 Task: Research Airbnb options in Marche-en-Famenne, Belgium from 12th  December, 2023 to 15th December, 2023 for 3 adults.2 bedrooms having 3 beds and 1 bathroom. Property type can be flat. Amenities needed are: heating. Booking option can be shelf check-in. Look for 5 properties as per requirement.
Action: Mouse moved to (516, 120)
Screenshot: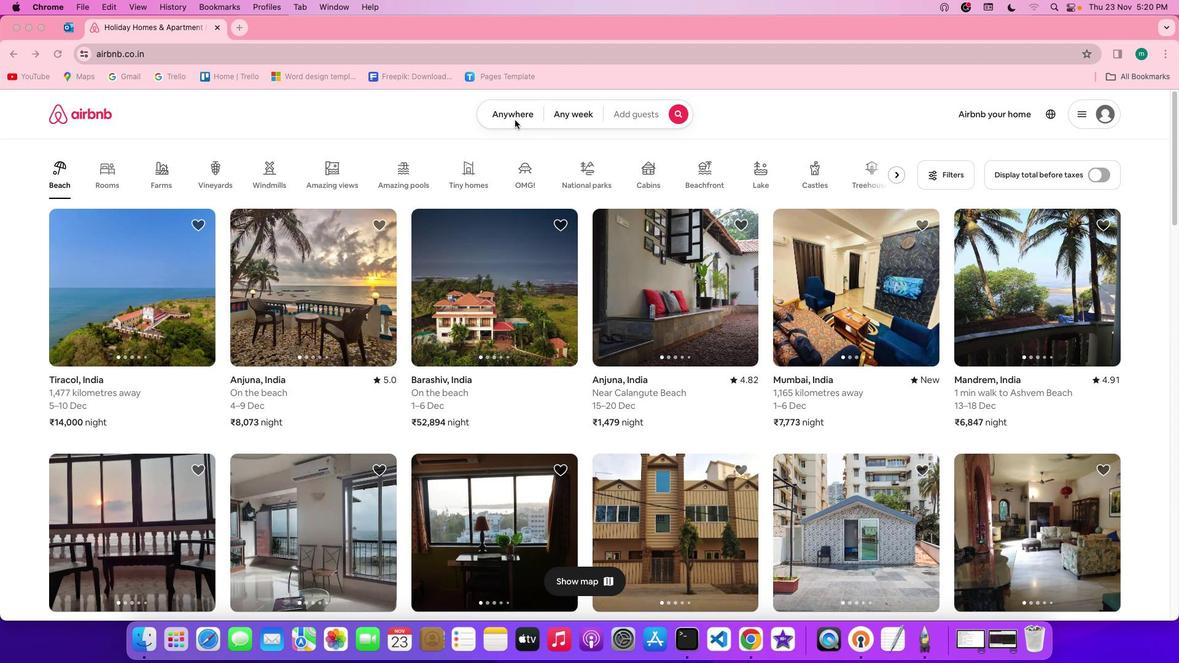 
Action: Mouse pressed left at (516, 120)
Screenshot: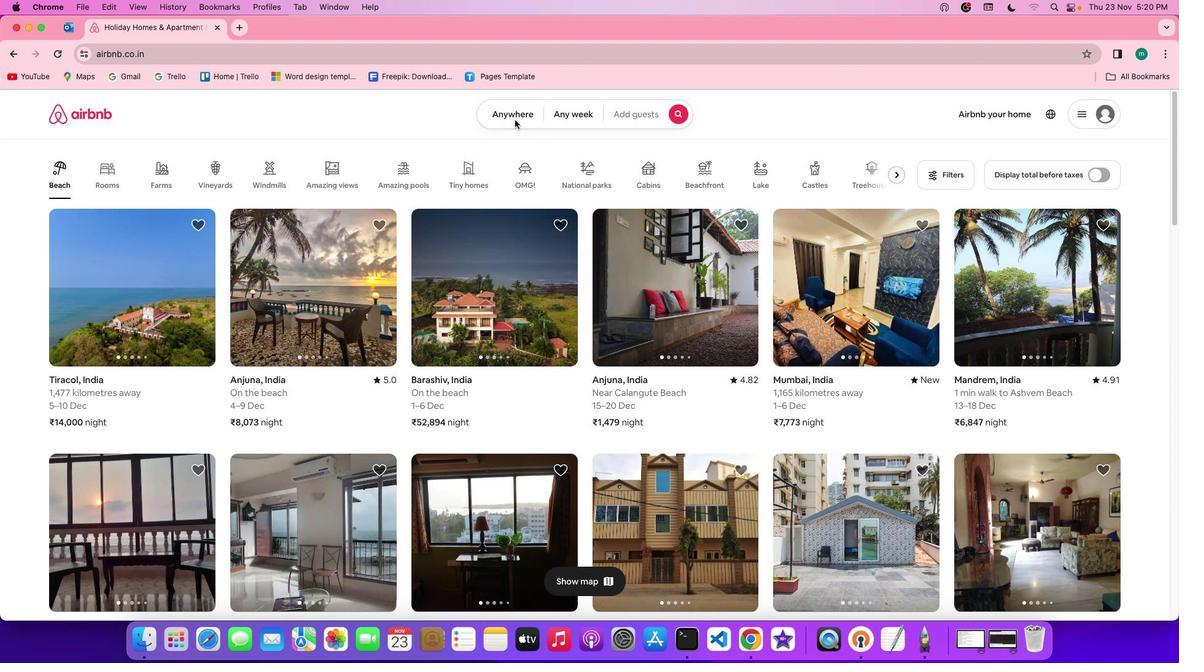 
Action: Mouse pressed left at (516, 120)
Screenshot: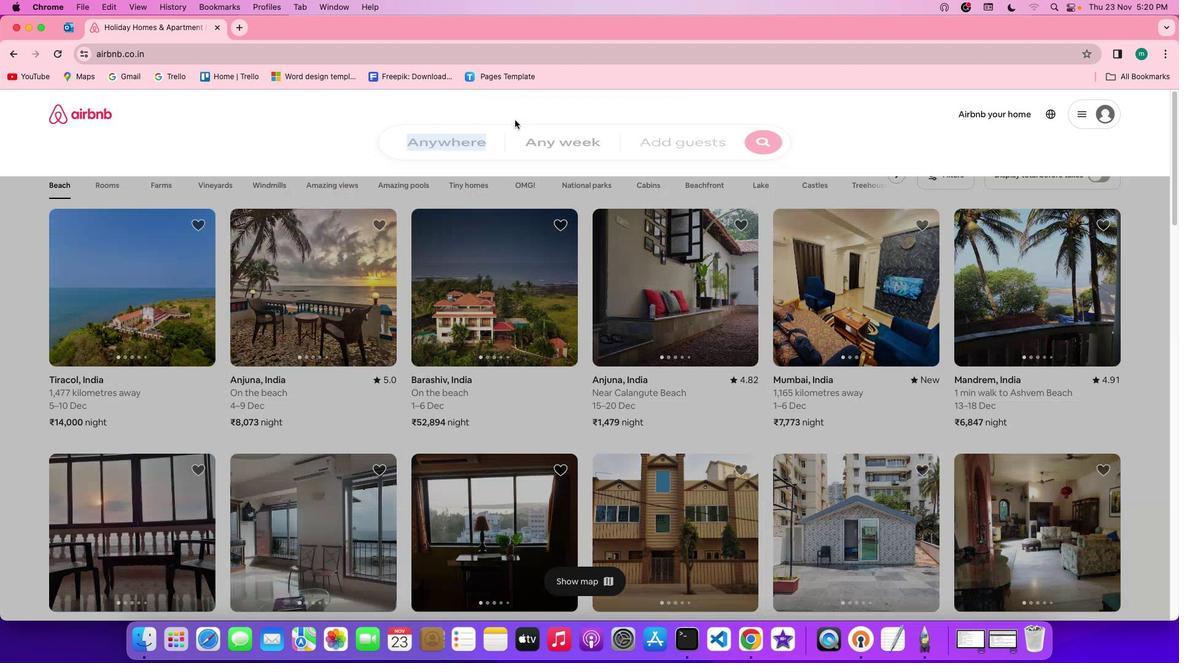 
Action: Mouse moved to (450, 160)
Screenshot: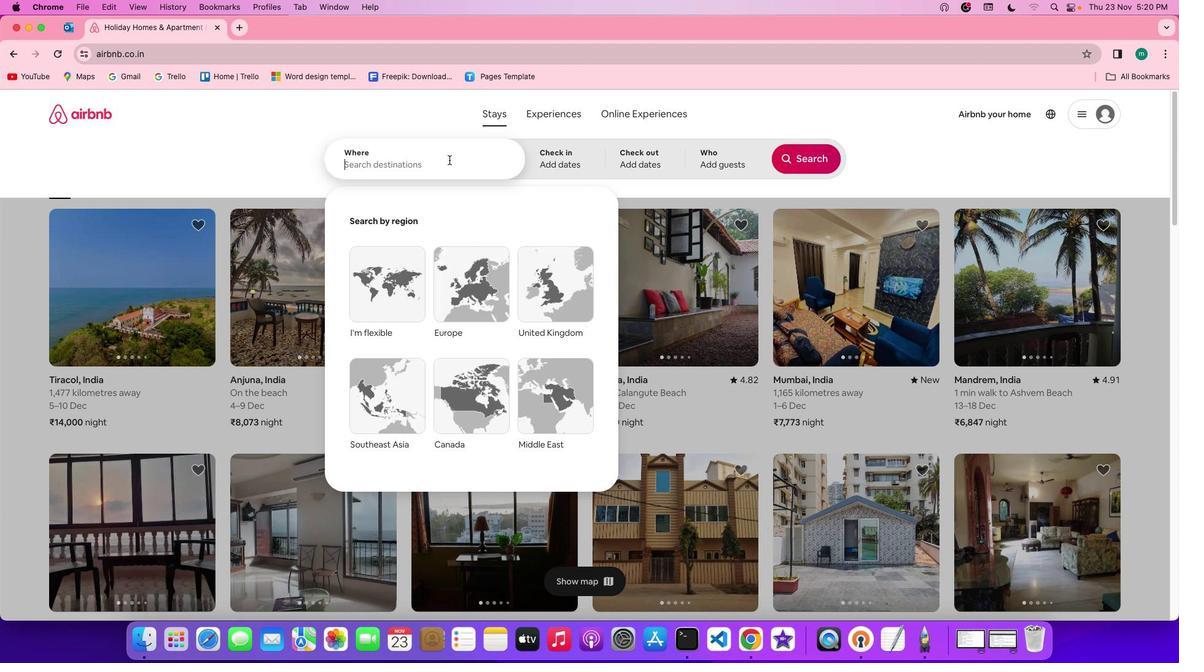 
Action: Mouse pressed left at (450, 160)
Screenshot: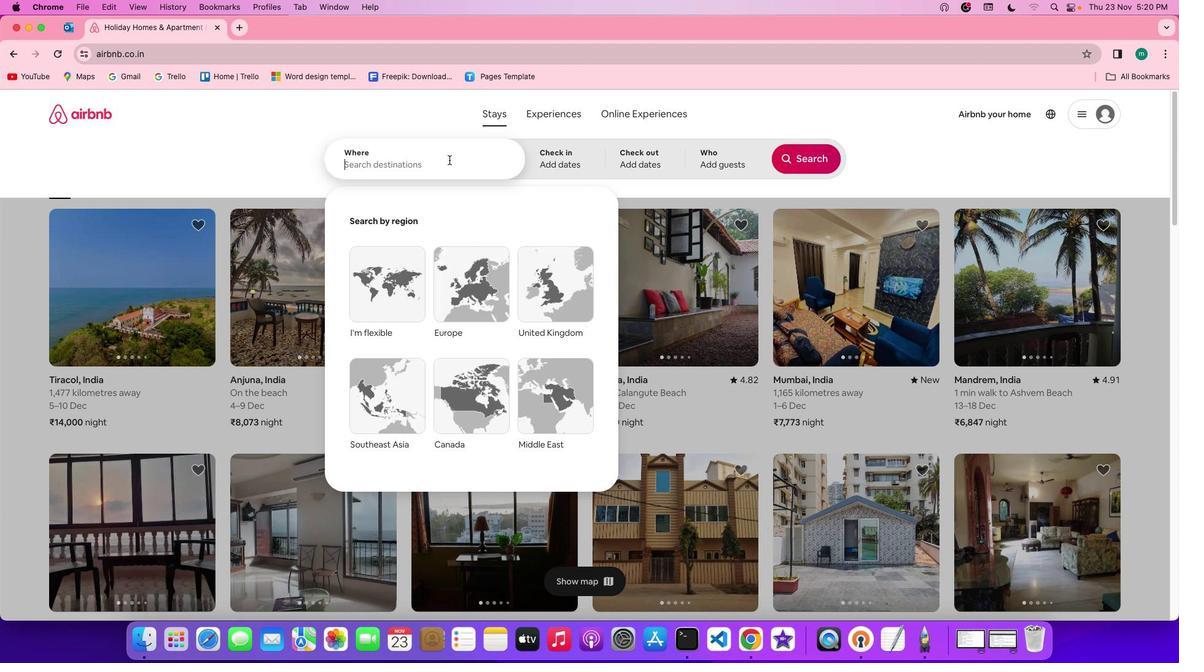 
Action: Key pressed Key.shift'M''a''r''c''h''e''-''e''n''-'Key.shift'F''a''m''e''n''n''e'
Screenshot: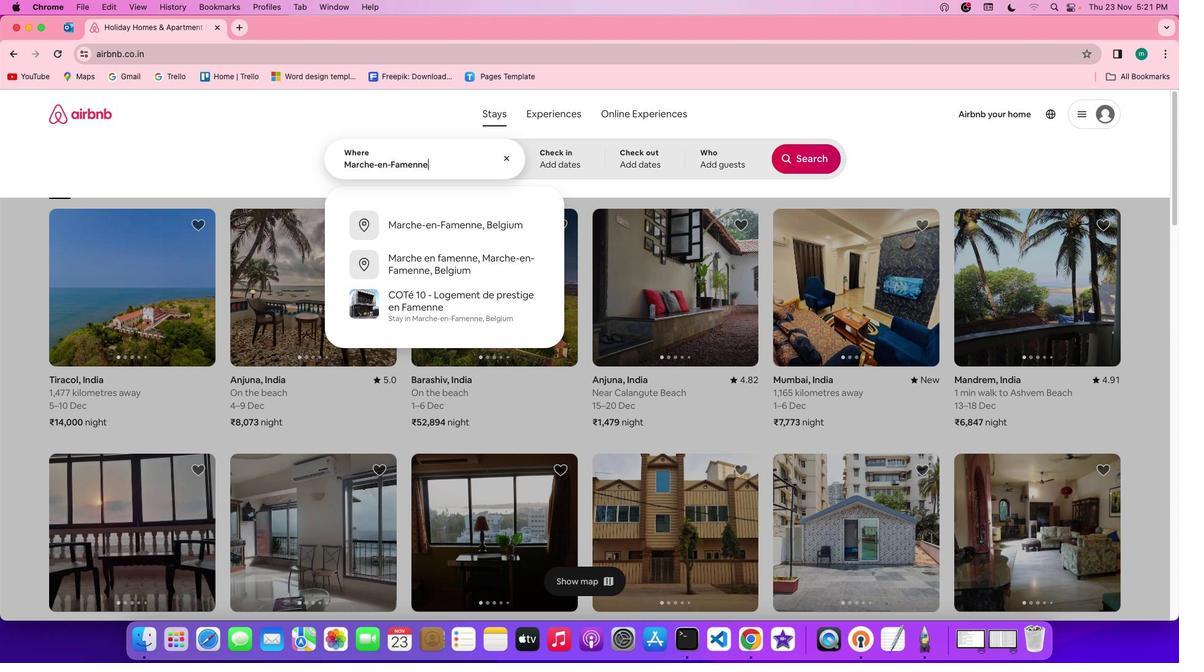 
Action: Mouse moved to (552, 148)
Screenshot: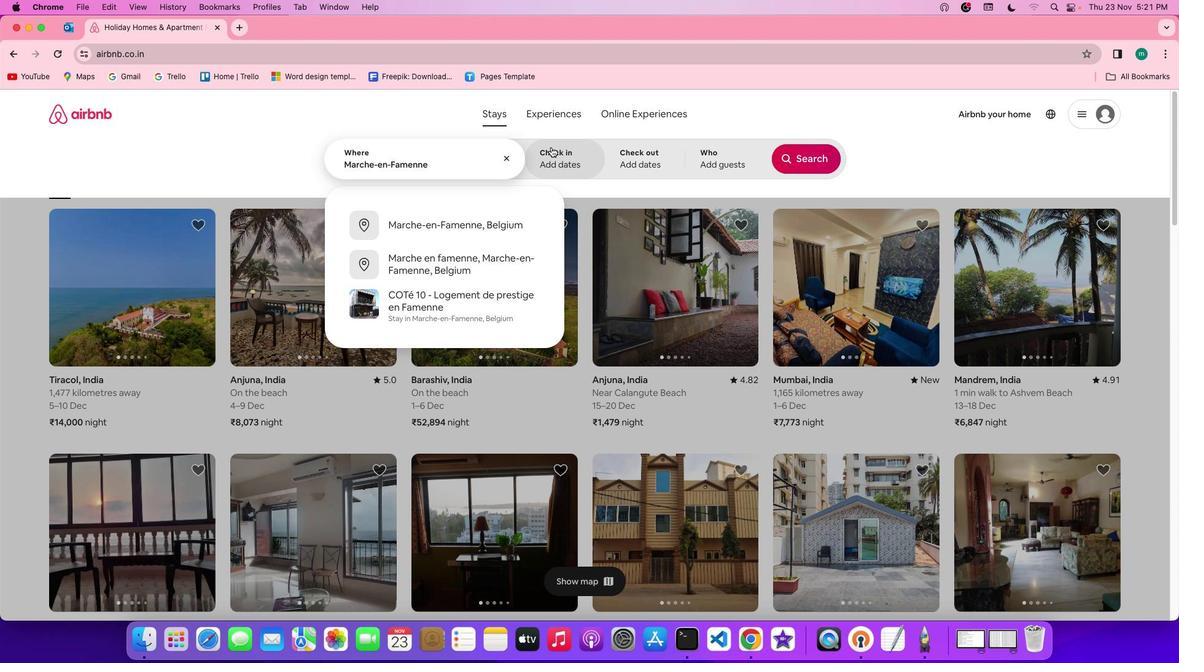 
Action: Mouse pressed left at (552, 148)
Screenshot: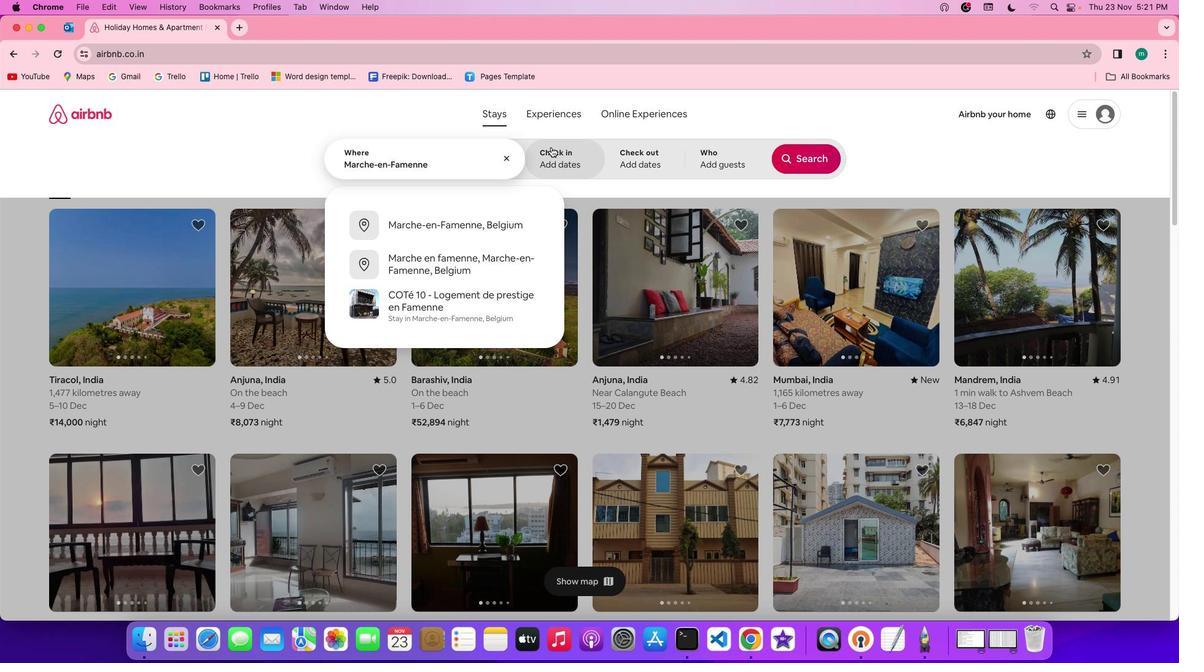
Action: Mouse moved to (457, 158)
Screenshot: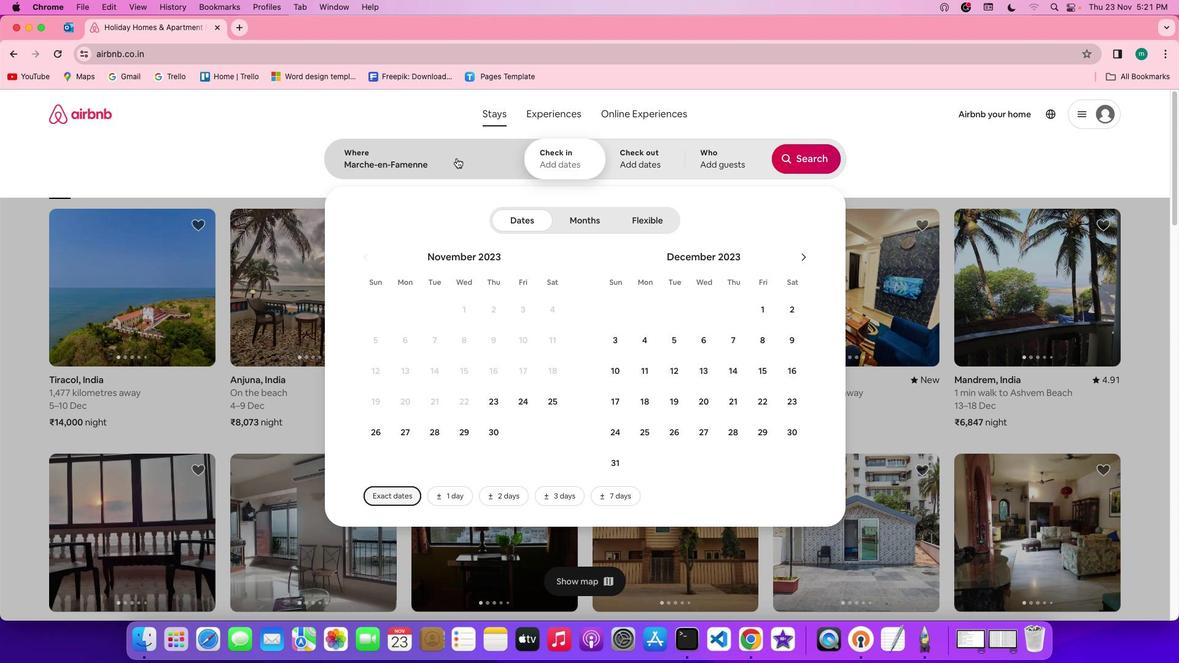 
Action: Mouse pressed left at (457, 158)
Screenshot: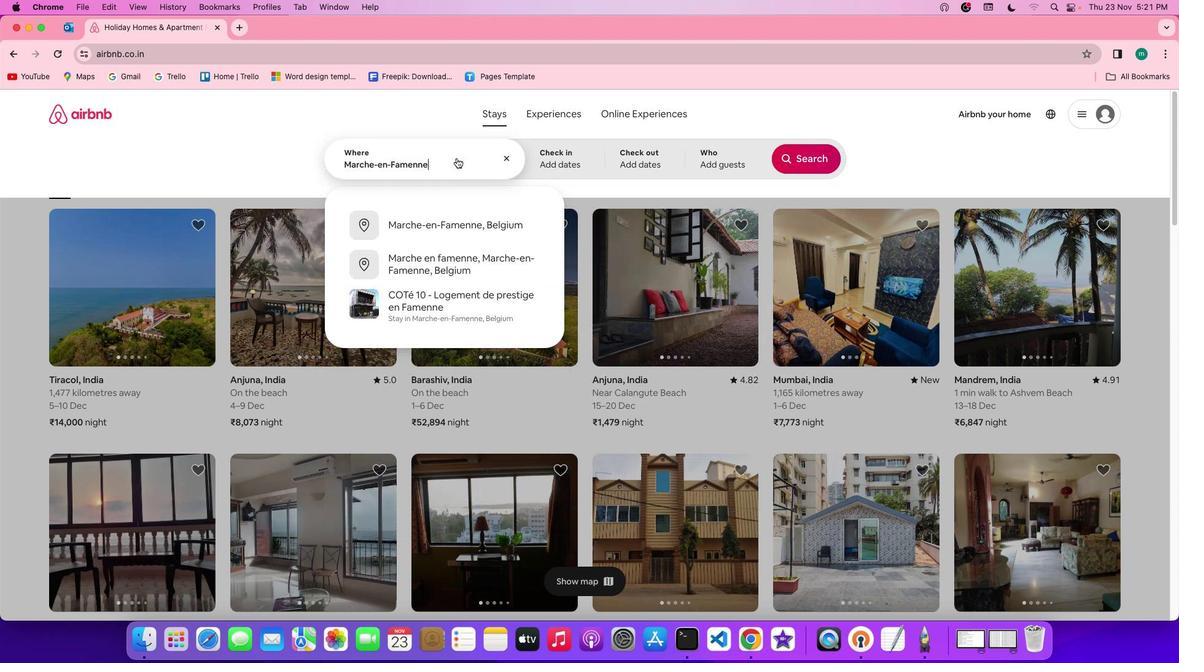 
Action: Key pressed ','Key.spaceKey.shift'b''e''l''g''i''u''m'
Screenshot: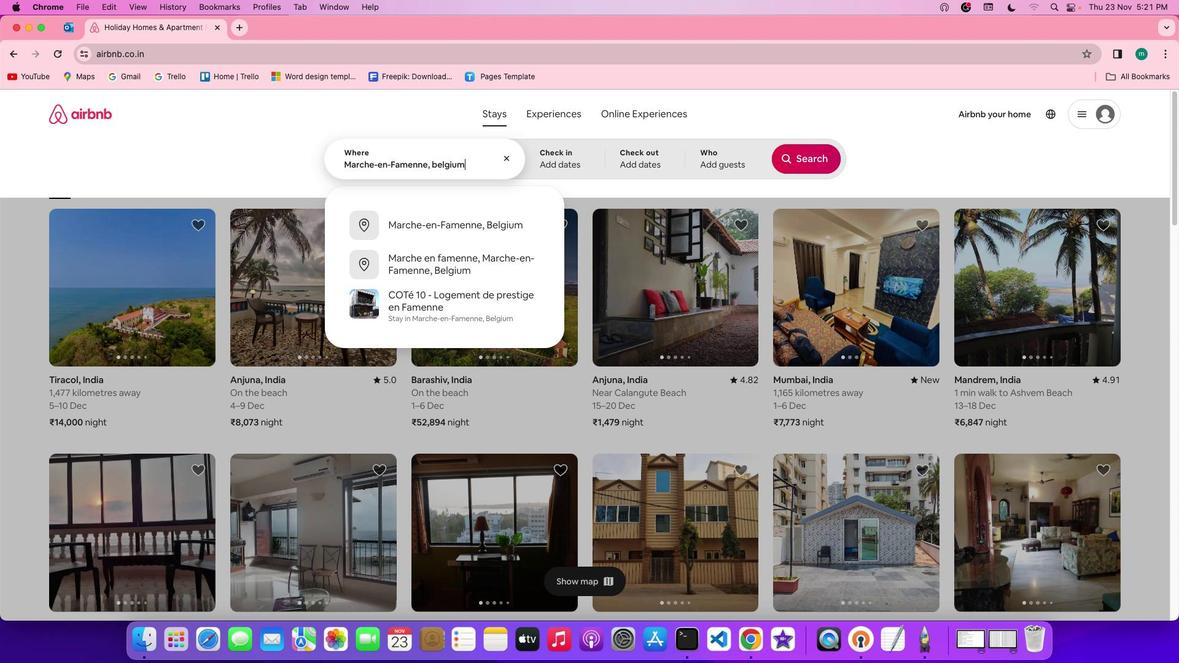
Action: Mouse moved to (576, 158)
Screenshot: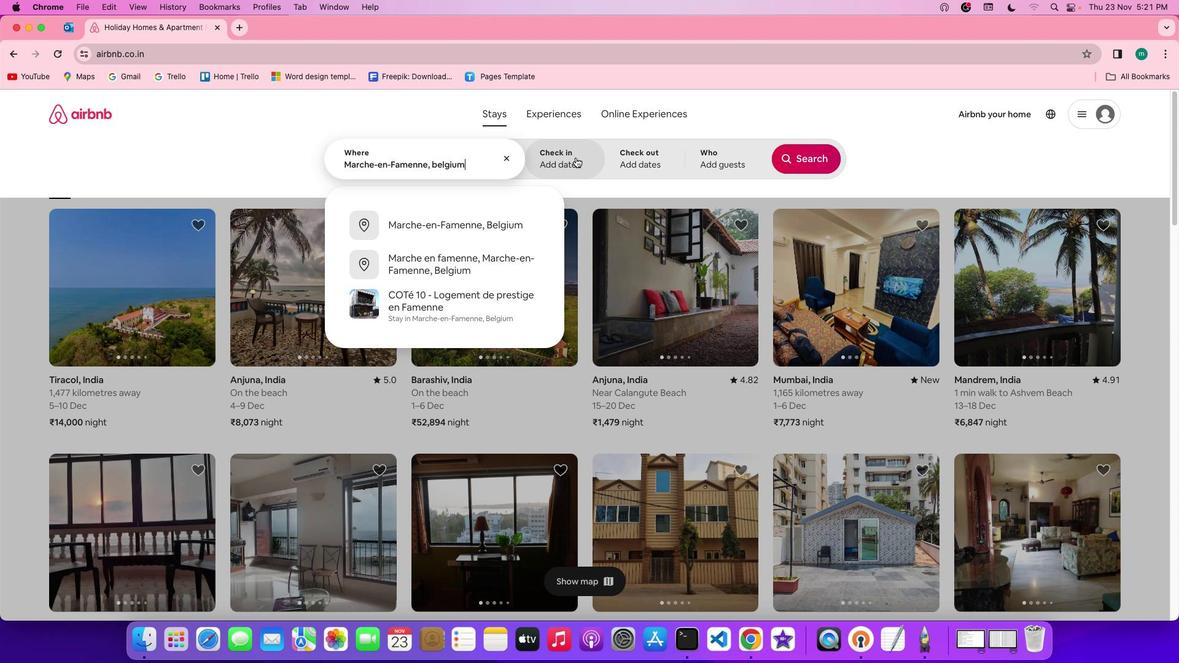 
Action: Mouse pressed left at (576, 158)
Screenshot: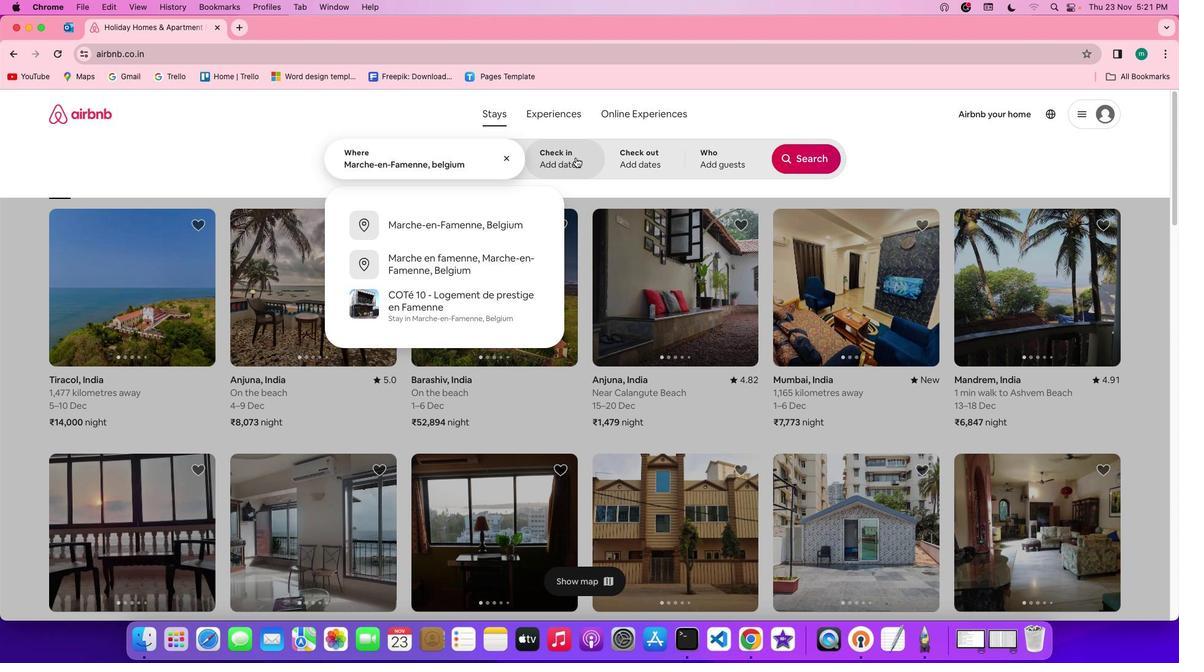 
Action: Mouse moved to (675, 367)
Screenshot: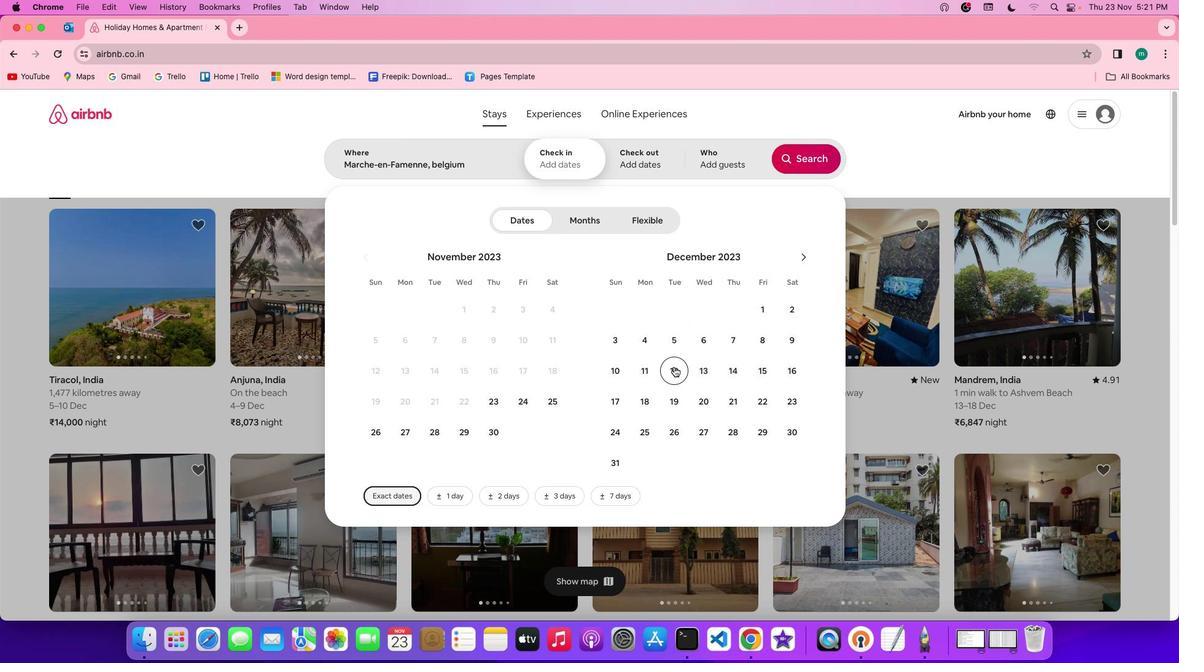 
Action: Mouse pressed left at (675, 367)
Screenshot: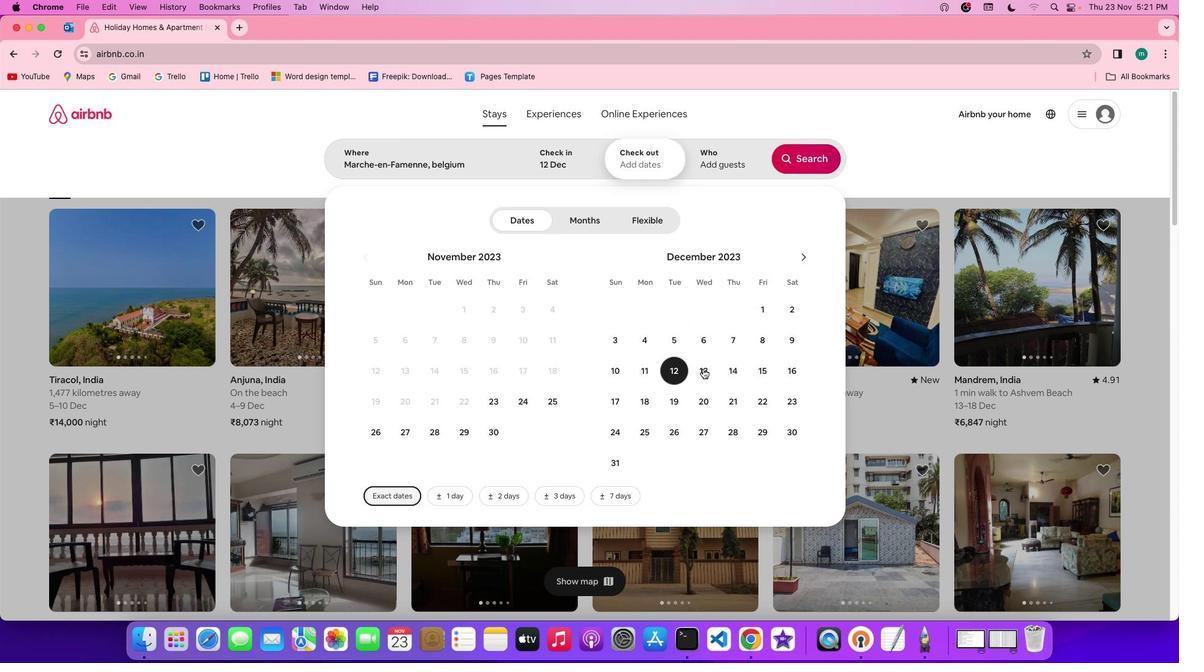 
Action: Mouse moved to (763, 368)
Screenshot: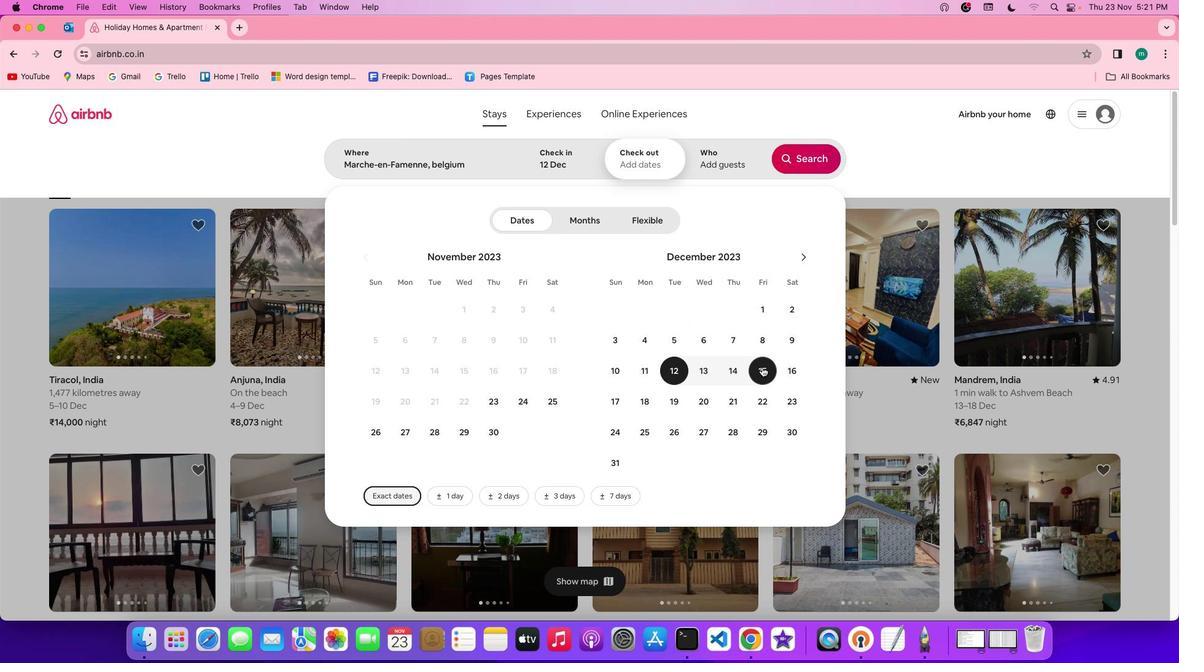
Action: Mouse pressed left at (763, 368)
Screenshot: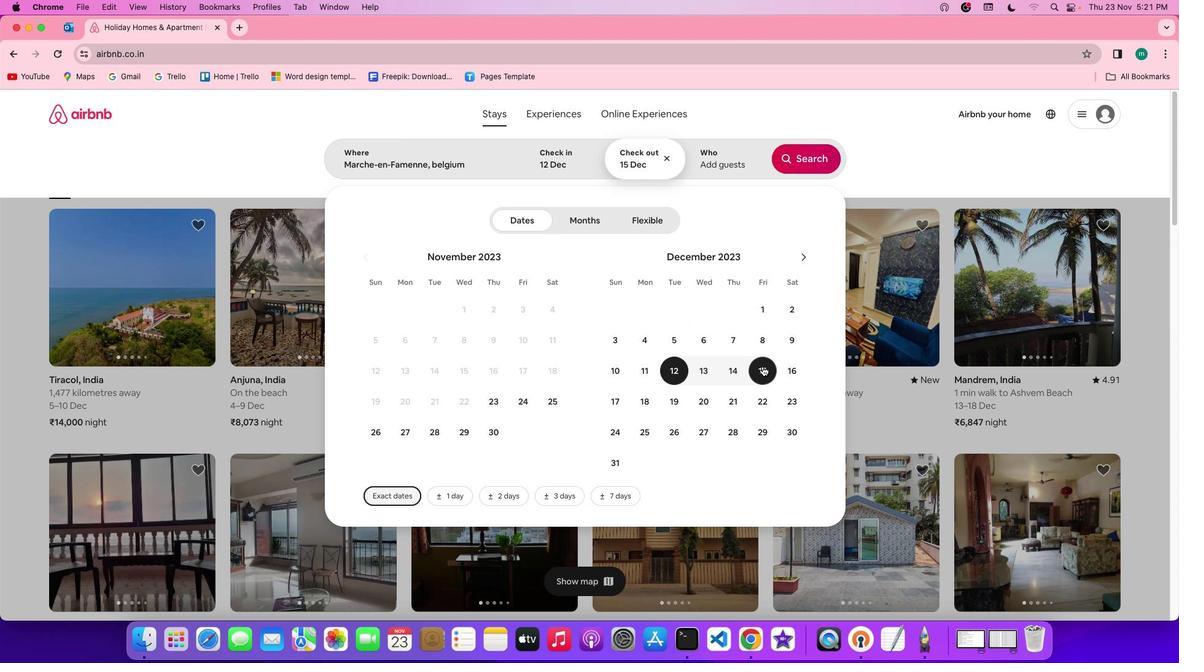 
Action: Mouse moved to (728, 151)
Screenshot: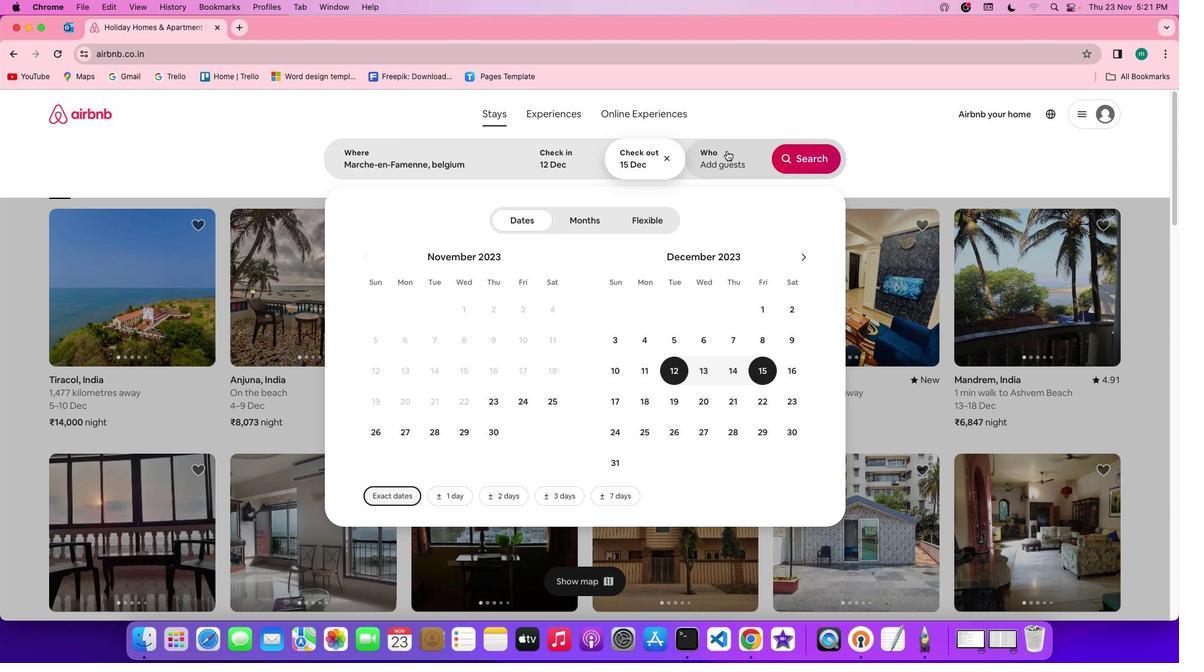 
Action: Mouse pressed left at (728, 151)
Screenshot: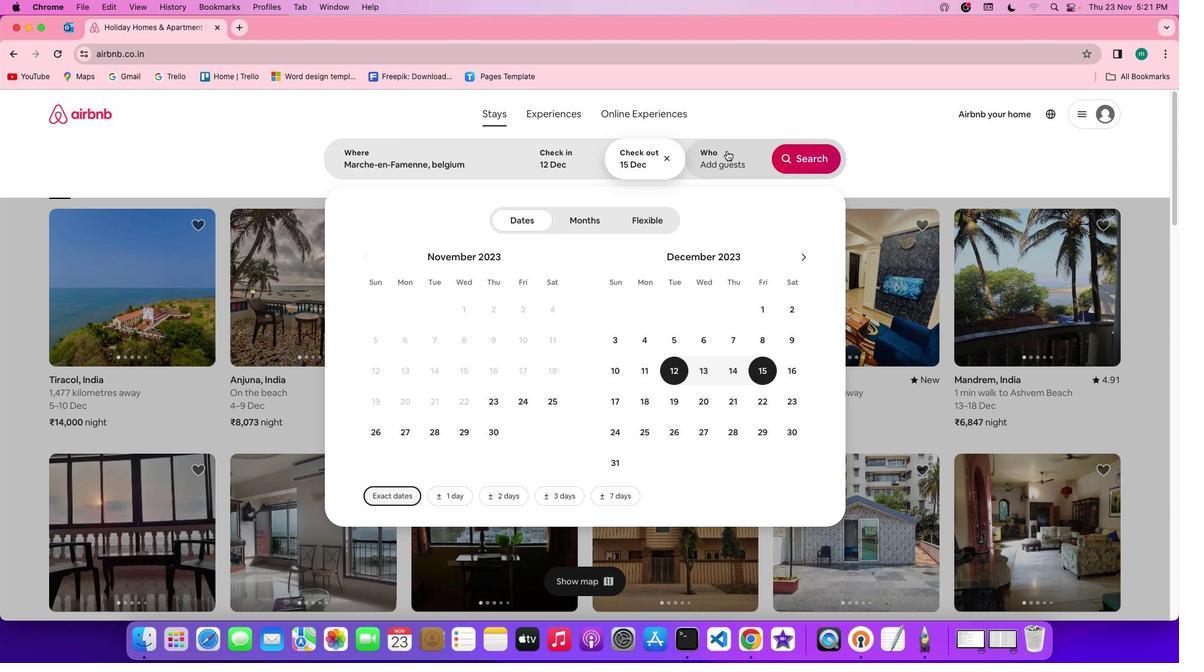 
Action: Mouse moved to (808, 225)
Screenshot: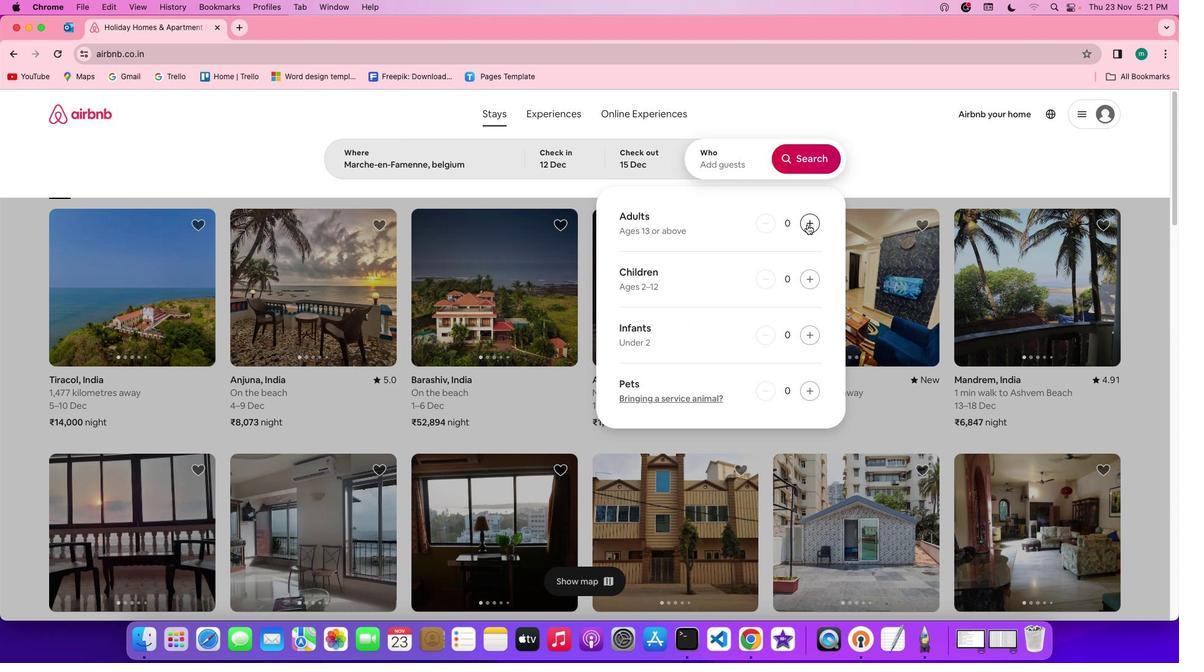 
Action: Mouse pressed left at (808, 225)
Screenshot: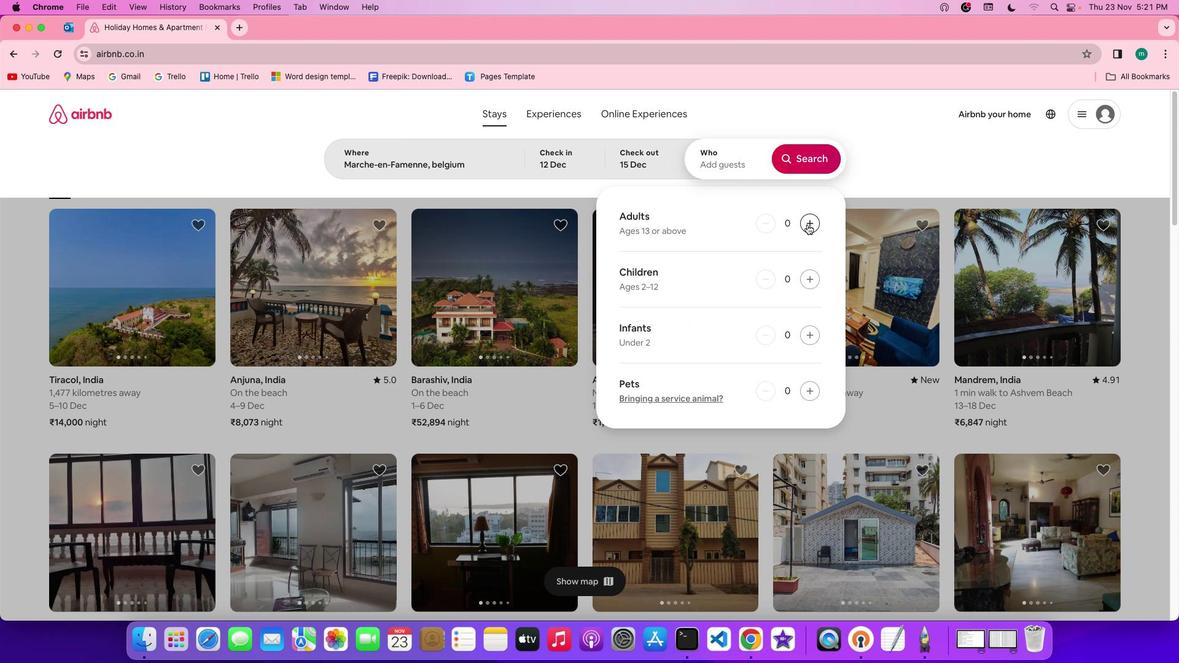 
Action: Mouse pressed left at (808, 225)
Screenshot: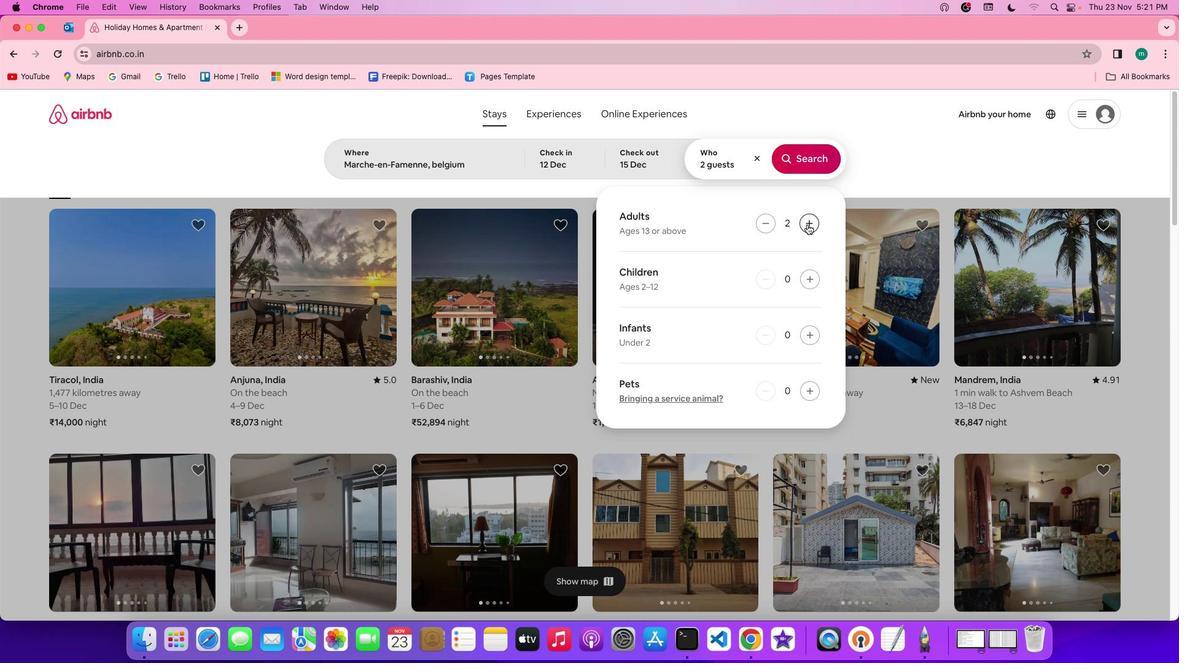 
Action: Mouse pressed left at (808, 225)
Screenshot: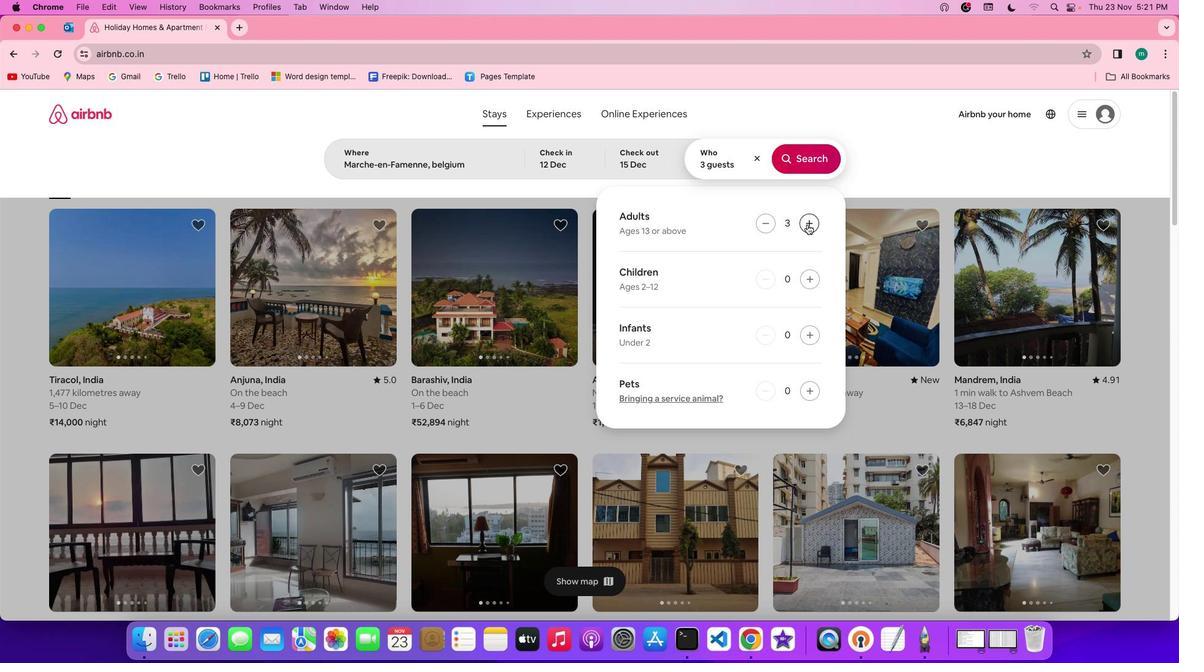 
Action: Mouse moved to (821, 160)
Screenshot: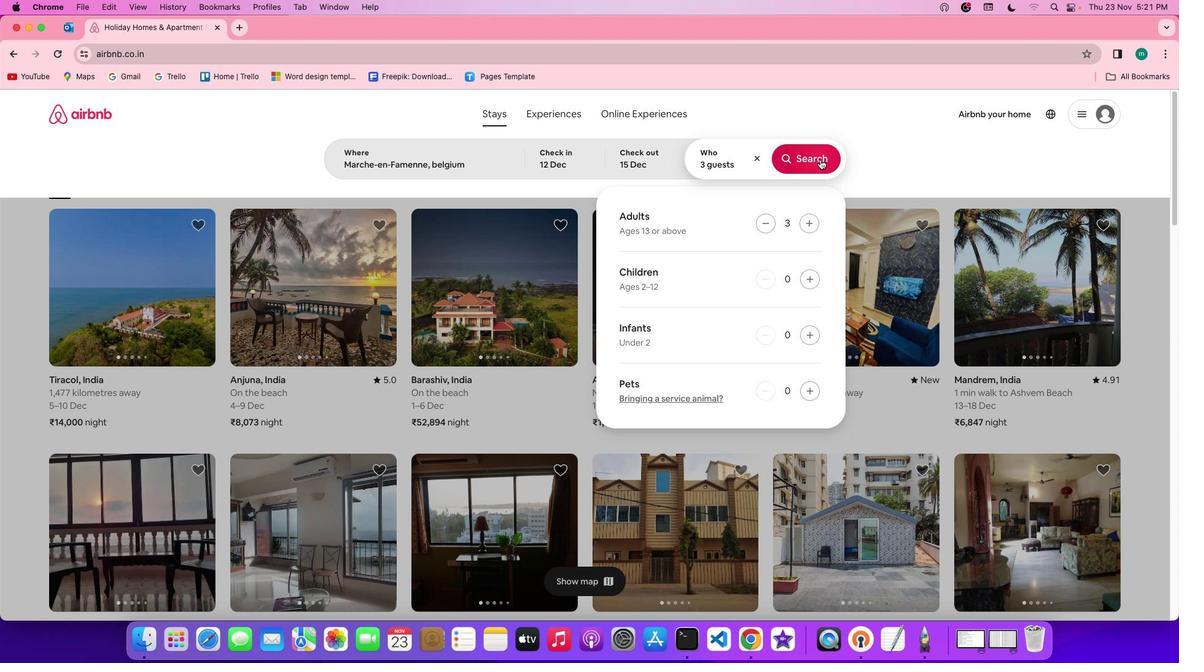 
Action: Mouse pressed left at (821, 160)
Screenshot: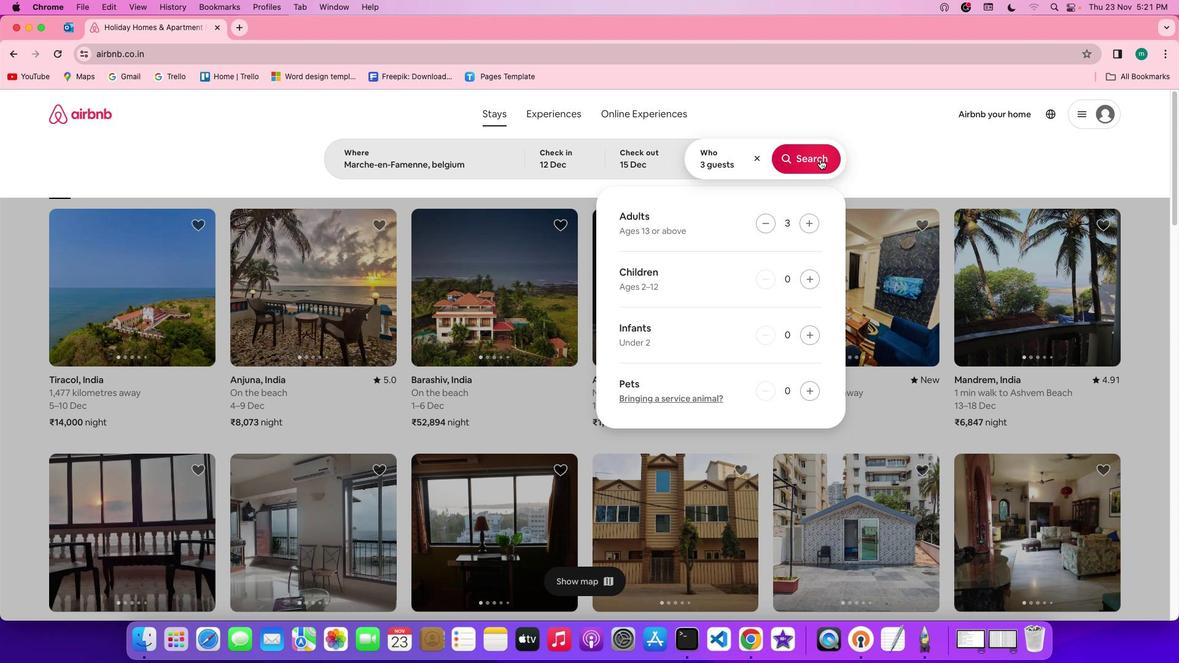 
Action: Mouse moved to (994, 163)
Screenshot: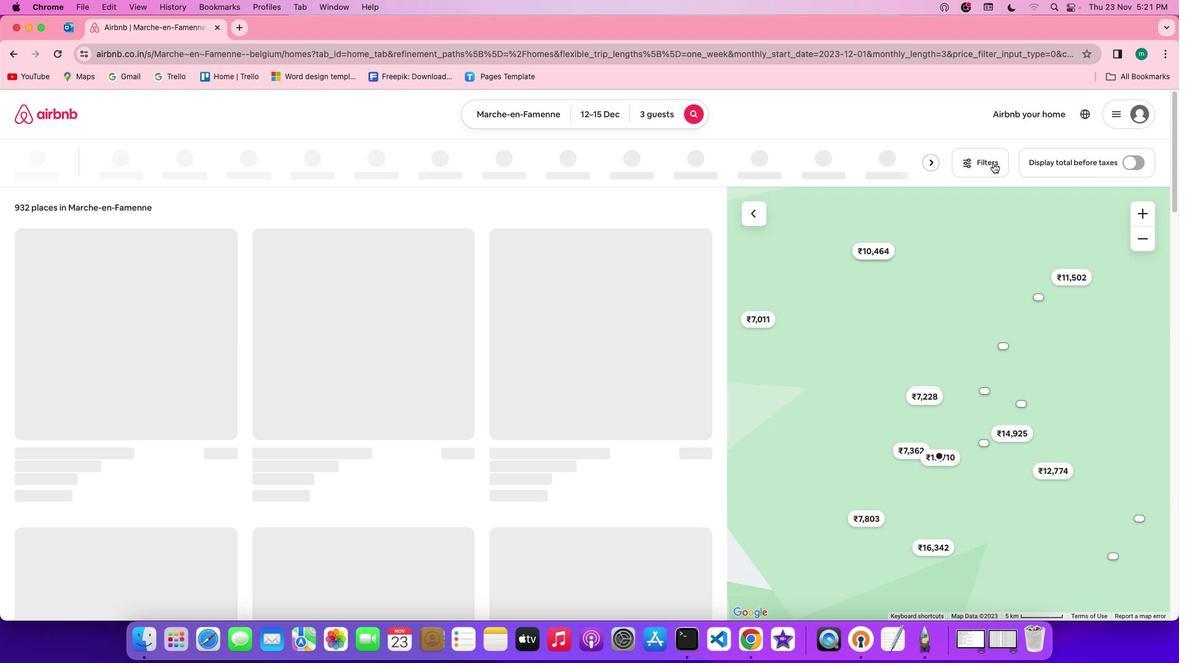 
Action: Mouse pressed left at (994, 163)
Screenshot: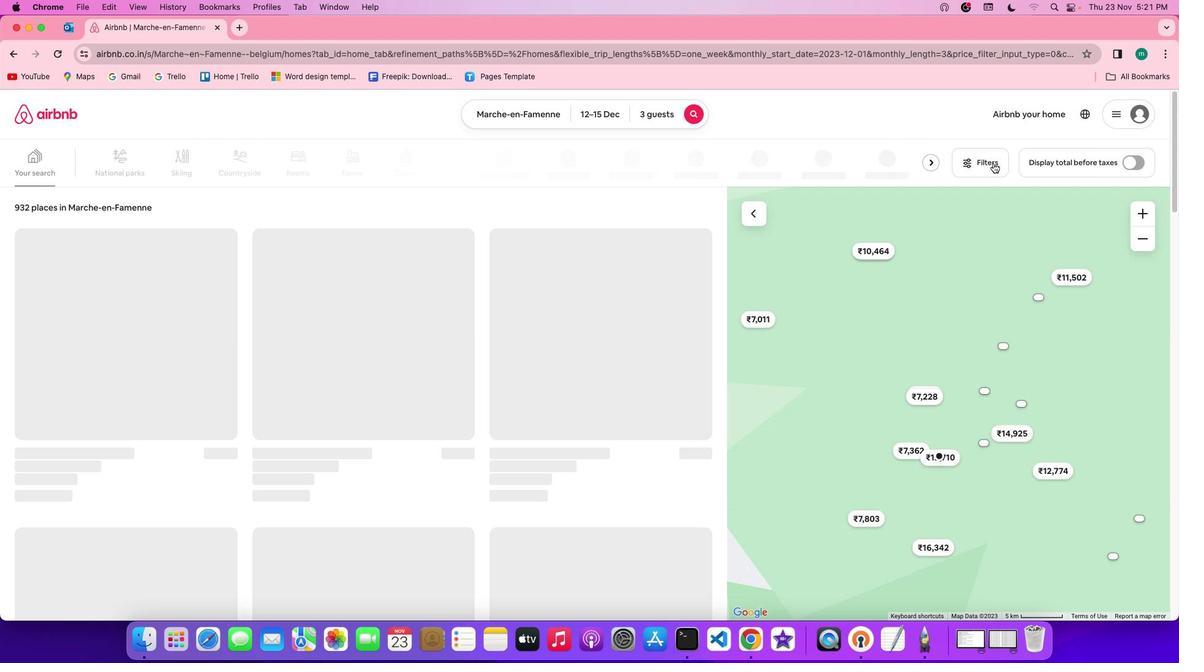 
Action: Mouse moved to (694, 355)
Screenshot: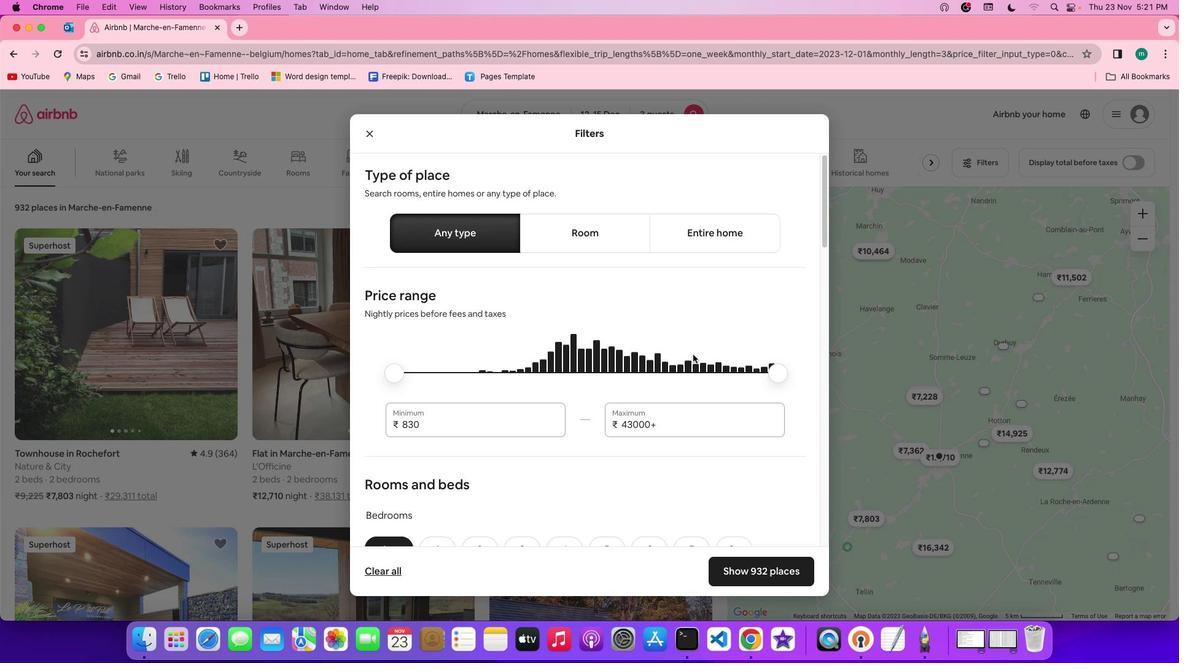 
Action: Mouse scrolled (694, 355) with delta (0, 0)
Screenshot: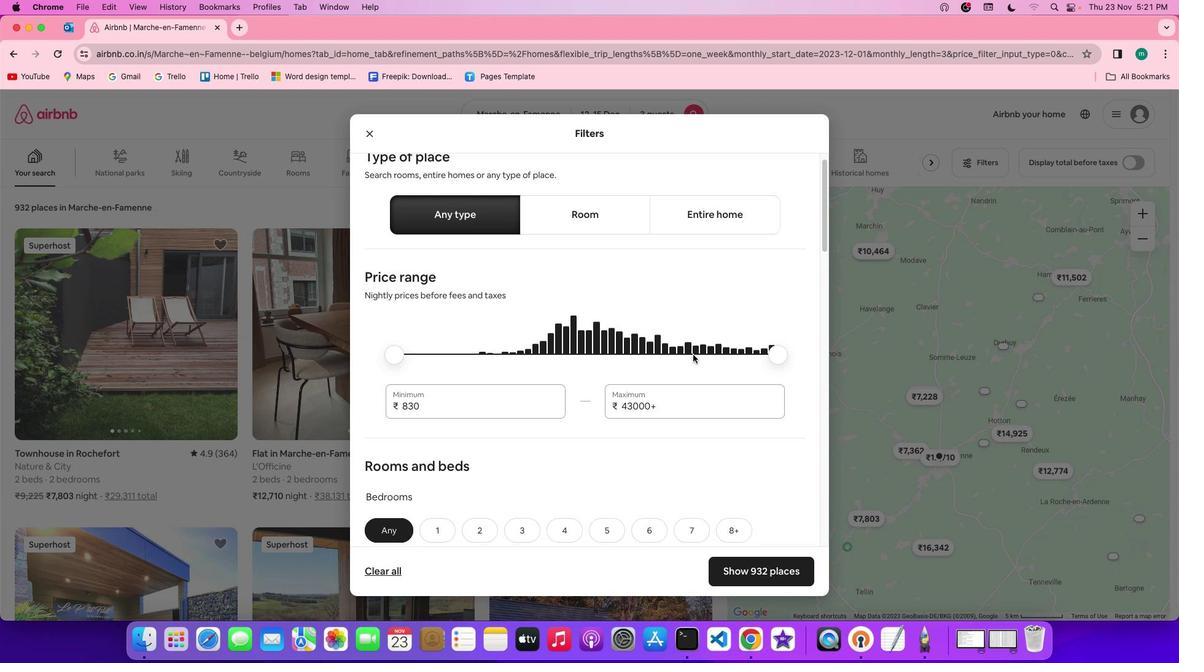 
Action: Mouse scrolled (694, 355) with delta (0, 0)
Screenshot: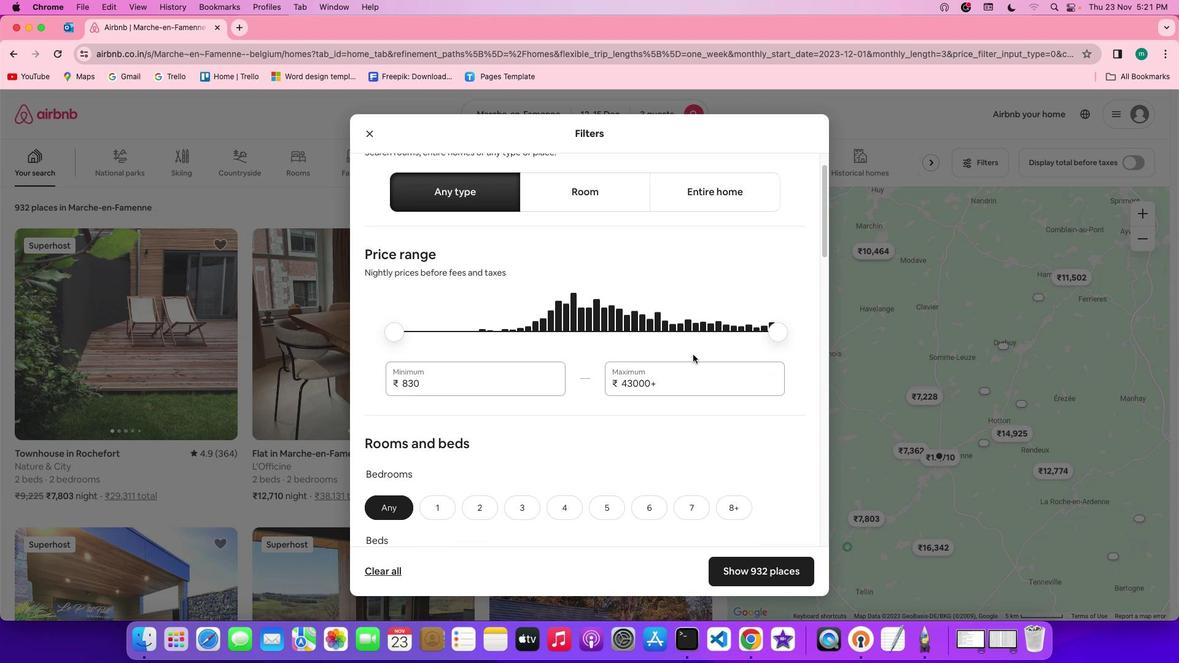 
Action: Mouse scrolled (694, 355) with delta (0, 0)
Screenshot: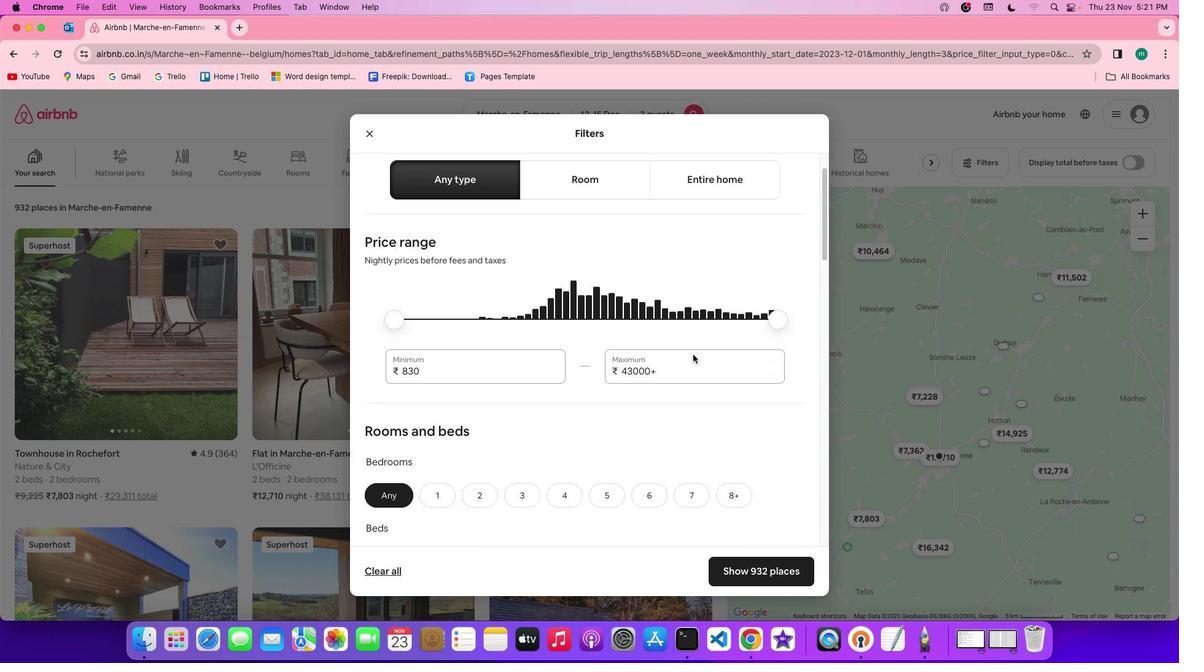 
Action: Mouse scrolled (694, 355) with delta (0, 0)
Screenshot: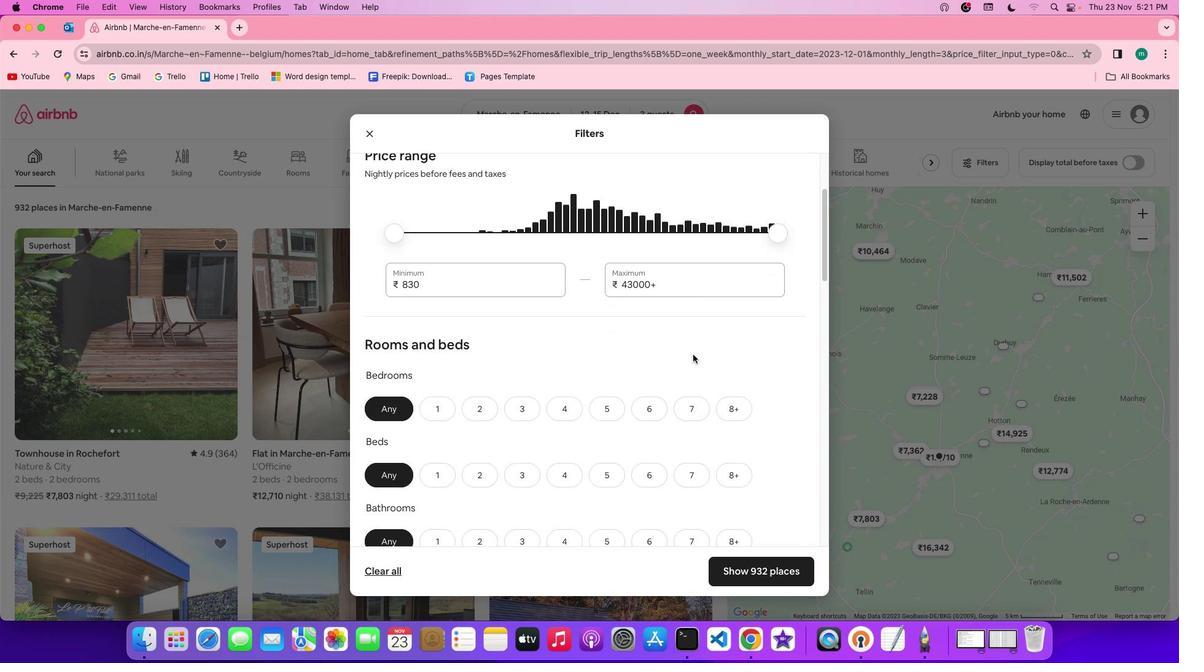 
Action: Mouse moved to (478, 385)
Screenshot: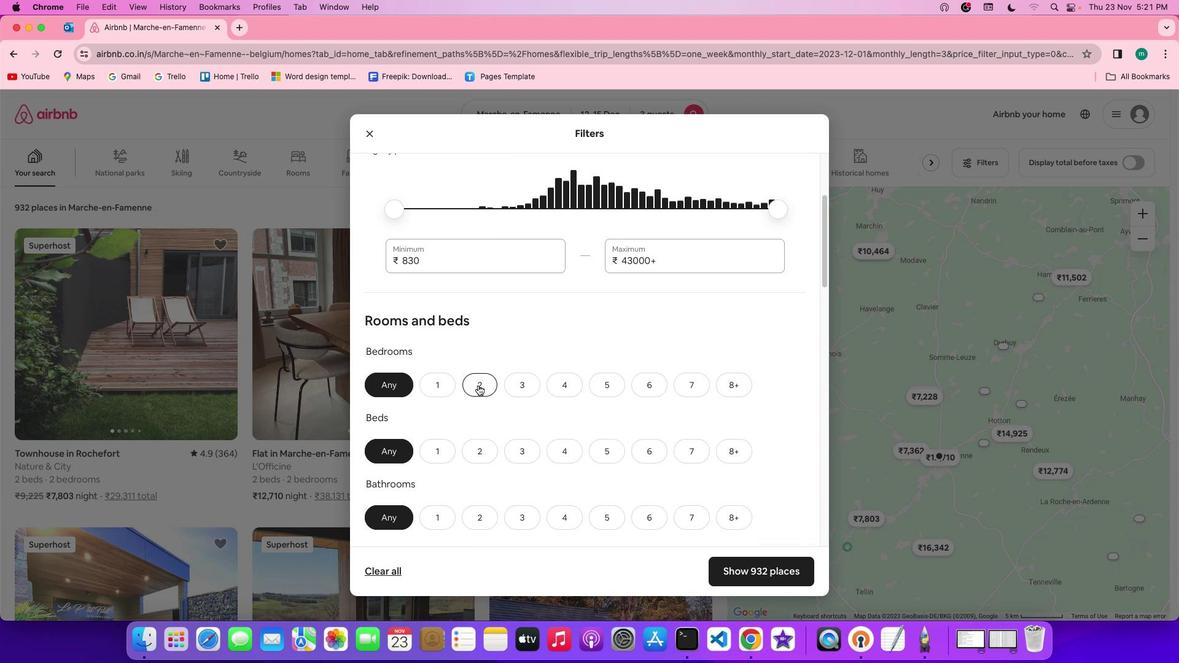 
Action: Mouse pressed left at (478, 385)
Screenshot: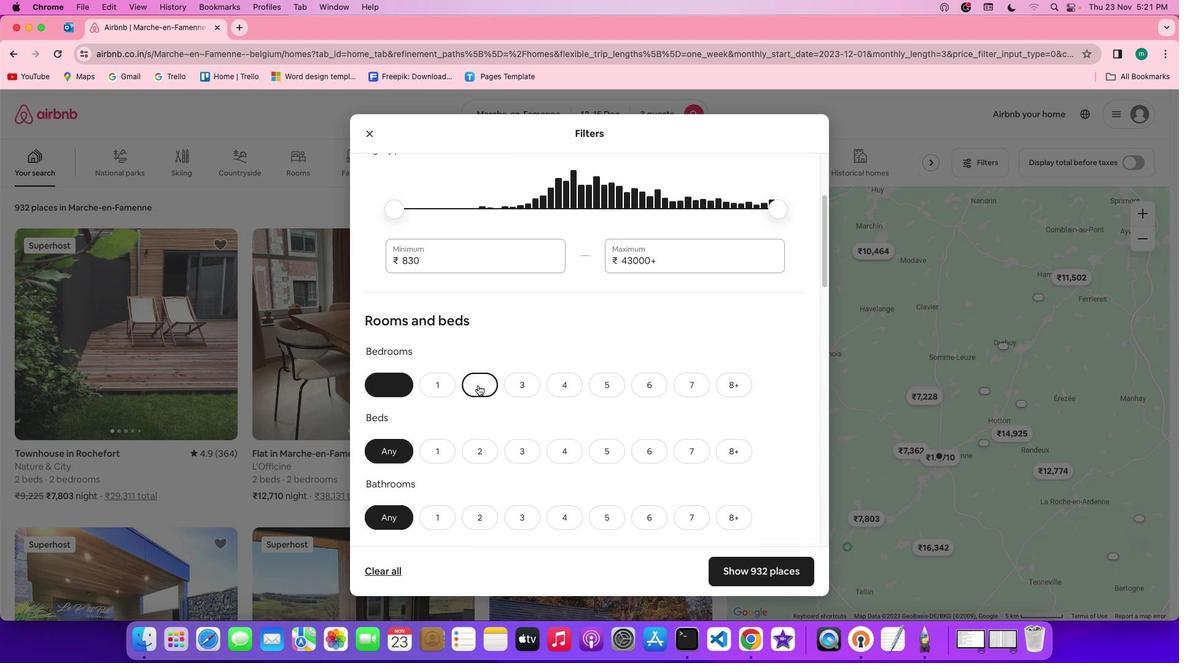 
Action: Mouse moved to (511, 453)
Screenshot: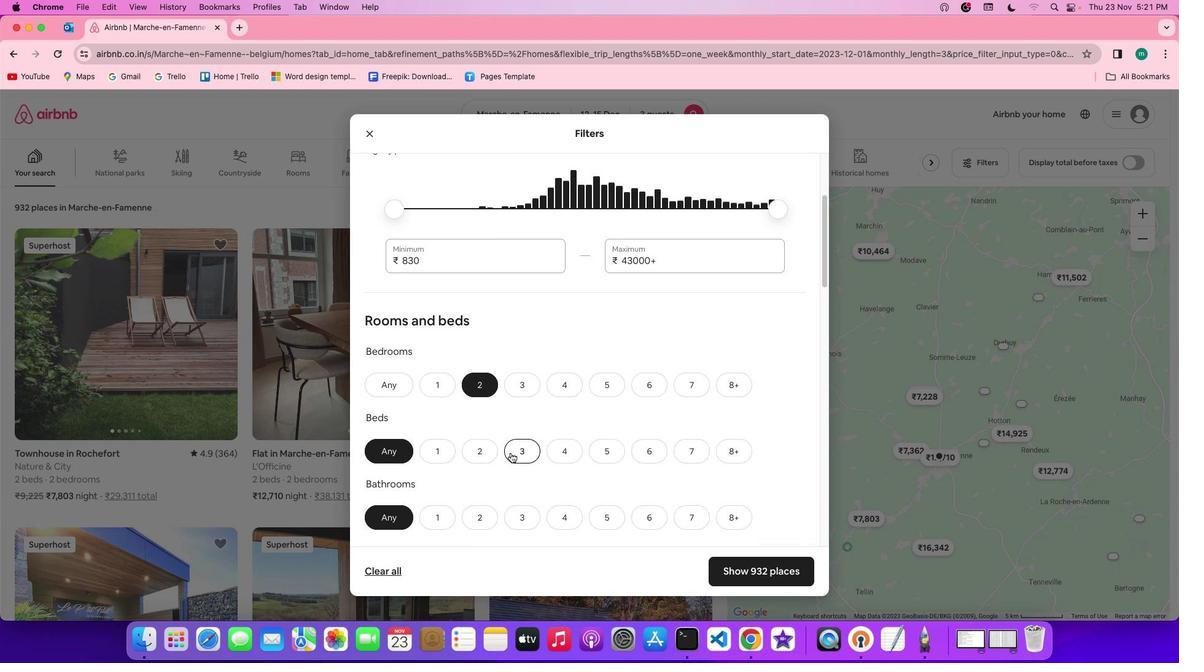 
Action: Mouse pressed left at (511, 453)
Screenshot: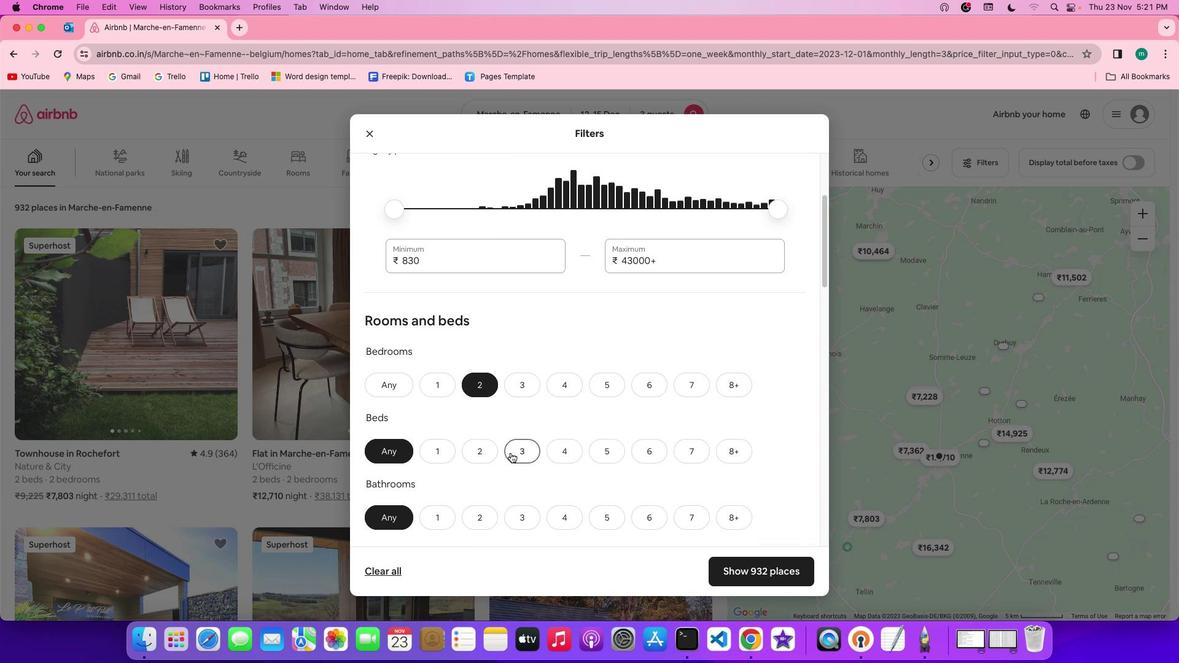 
Action: Mouse moved to (438, 516)
Screenshot: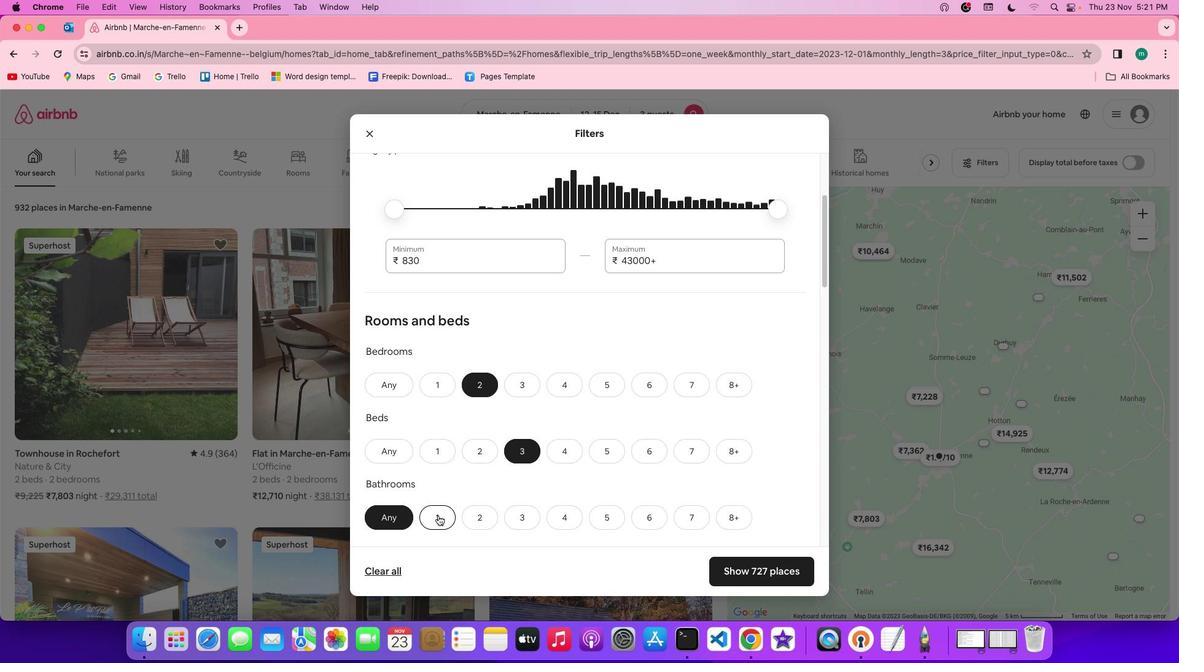 
Action: Mouse pressed left at (438, 516)
Screenshot: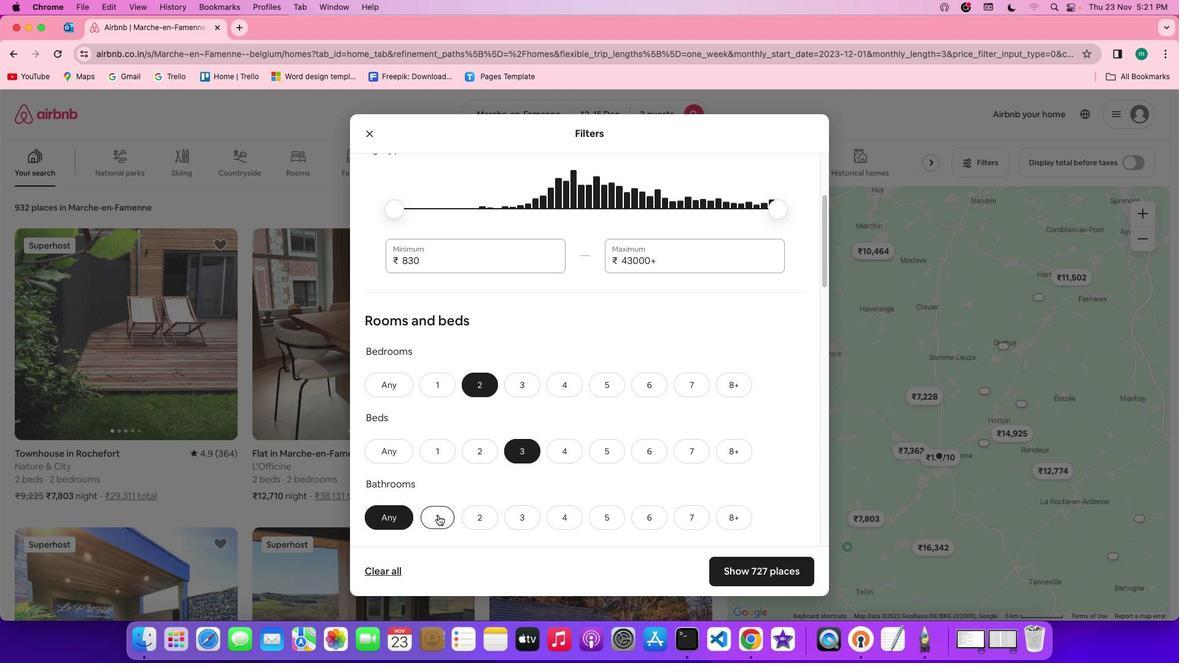 
Action: Mouse moved to (610, 462)
Screenshot: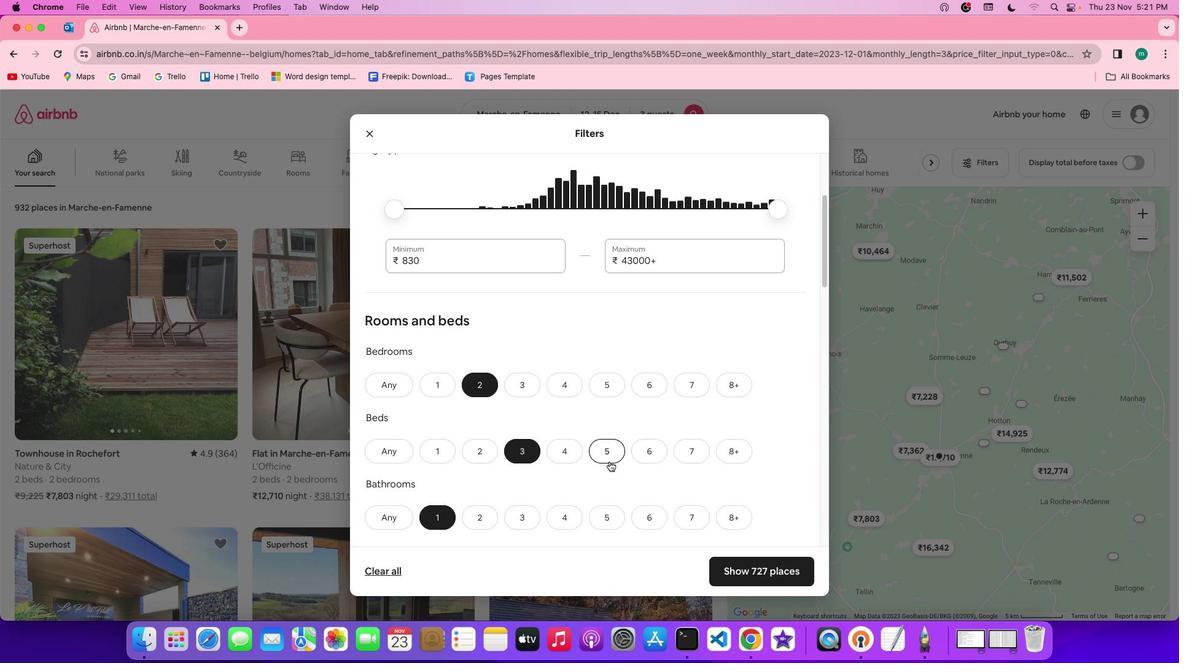 
Action: Mouse scrolled (610, 462) with delta (0, 0)
Screenshot: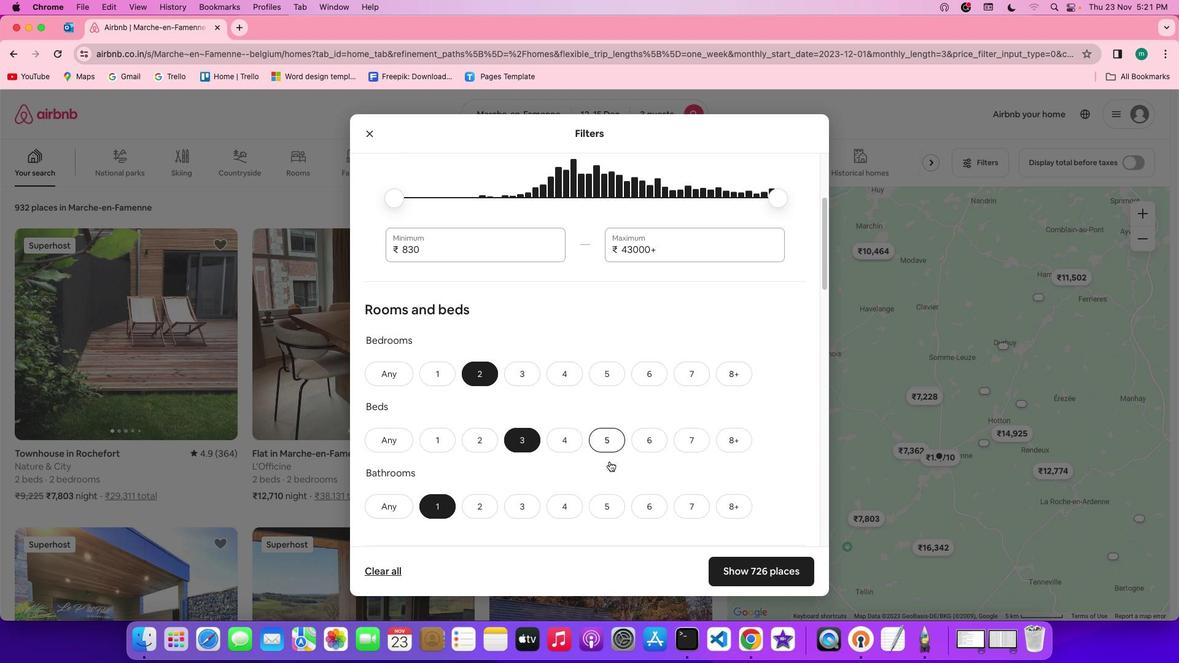 
Action: Mouse scrolled (610, 462) with delta (0, 0)
Screenshot: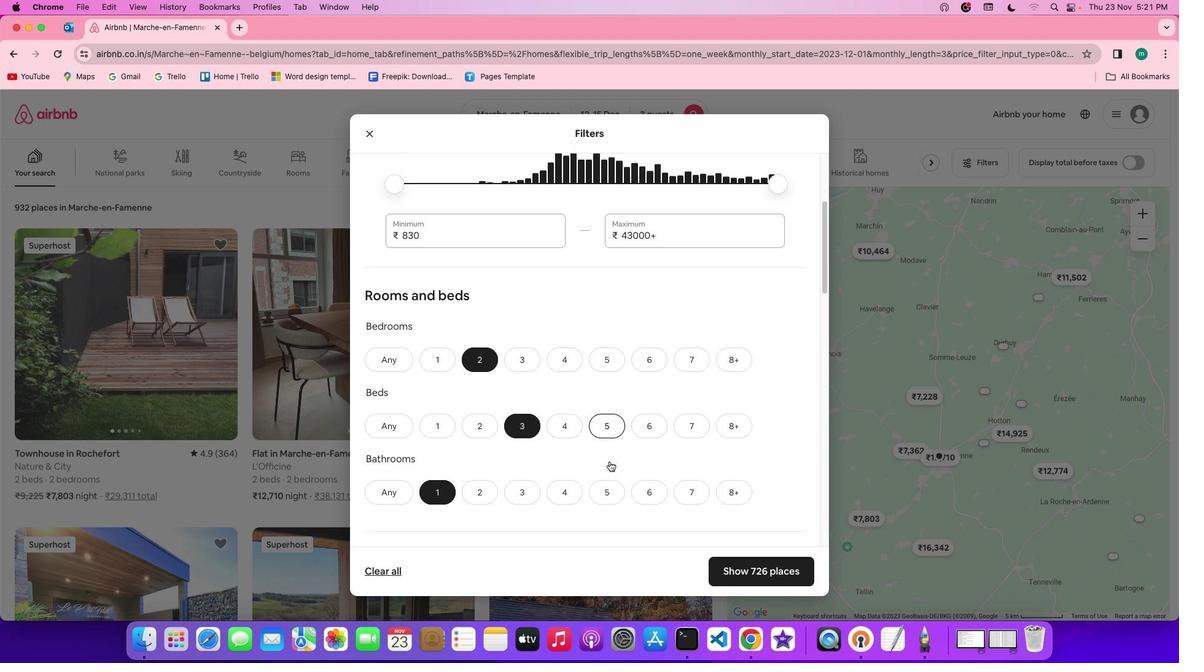 
Action: Mouse scrolled (610, 462) with delta (0, 0)
Screenshot: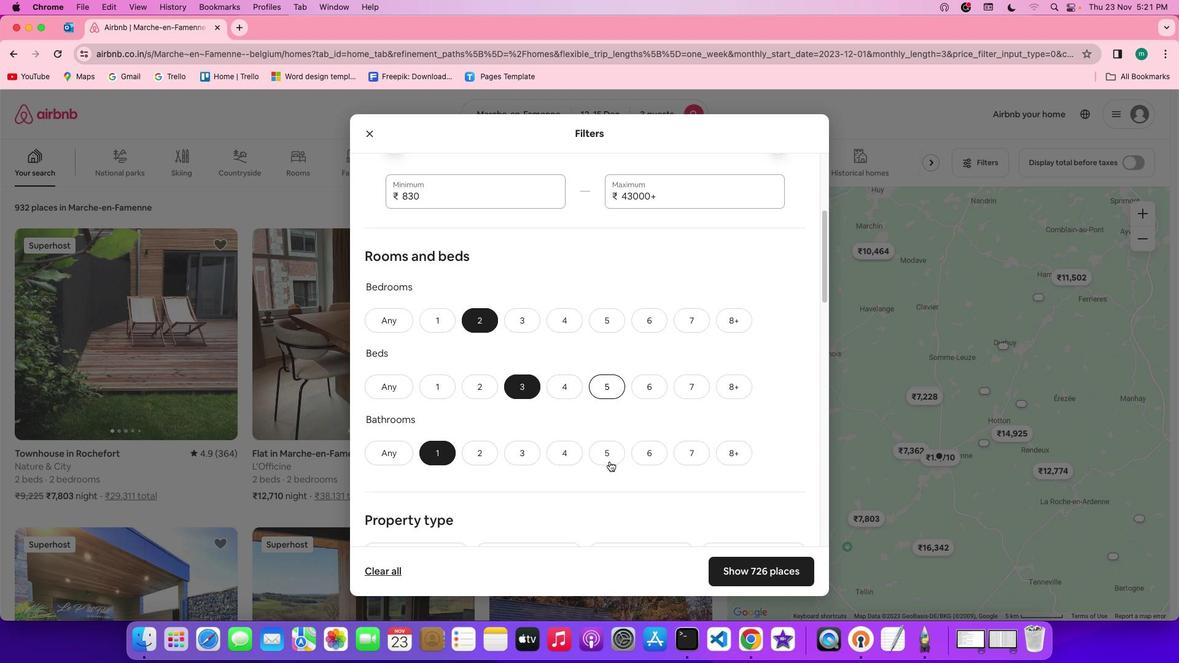 
Action: Mouse scrolled (610, 462) with delta (0, 0)
Screenshot: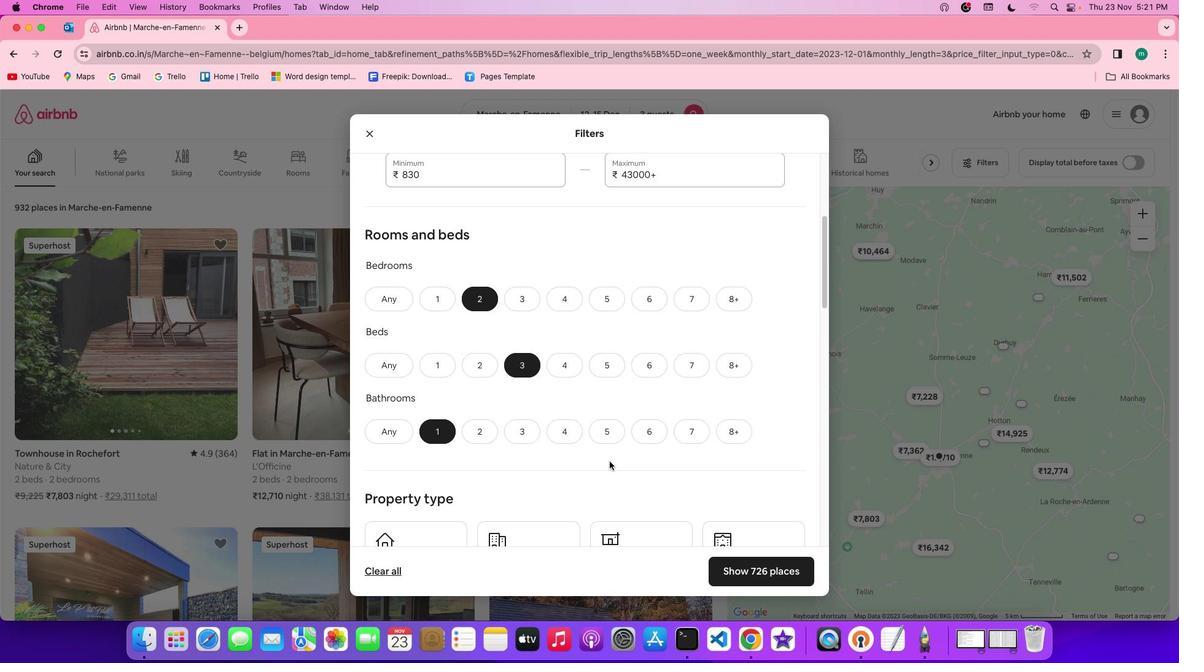
Action: Mouse scrolled (610, 462) with delta (0, 0)
Screenshot: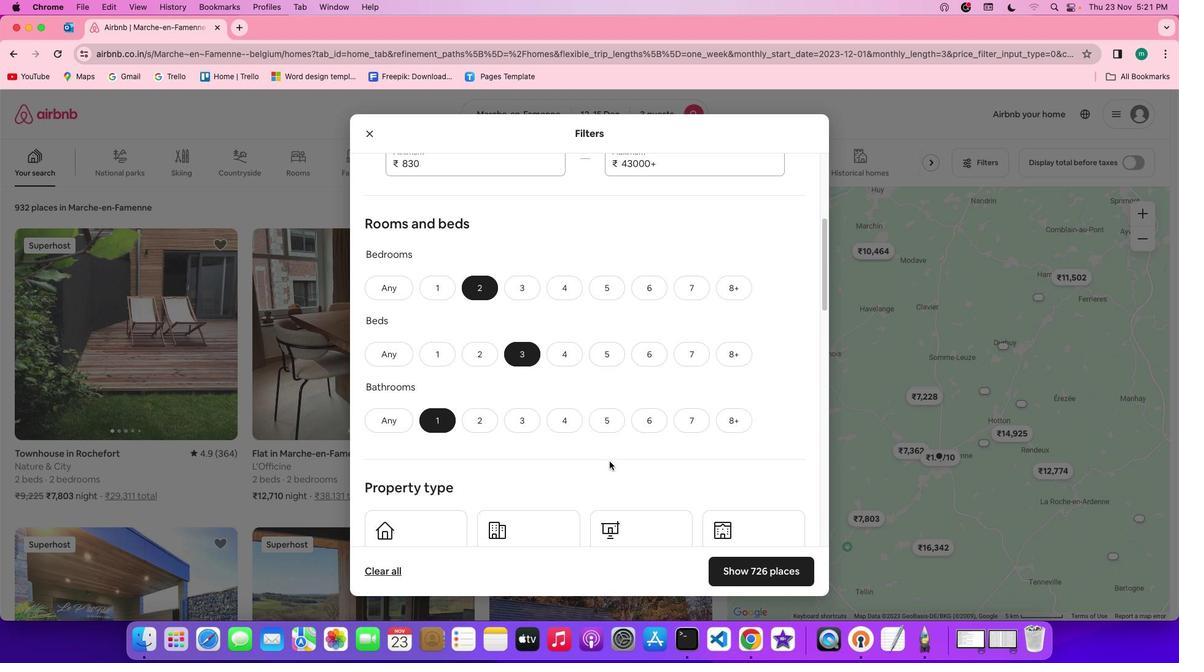
Action: Mouse scrolled (610, 462) with delta (0, 0)
Screenshot: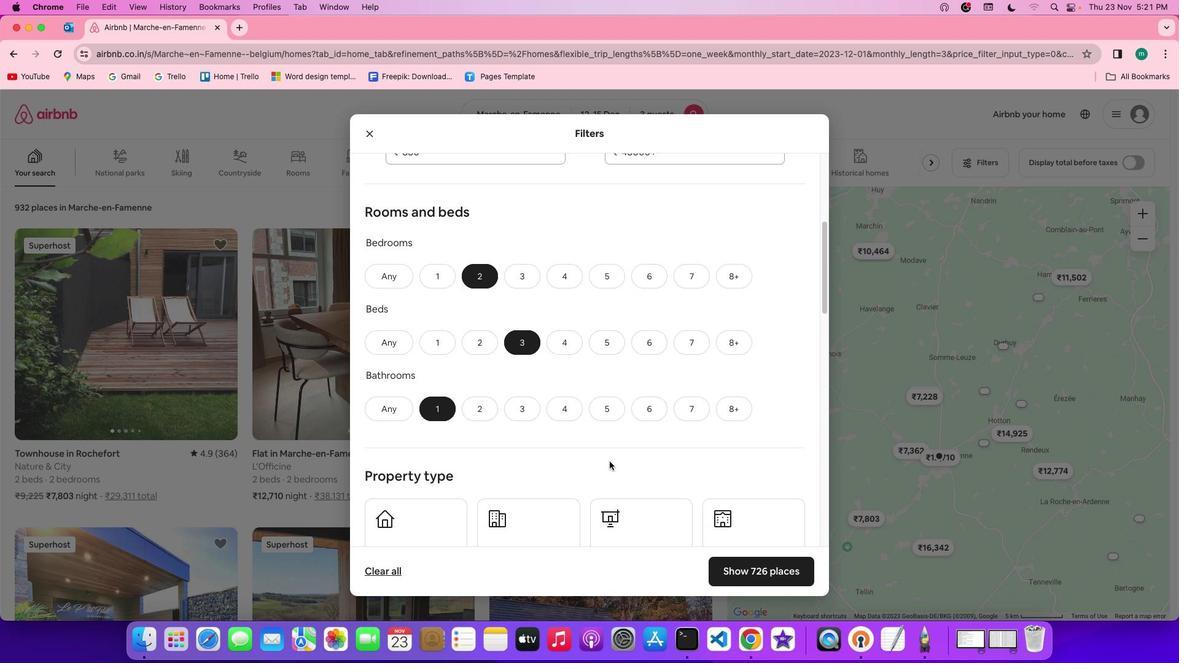 
Action: Mouse moved to (681, 459)
Screenshot: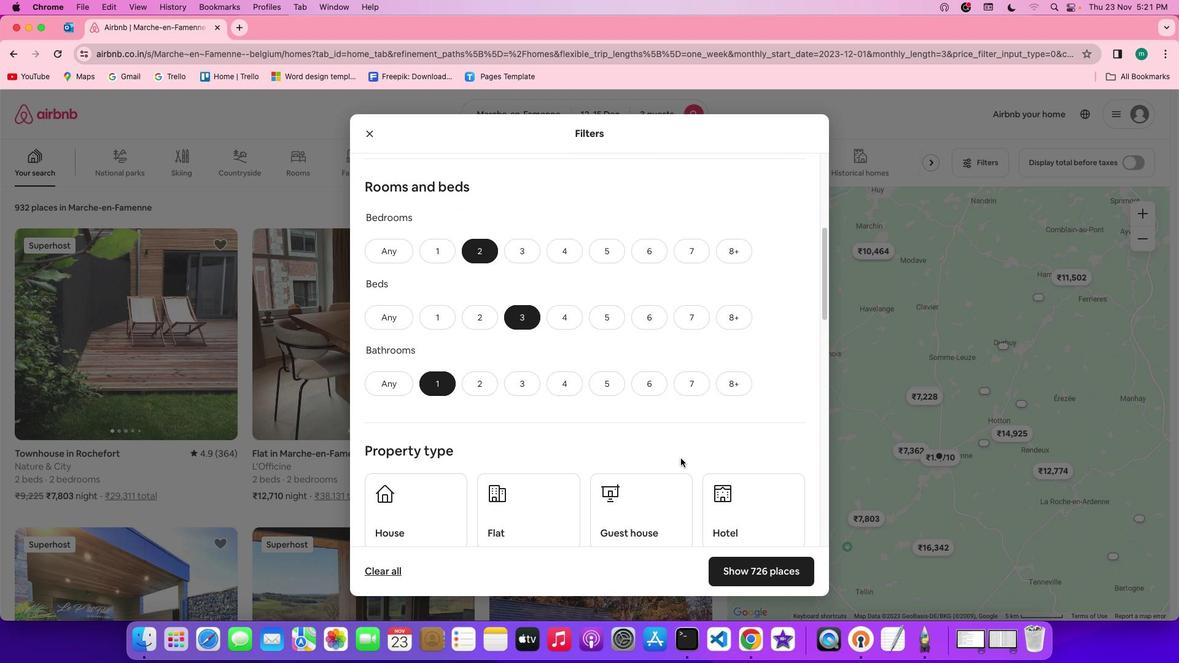 
Action: Mouse scrolled (681, 459) with delta (0, 0)
Screenshot: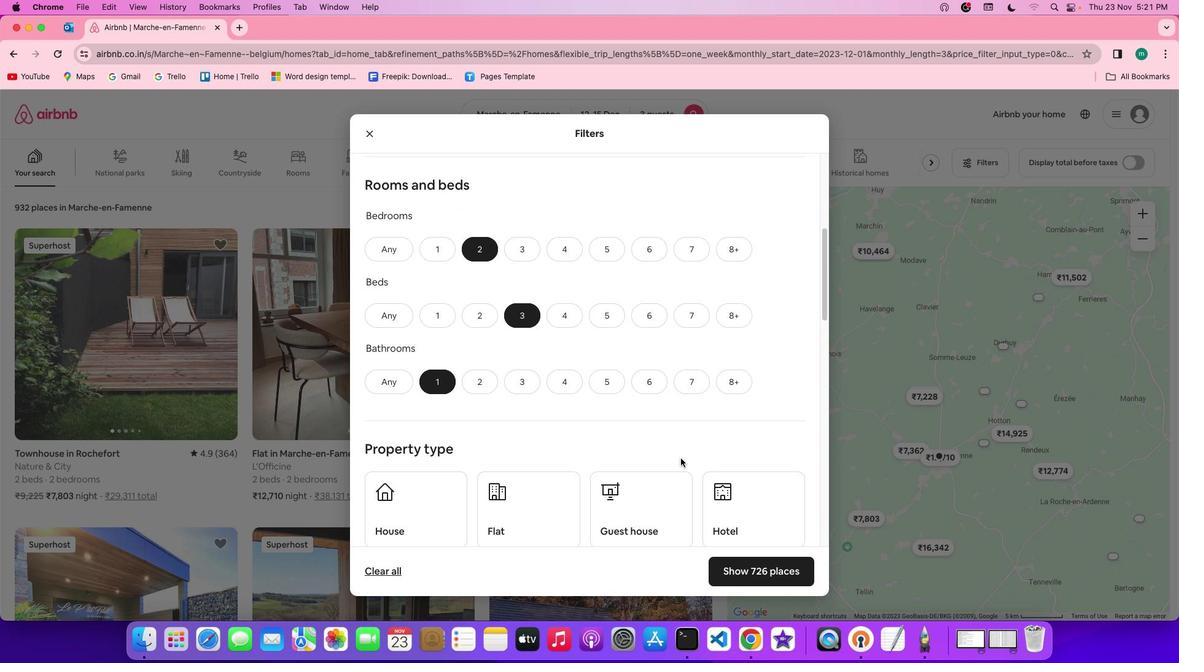 
Action: Mouse scrolled (681, 459) with delta (0, 0)
Screenshot: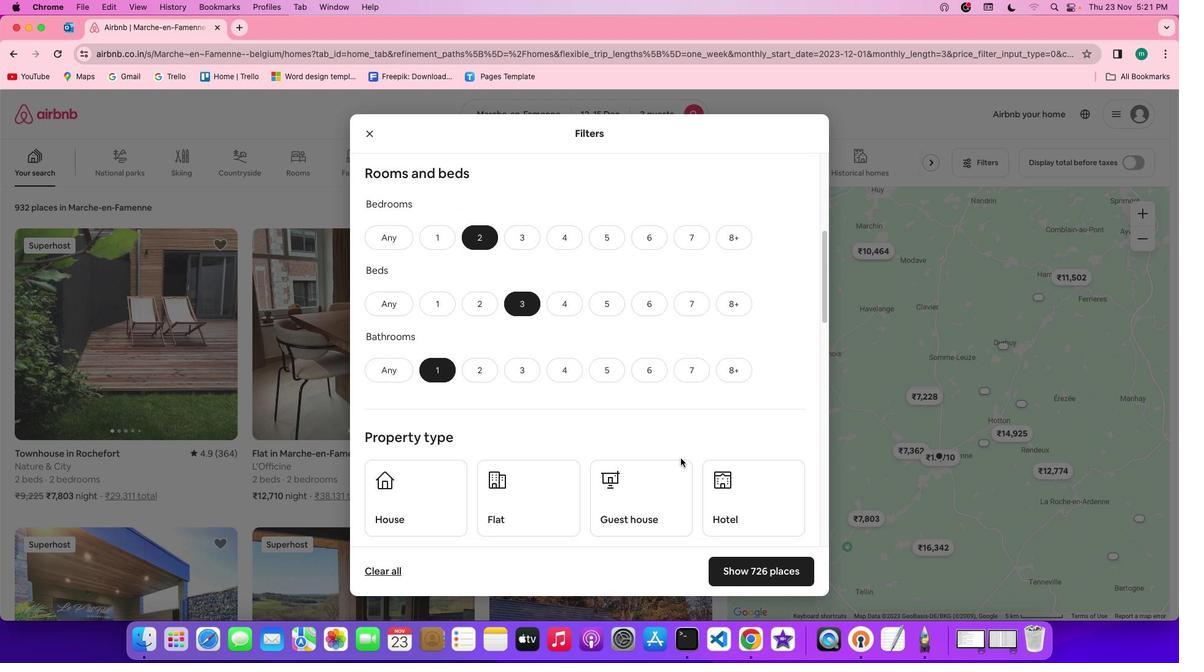 
Action: Mouse scrolled (681, 459) with delta (0, 0)
Screenshot: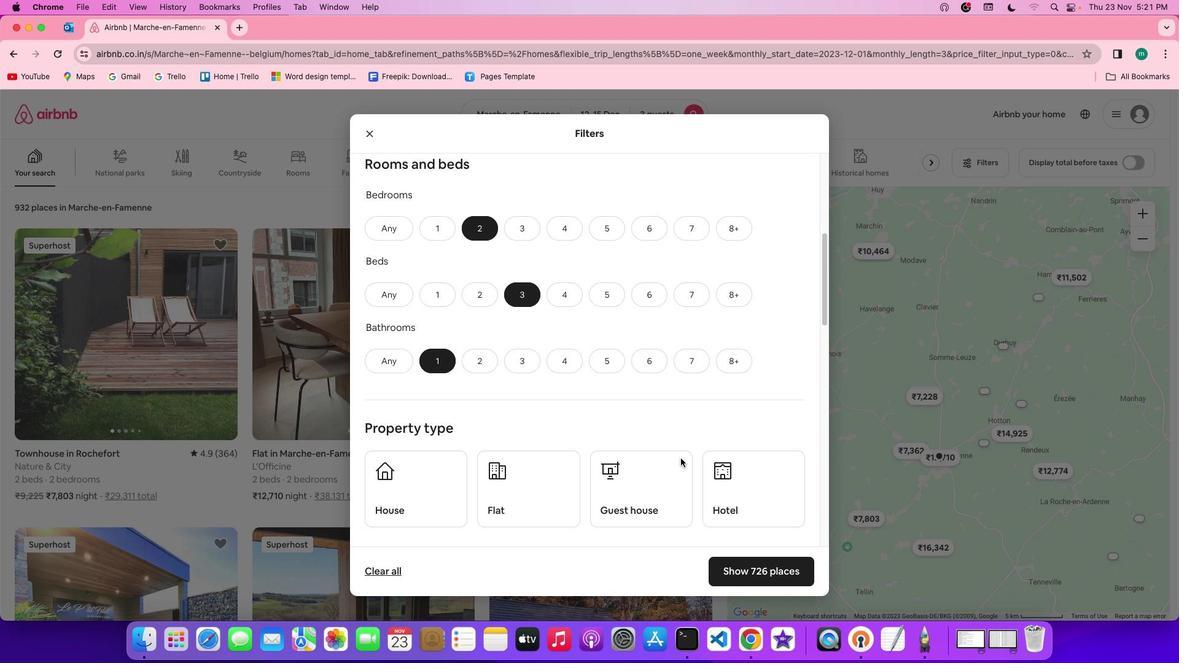 
Action: Mouse scrolled (681, 459) with delta (0, 0)
Screenshot: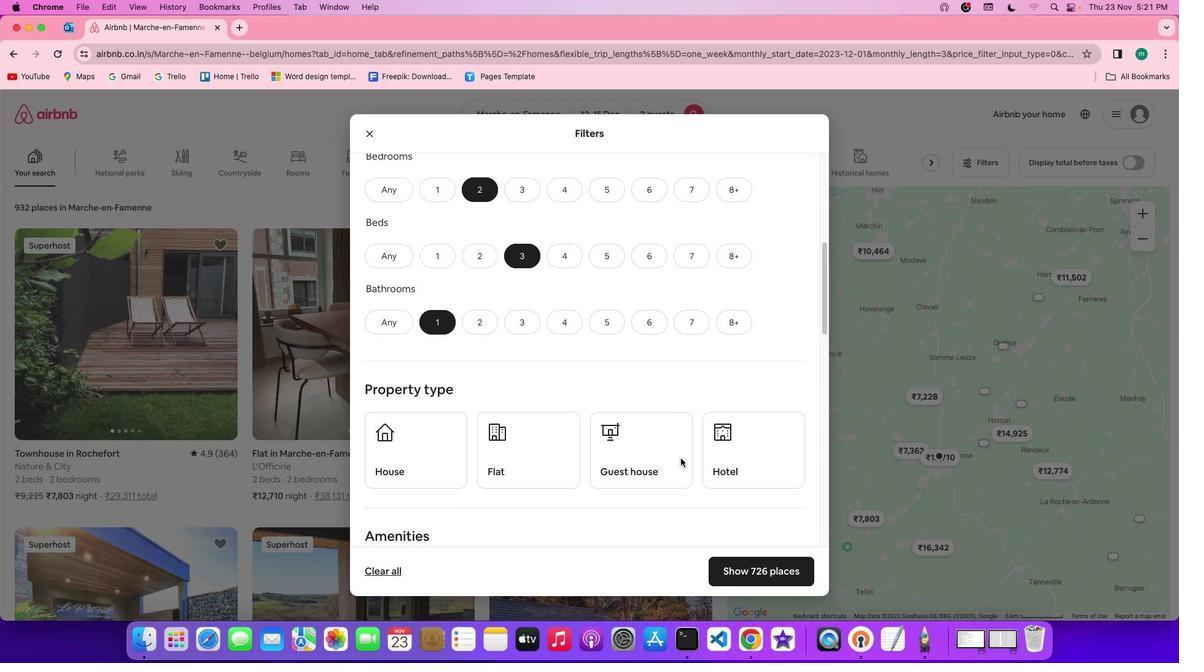 
Action: Mouse scrolled (681, 459) with delta (0, 0)
Screenshot: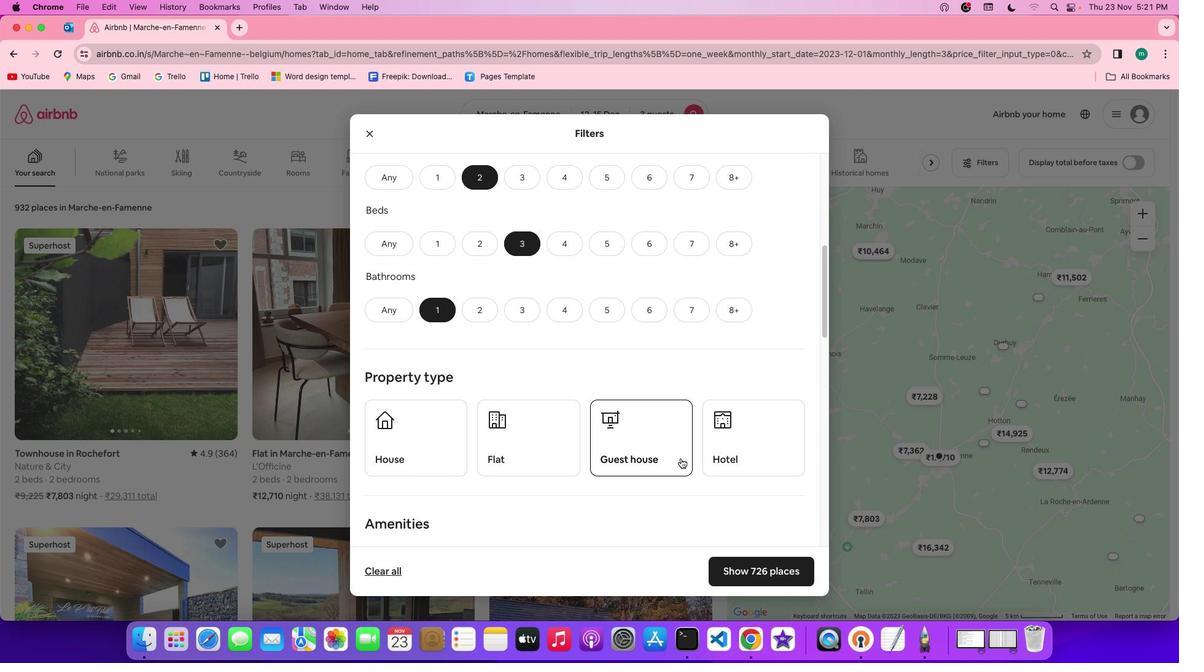 
Action: Mouse scrolled (681, 459) with delta (0, 0)
Screenshot: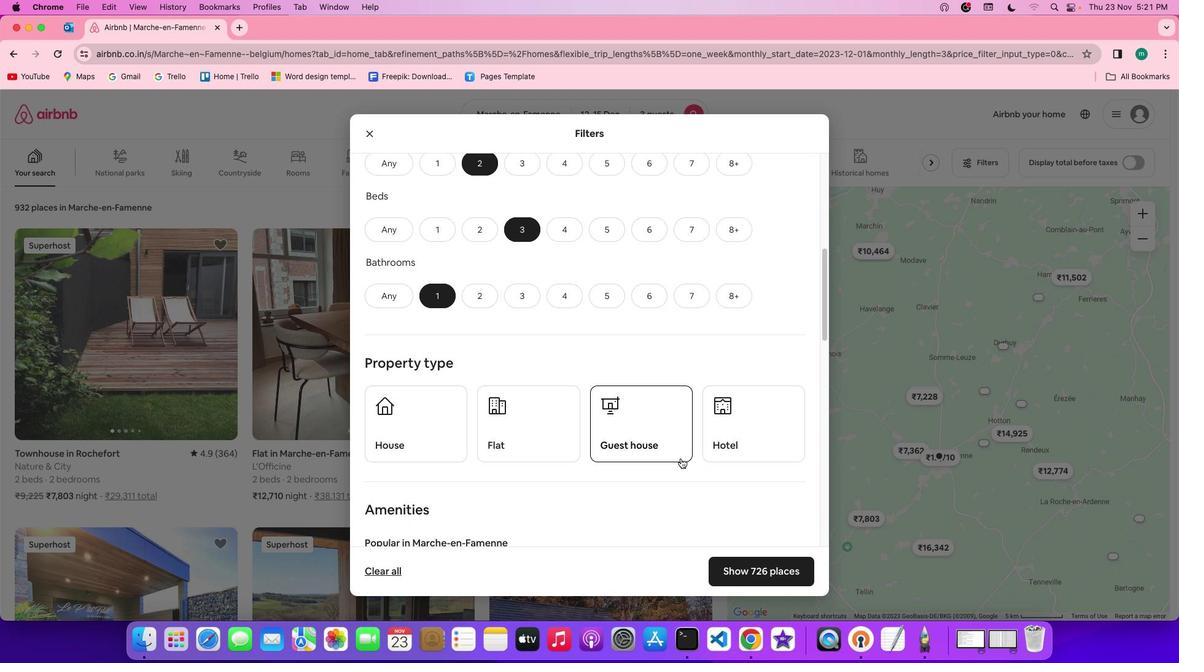 
Action: Mouse scrolled (681, 459) with delta (0, 0)
Screenshot: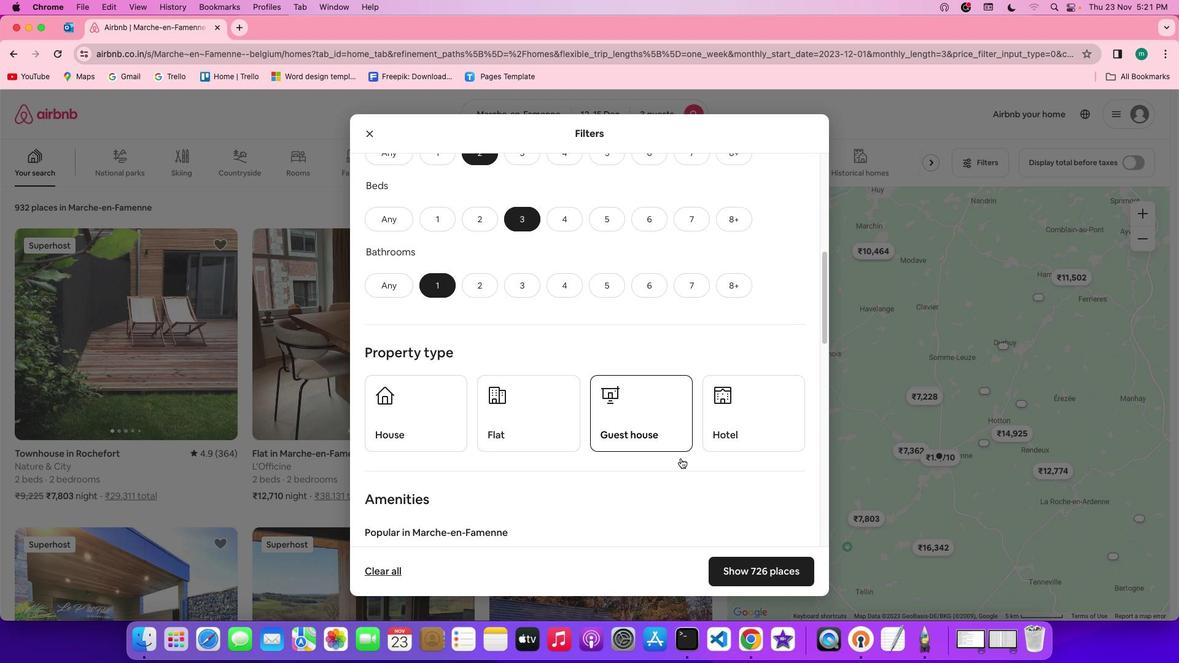 
Action: Mouse moved to (556, 419)
Screenshot: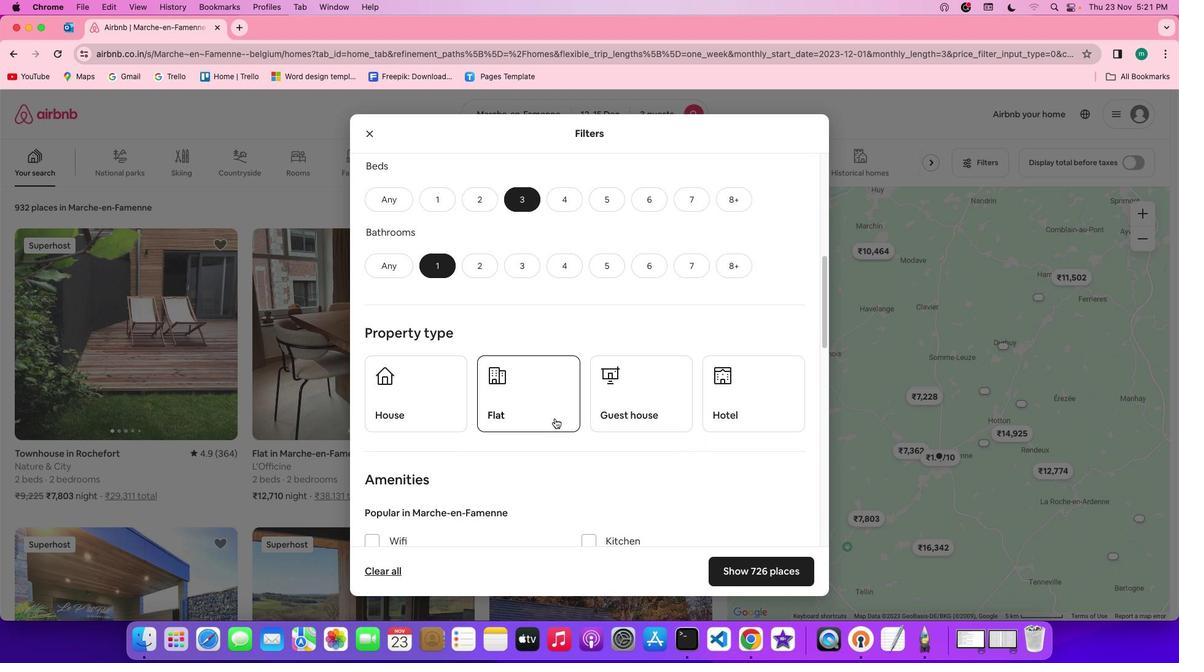 
Action: Mouse pressed left at (556, 419)
Screenshot: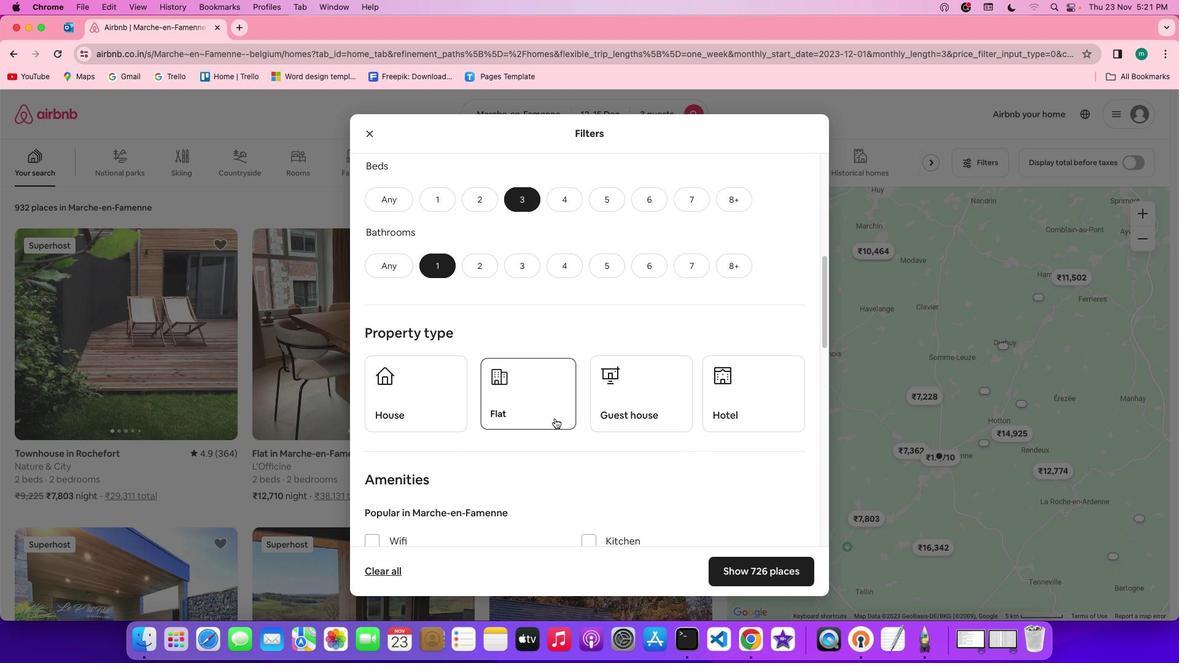 
Action: Mouse moved to (706, 446)
Screenshot: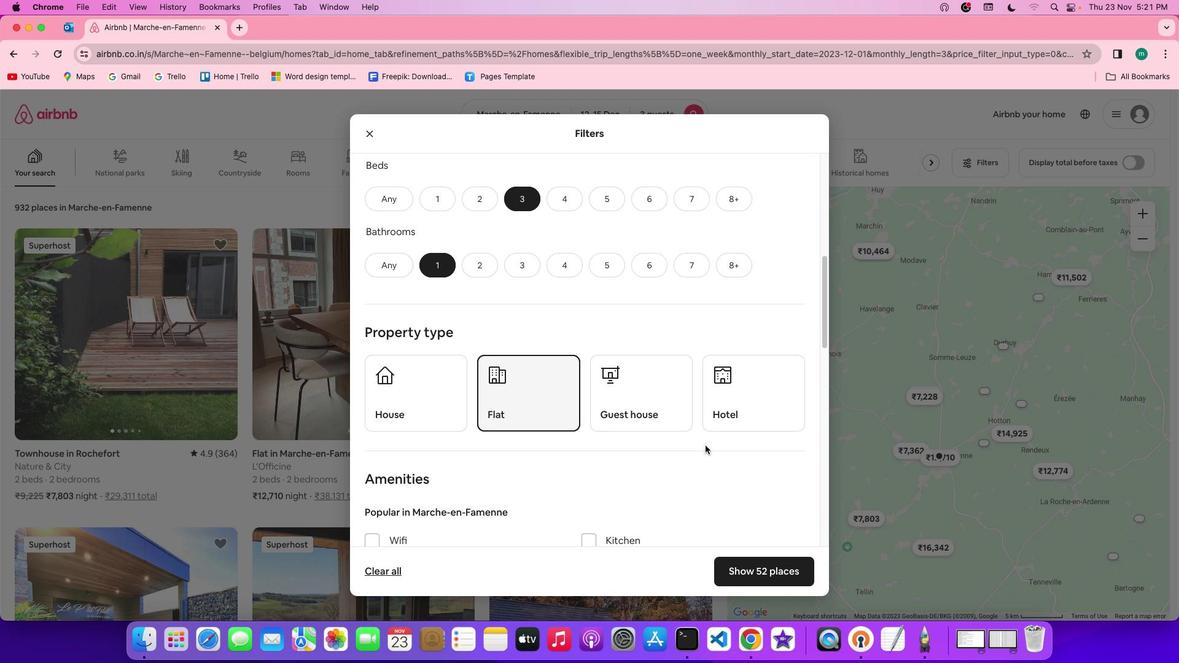 
Action: Mouse scrolled (706, 446) with delta (0, 0)
Screenshot: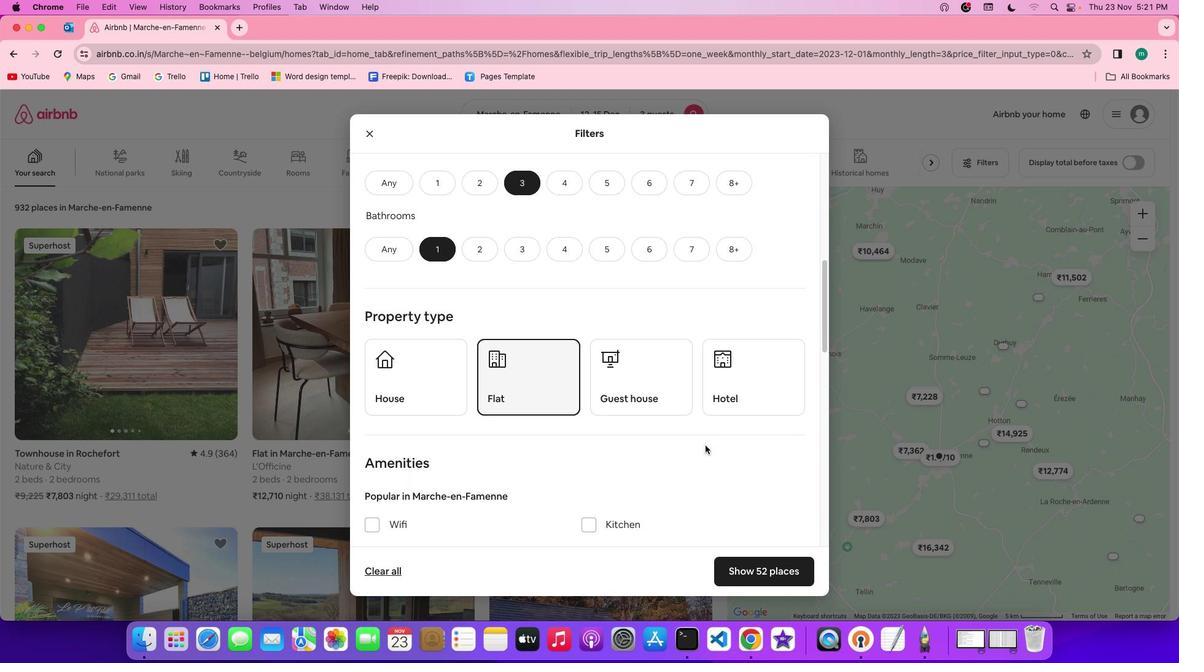 
Action: Mouse scrolled (706, 446) with delta (0, 0)
Screenshot: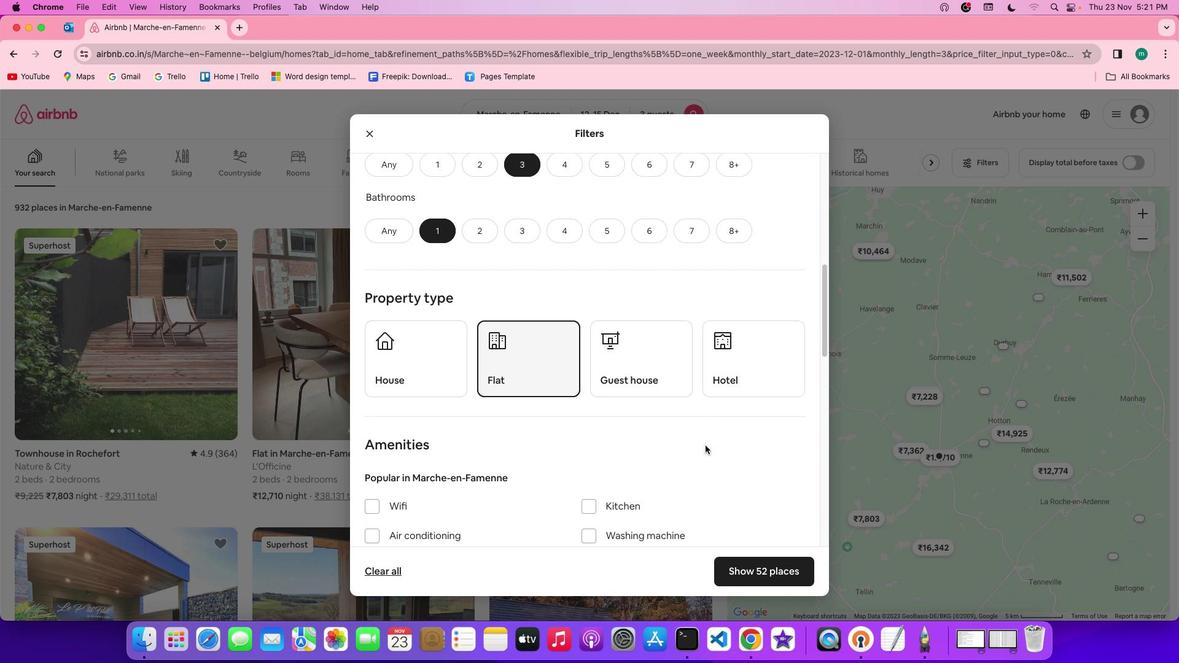 
Action: Mouse scrolled (706, 446) with delta (0, 0)
Screenshot: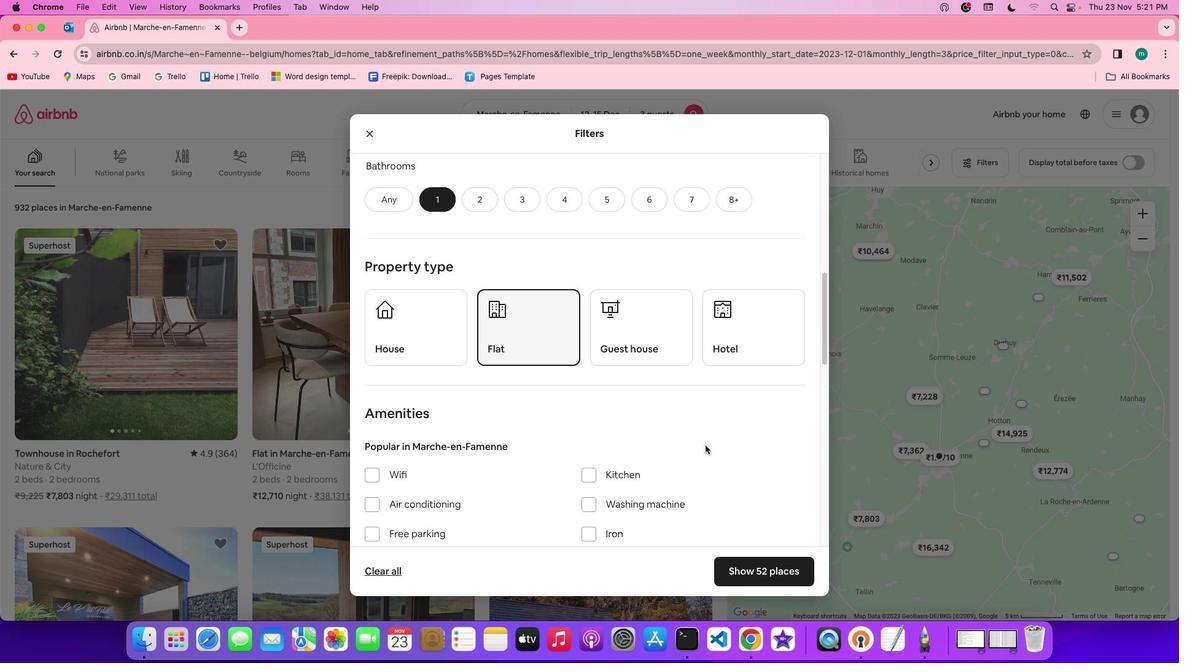 
Action: Mouse scrolled (706, 446) with delta (0, 0)
Screenshot: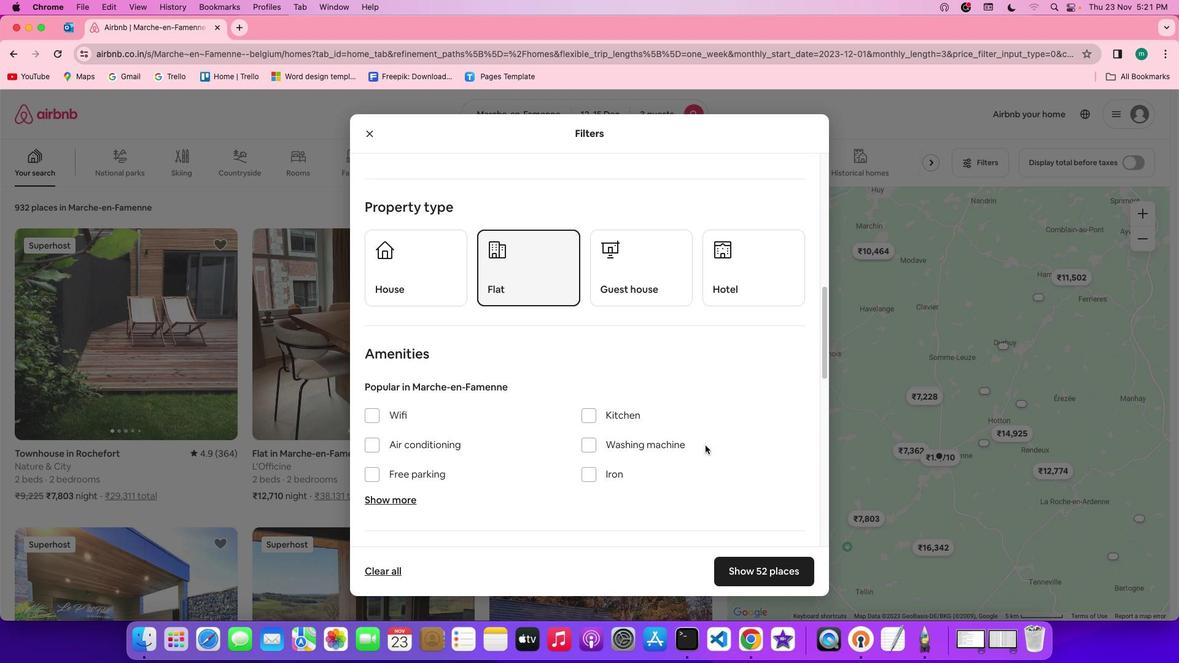 
Action: Mouse scrolled (706, 446) with delta (0, 0)
Screenshot: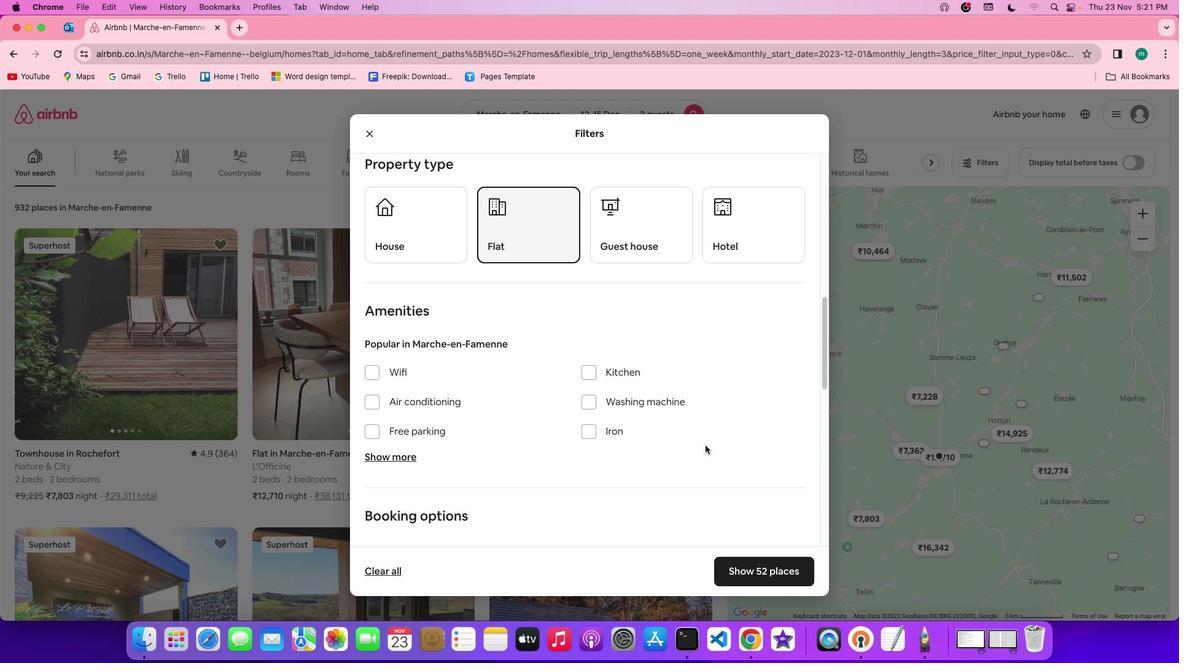 
Action: Mouse scrolled (706, 446) with delta (0, 0)
Screenshot: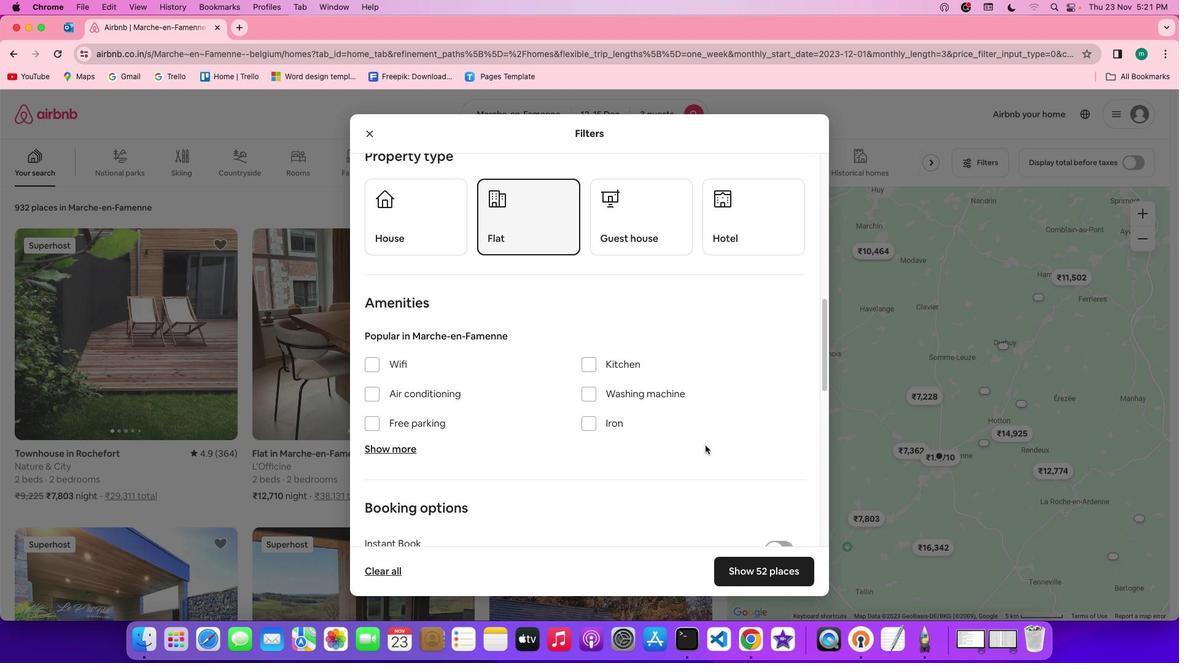 
Action: Mouse scrolled (706, 446) with delta (0, 0)
Screenshot: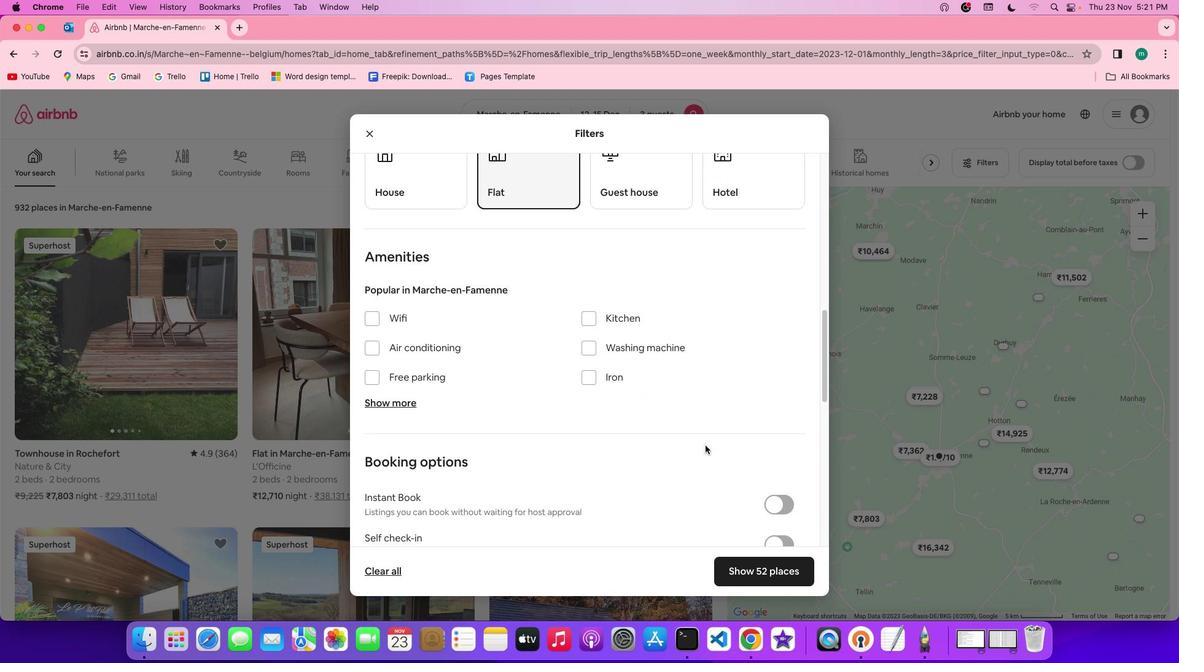 
Action: Mouse scrolled (706, 446) with delta (0, 0)
Screenshot: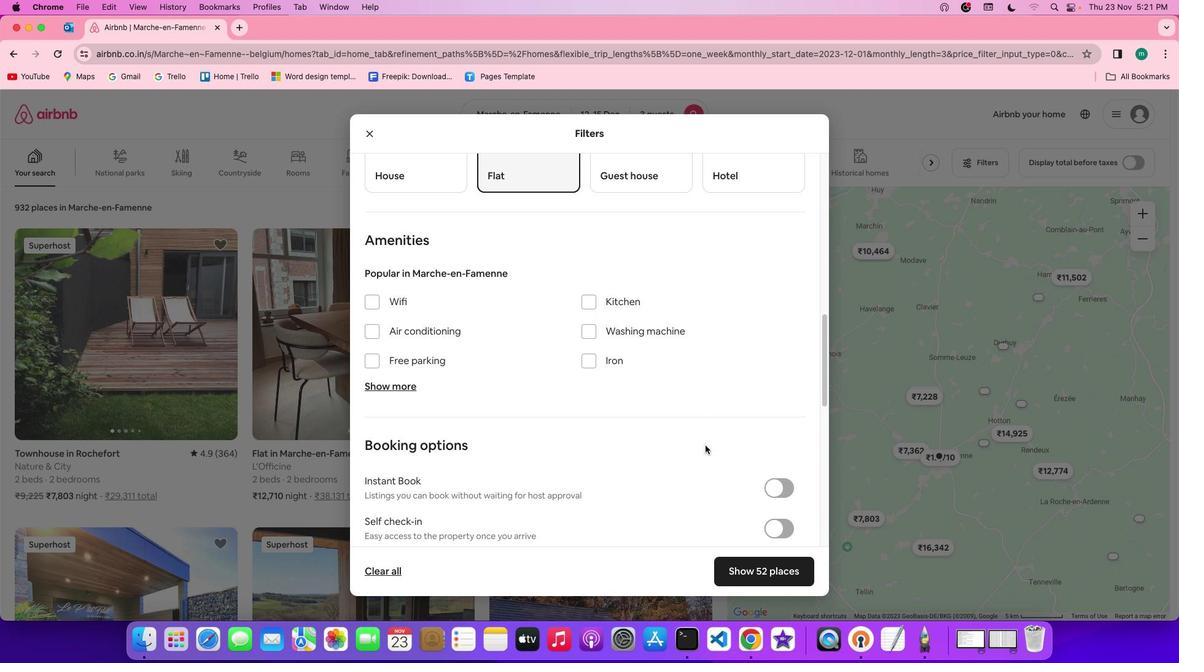
Action: Mouse scrolled (706, 446) with delta (0, 0)
Screenshot: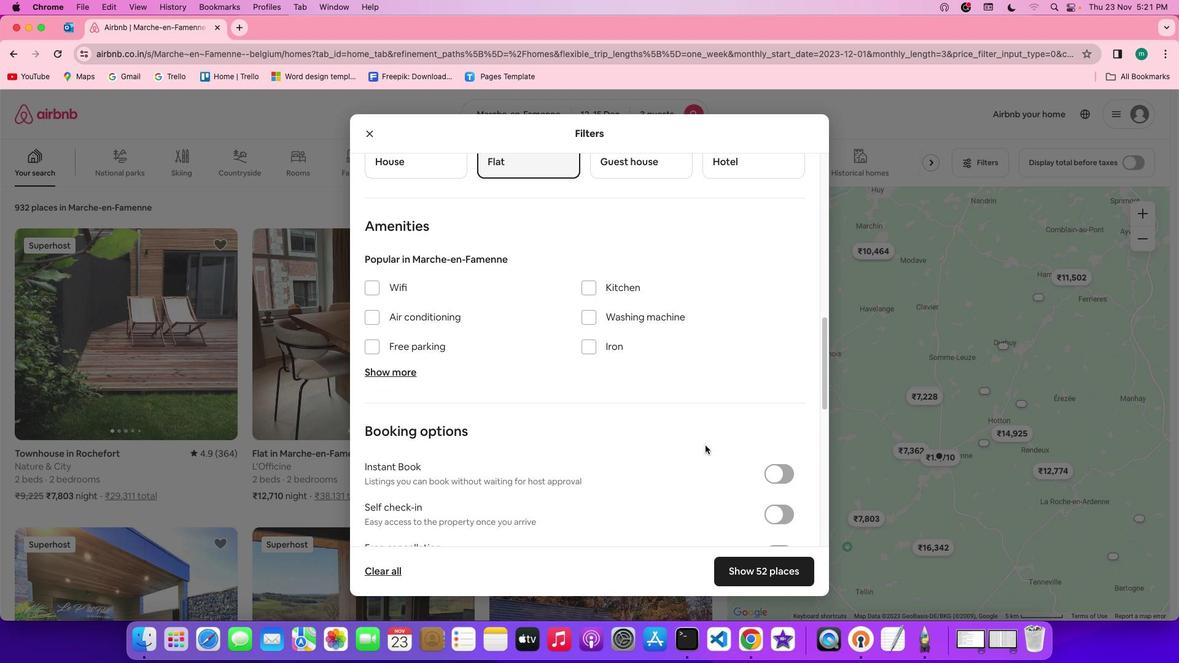 
Action: Mouse scrolled (706, 446) with delta (0, 0)
Screenshot: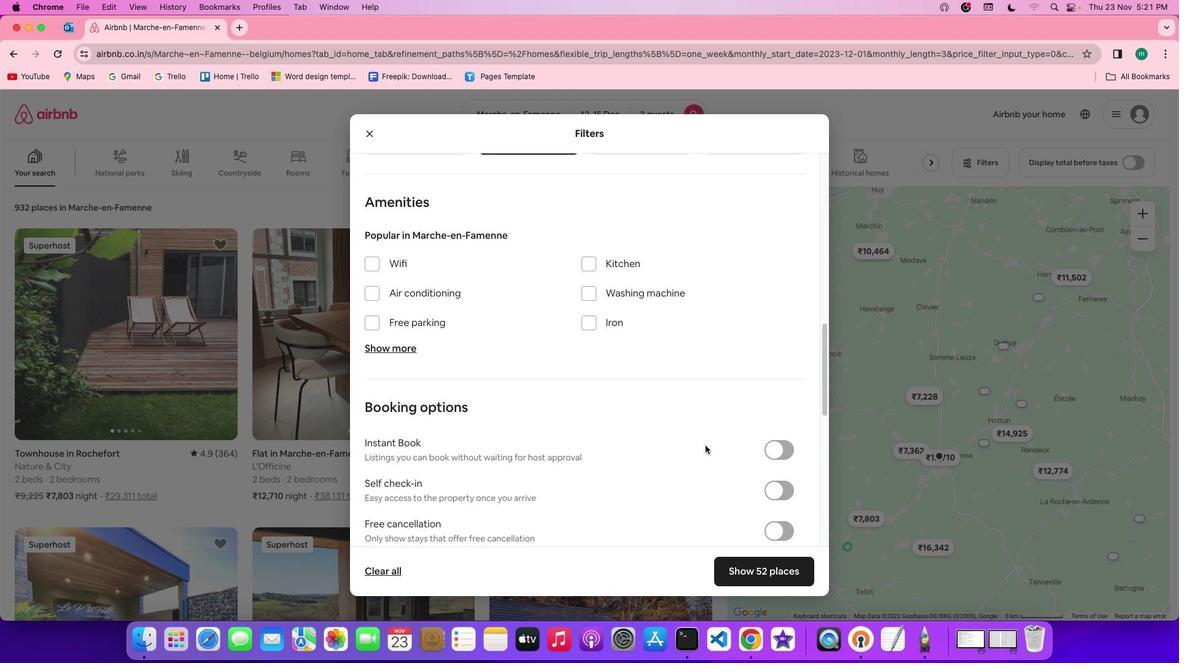 
Action: Mouse moved to (404, 338)
Screenshot: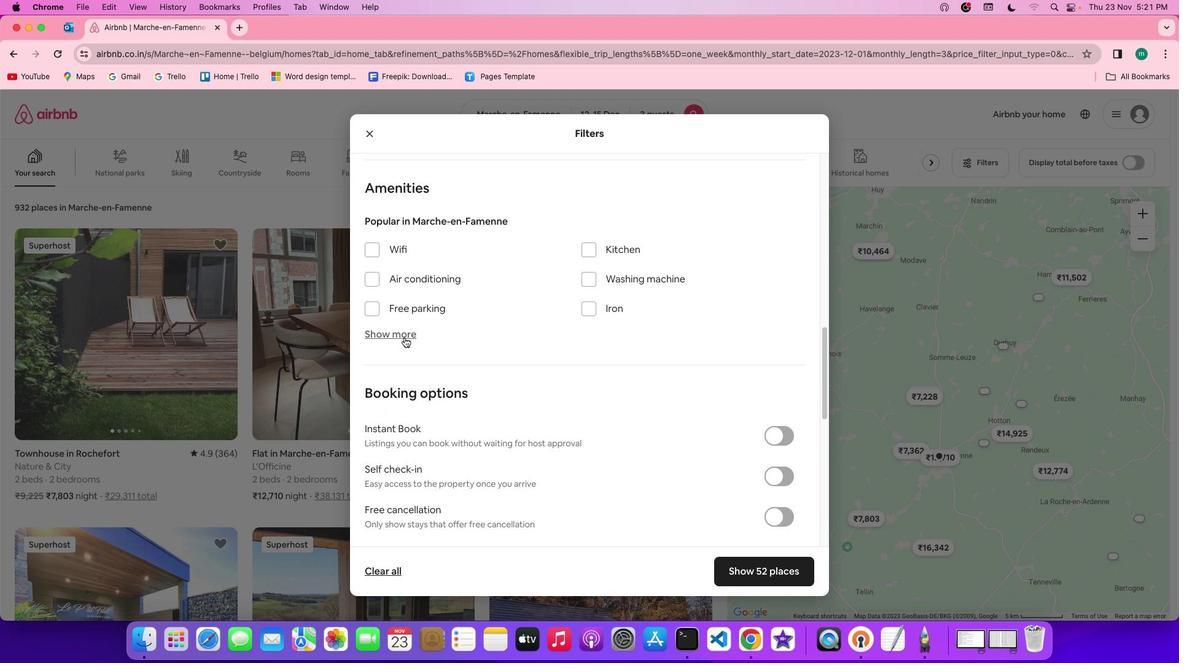 
Action: Mouse pressed left at (404, 338)
Screenshot: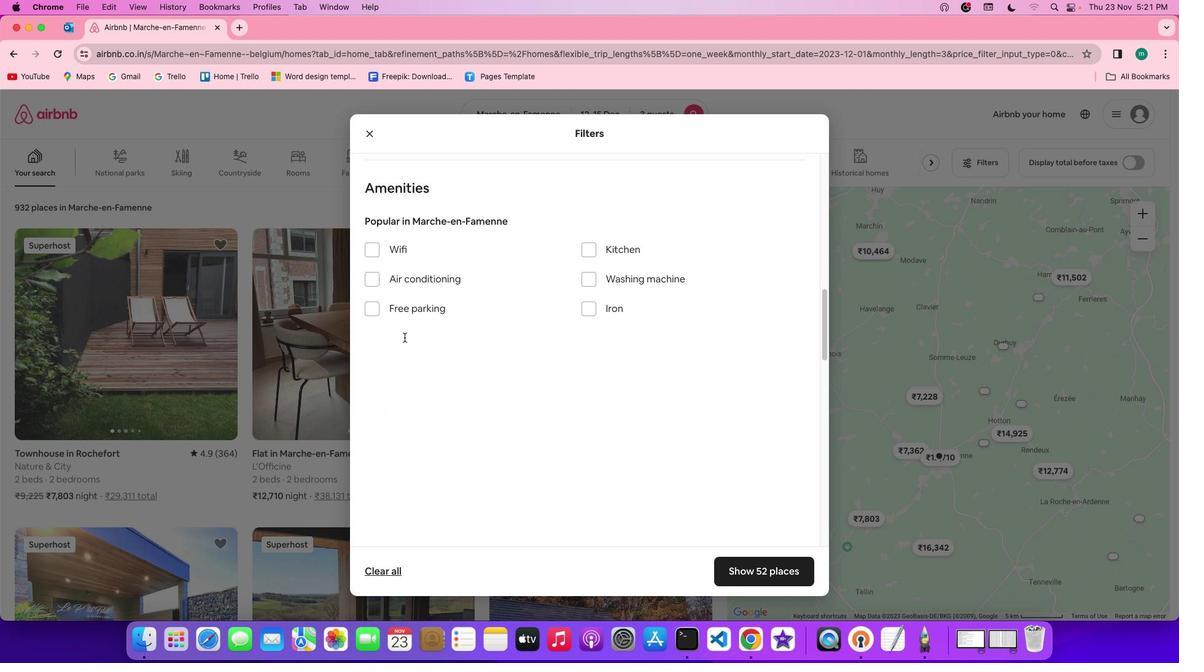
Action: Mouse moved to (591, 378)
Screenshot: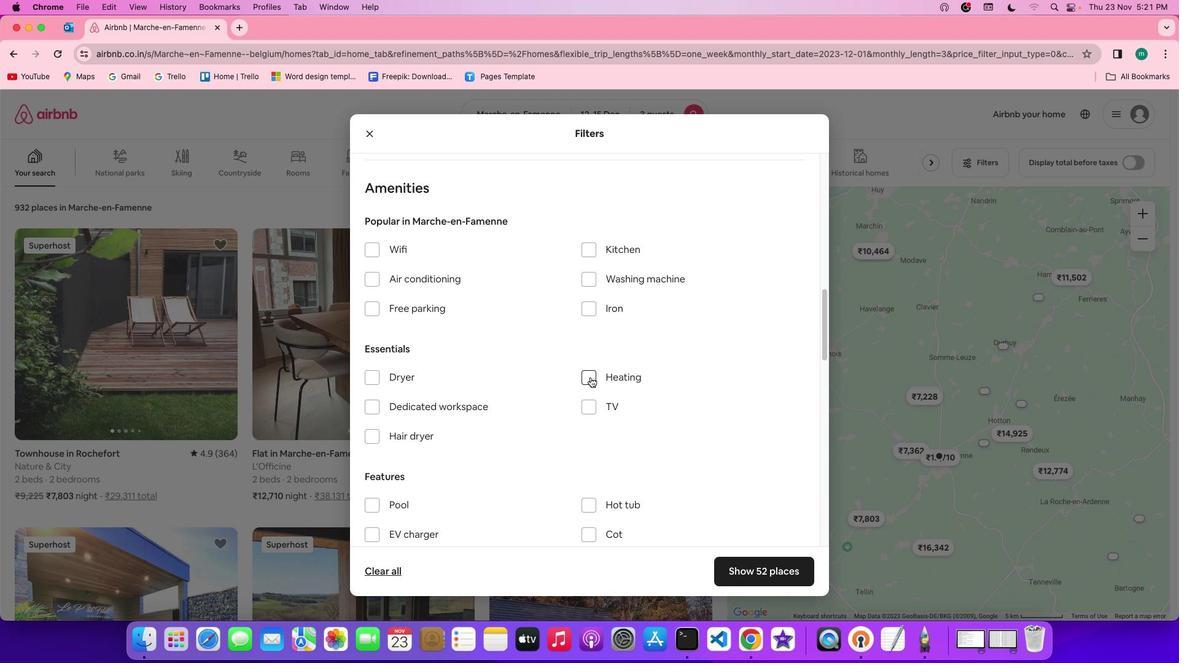 
Action: Mouse pressed left at (591, 378)
Screenshot: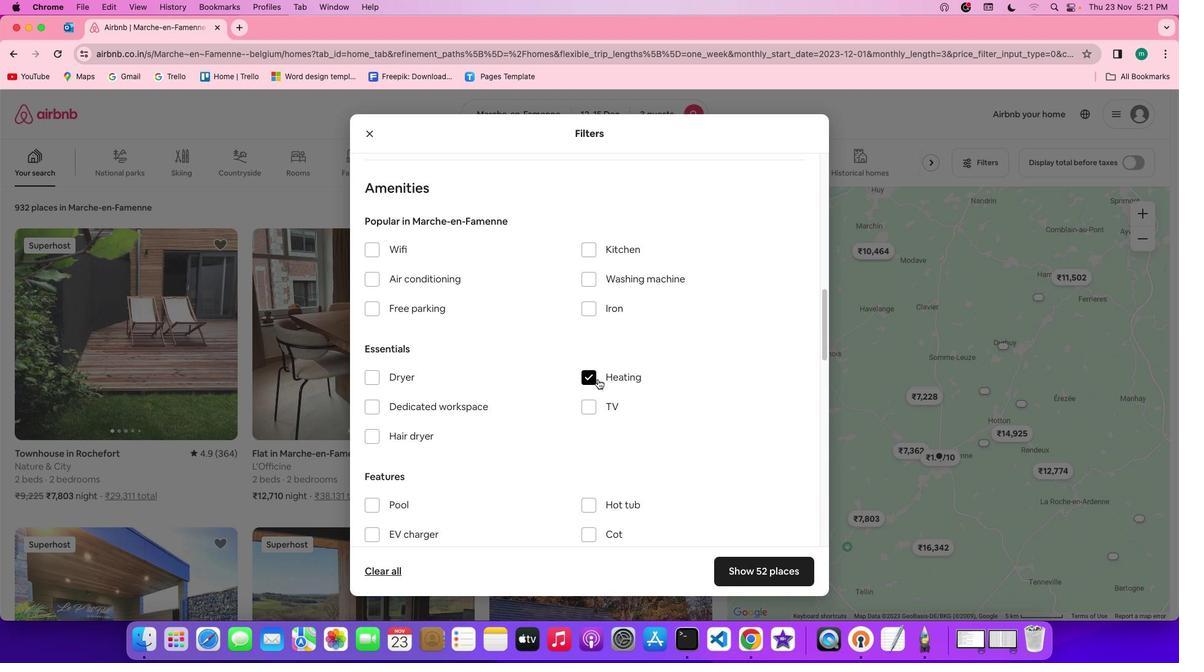 
Action: Mouse moved to (699, 426)
Screenshot: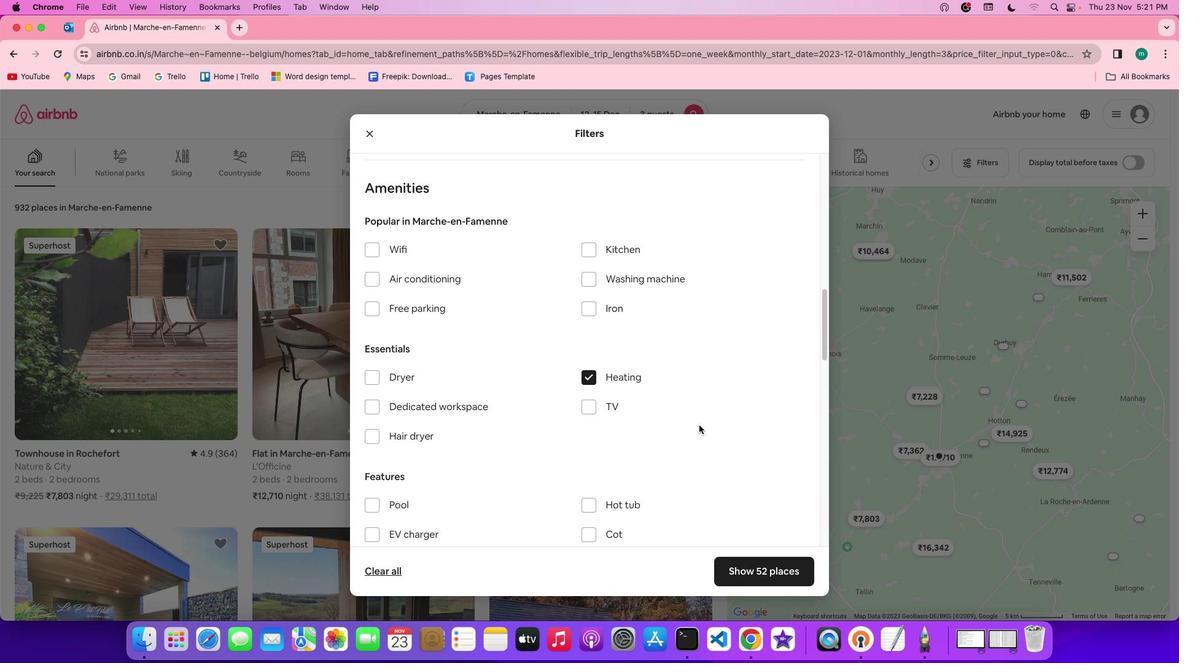 
Action: Mouse scrolled (699, 426) with delta (0, 0)
Screenshot: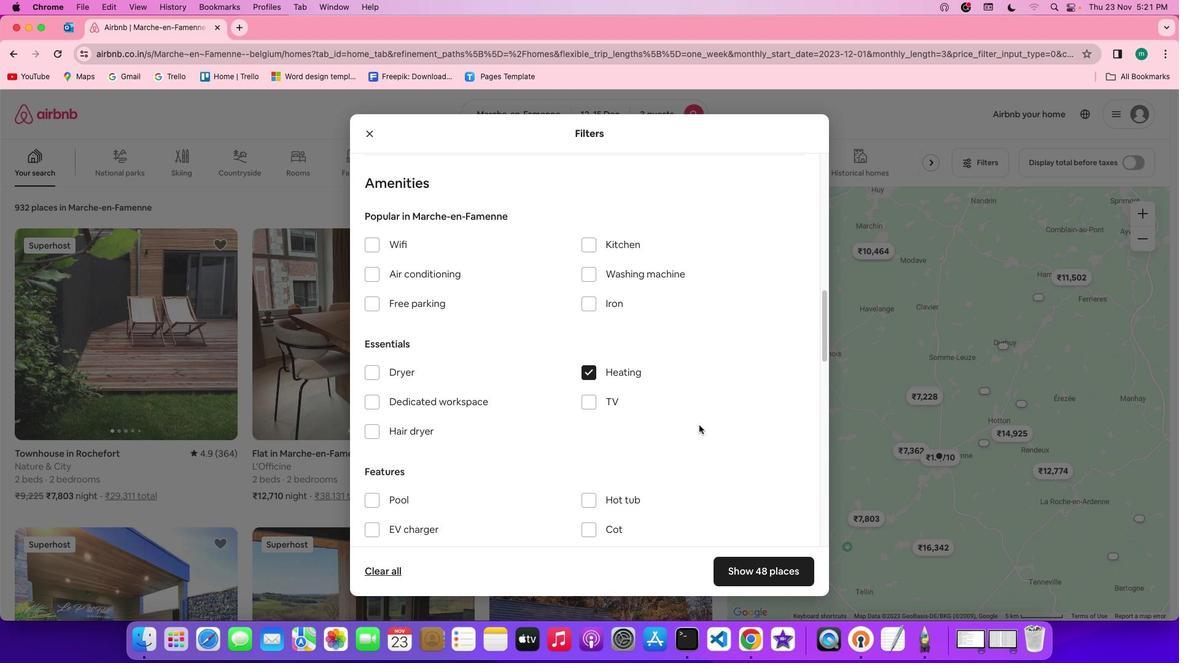 
Action: Mouse scrolled (699, 426) with delta (0, 0)
Screenshot: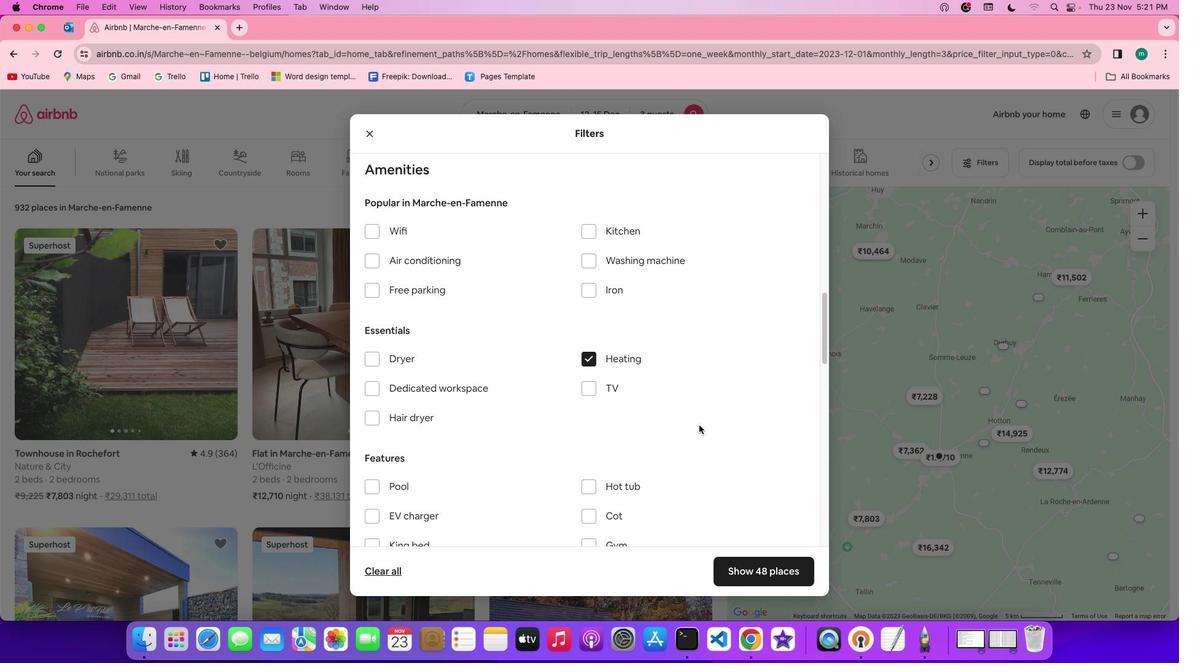 
Action: Mouse scrolled (699, 426) with delta (0, 0)
Screenshot: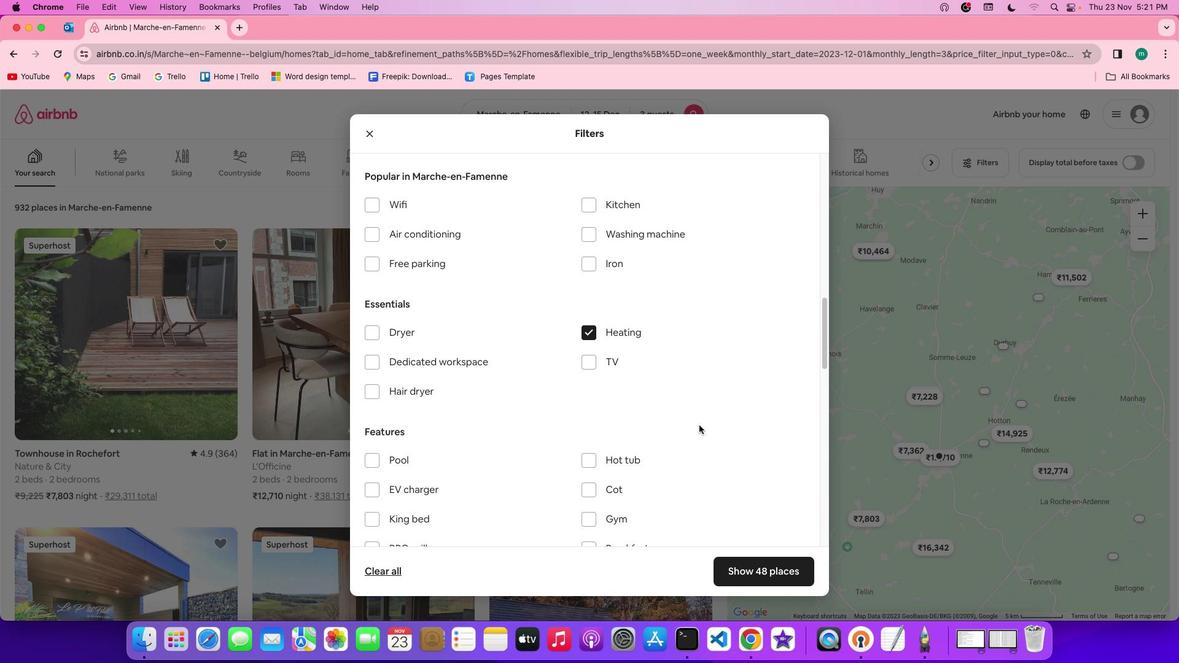 
Action: Mouse scrolled (699, 426) with delta (0, 0)
Screenshot: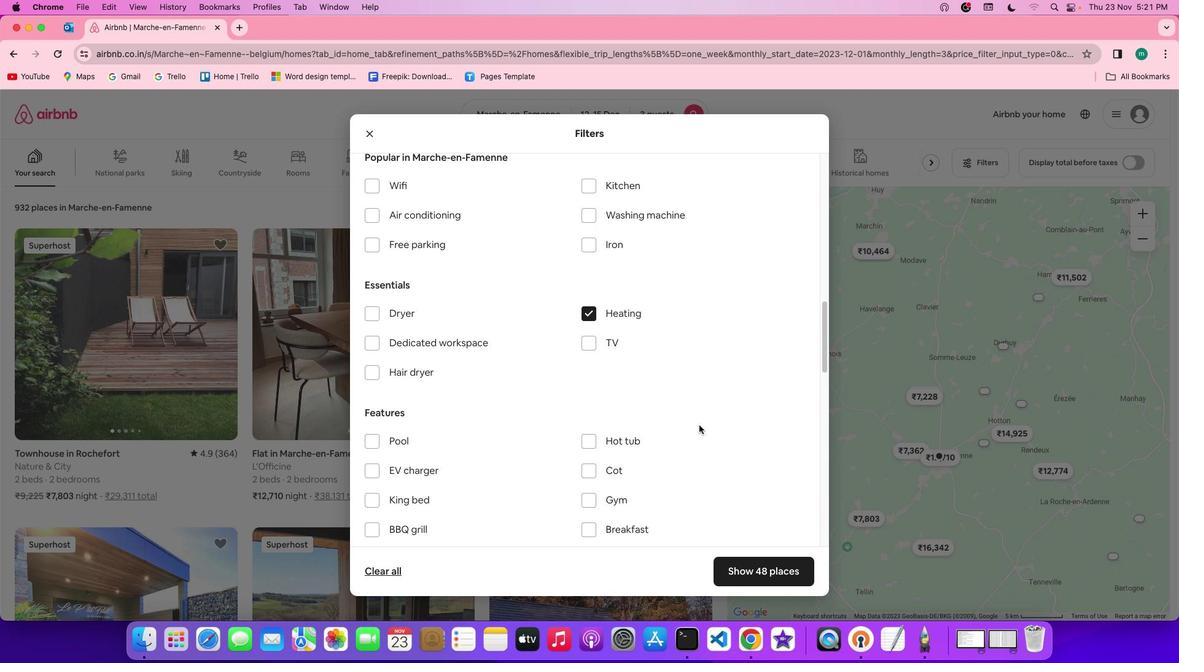 
Action: Mouse scrolled (699, 426) with delta (0, 0)
Screenshot: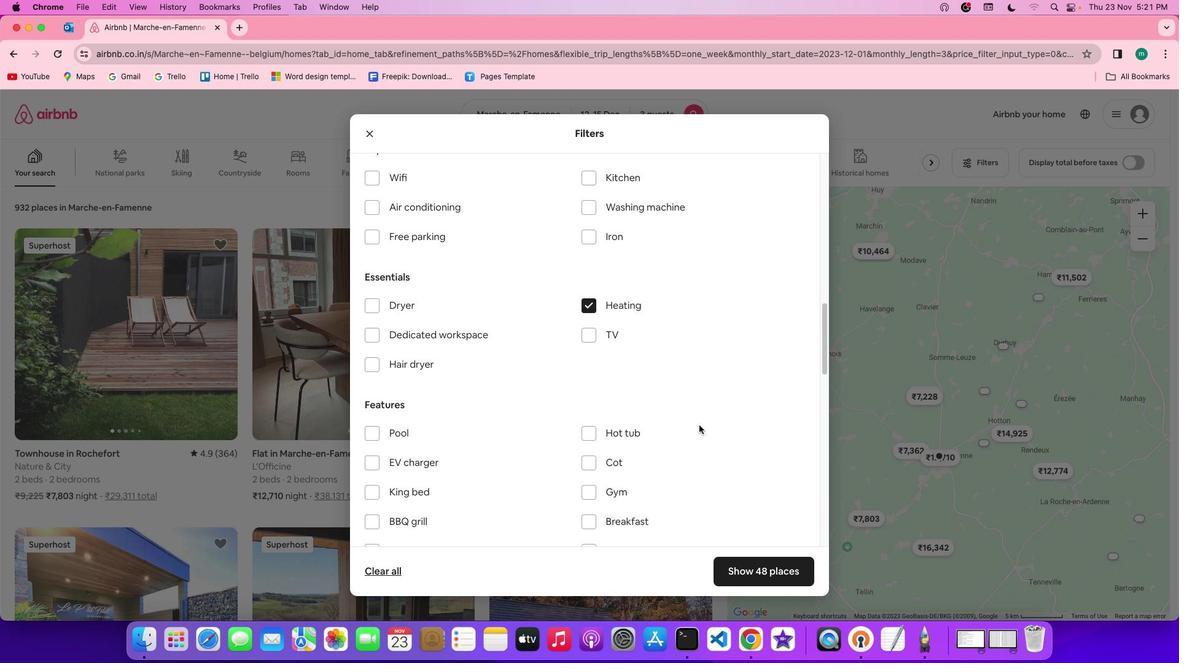 
Action: Mouse scrolled (699, 426) with delta (0, 0)
Screenshot: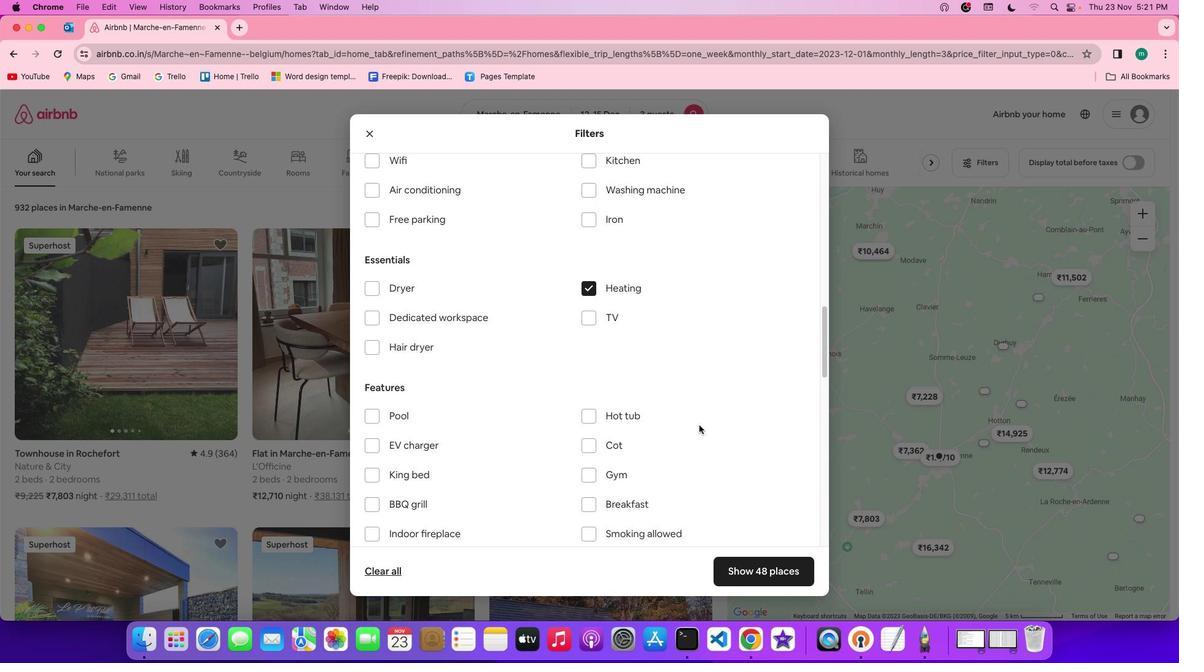
Action: Mouse scrolled (699, 426) with delta (0, 0)
Screenshot: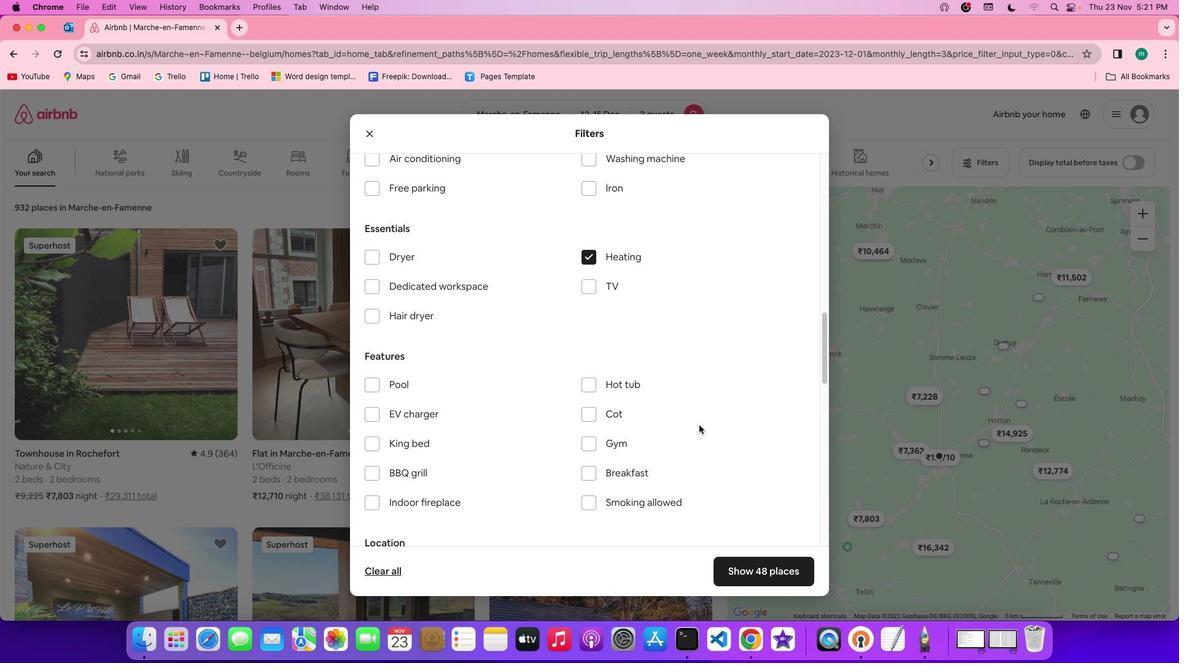 
Action: Mouse scrolled (699, 426) with delta (0, 0)
Screenshot: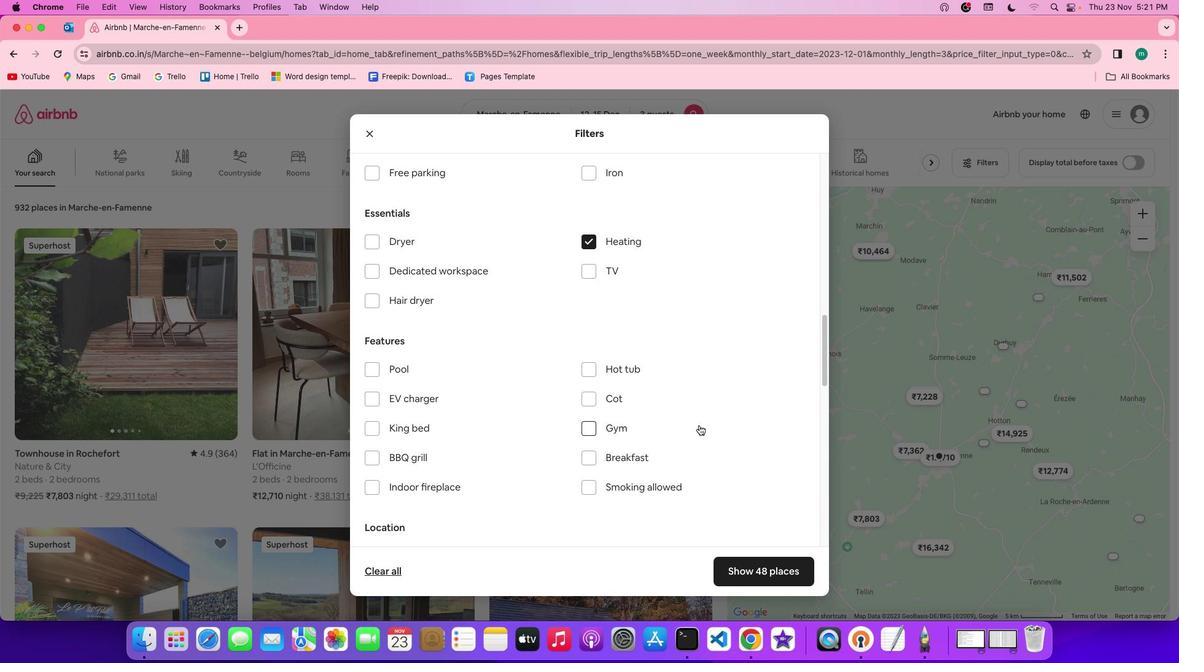 
Action: Mouse scrolled (699, 426) with delta (0, 0)
Screenshot: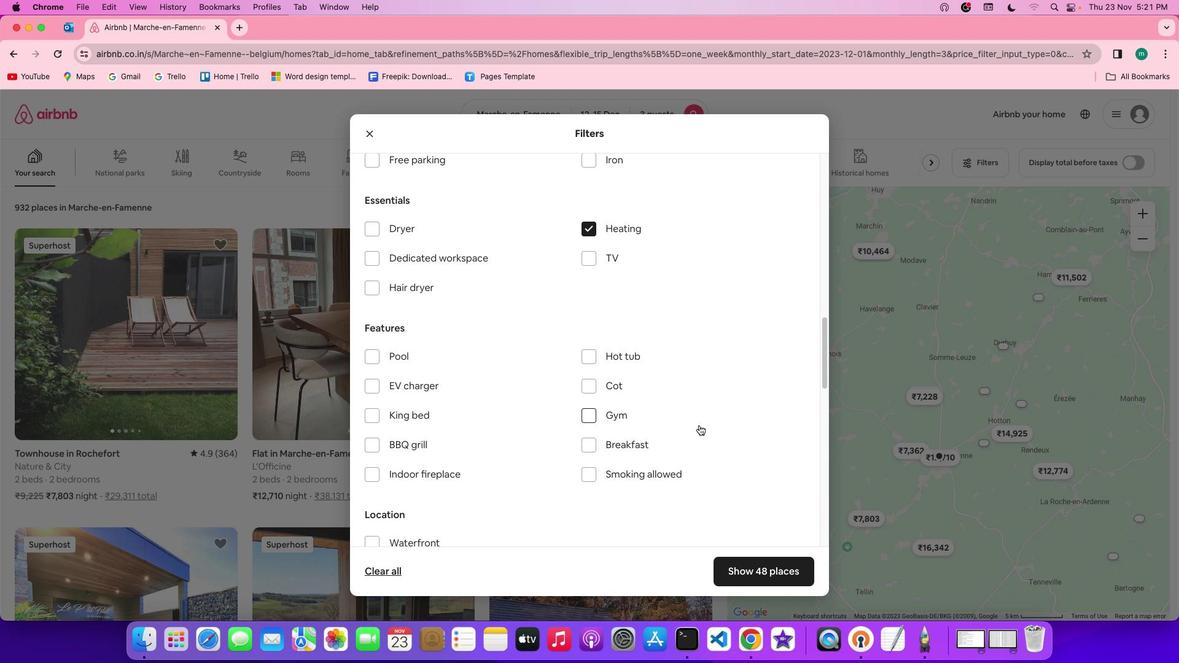 
Action: Mouse scrolled (699, 426) with delta (0, 0)
Screenshot: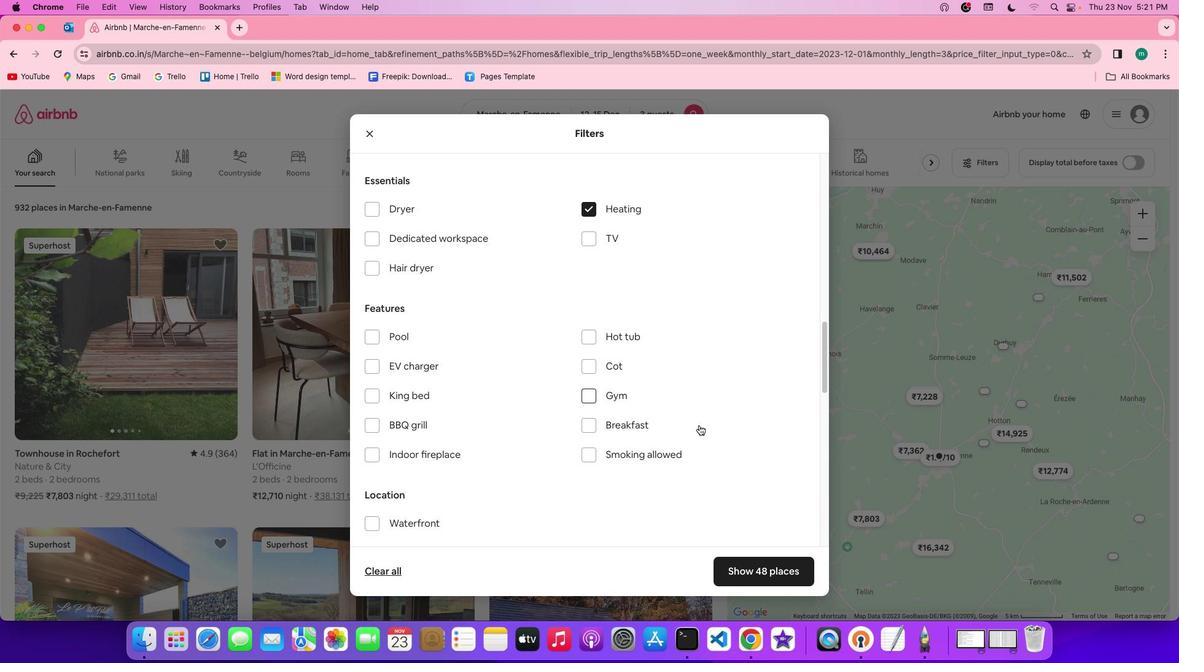 
Action: Mouse scrolled (699, 426) with delta (0, 0)
Screenshot: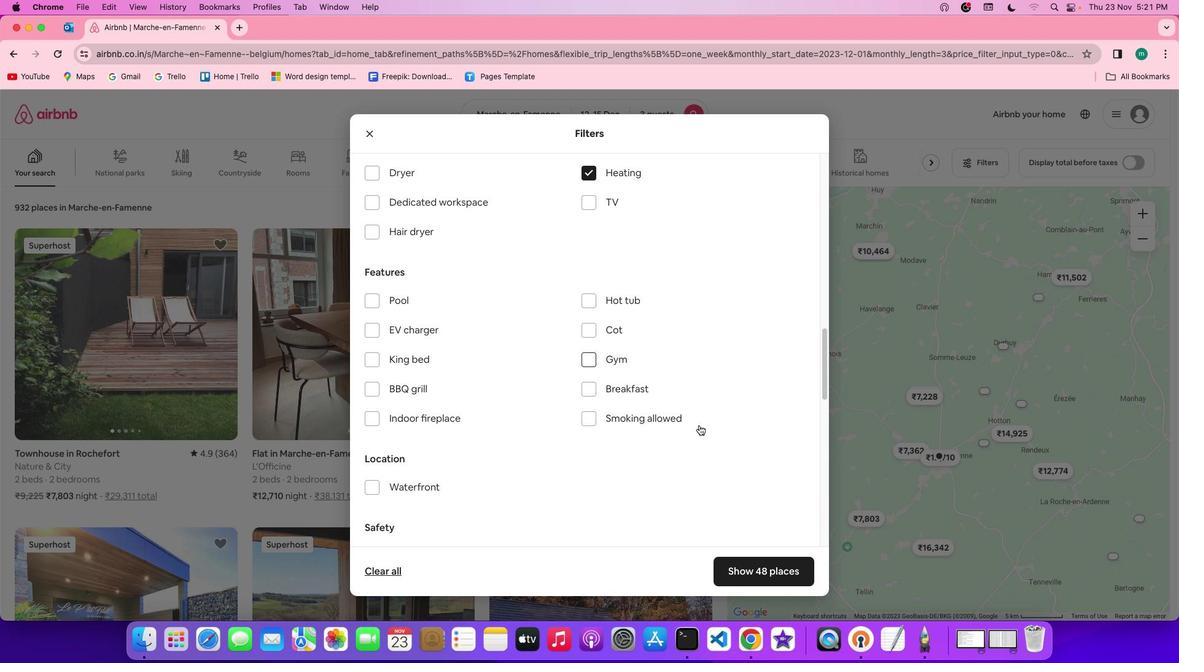 
Action: Mouse scrolled (699, 426) with delta (0, 0)
Screenshot: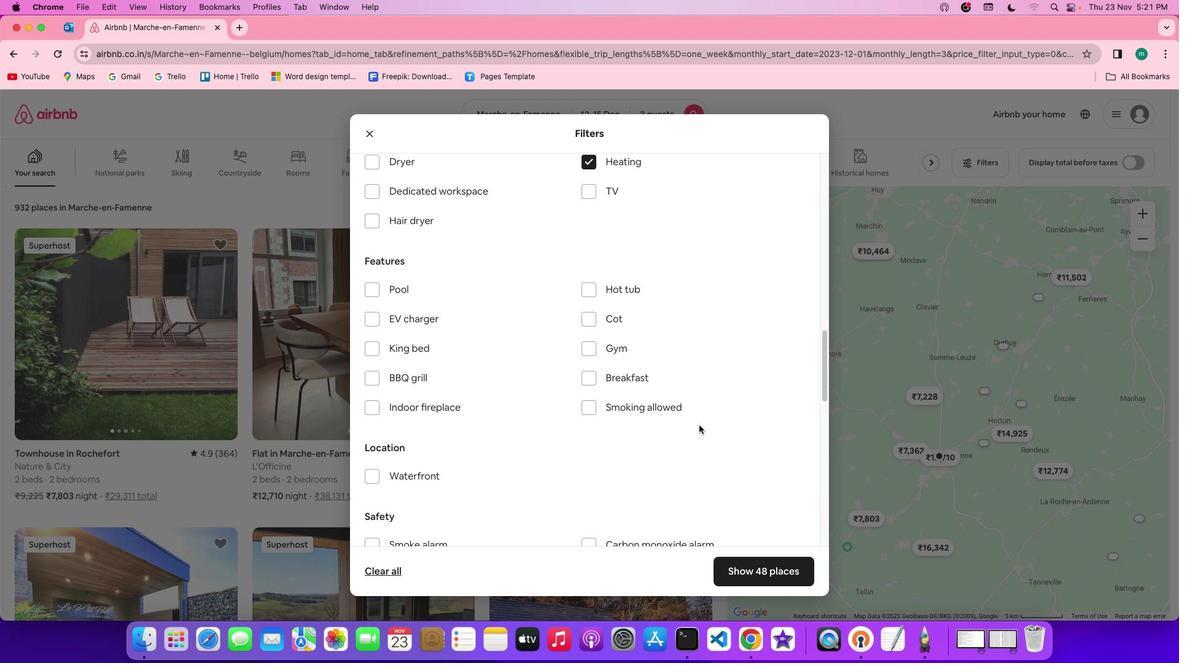 
Action: Mouse scrolled (699, 426) with delta (0, 0)
Screenshot: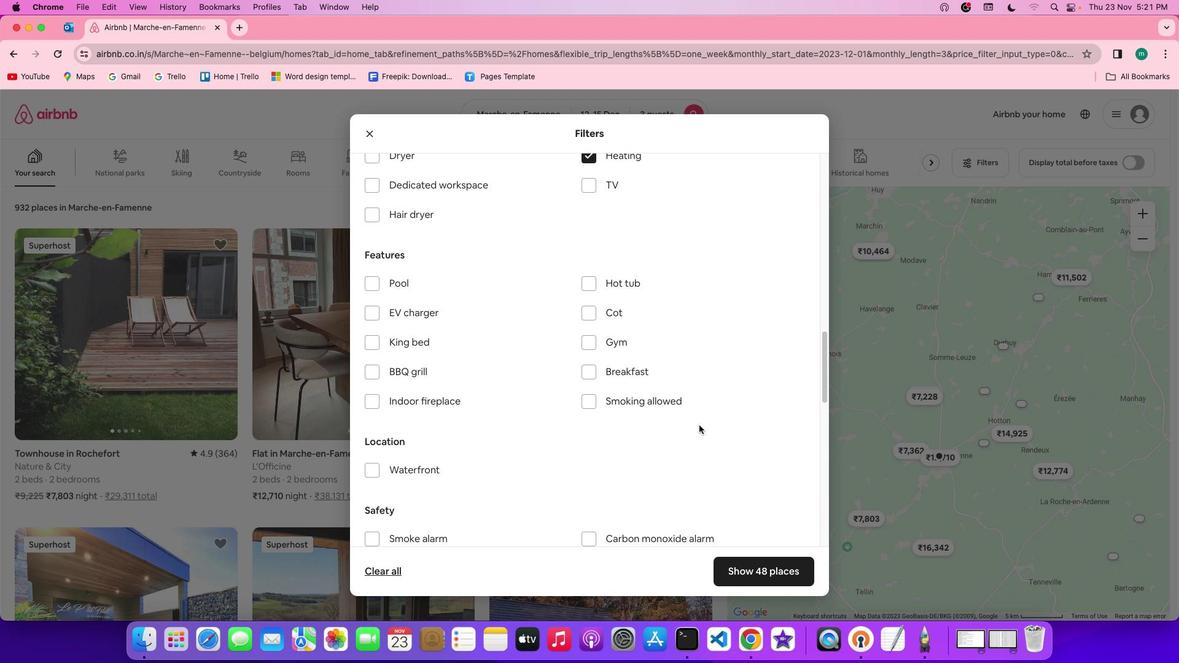 
Action: Mouse scrolled (699, 426) with delta (0, 0)
Screenshot: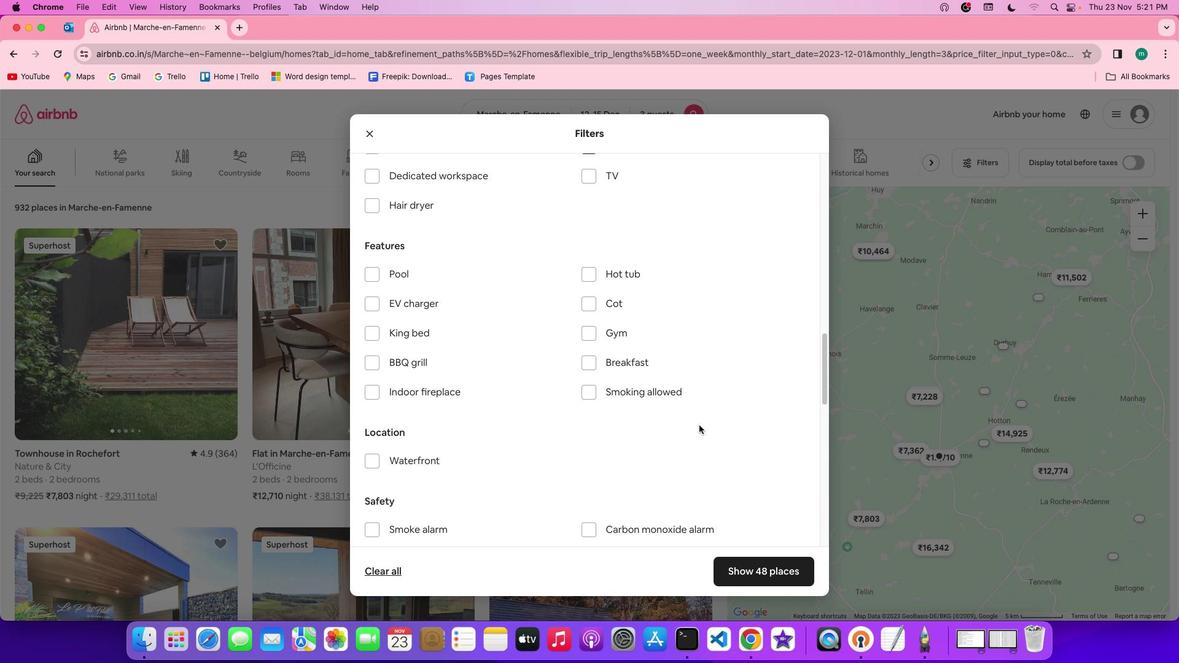 
Action: Mouse scrolled (699, 426) with delta (0, 0)
Screenshot: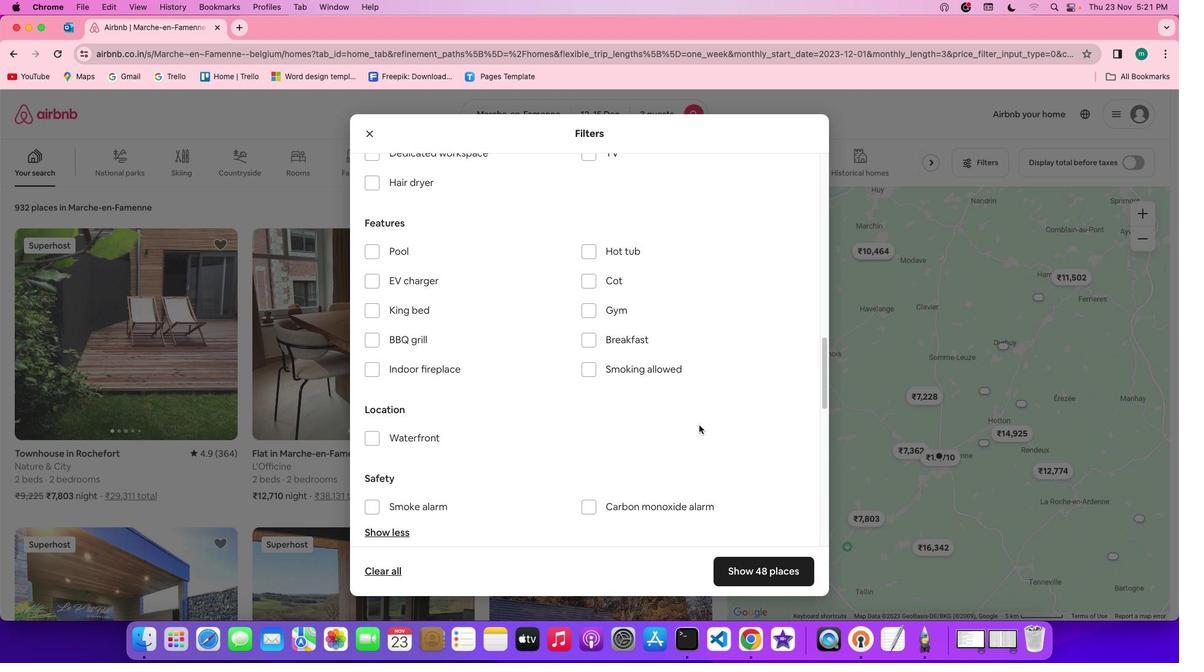 
Action: Mouse scrolled (699, 426) with delta (0, 0)
Screenshot: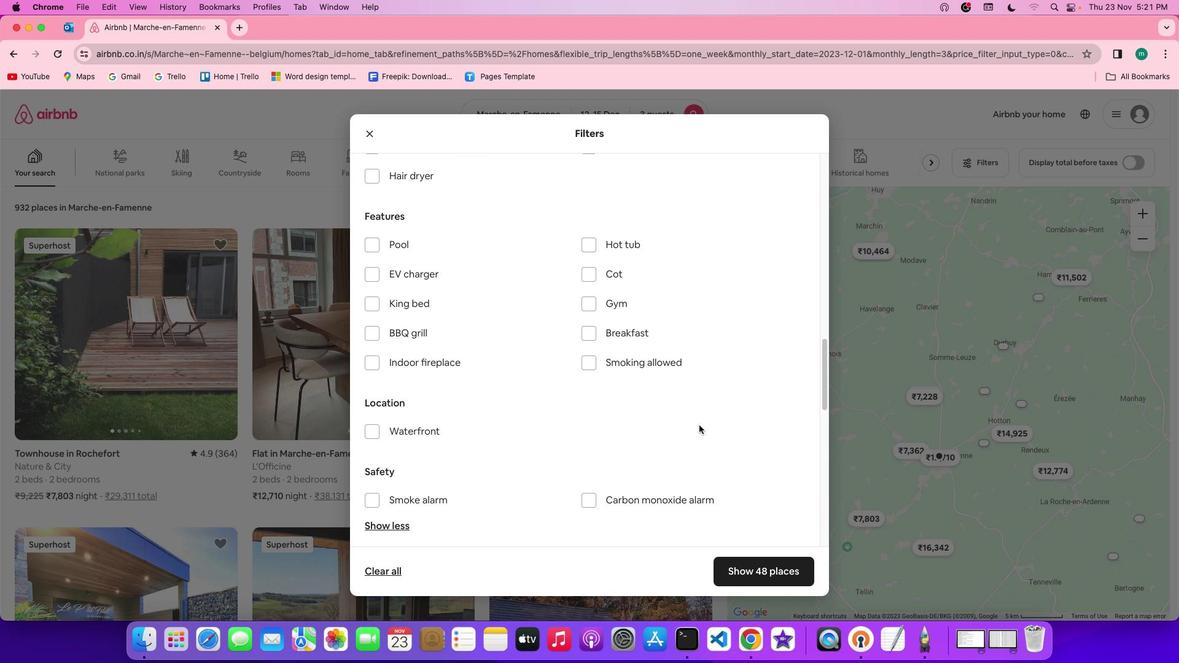 
Action: Mouse scrolled (699, 426) with delta (0, 0)
Screenshot: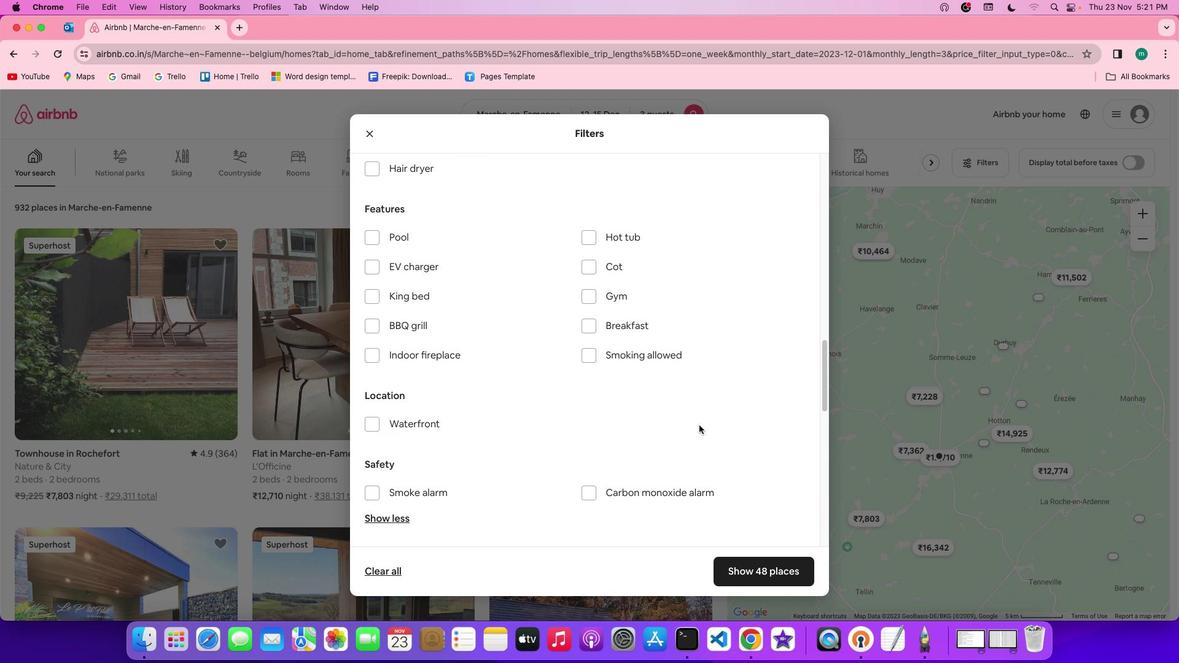
Action: Mouse scrolled (699, 426) with delta (0, 0)
Screenshot: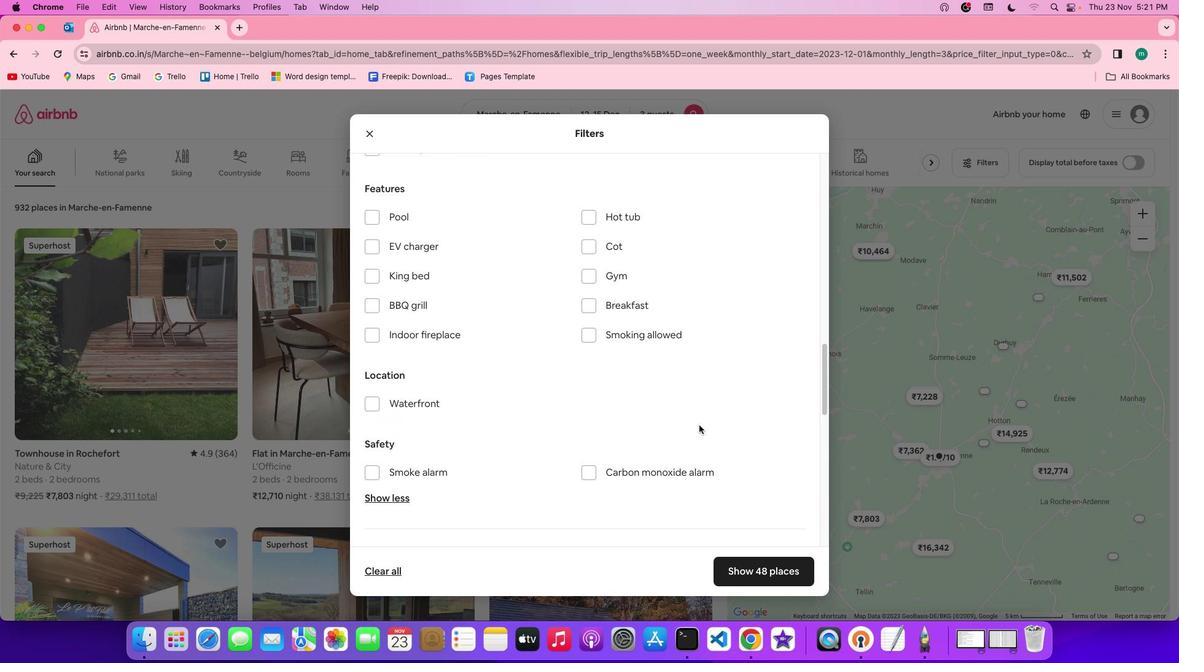 
Action: Mouse scrolled (699, 426) with delta (0, 0)
Screenshot: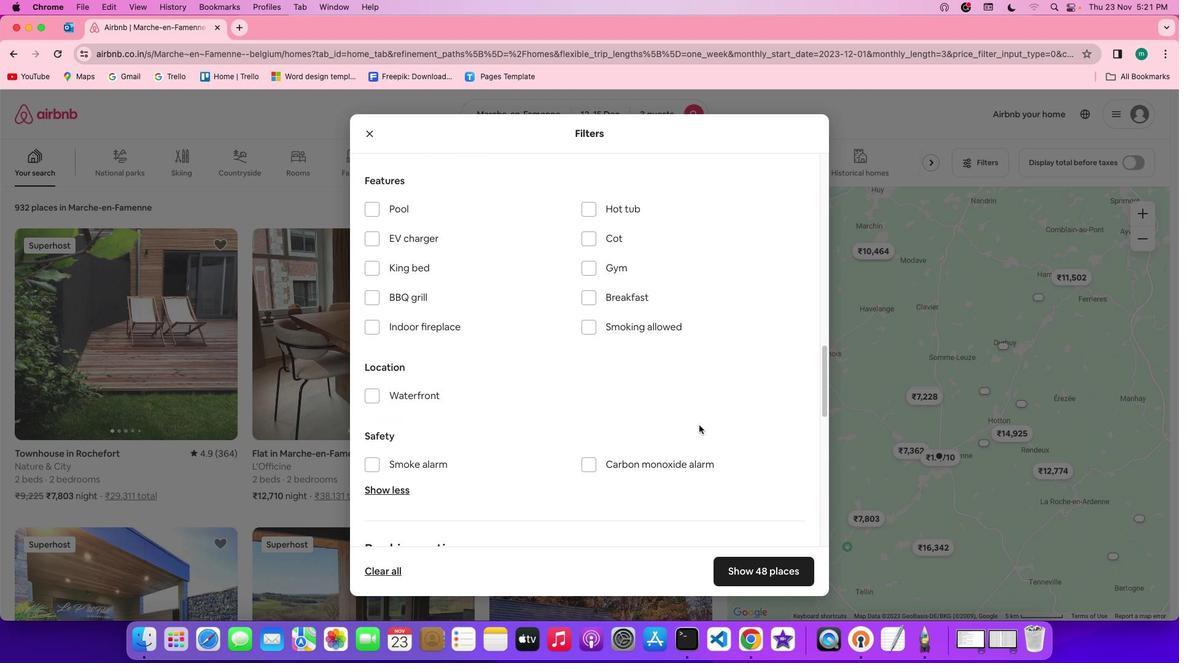 
Action: Mouse scrolled (699, 426) with delta (0, 0)
Screenshot: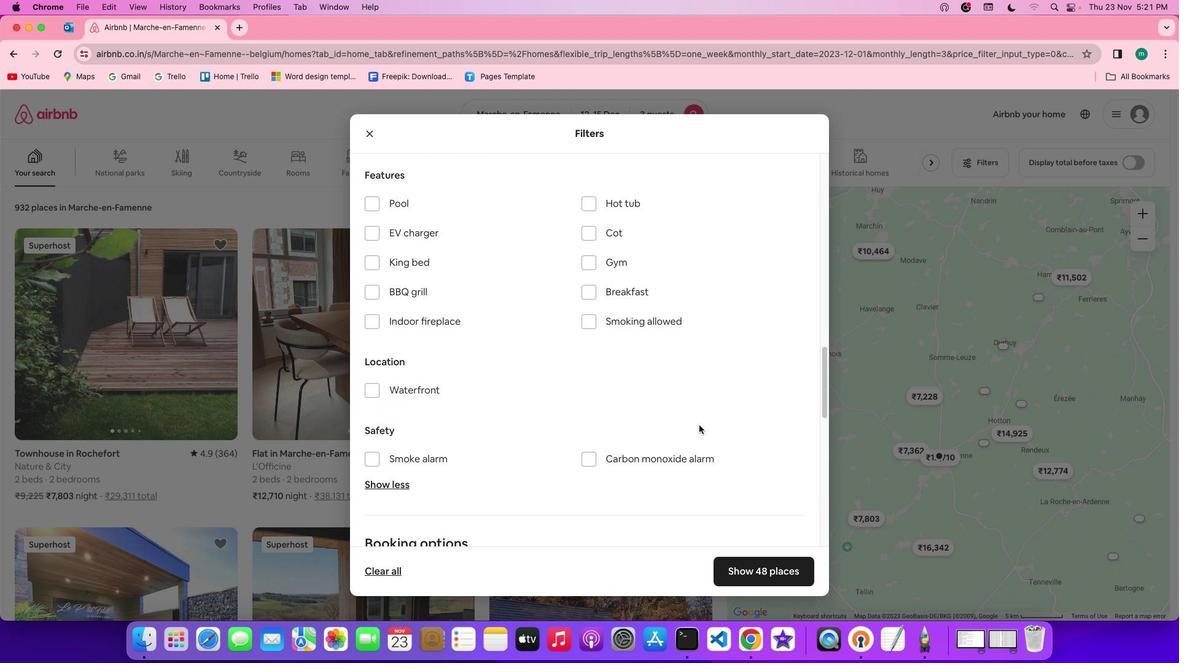 
Action: Mouse scrolled (699, 426) with delta (0, 0)
Screenshot: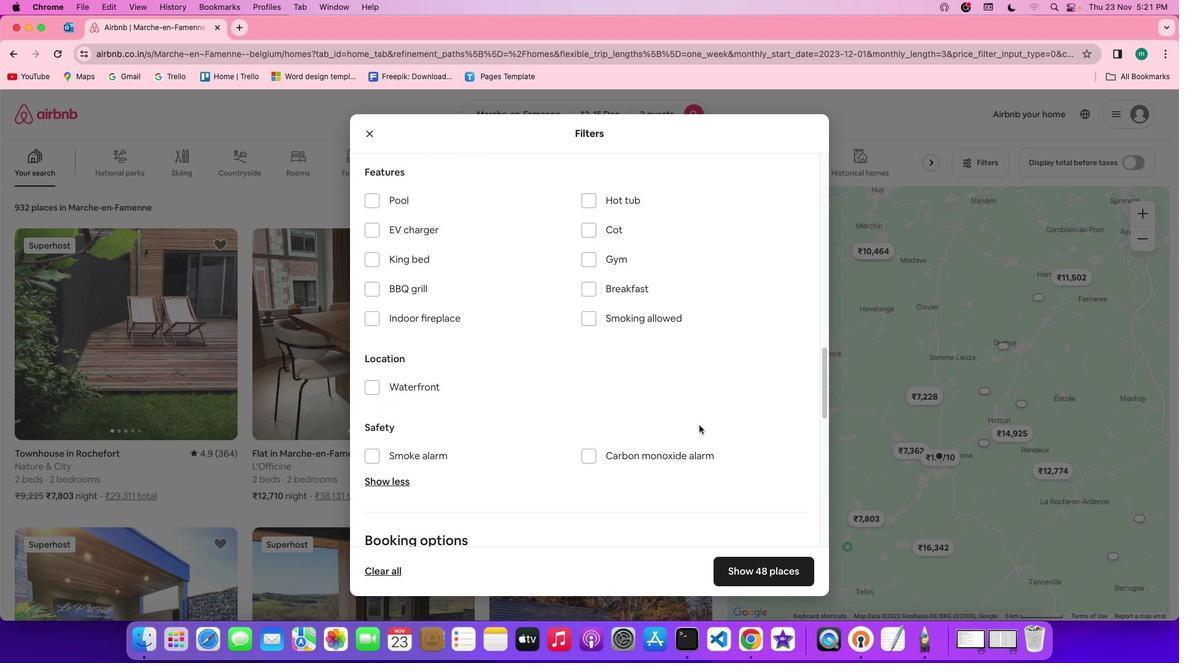 
Action: Mouse scrolled (699, 426) with delta (0, 0)
Screenshot: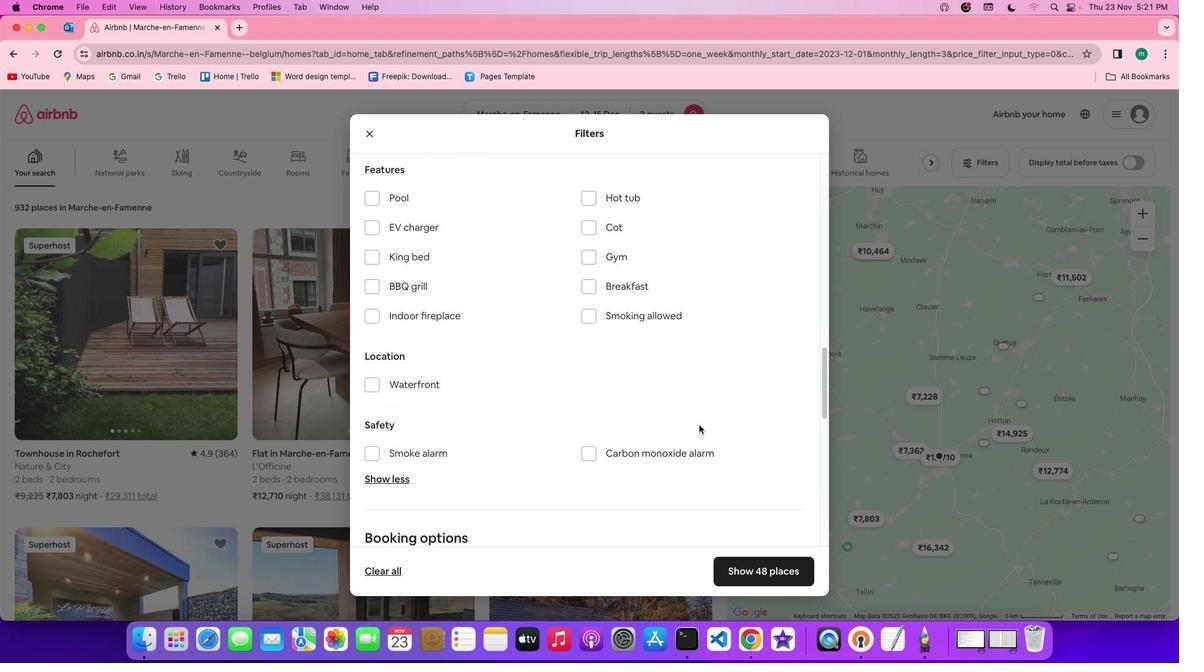 
Action: Mouse scrolled (699, 426) with delta (0, 0)
Screenshot: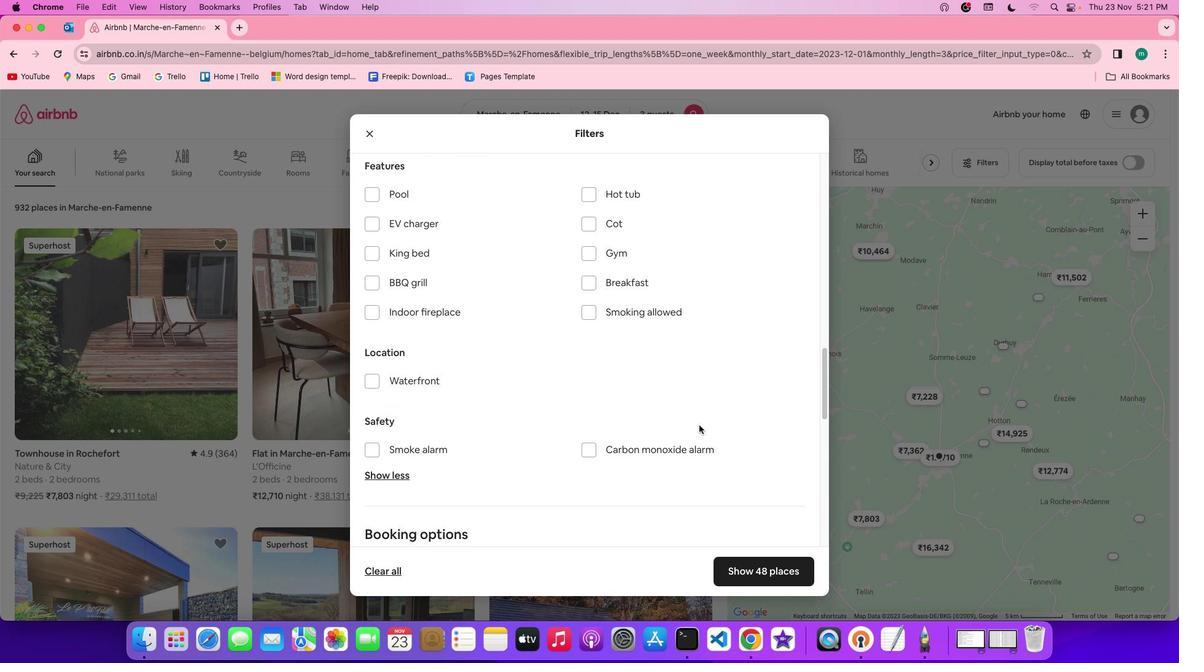 
Action: Mouse scrolled (699, 426) with delta (0, 0)
Screenshot: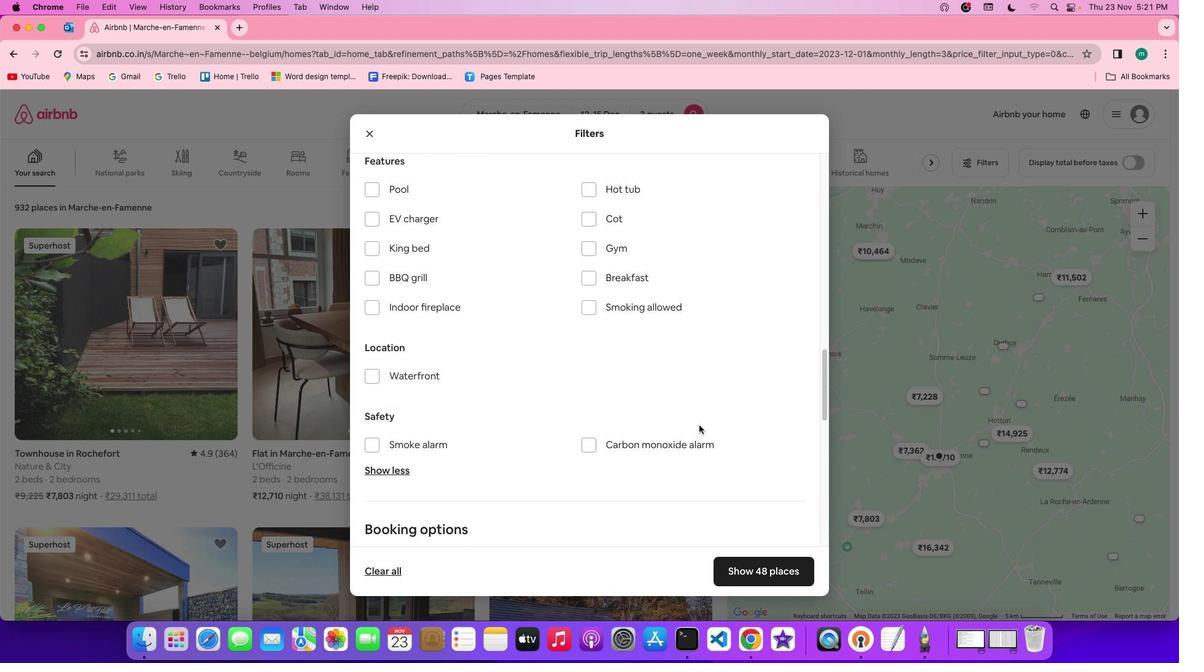 
Action: Mouse scrolled (699, 426) with delta (0, 0)
Screenshot: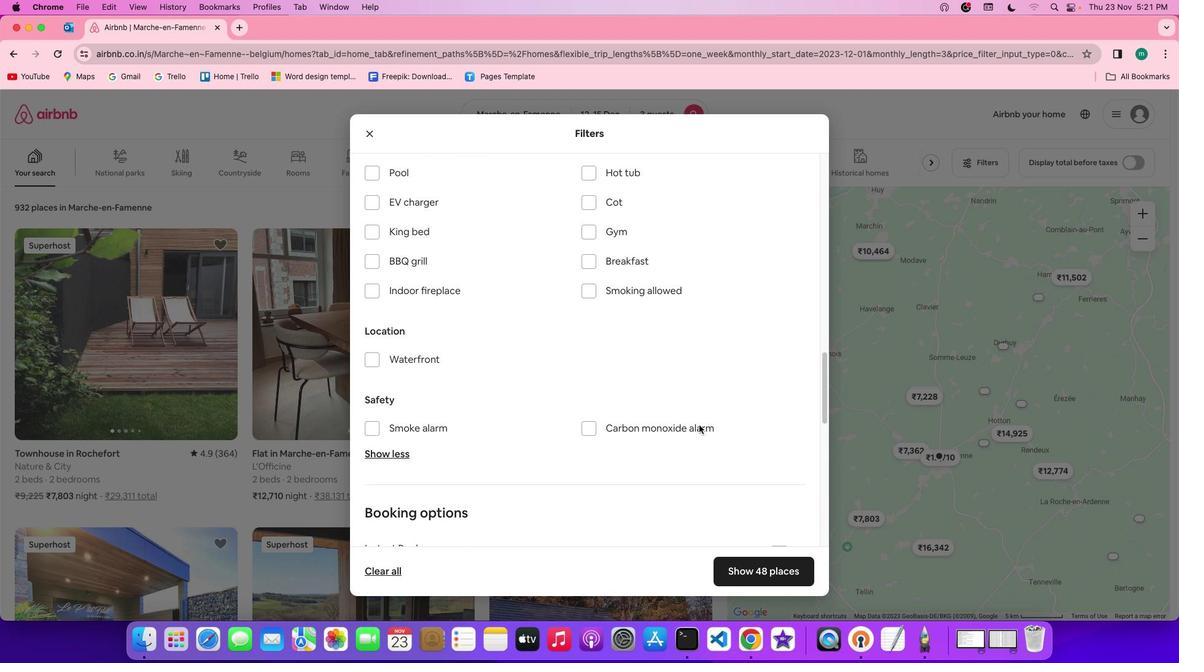 
Action: Mouse scrolled (699, 426) with delta (0, 0)
Screenshot: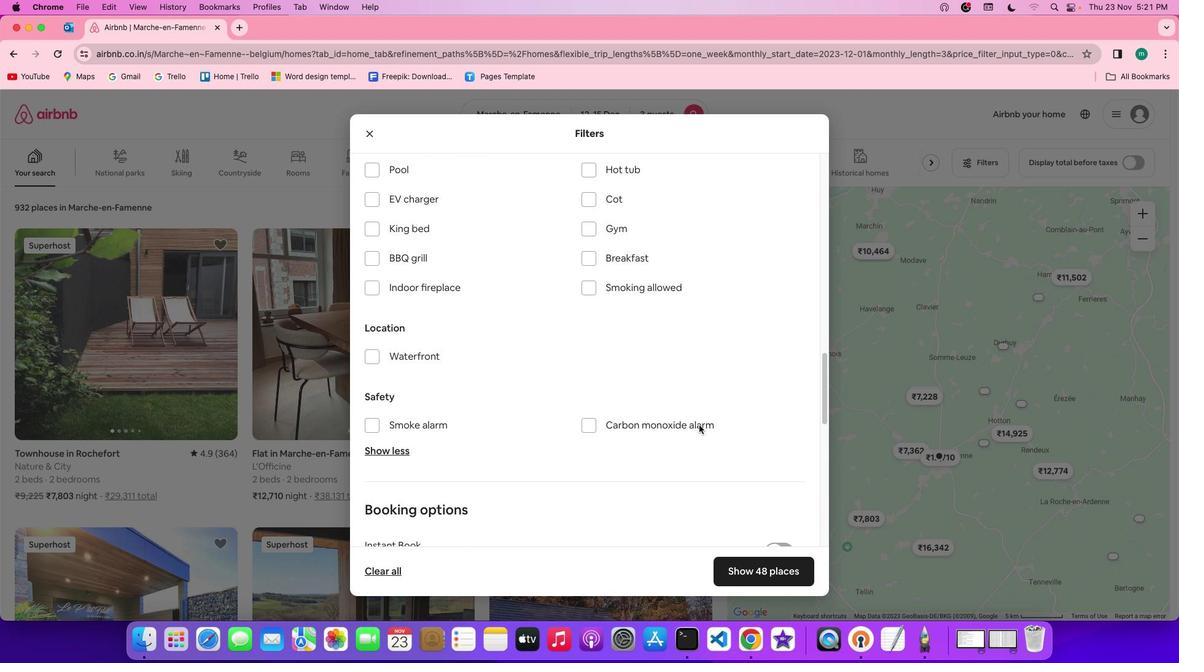 
Action: Mouse scrolled (699, 426) with delta (0, 0)
Screenshot: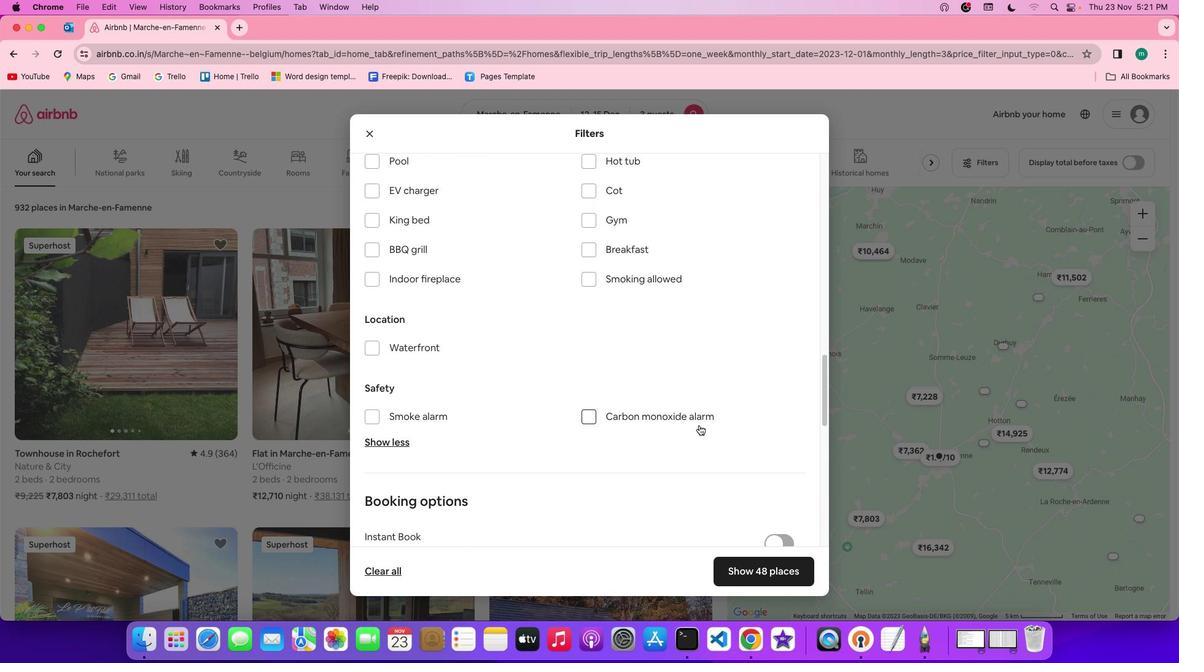 
Action: Mouse scrolled (699, 426) with delta (0, 0)
Screenshot: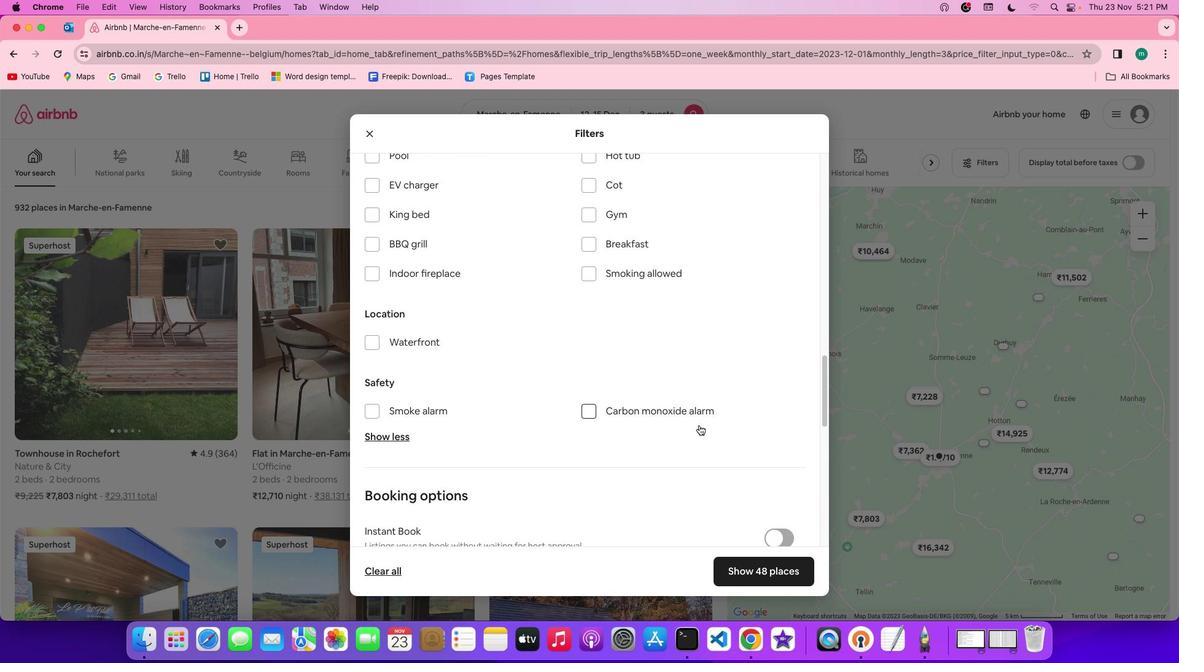 
Action: Mouse scrolled (699, 426) with delta (0, 0)
Screenshot: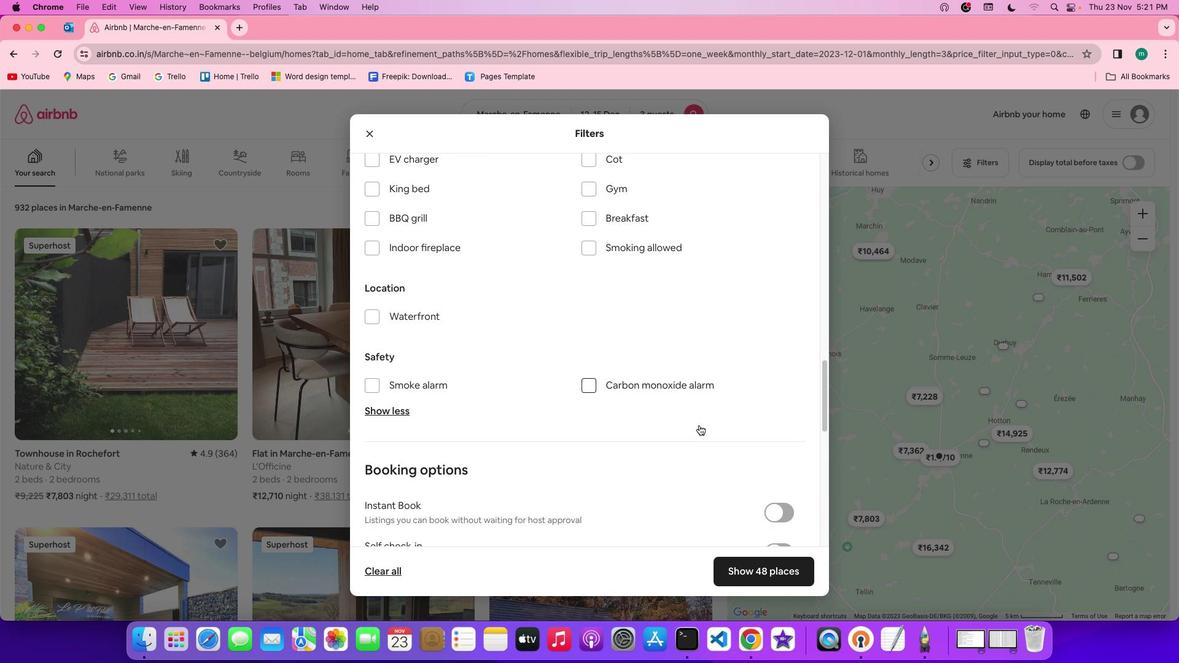 
Action: Mouse scrolled (699, 426) with delta (0, 0)
Screenshot: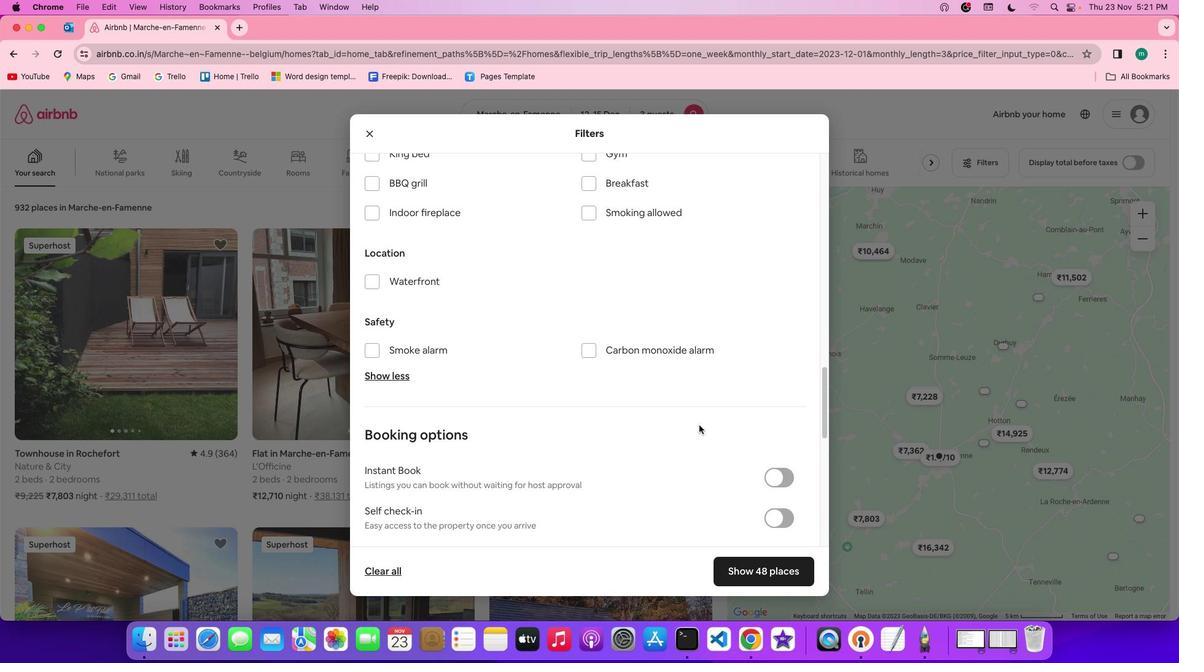 
Action: Mouse scrolled (699, 426) with delta (0, 0)
Screenshot: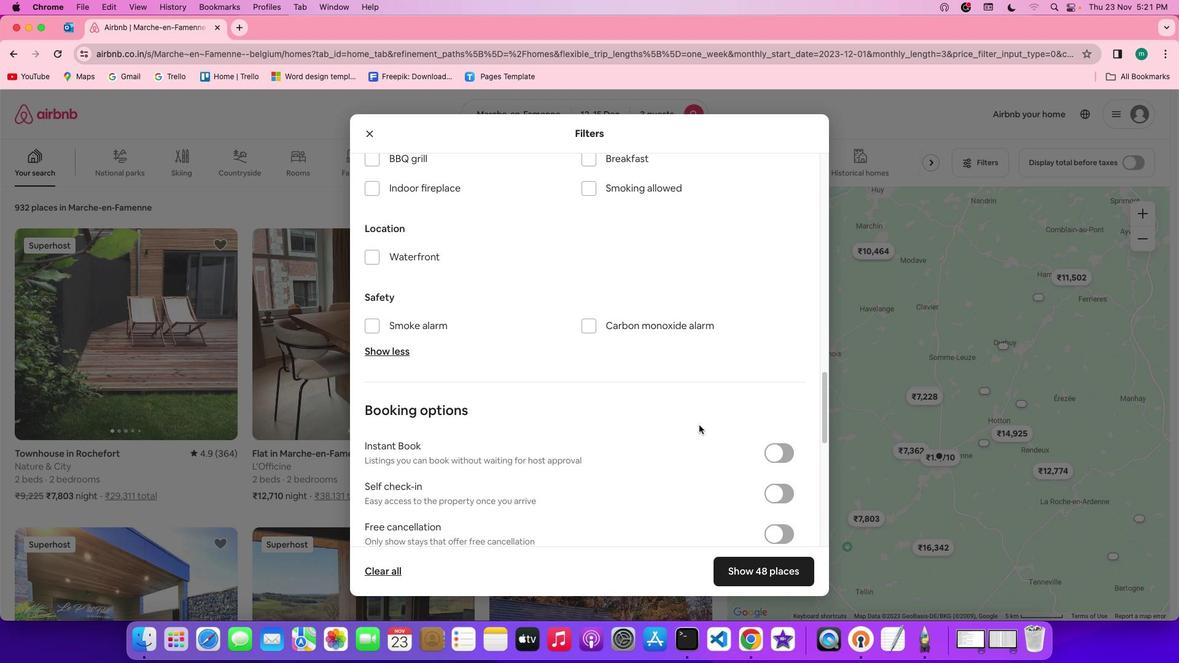 
Action: Mouse scrolled (699, 426) with delta (0, 0)
Screenshot: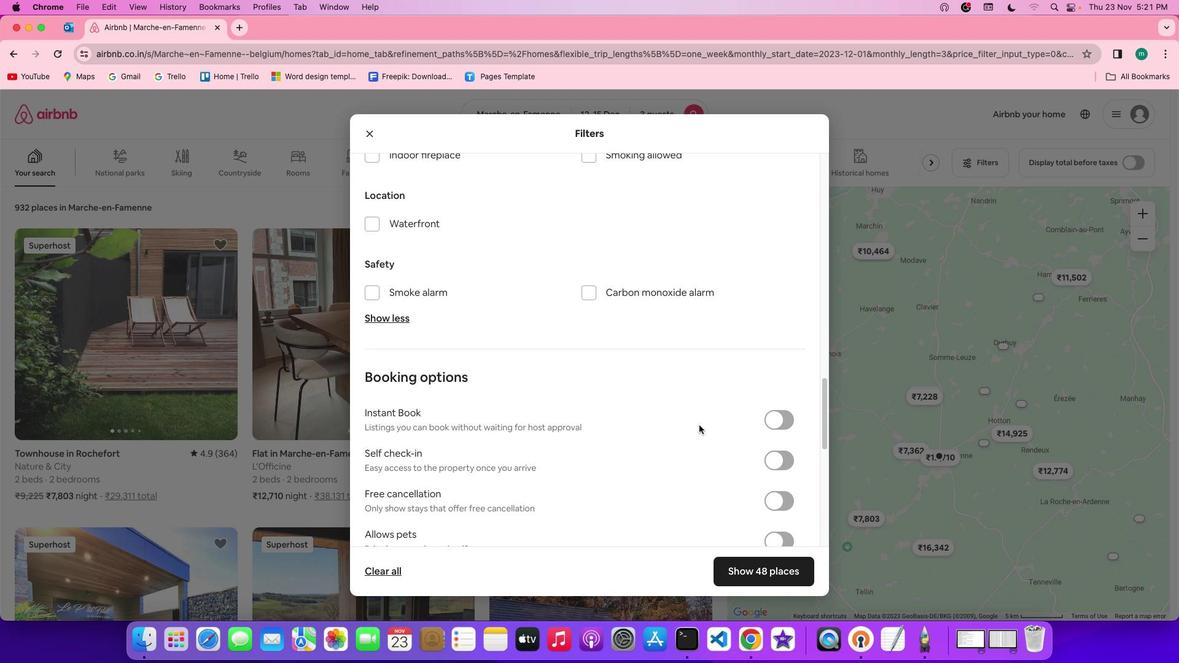 
Action: Mouse scrolled (699, 426) with delta (0, 0)
Screenshot: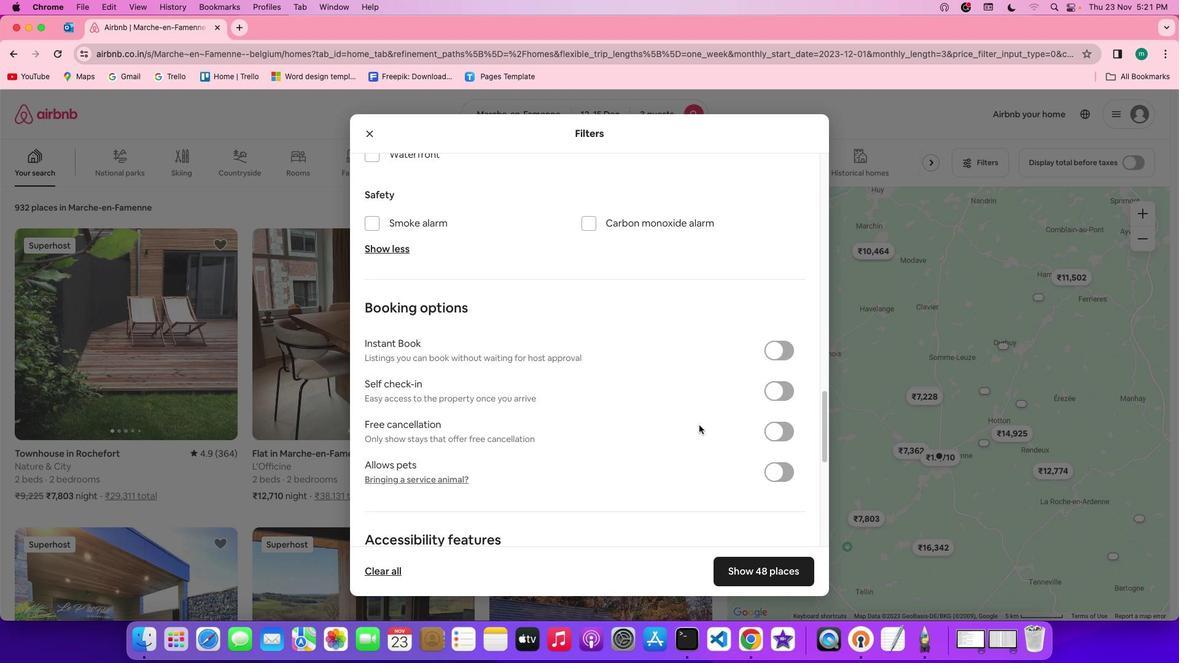 
Action: Mouse scrolled (699, 426) with delta (0, 0)
Screenshot: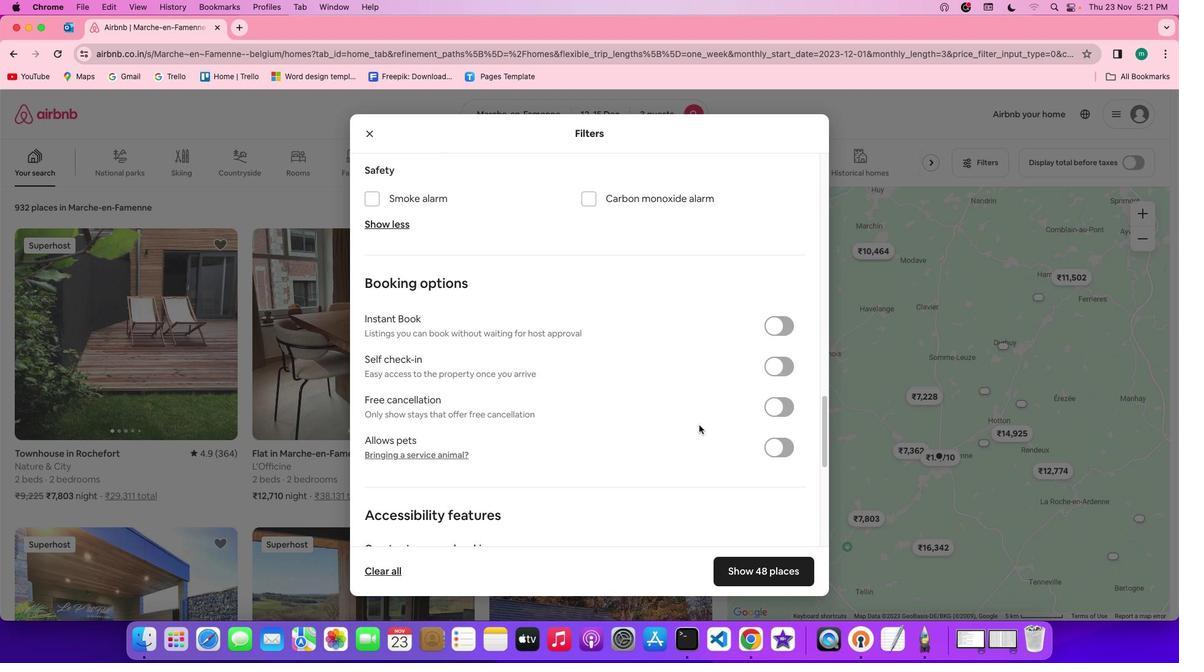 
Action: Mouse scrolled (699, 426) with delta (0, 0)
Screenshot: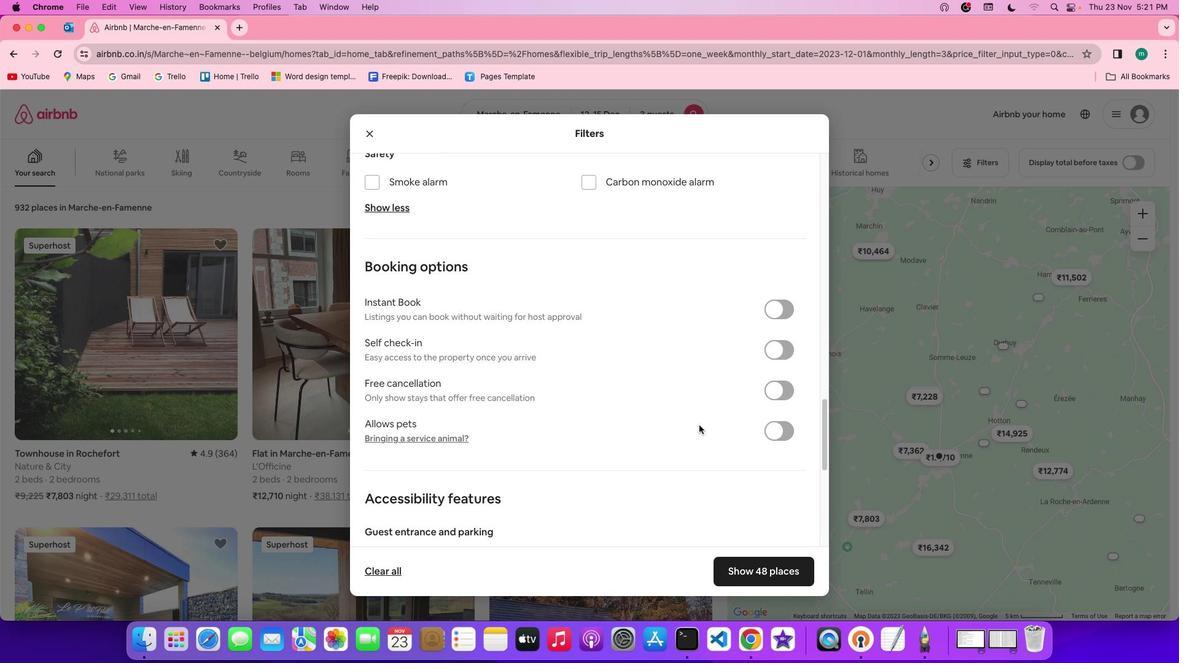 
Action: Mouse scrolled (699, 426) with delta (0, 0)
Screenshot: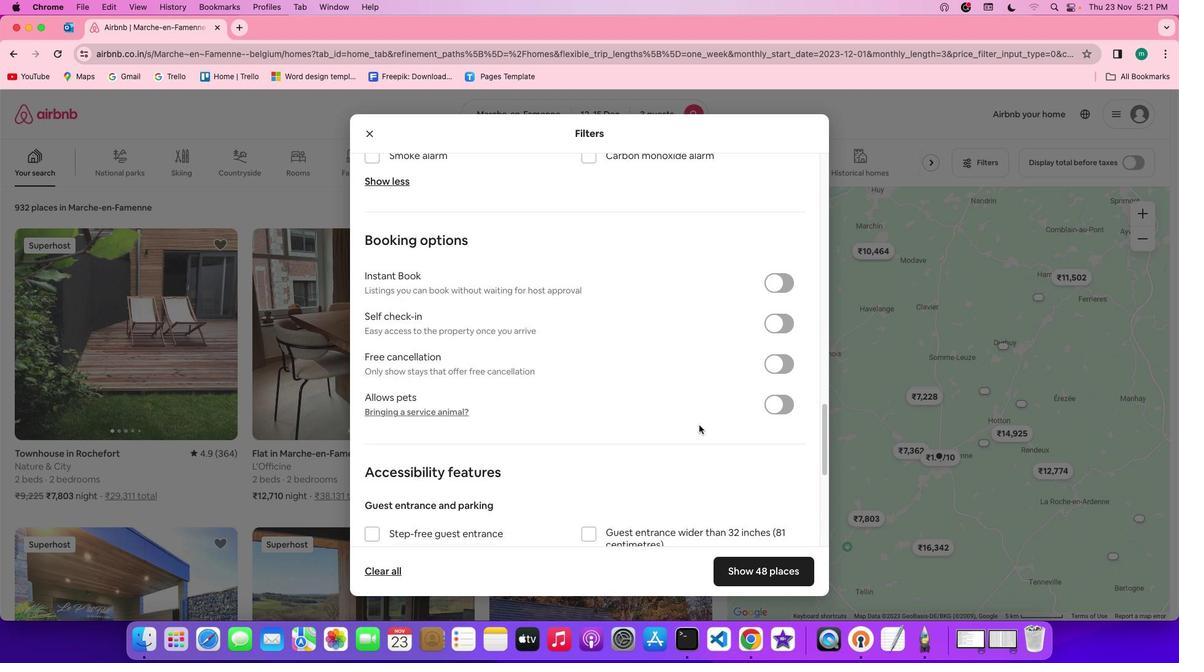 
Action: Mouse moved to (779, 307)
Screenshot: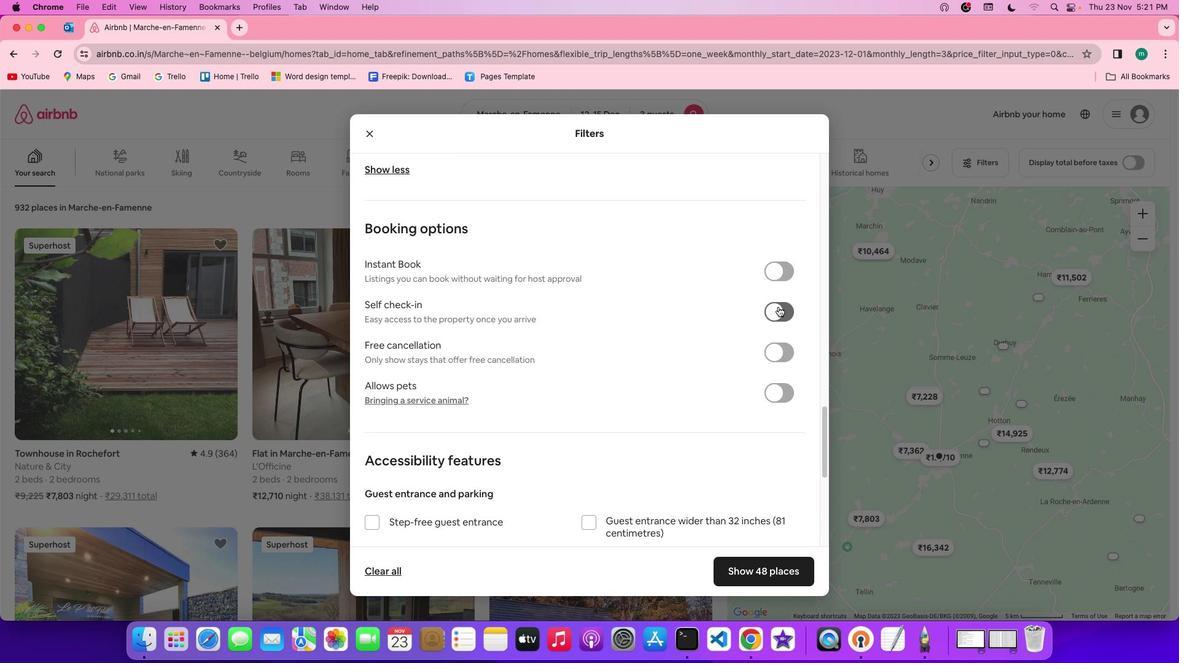 
Action: Mouse pressed left at (779, 307)
Screenshot: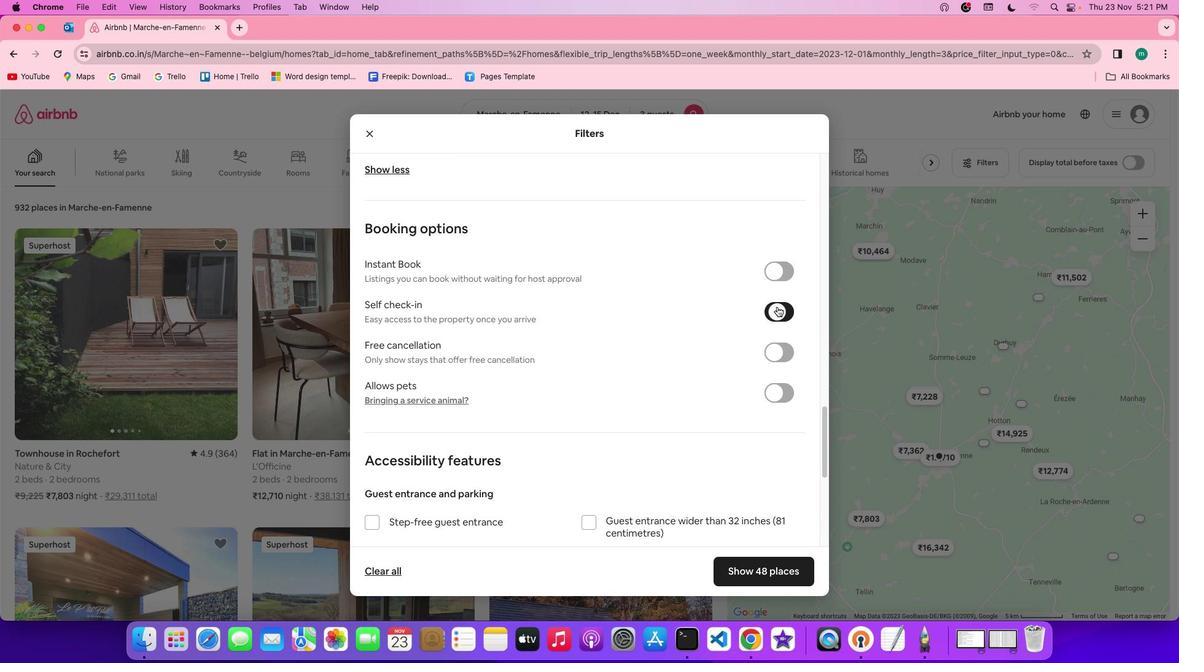 
Action: Mouse moved to (731, 452)
Screenshot: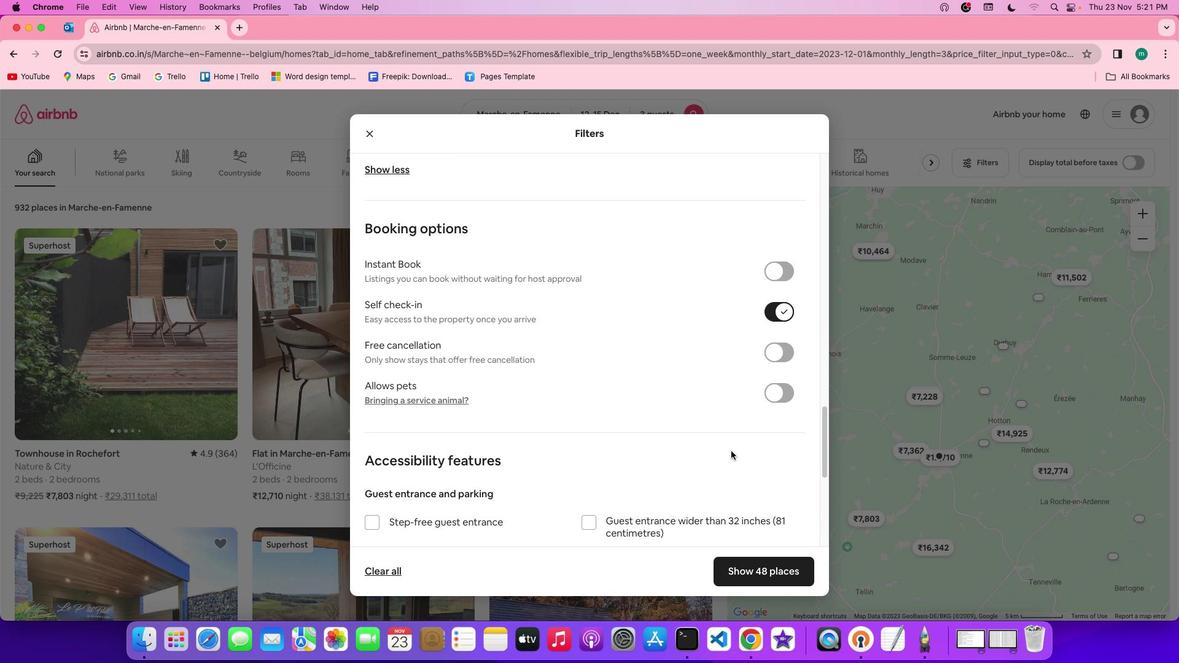 
Action: Mouse scrolled (731, 452) with delta (0, 0)
Screenshot: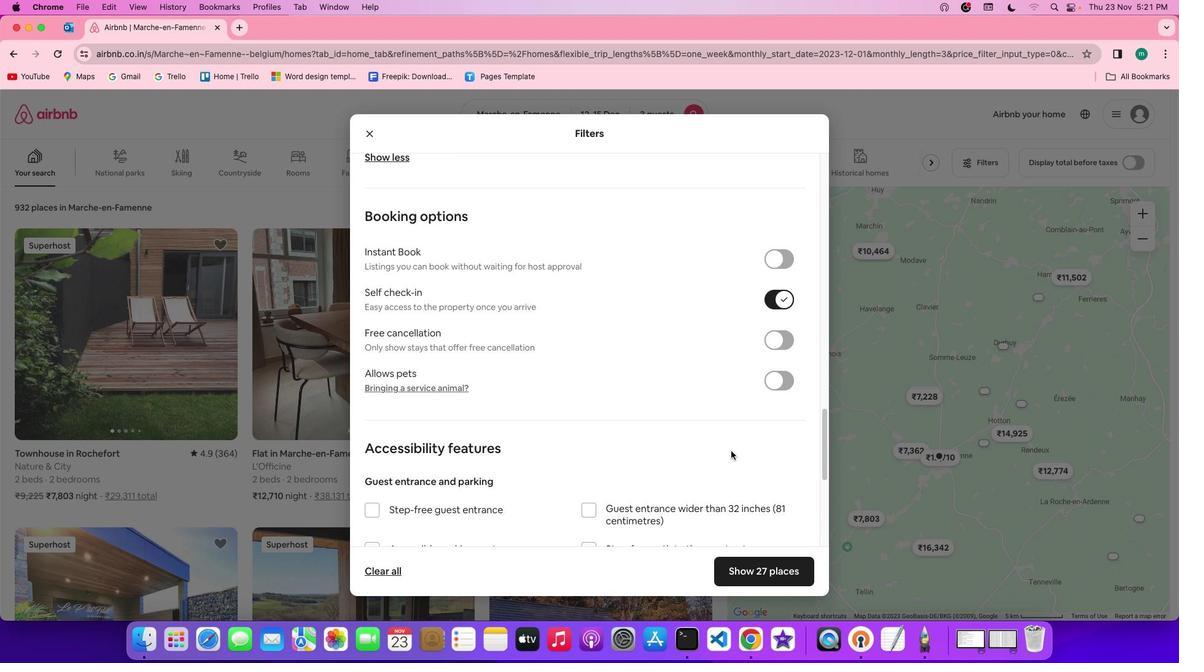 
Action: Mouse scrolled (731, 452) with delta (0, 0)
Screenshot: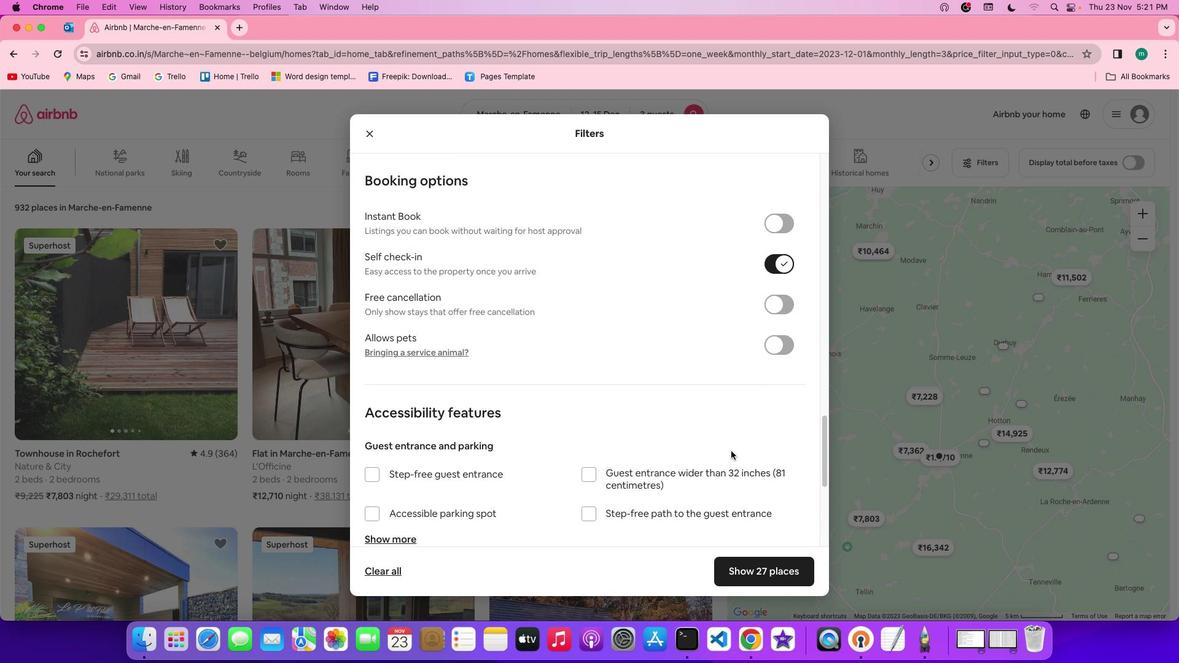 
Action: Mouse scrolled (731, 452) with delta (0, 0)
Screenshot: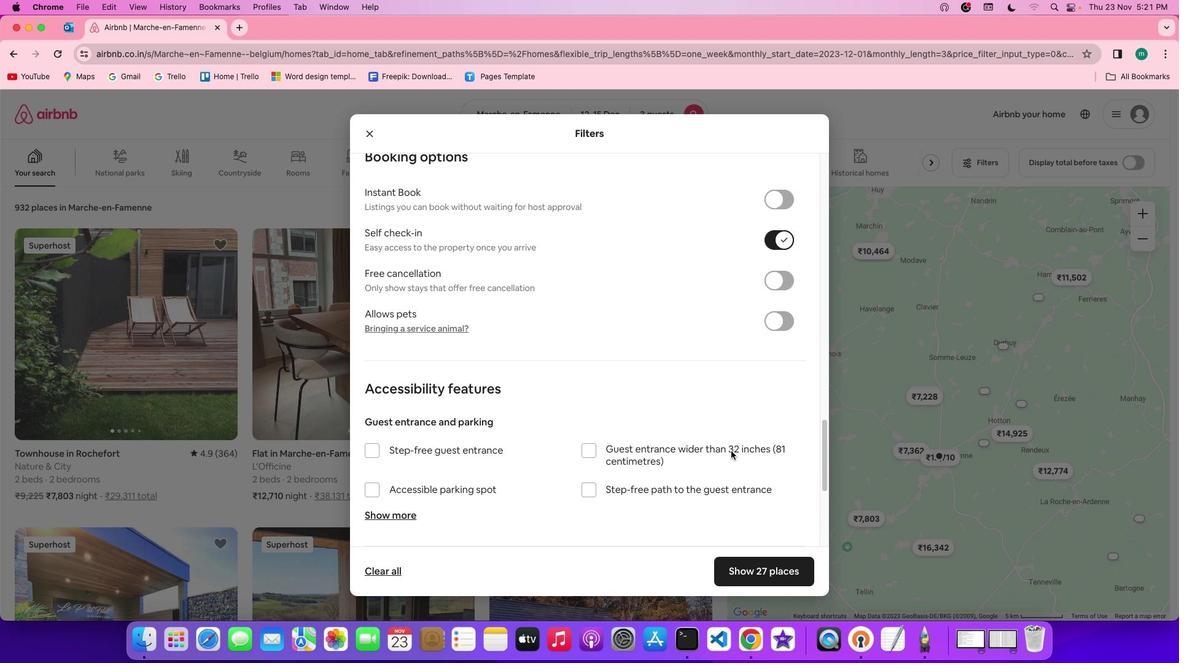 
Action: Mouse scrolled (731, 452) with delta (0, 0)
Screenshot: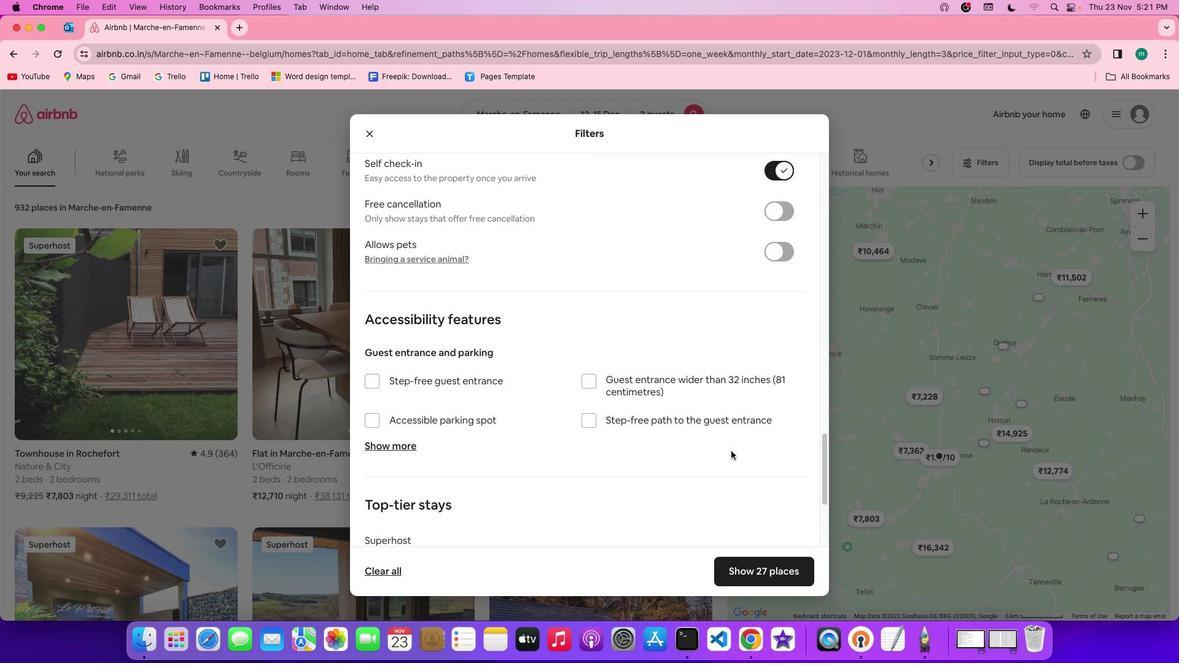 
Action: Mouse scrolled (731, 452) with delta (0, 0)
Screenshot: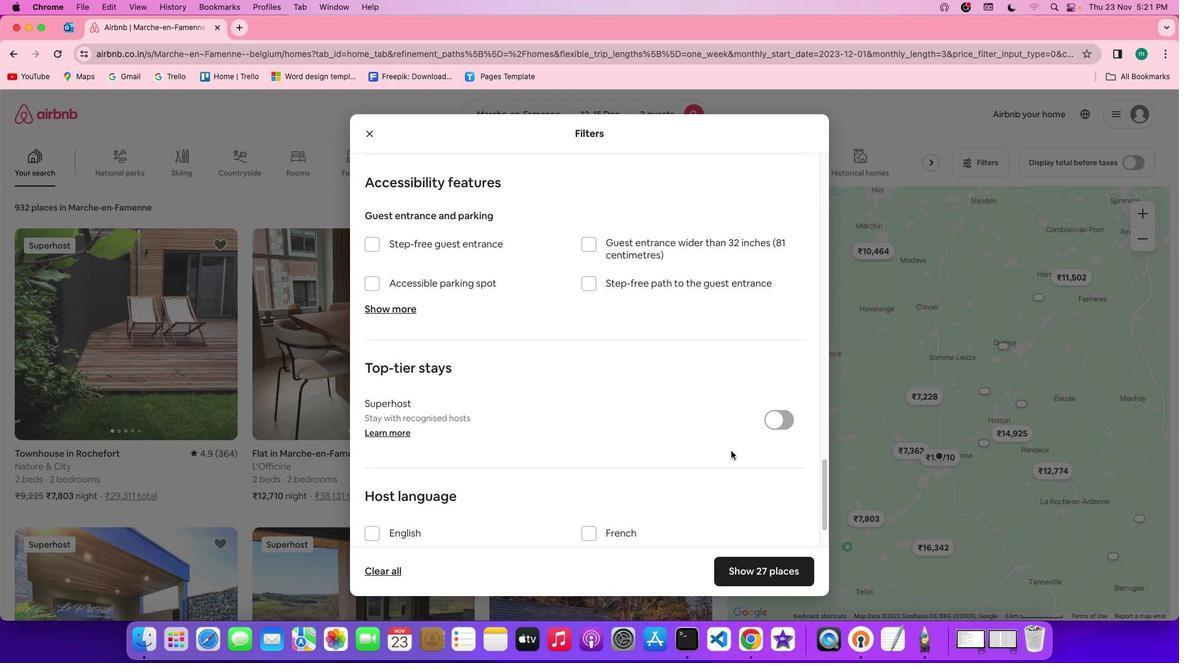 
Action: Mouse scrolled (731, 452) with delta (0, 0)
Screenshot: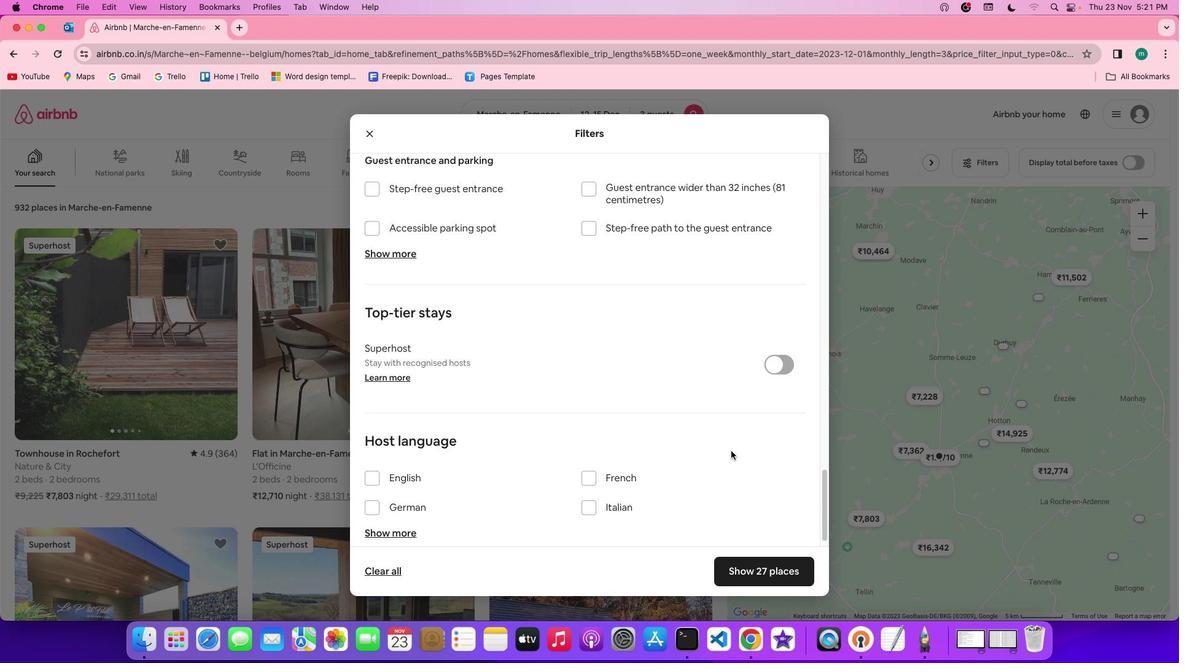 
Action: Mouse scrolled (731, 452) with delta (0, 0)
Screenshot: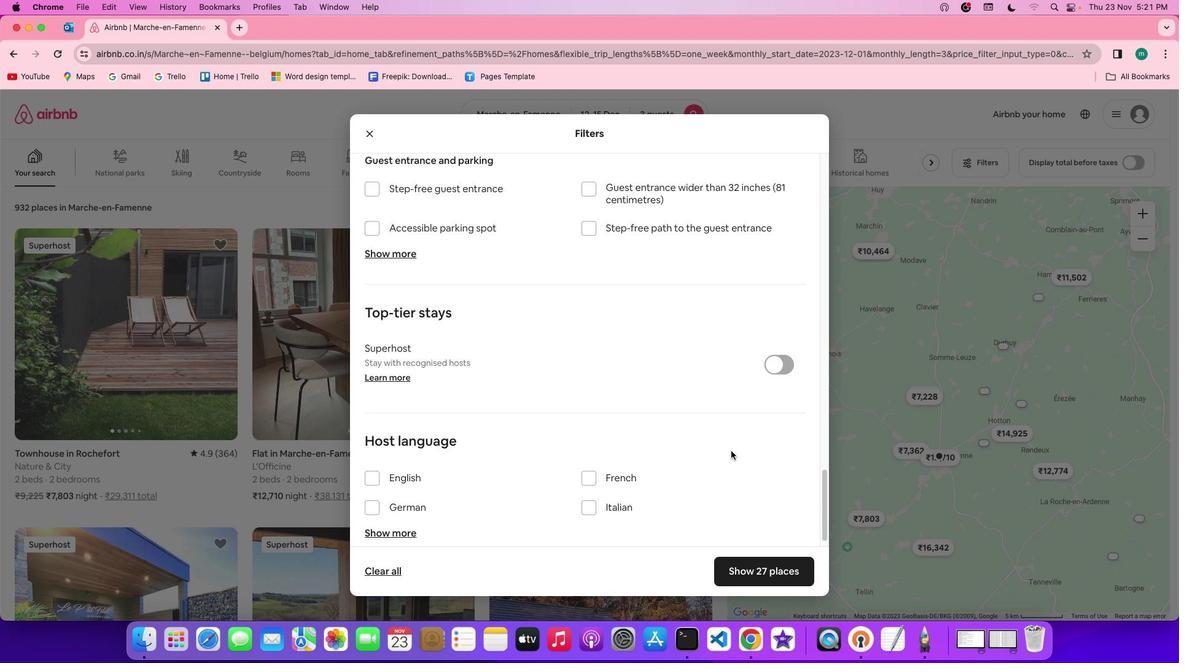 
Action: Mouse scrolled (731, 452) with delta (0, -1)
Screenshot: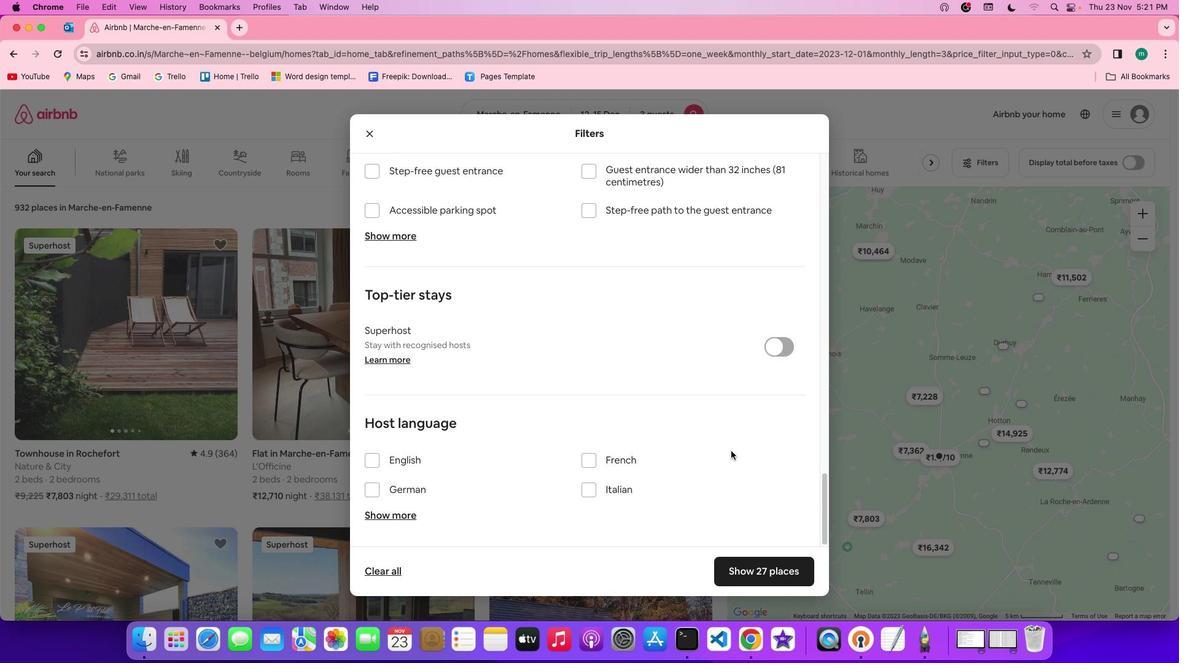 
Action: Mouse scrolled (731, 452) with delta (0, 0)
Screenshot: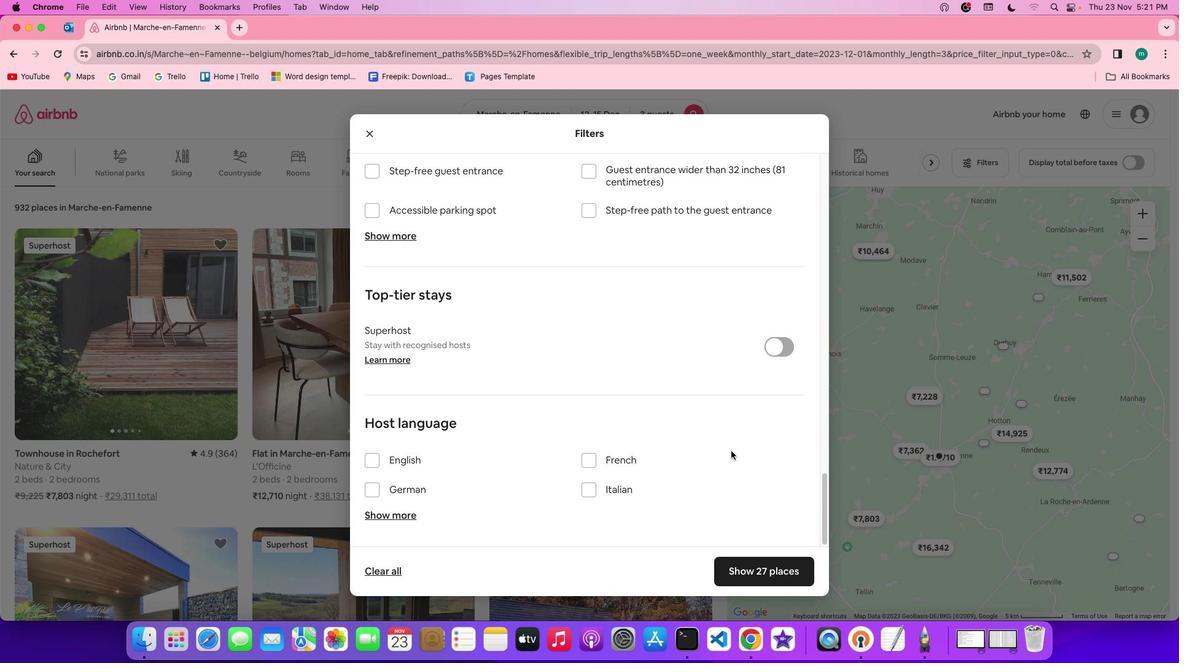 
Action: Mouse scrolled (731, 452) with delta (0, 0)
Screenshot: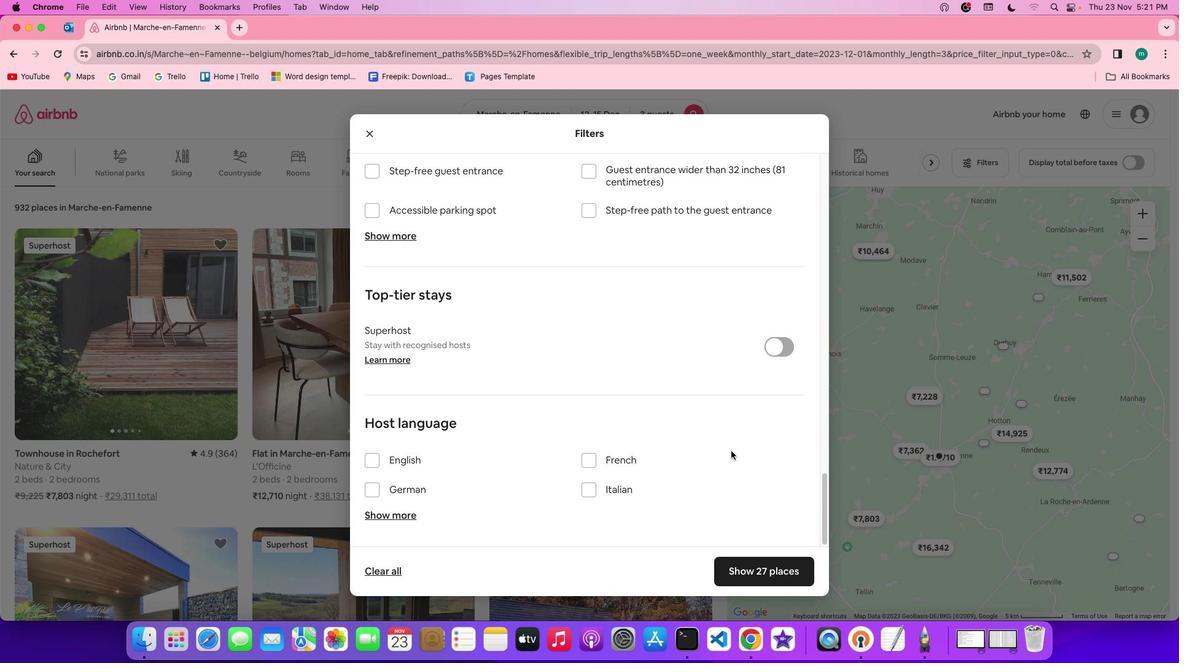 
Action: Mouse scrolled (731, 452) with delta (0, 0)
Screenshot: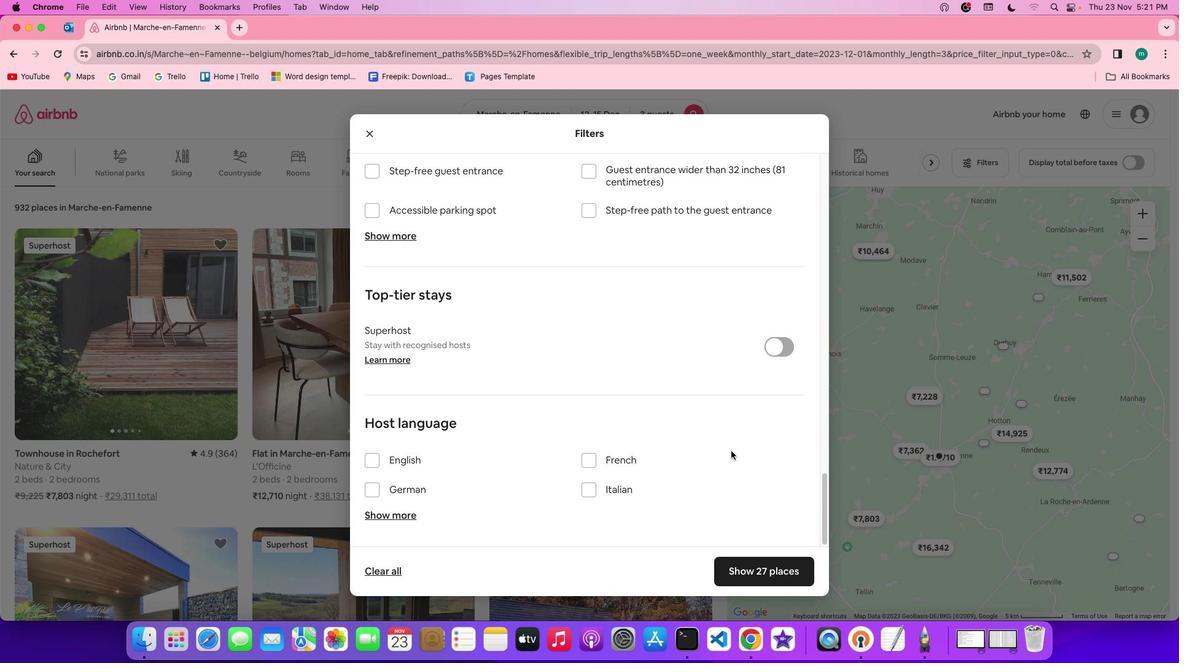 
Action: Mouse scrolled (731, 452) with delta (0, -1)
Screenshot: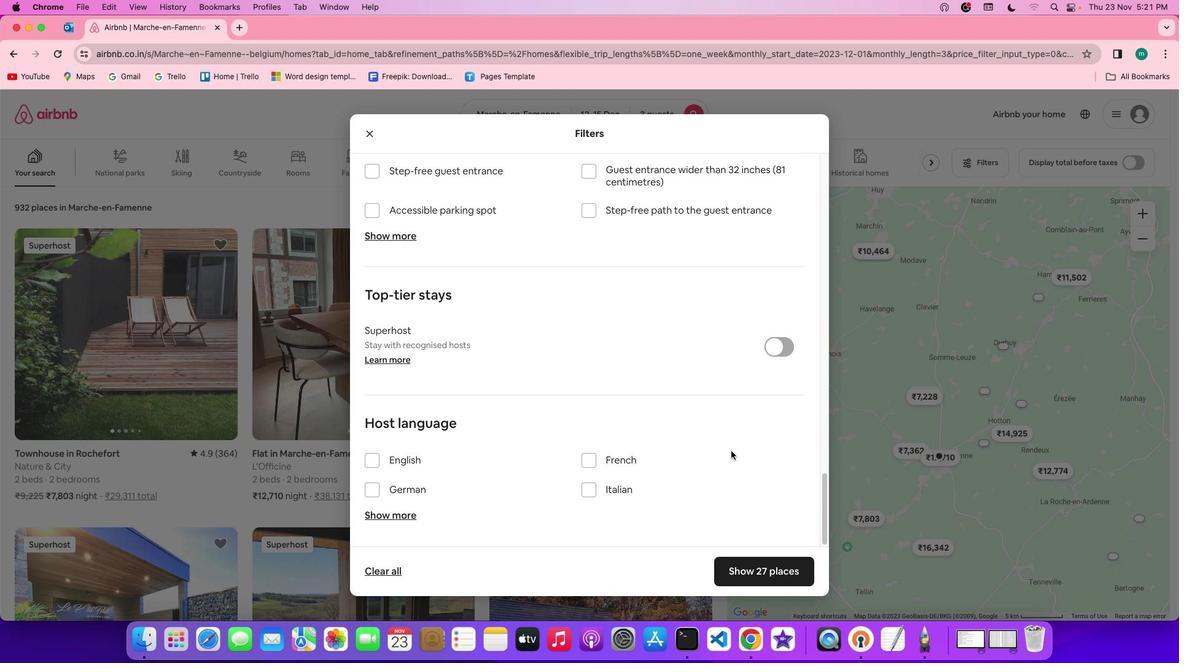 
Action: Mouse scrolled (731, 452) with delta (0, -2)
Screenshot: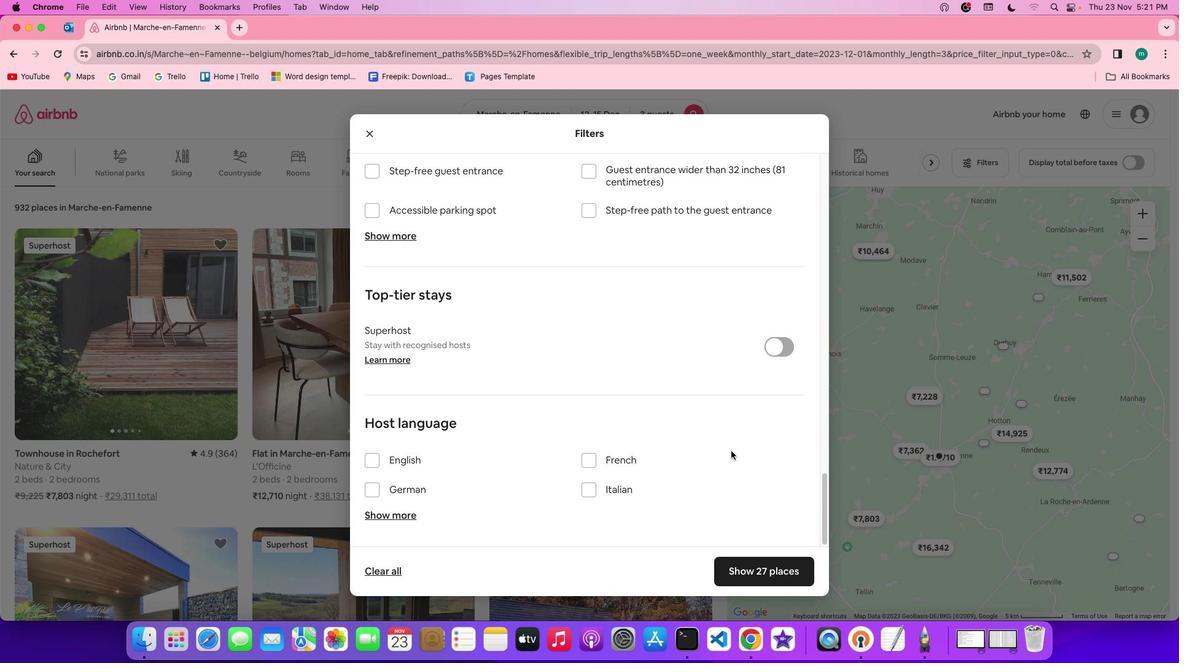 
Action: Mouse moved to (798, 570)
Screenshot: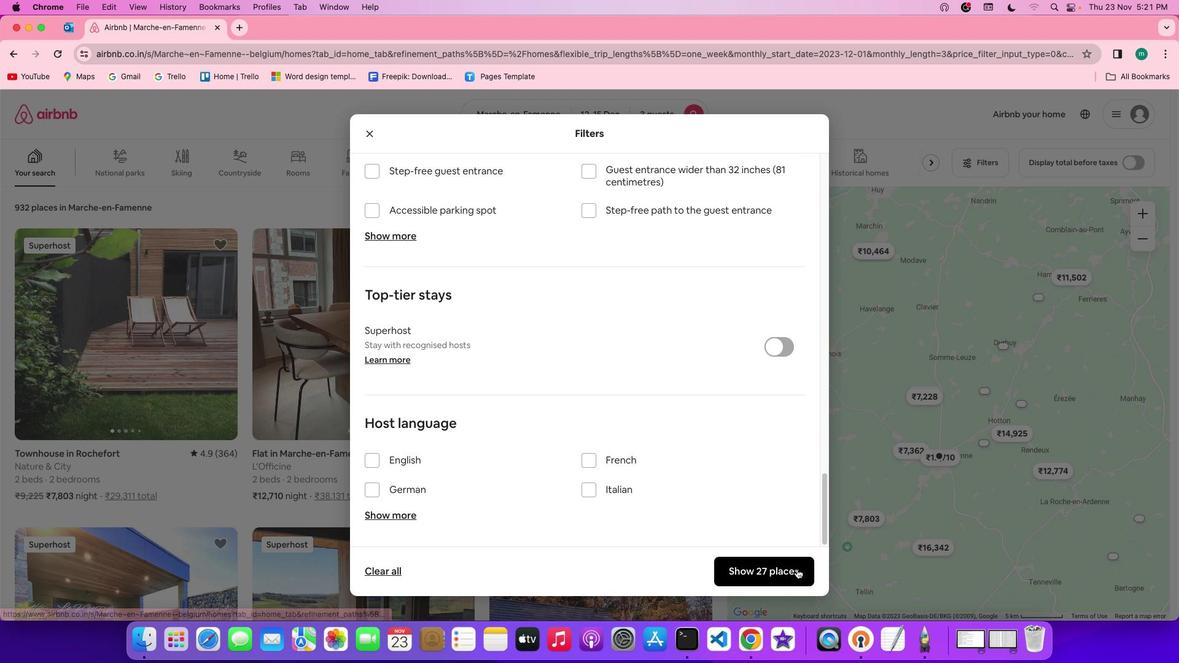 
Action: Mouse pressed left at (798, 570)
Screenshot: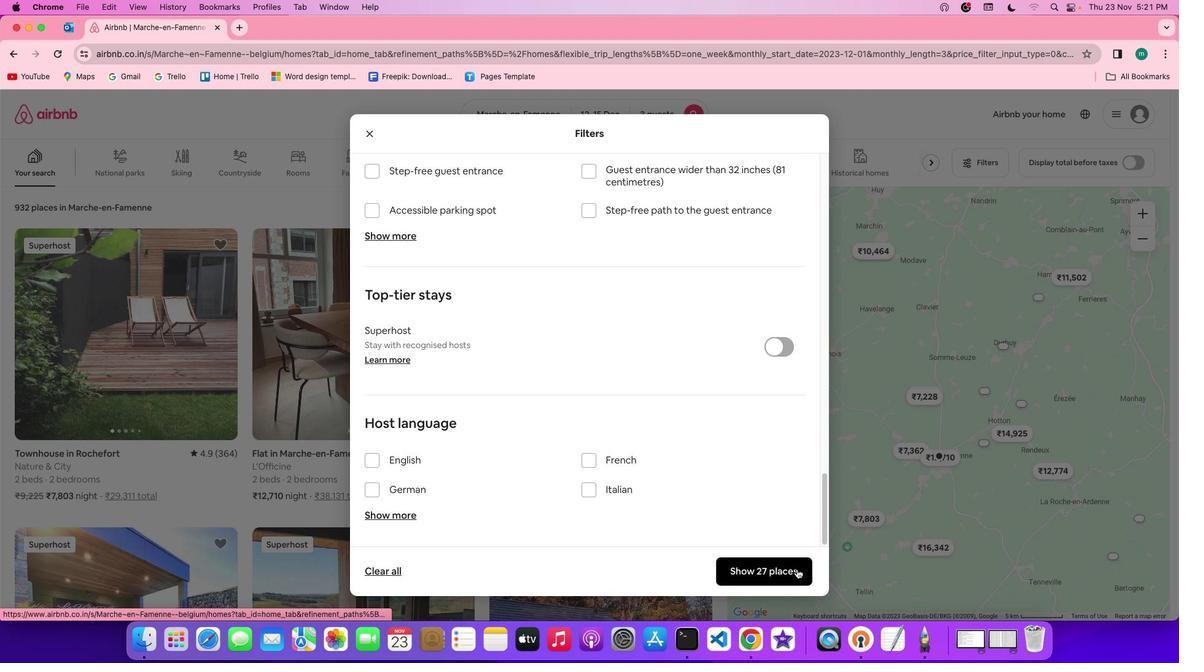 
Action: Mouse moved to (548, 483)
Screenshot: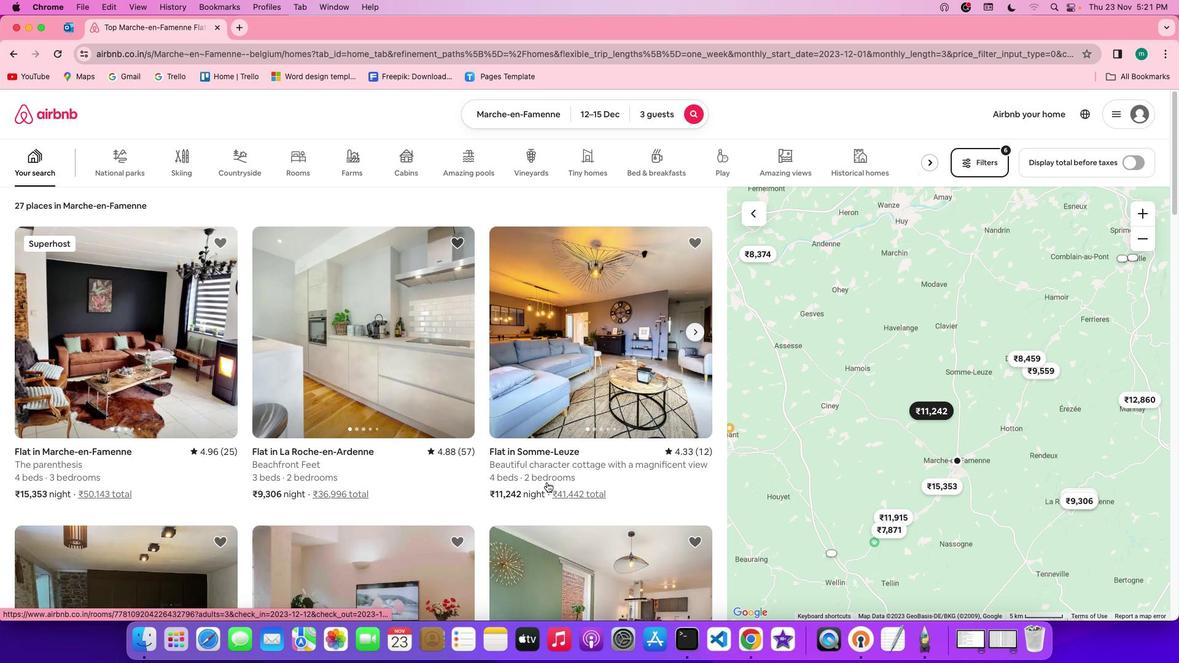 
Action: Mouse scrolled (548, 483) with delta (0, 0)
Screenshot: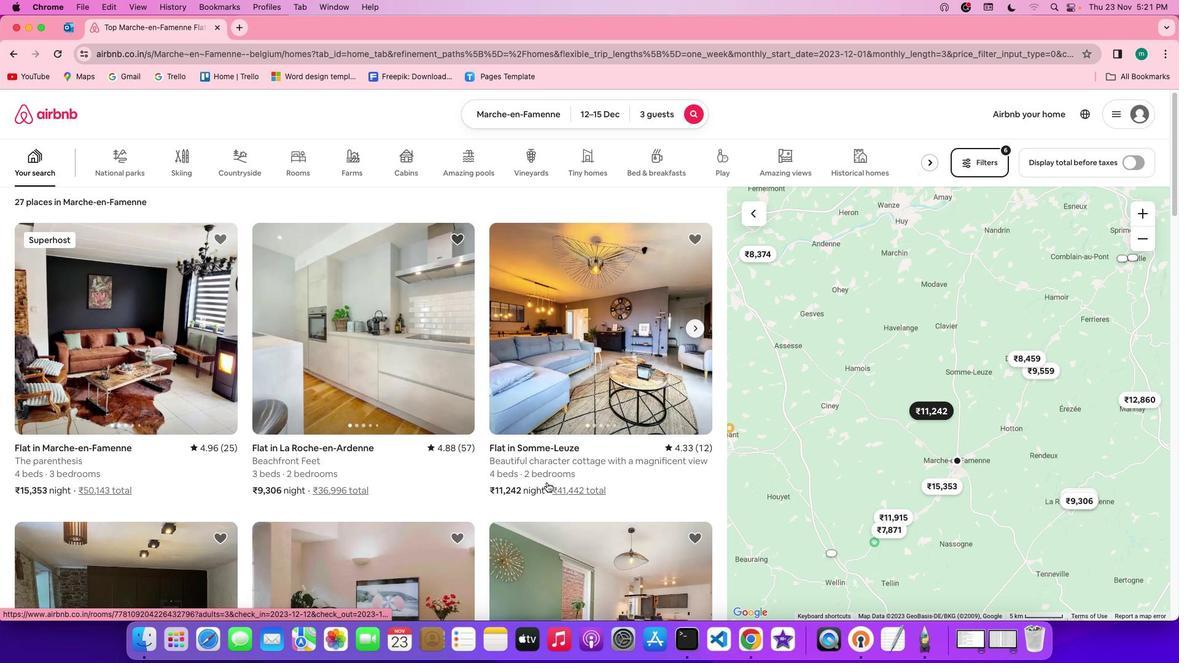 
Action: Mouse scrolled (548, 483) with delta (0, 0)
Screenshot: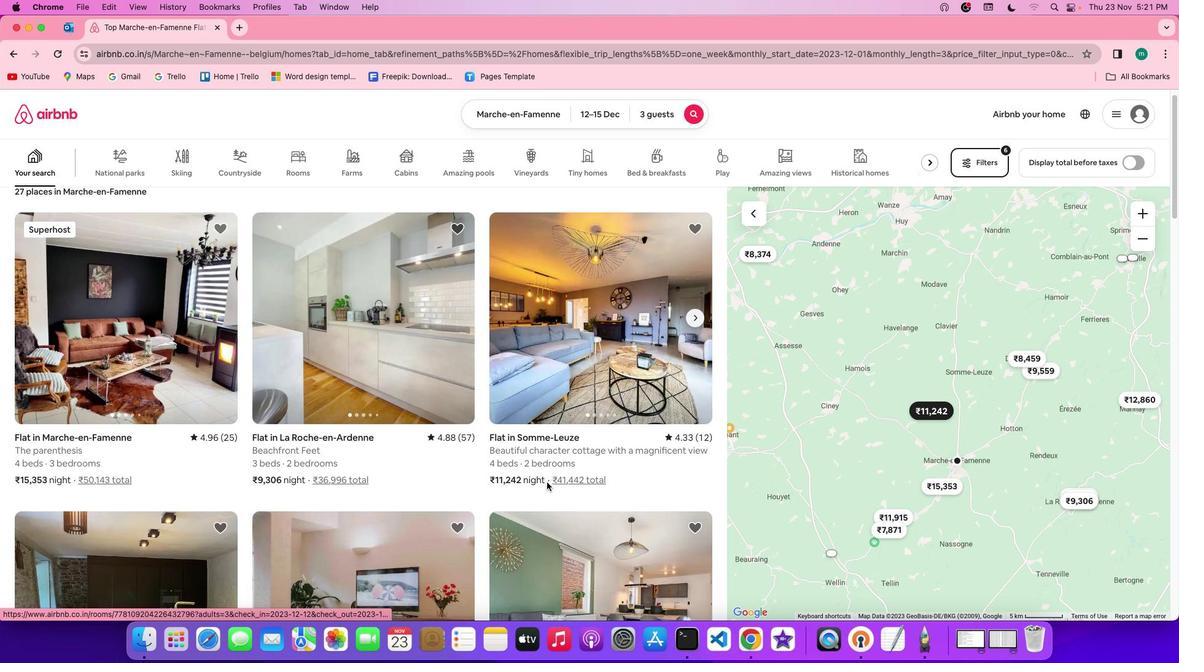 
Action: Mouse scrolled (548, 483) with delta (0, 0)
Screenshot: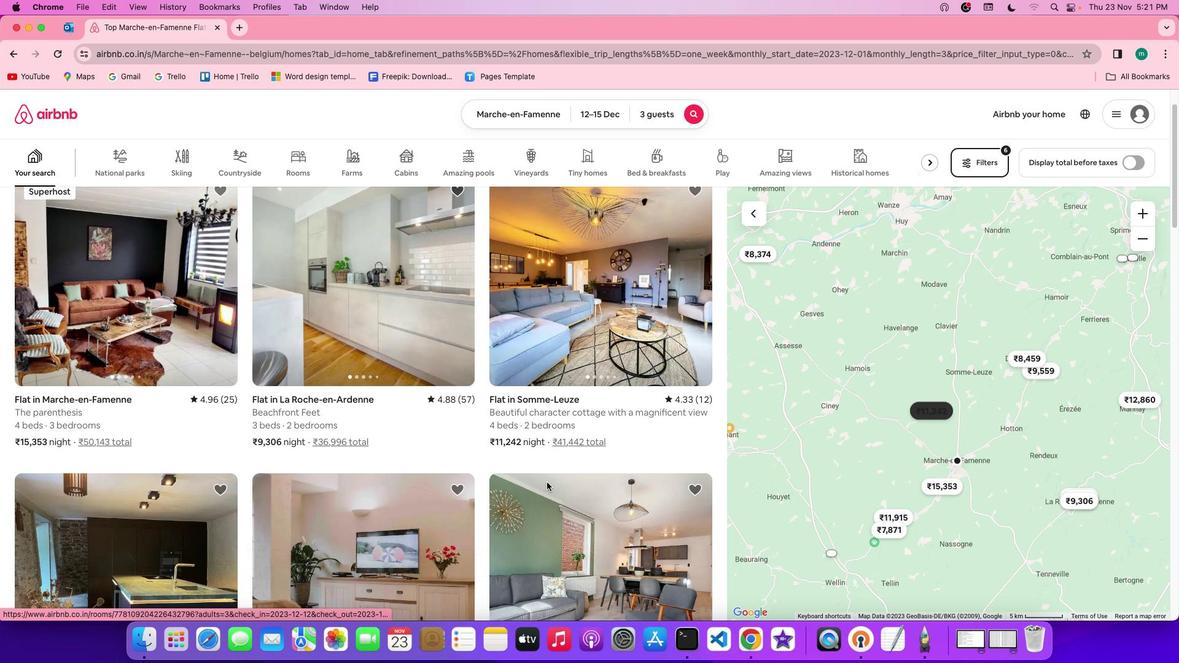 
Action: Mouse scrolled (548, 483) with delta (0, 0)
Screenshot: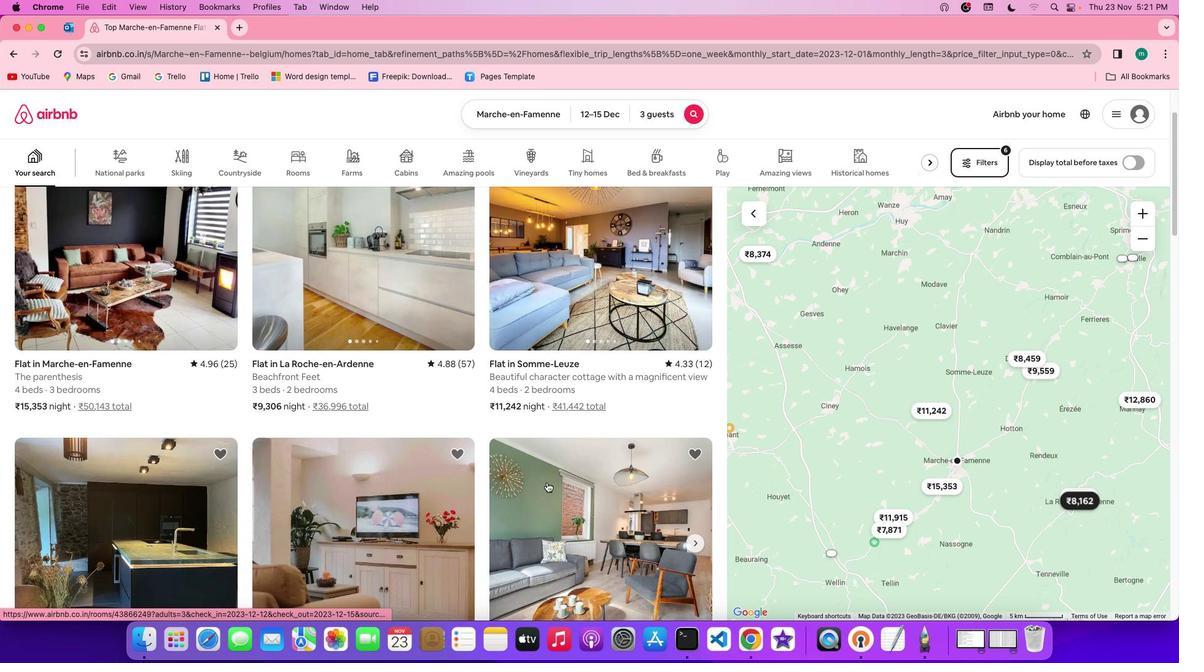 
Action: Mouse scrolled (548, 483) with delta (0, 0)
Screenshot: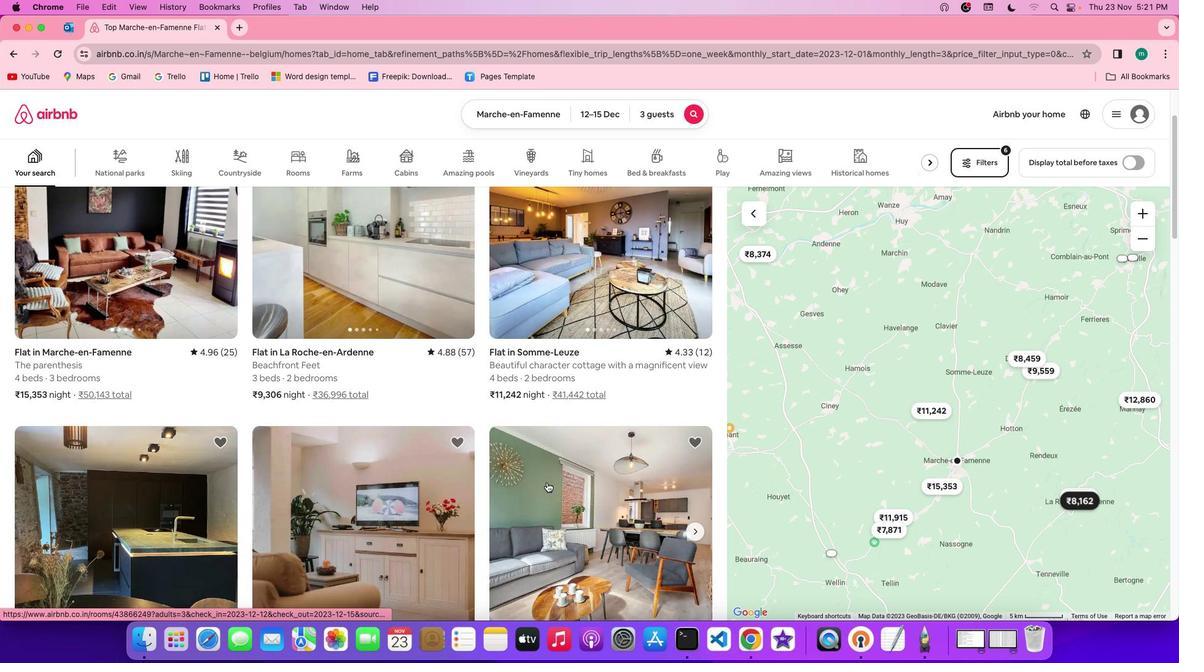 
Action: Mouse scrolled (548, 483) with delta (0, 0)
Screenshot: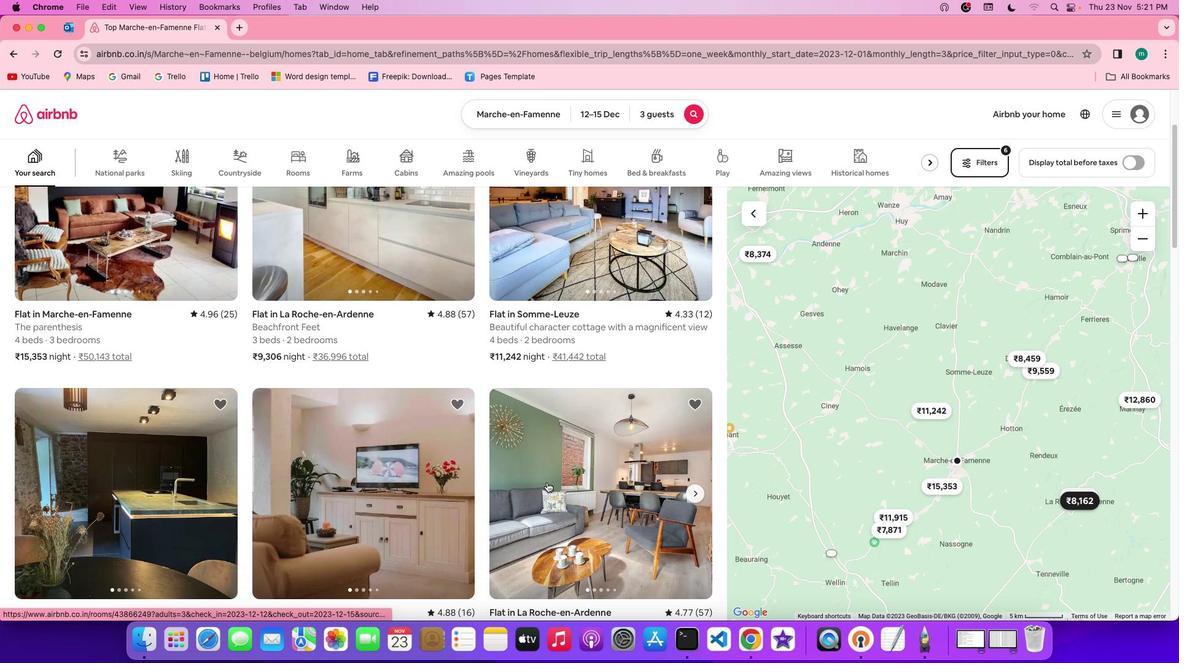 
Action: Mouse scrolled (548, 483) with delta (0, 0)
Screenshot: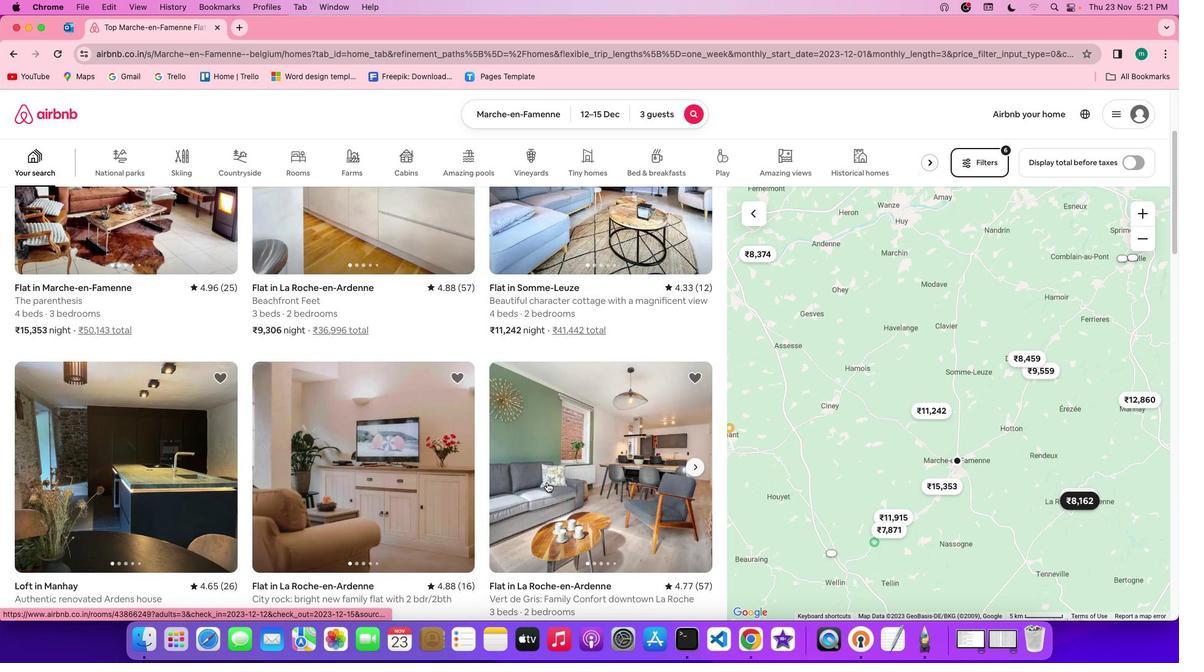 
Action: Mouse scrolled (548, 483) with delta (0, 0)
Screenshot: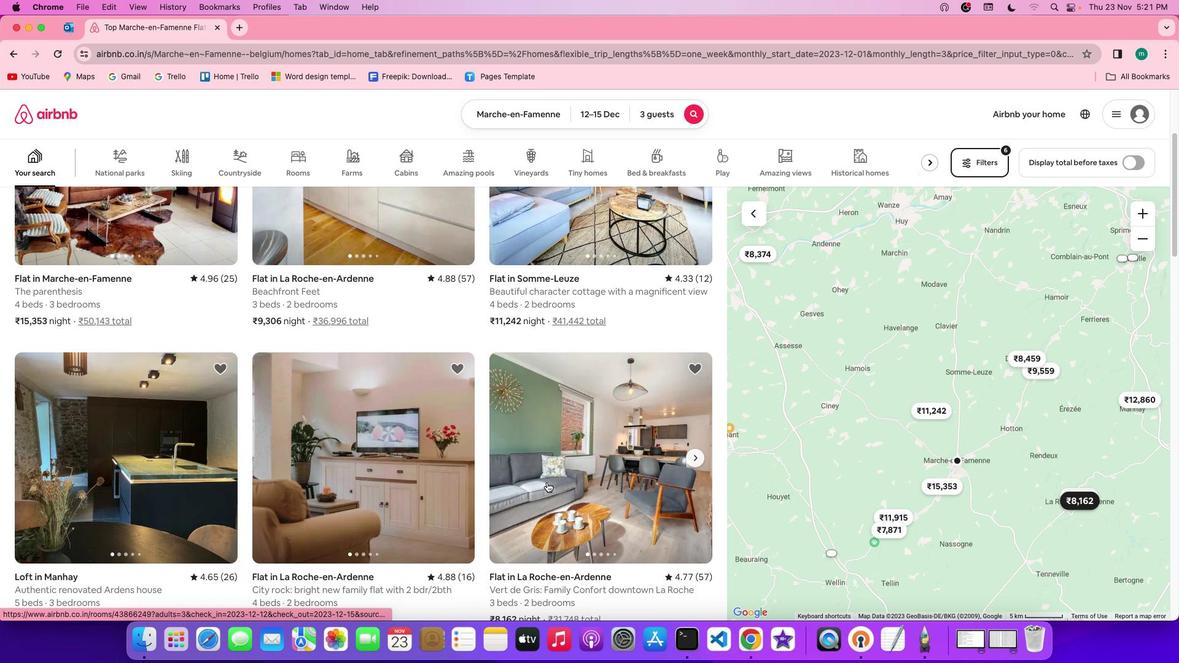 
Action: Mouse scrolled (548, 483) with delta (0, 0)
Screenshot: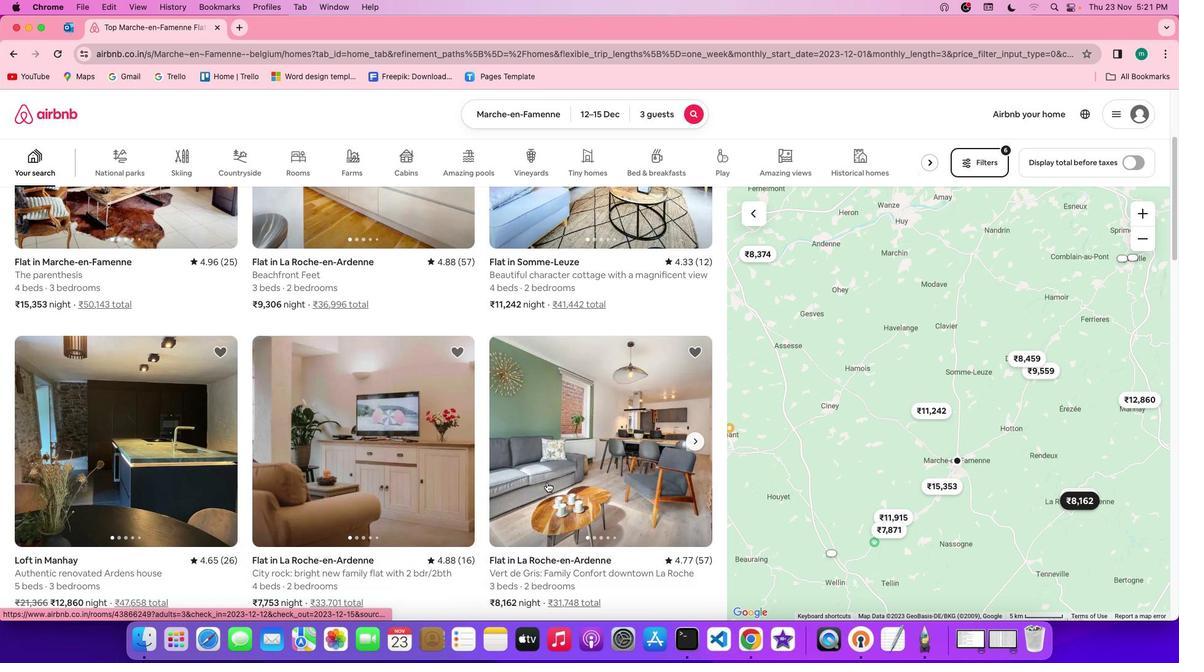 
Action: Mouse scrolled (548, 483) with delta (0, 0)
Screenshot: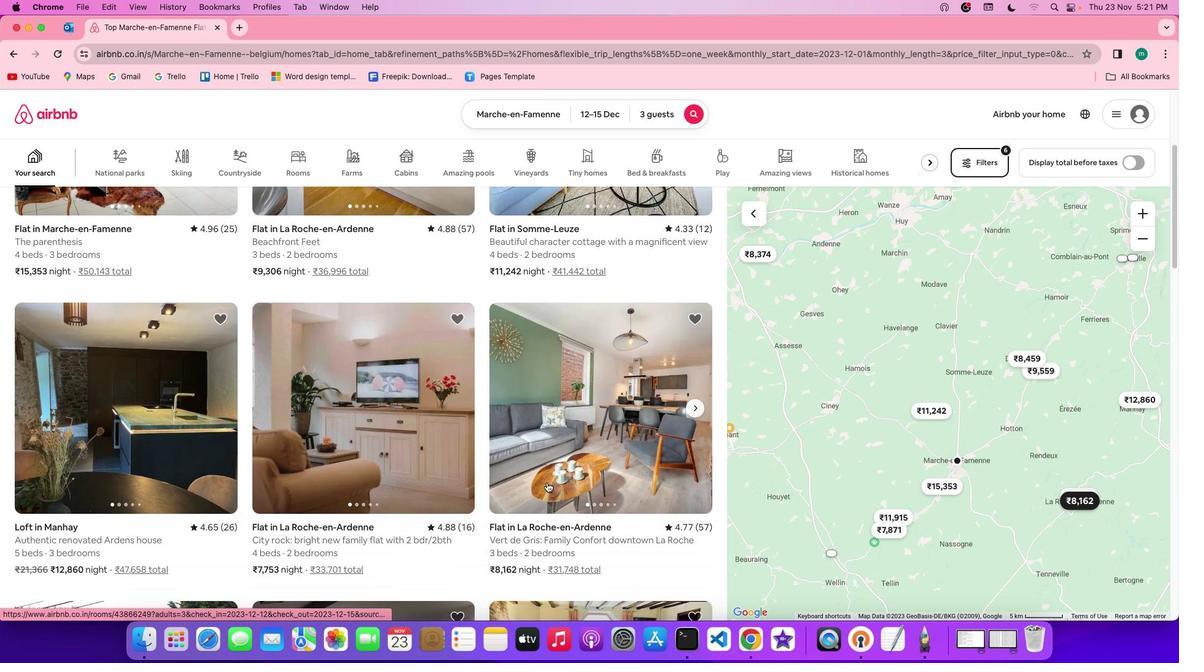 
Action: Mouse moved to (506, 451)
Screenshot: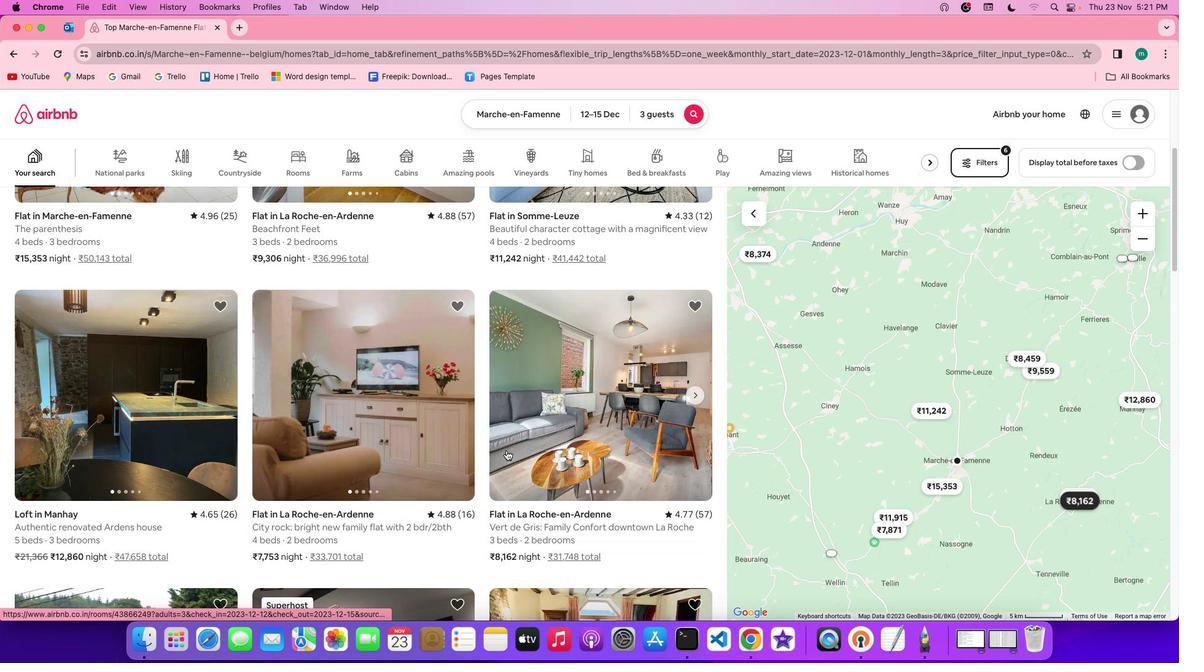 
Action: Mouse scrolled (506, 451) with delta (0, 0)
Screenshot: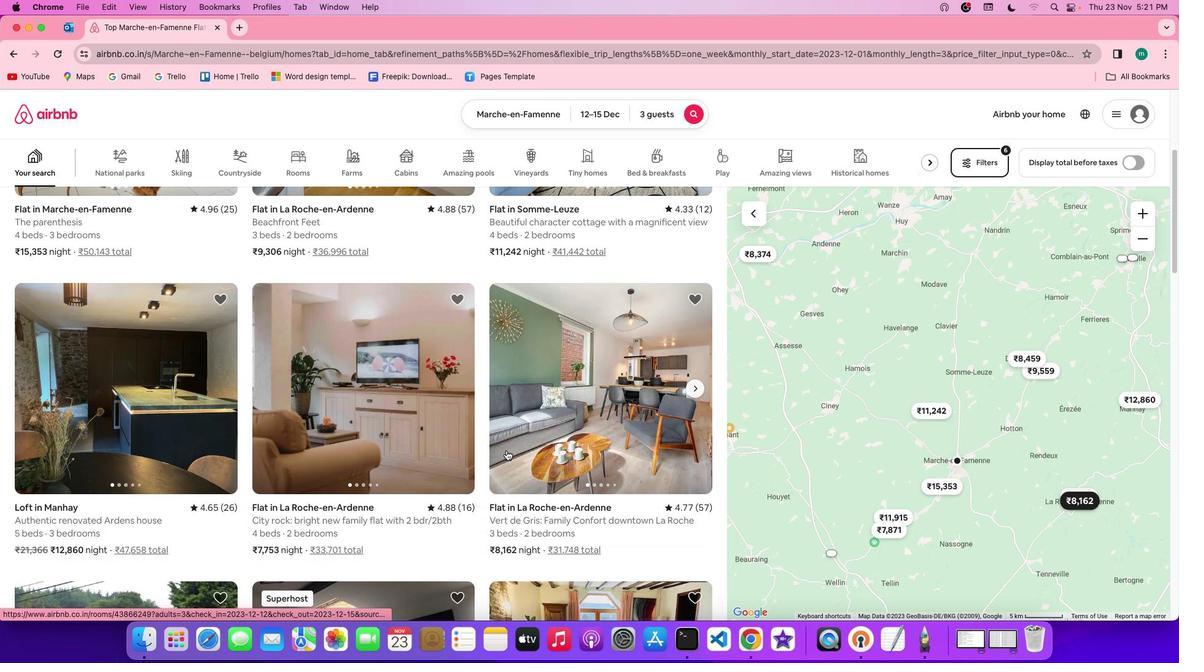 
Action: Mouse scrolled (506, 451) with delta (0, 0)
Screenshot: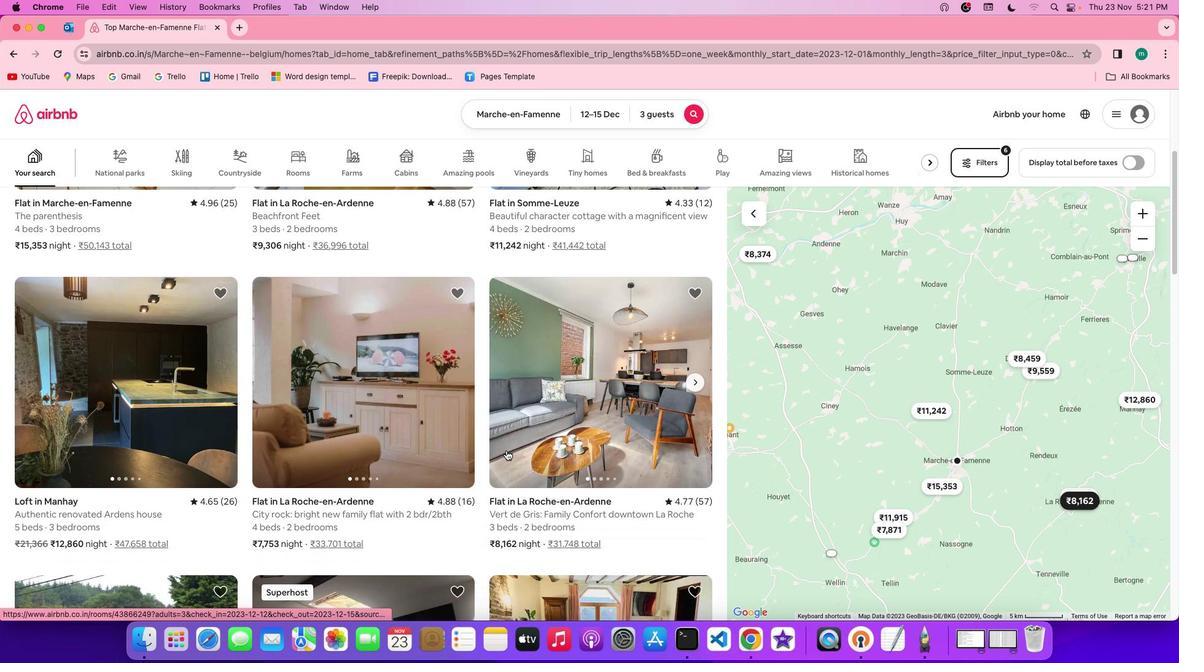 
Action: Mouse scrolled (506, 451) with delta (0, 0)
Screenshot: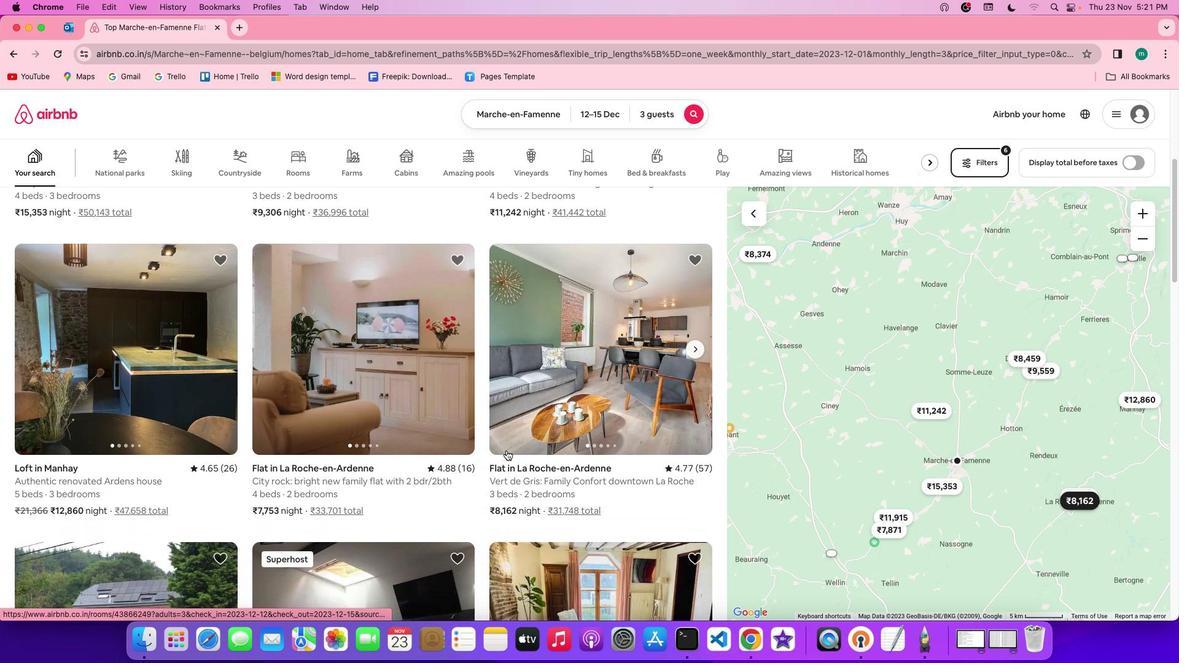 
Action: Mouse moved to (509, 438)
Screenshot: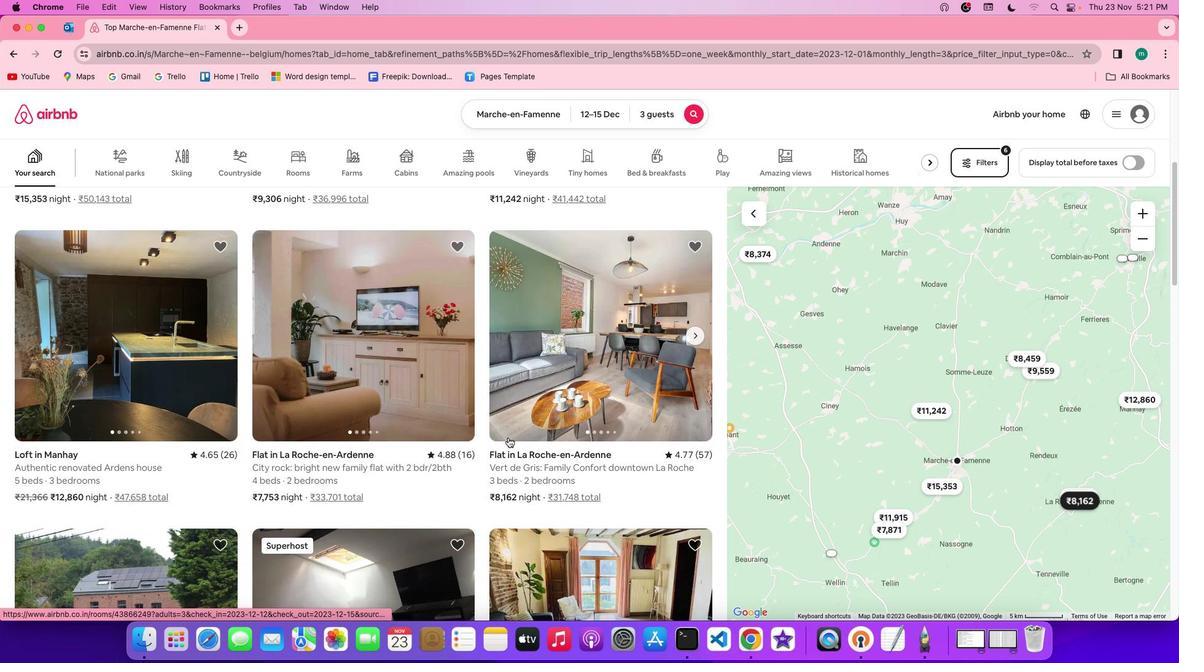 
Action: Mouse scrolled (509, 438) with delta (0, 0)
Screenshot: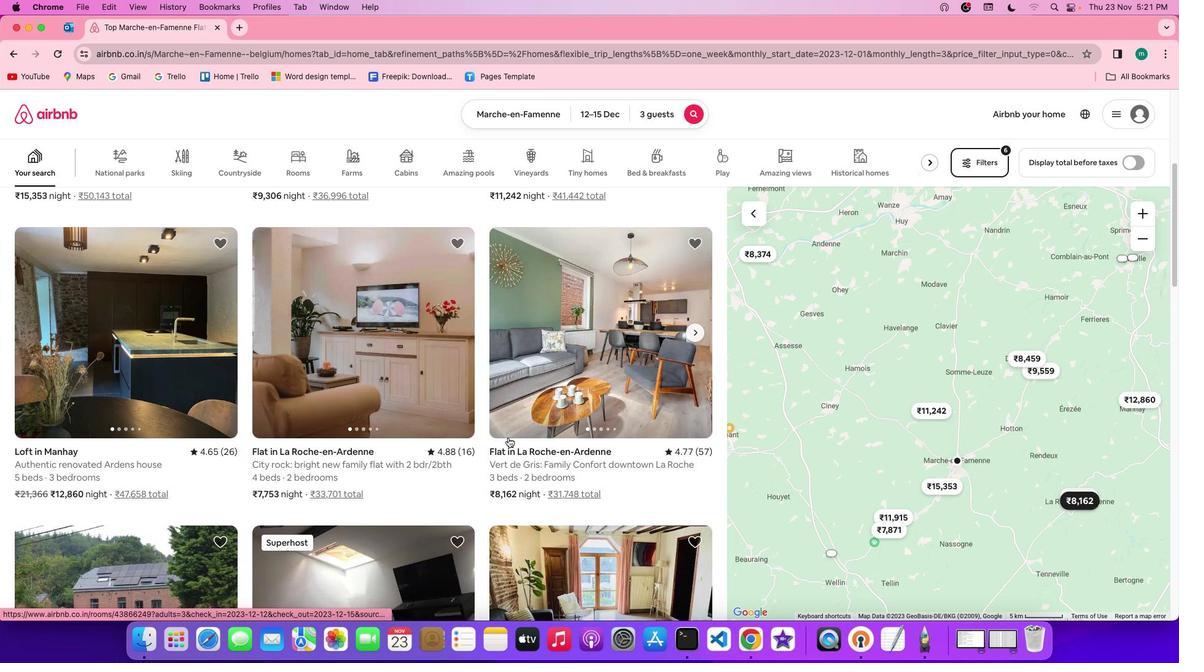 
Action: Mouse scrolled (509, 438) with delta (0, 0)
Screenshot: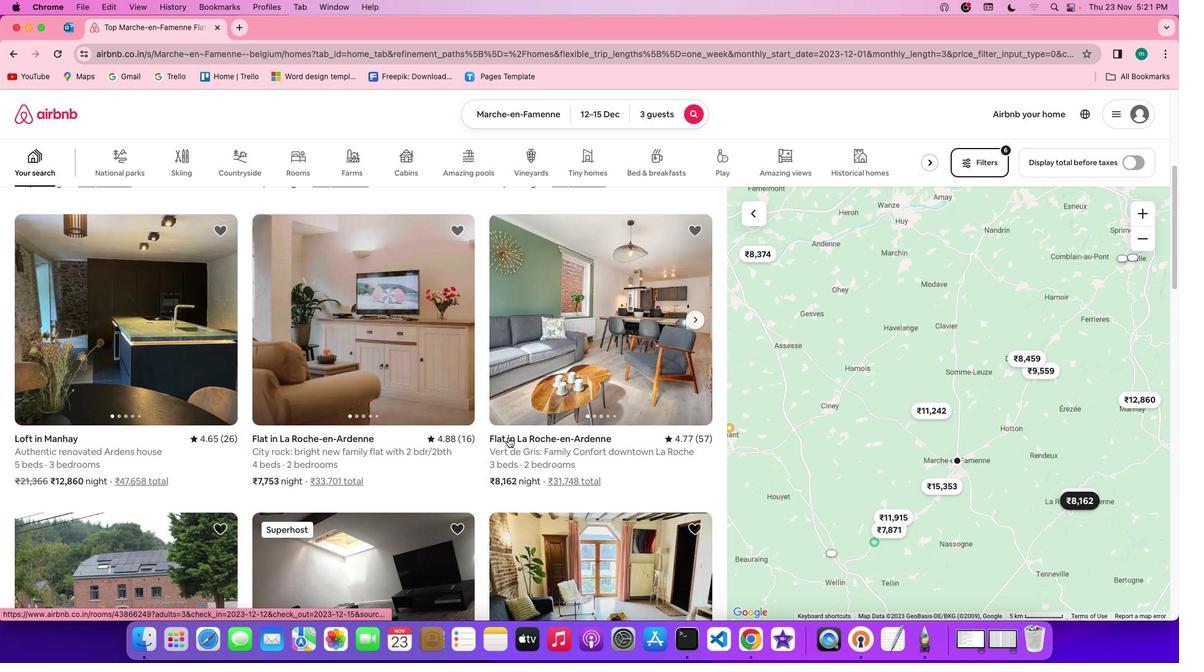 
Action: Mouse scrolled (509, 438) with delta (0, 0)
Screenshot: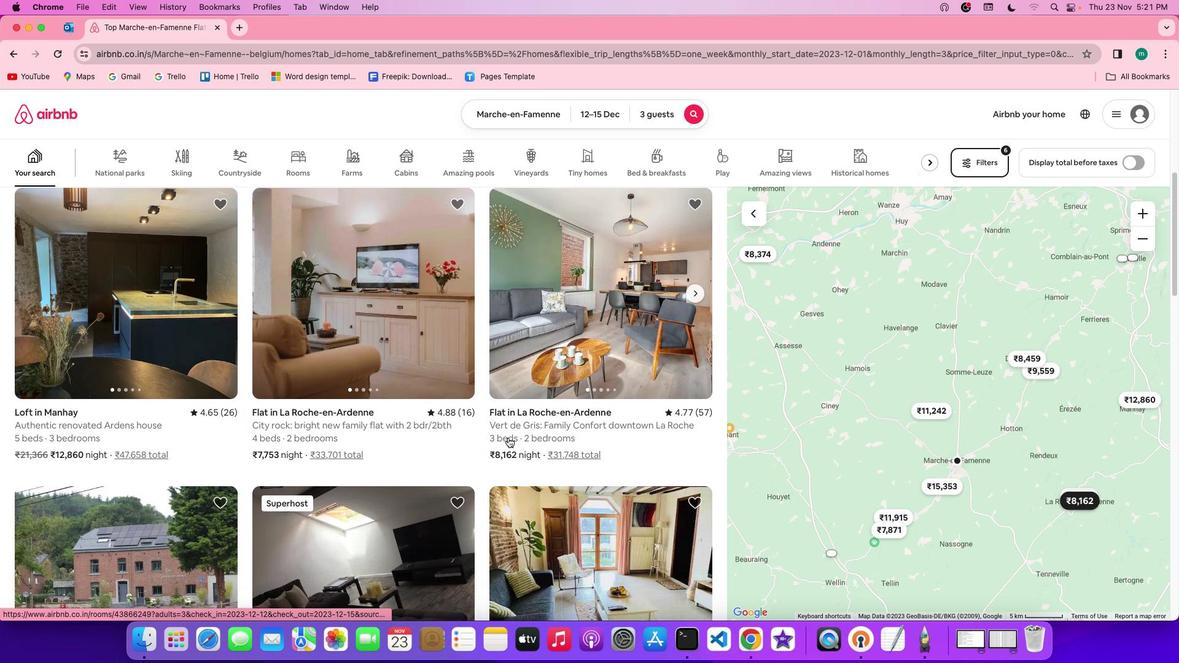 
Action: Mouse moved to (514, 443)
Screenshot: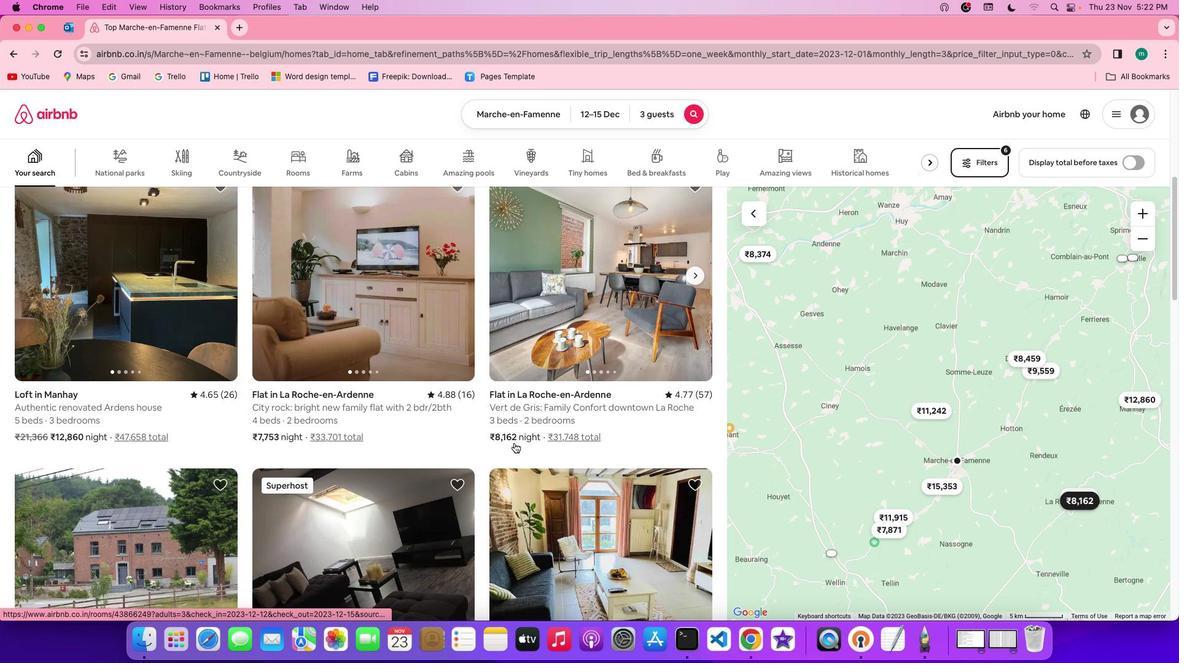 
Action: Mouse scrolled (514, 443) with delta (0, 0)
Screenshot: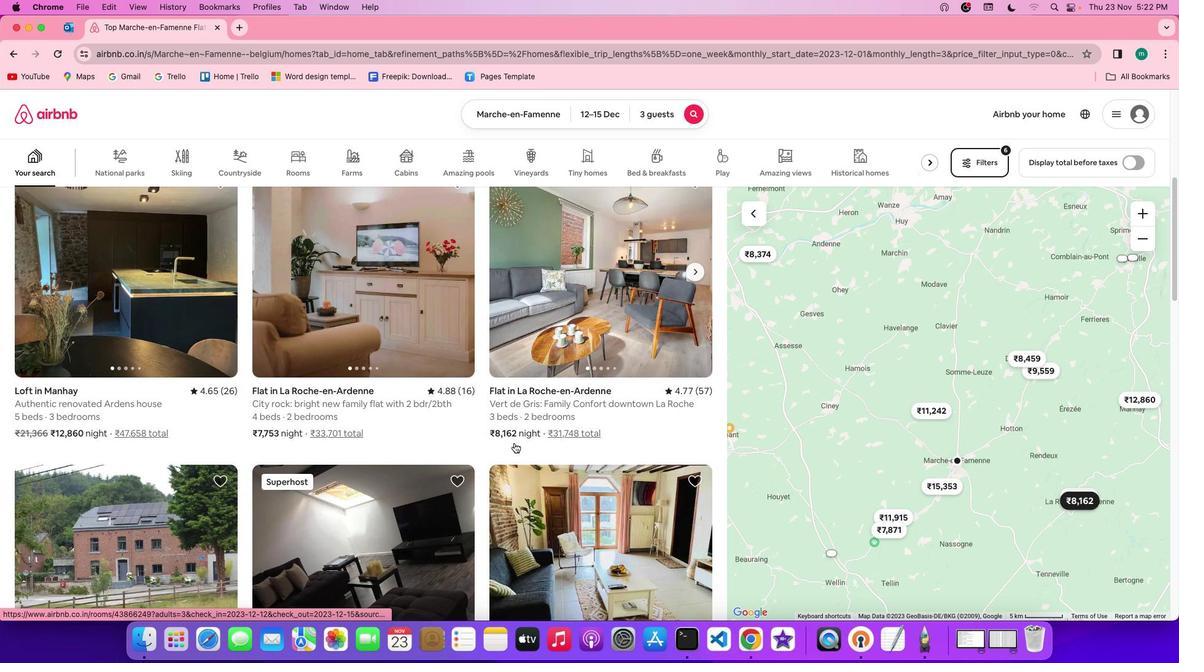 
Action: Mouse scrolled (514, 443) with delta (0, 0)
Screenshot: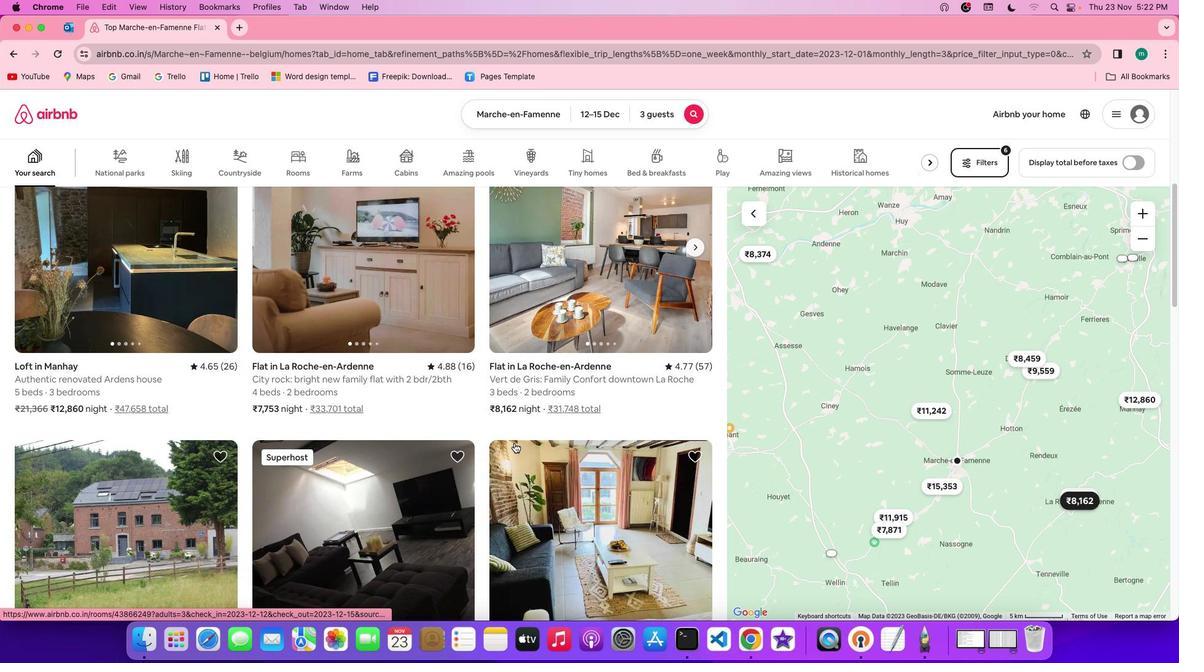 
Action: Mouse scrolled (514, 443) with delta (0, 0)
Screenshot: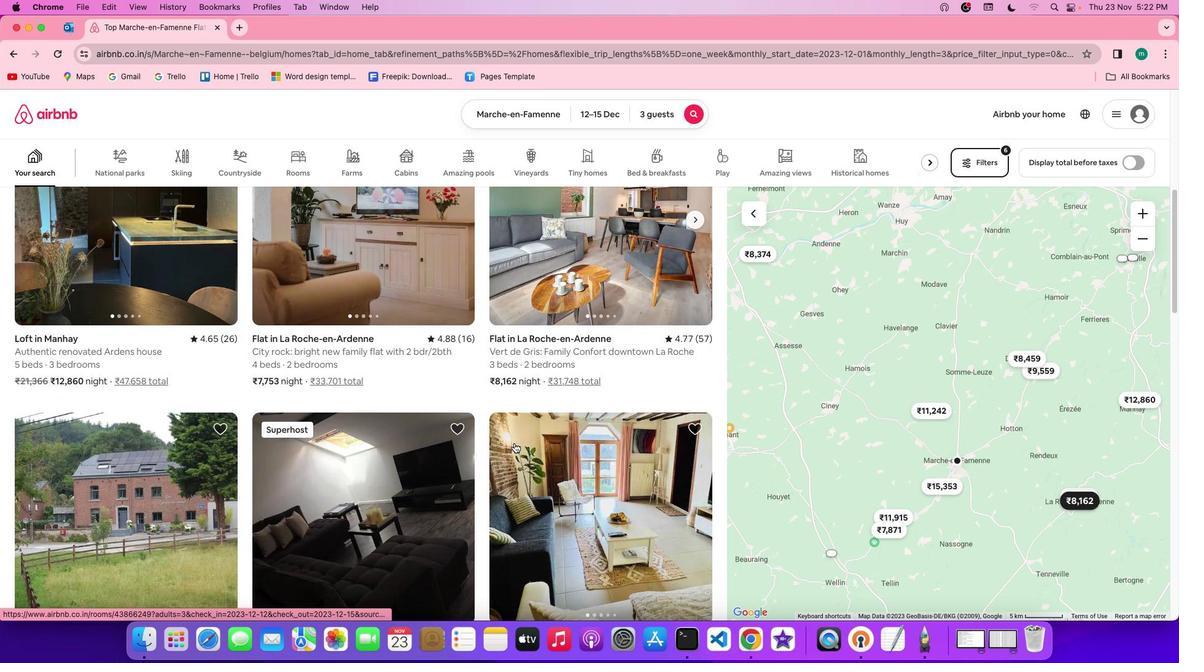 
Action: Mouse scrolled (514, 443) with delta (0, 0)
Screenshot: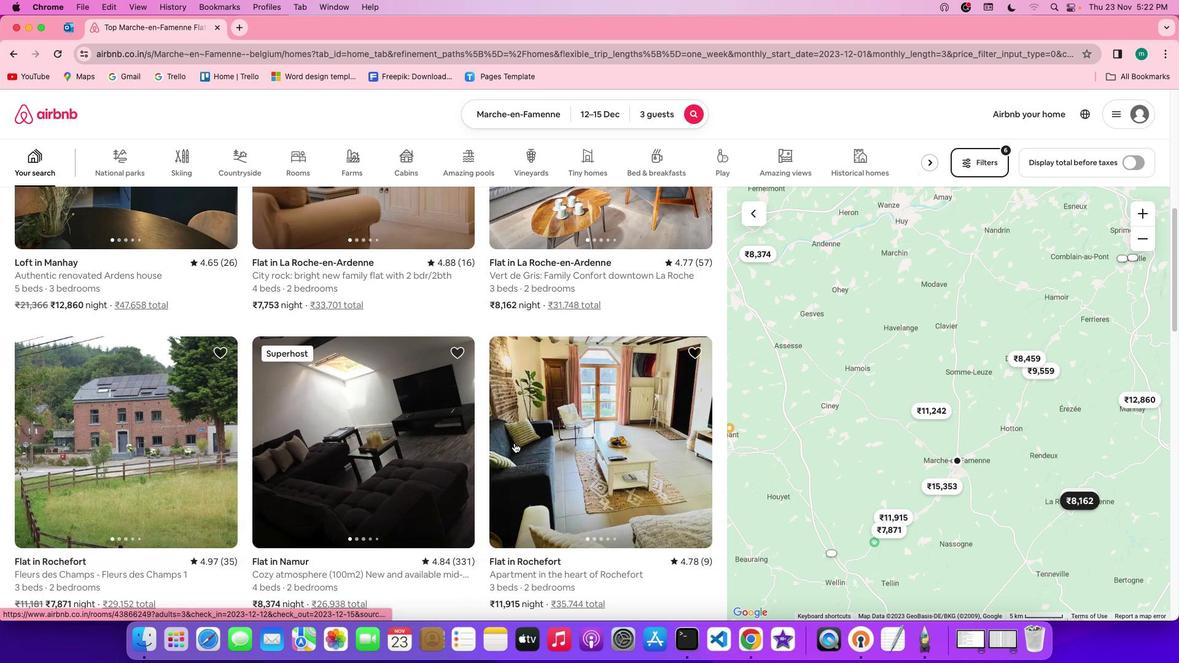
Action: Mouse scrolled (514, 443) with delta (0, 1)
Screenshot: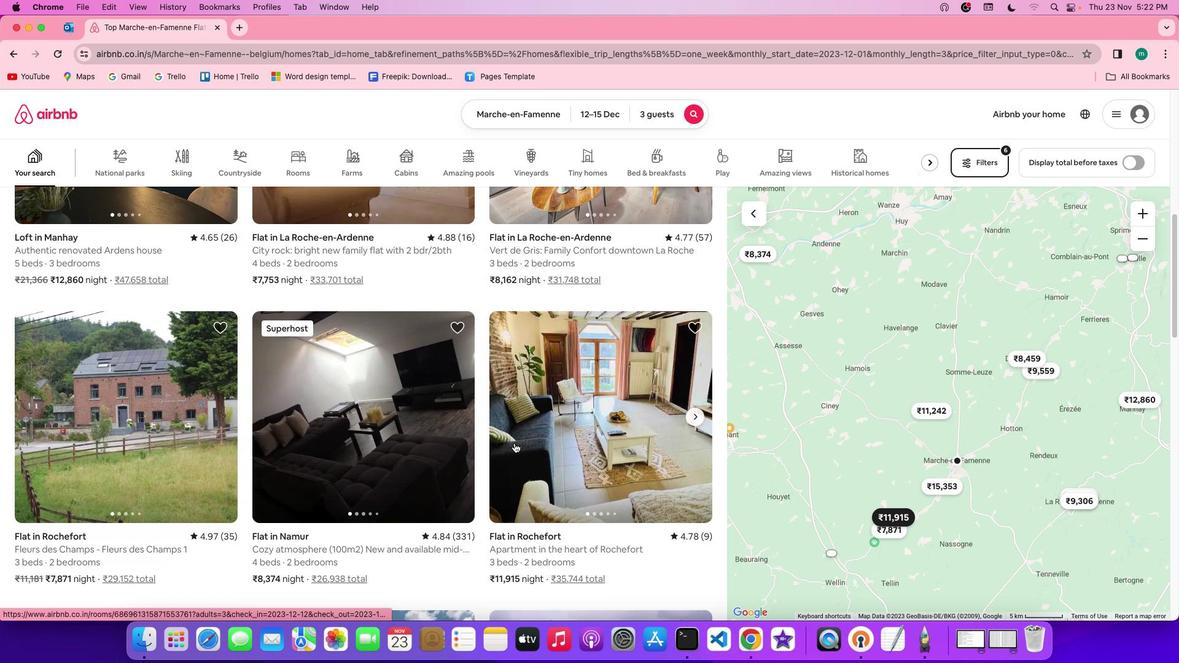
Action: Mouse scrolled (514, 443) with delta (0, 1)
Screenshot: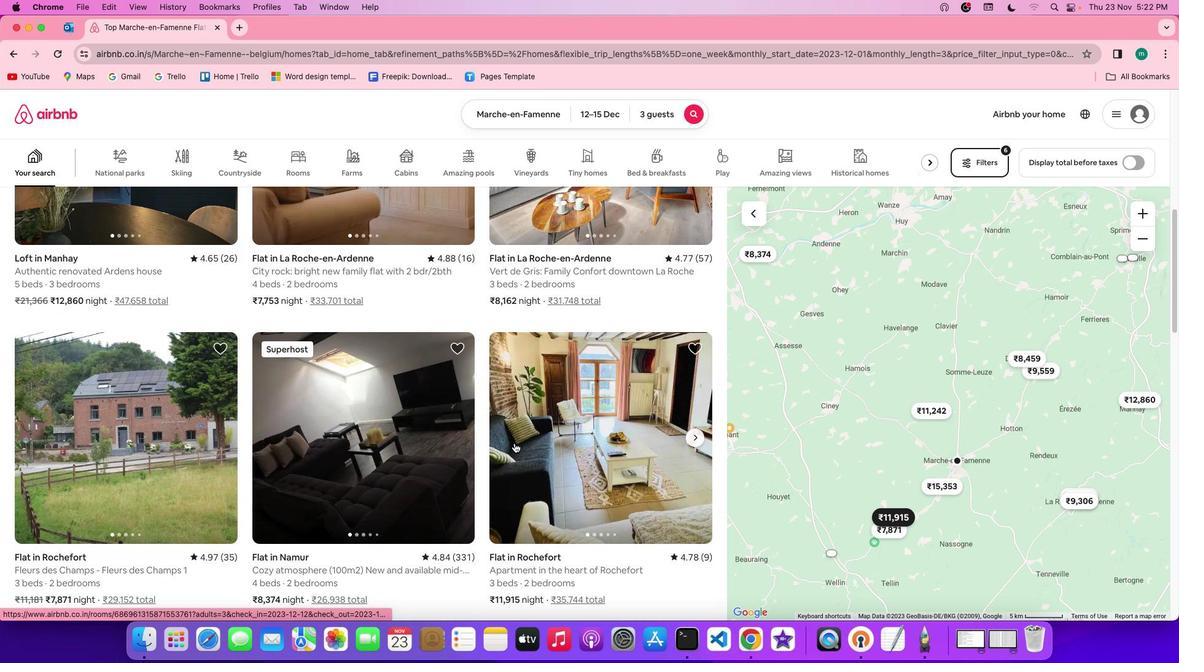 
Action: Mouse scrolled (514, 443) with delta (0, 1)
Screenshot: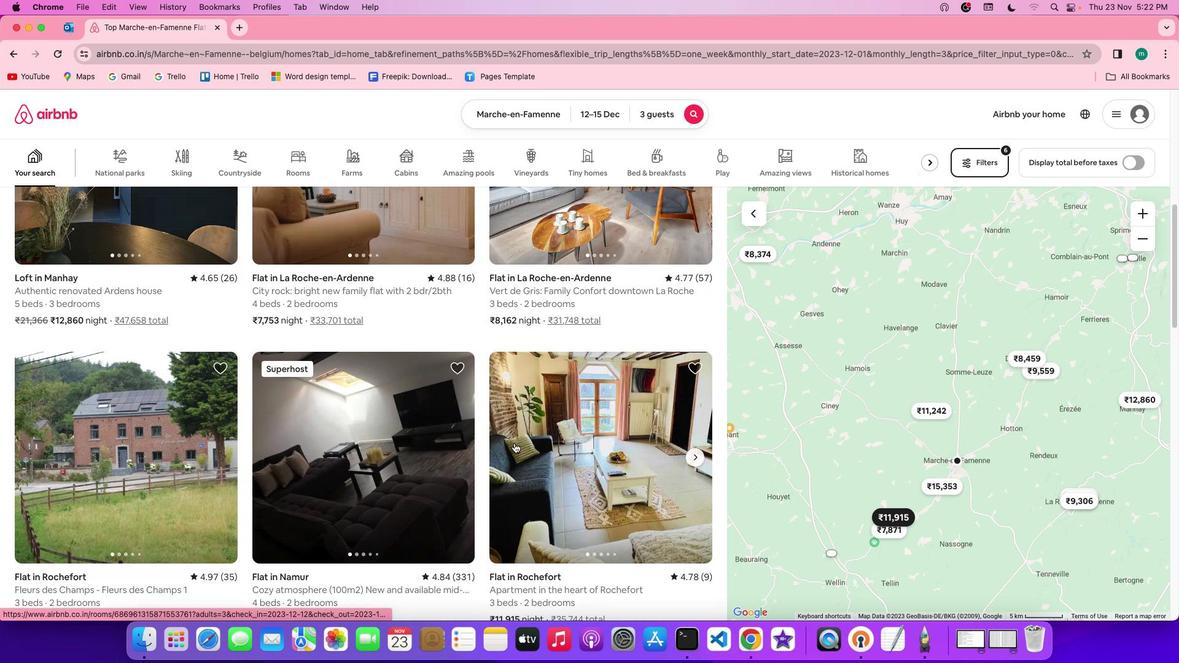 
Action: Mouse scrolled (514, 443) with delta (0, 1)
Screenshot: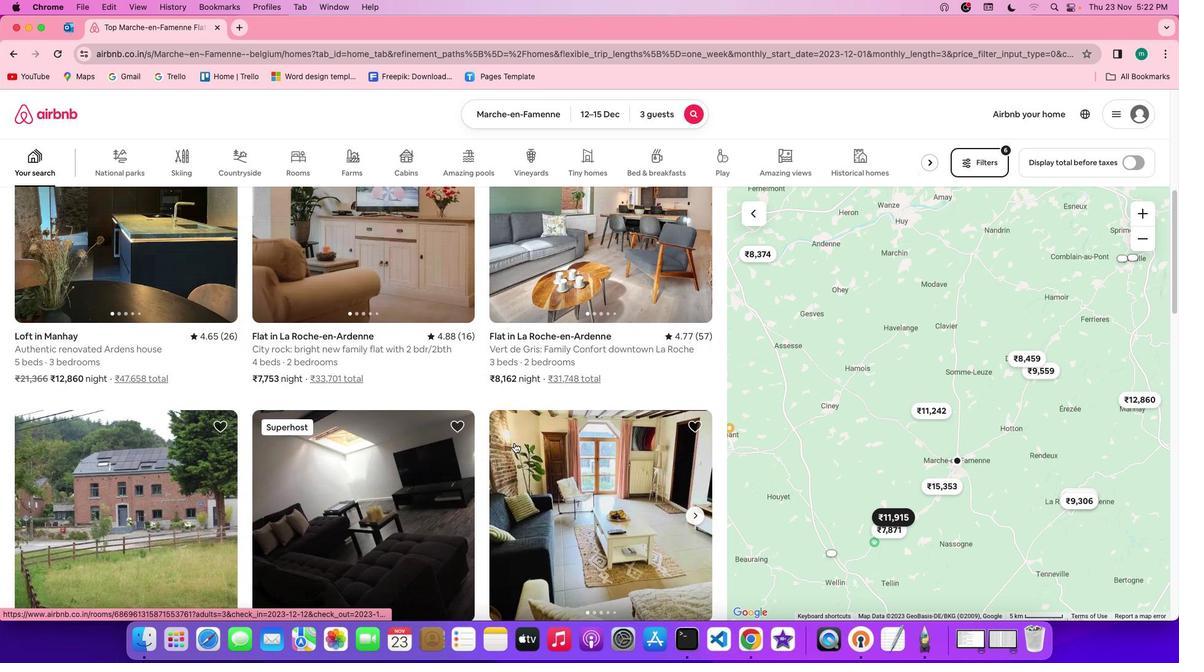 
Action: Mouse scrolled (514, 443) with delta (0, 1)
Screenshot: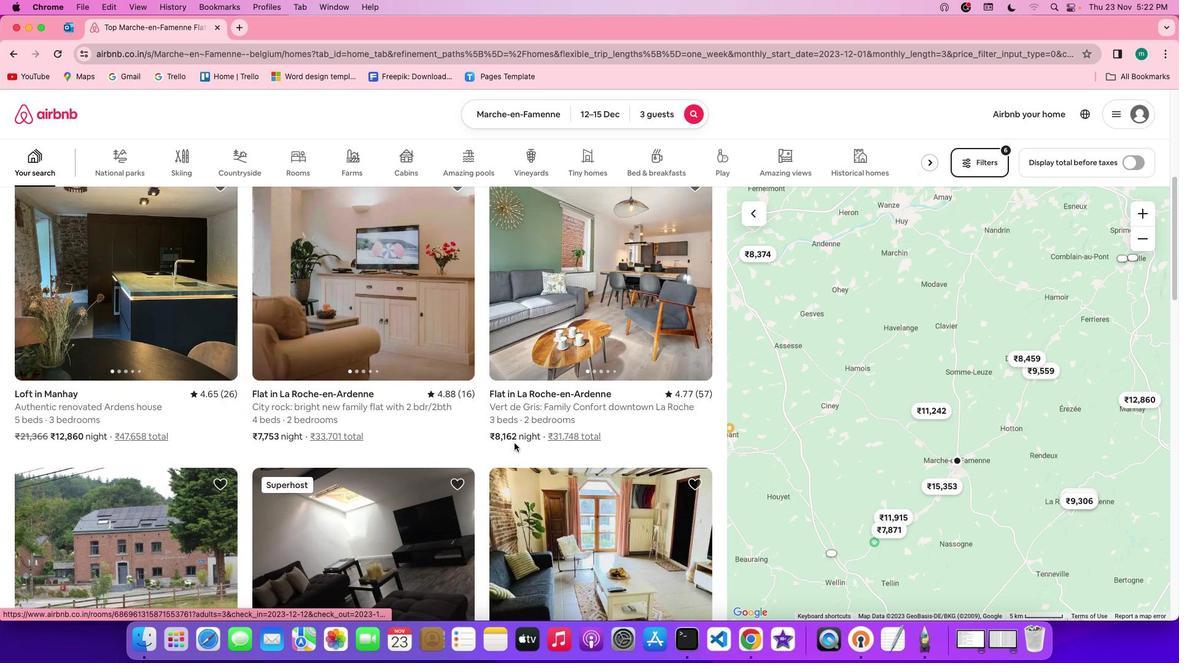 
Action: Mouse scrolled (514, 443) with delta (0, 1)
Screenshot: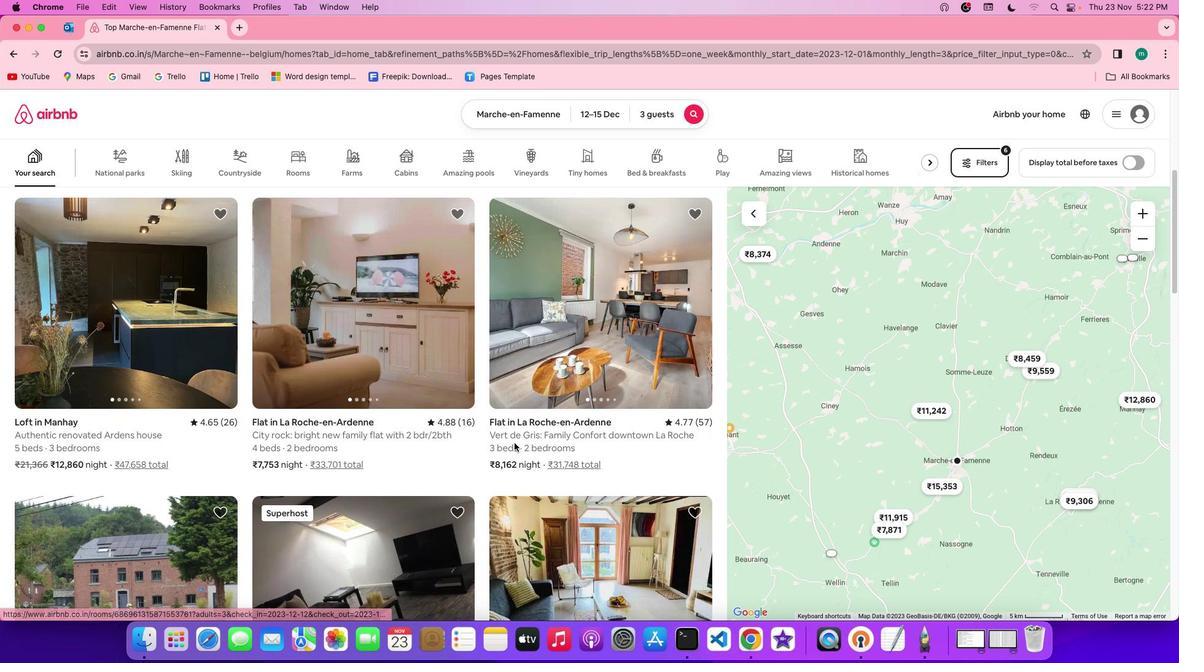 
Action: Mouse scrolled (514, 443) with delta (0, 2)
Screenshot: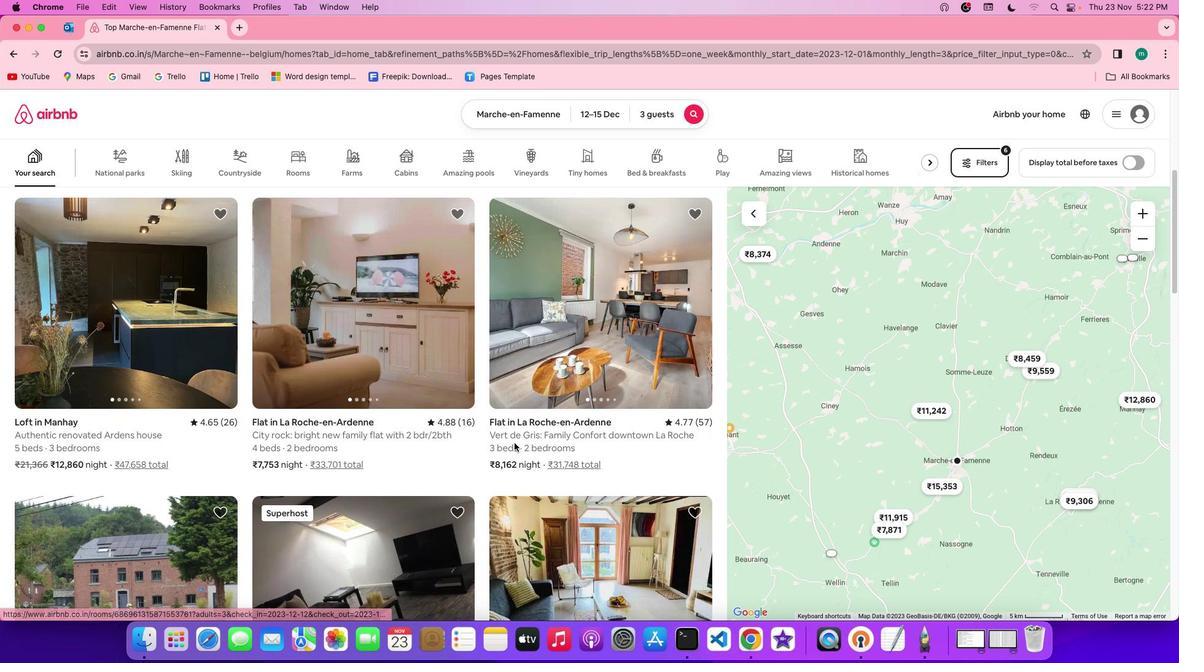 
Action: Mouse moved to (81, 315)
Screenshot: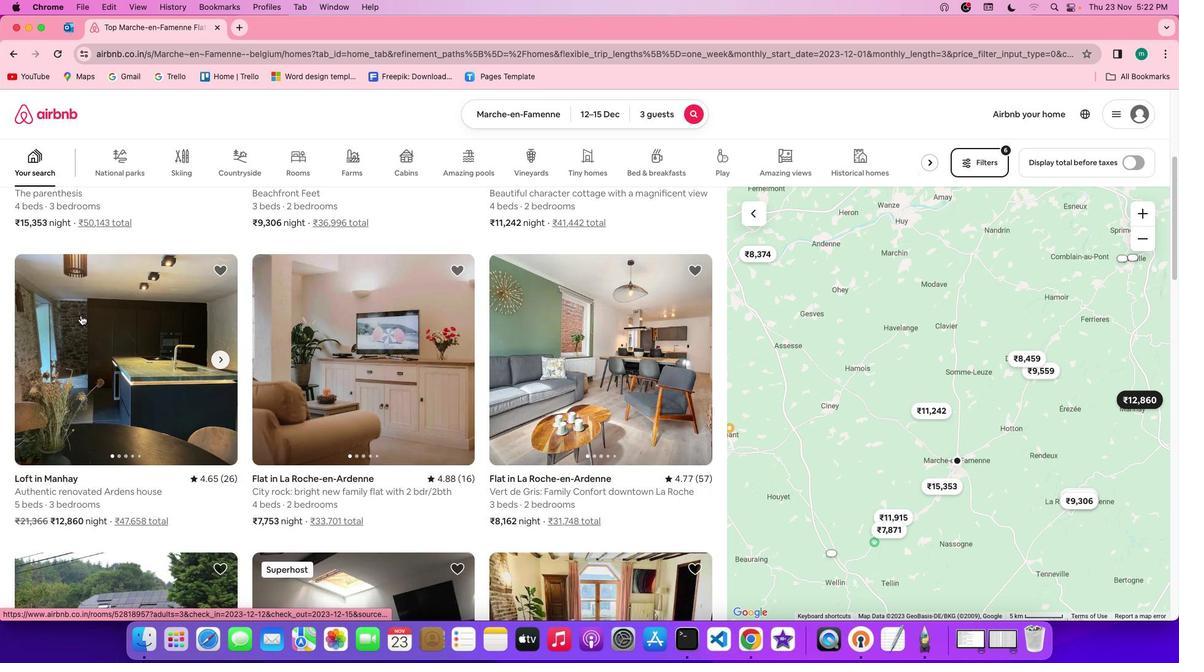 
Action: Mouse pressed left at (81, 315)
Screenshot: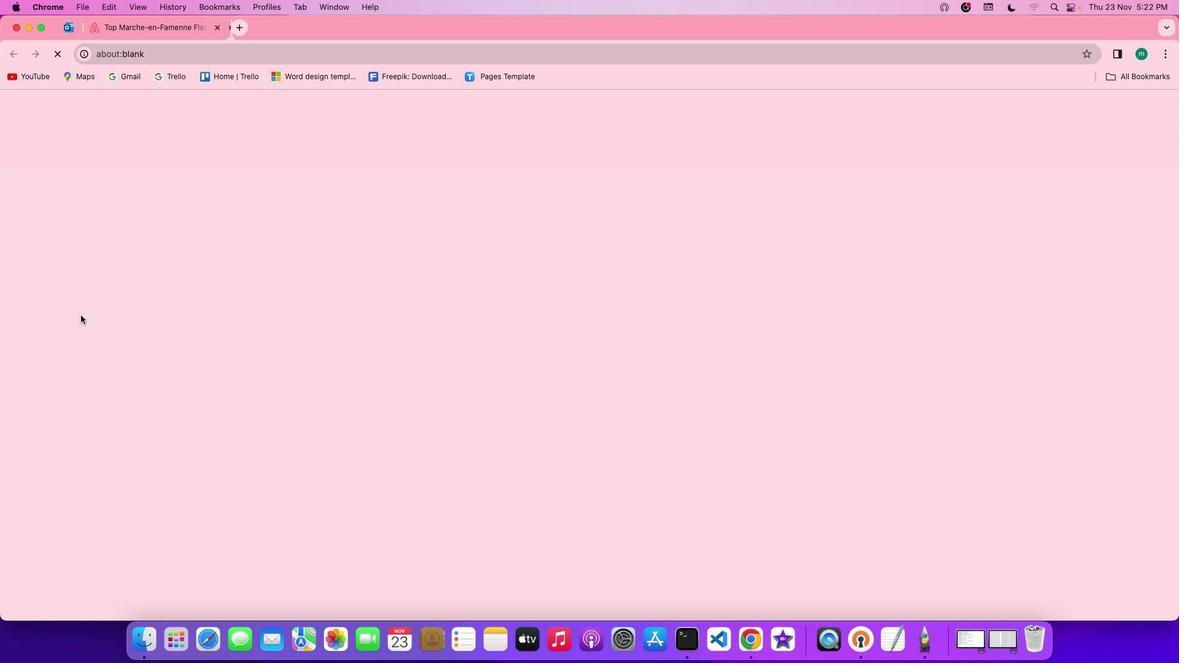 
Action: Mouse moved to (859, 464)
Screenshot: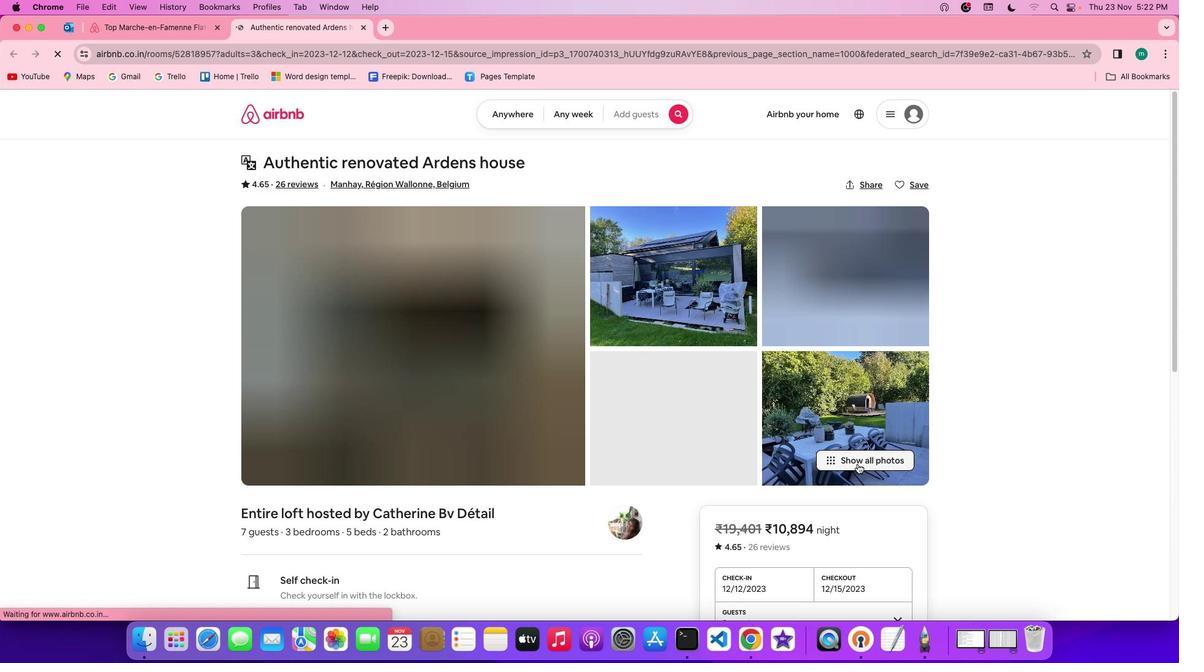 
Action: Mouse pressed left at (859, 464)
Screenshot: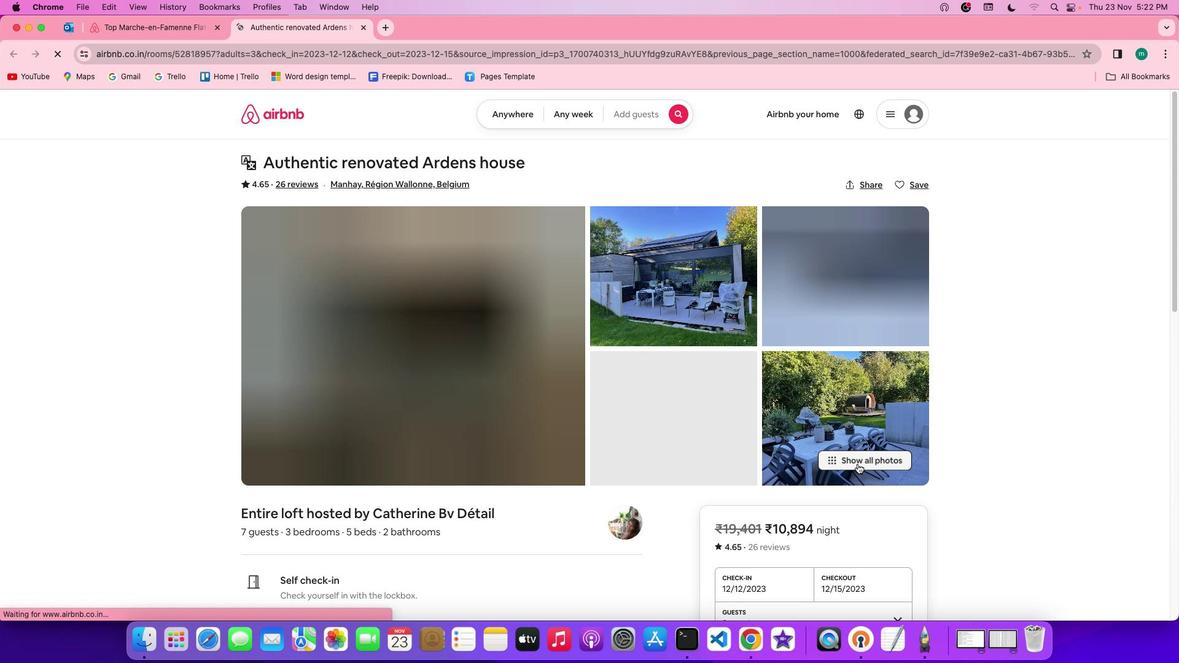 
Action: Mouse moved to (582, 426)
Screenshot: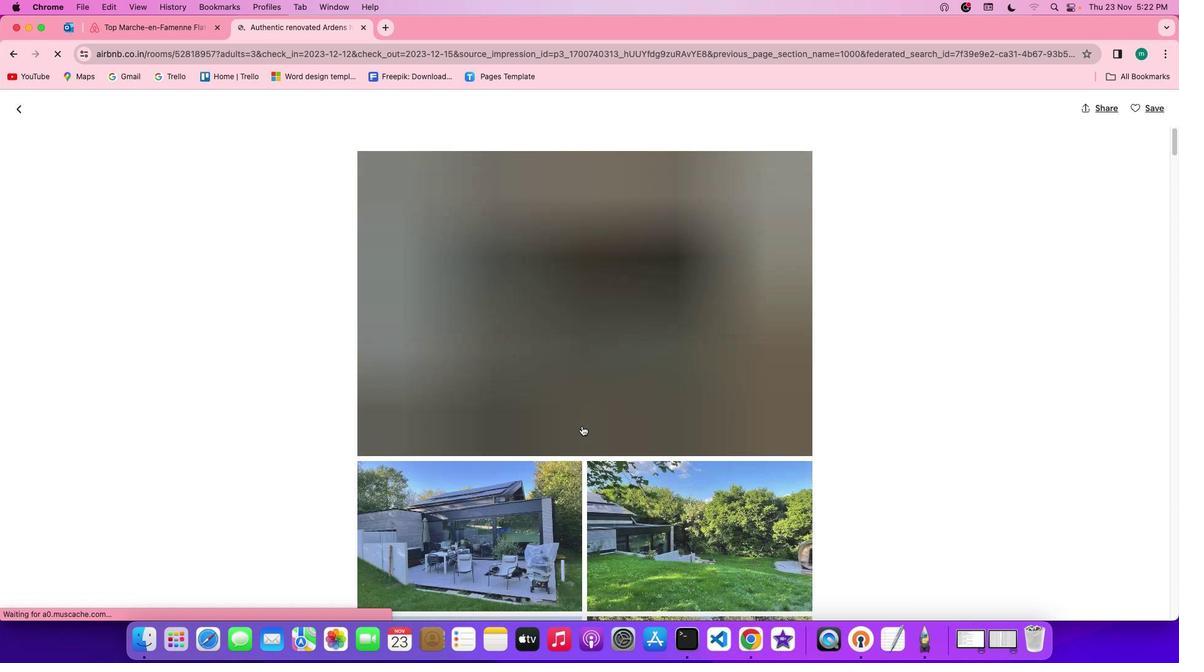 
Action: Mouse scrolled (582, 426) with delta (0, 0)
Screenshot: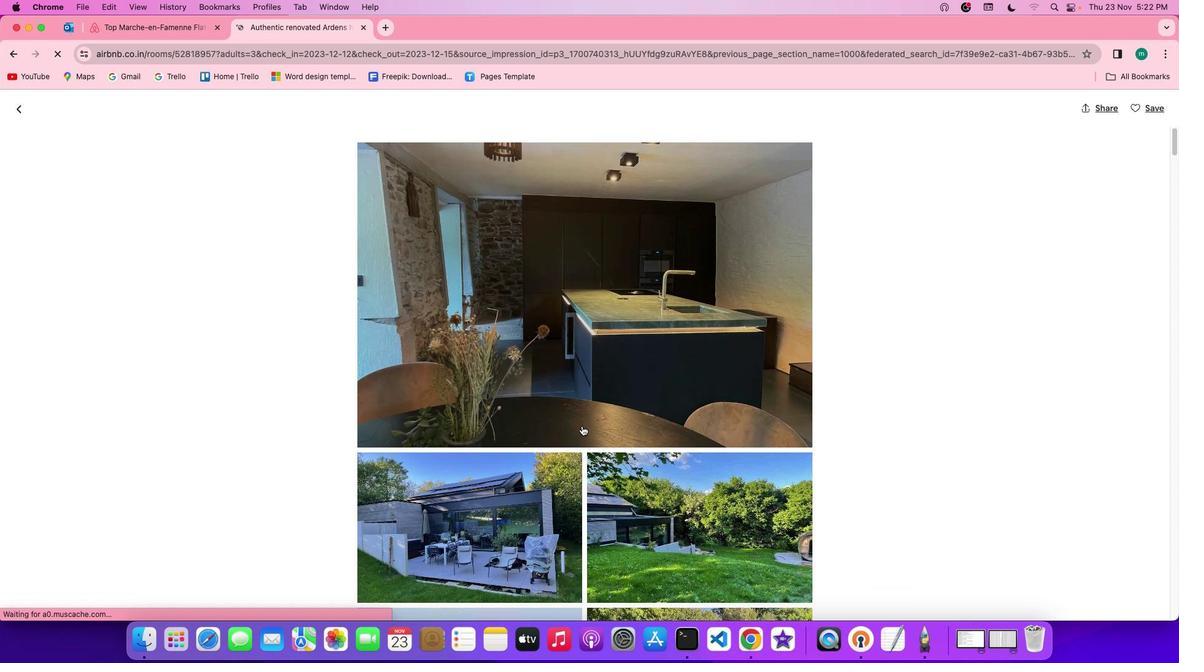 
Action: Mouse scrolled (582, 426) with delta (0, 0)
Screenshot: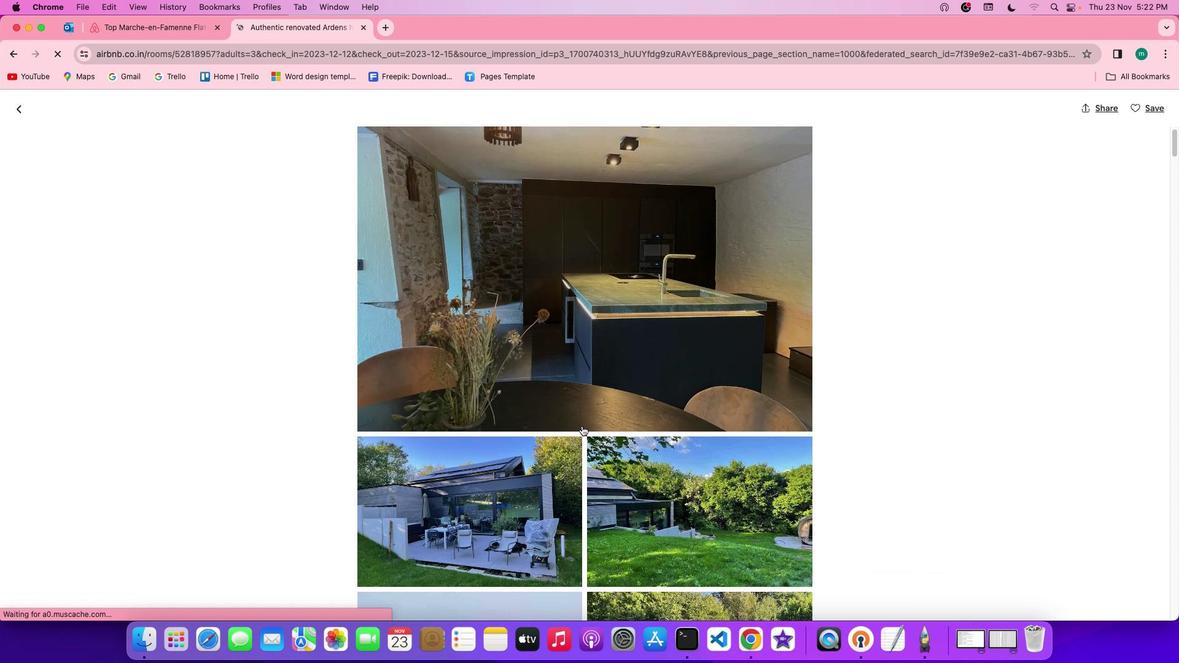 
Action: Mouse scrolled (582, 426) with delta (0, 0)
Screenshot: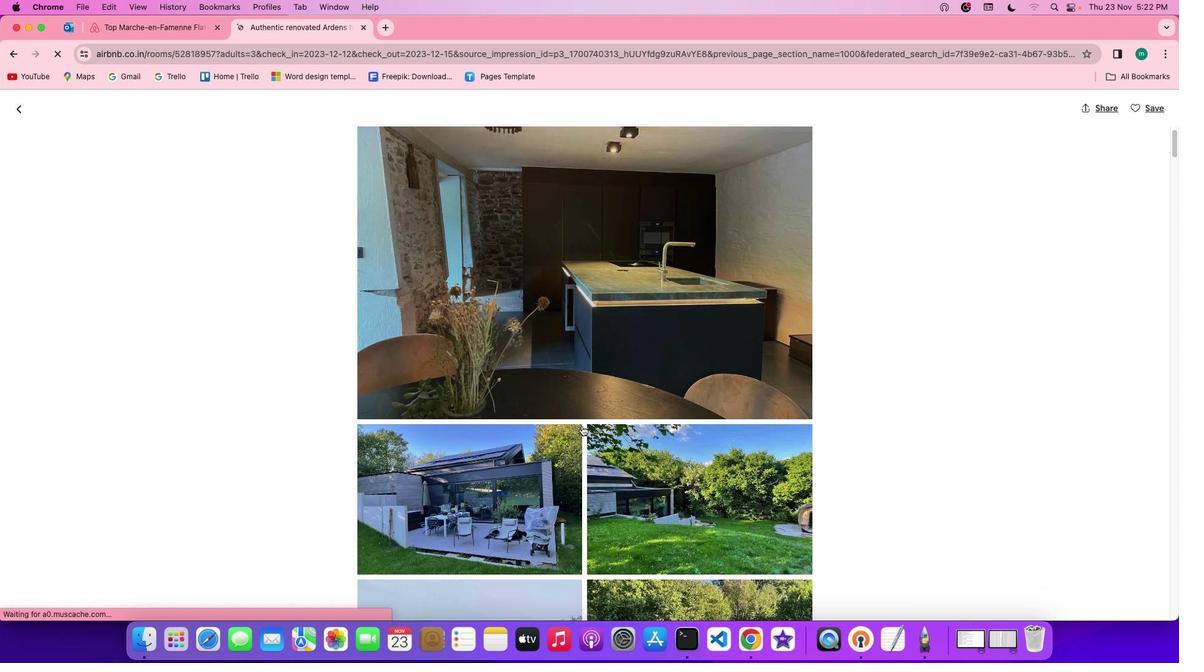 
Action: Mouse scrolled (582, 426) with delta (0, 0)
Screenshot: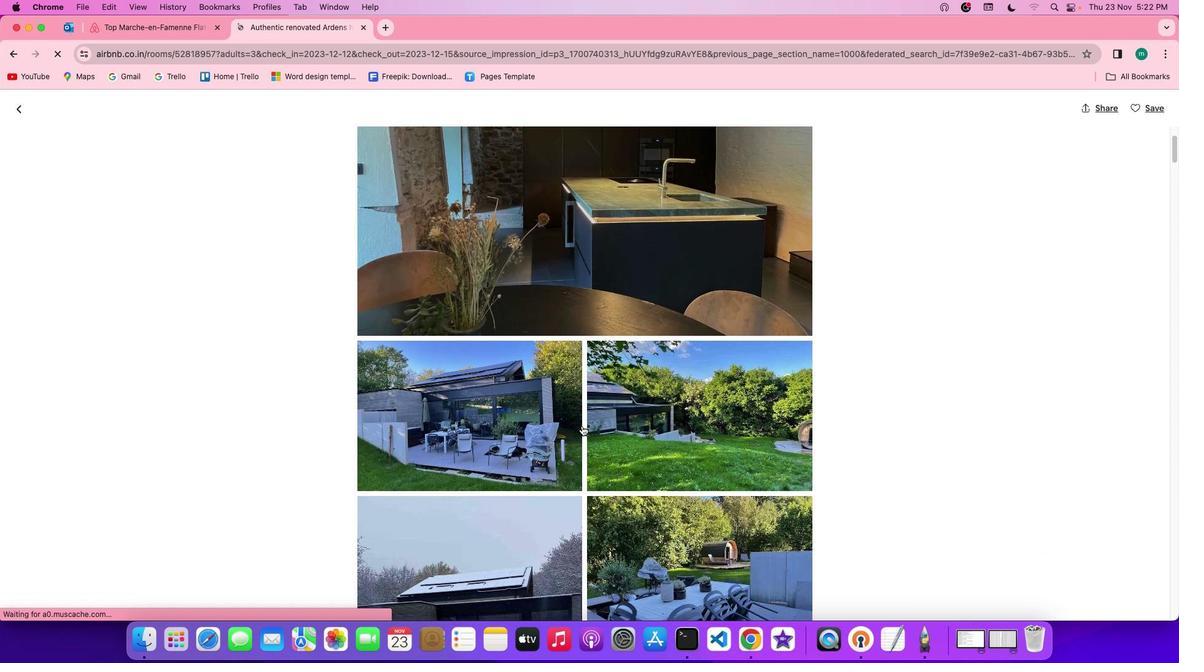
Action: Mouse scrolled (582, 426) with delta (0, 0)
Screenshot: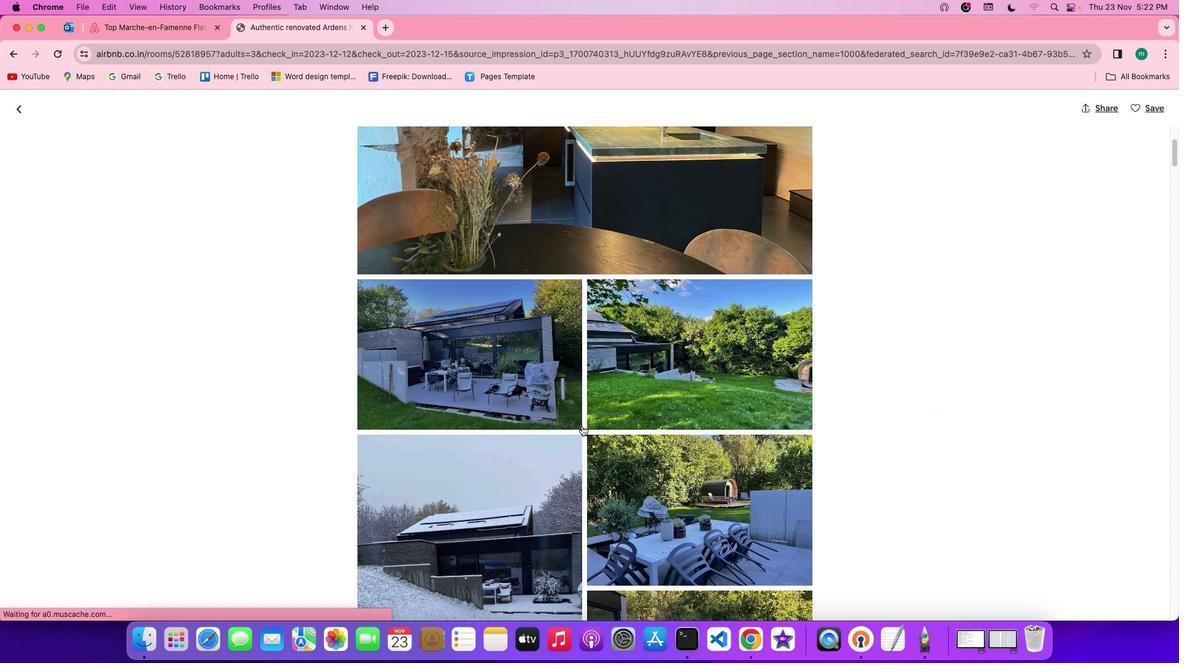 
Action: Mouse scrolled (582, 426) with delta (0, 0)
Screenshot: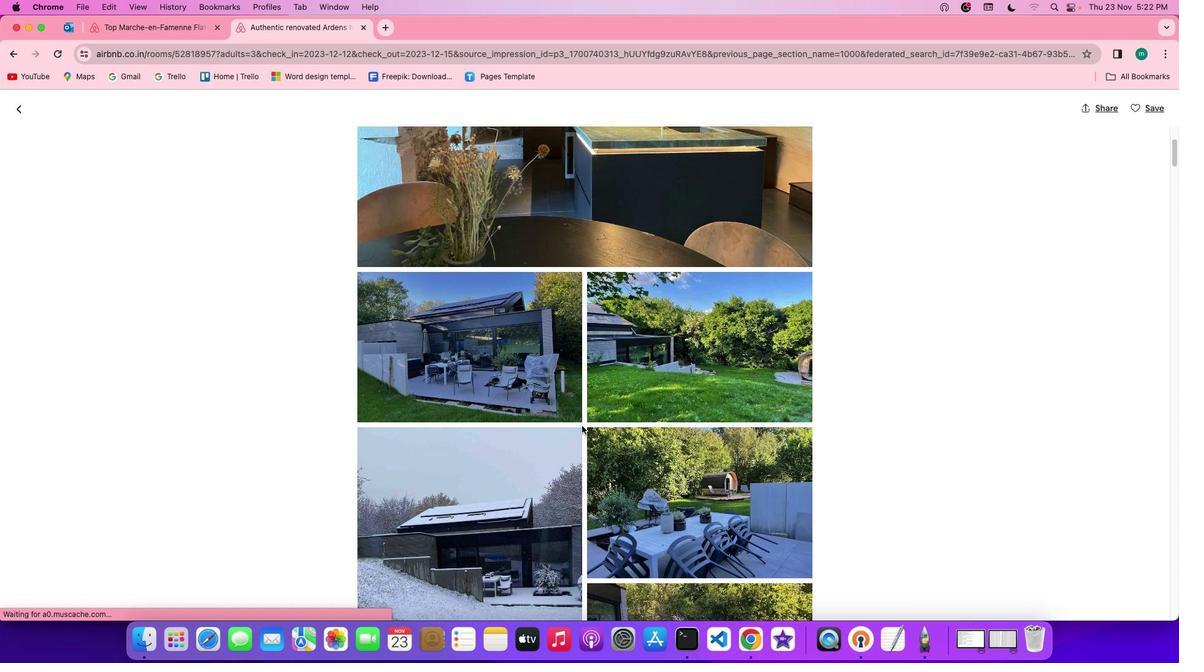 
Action: Mouse scrolled (582, 426) with delta (0, 0)
Screenshot: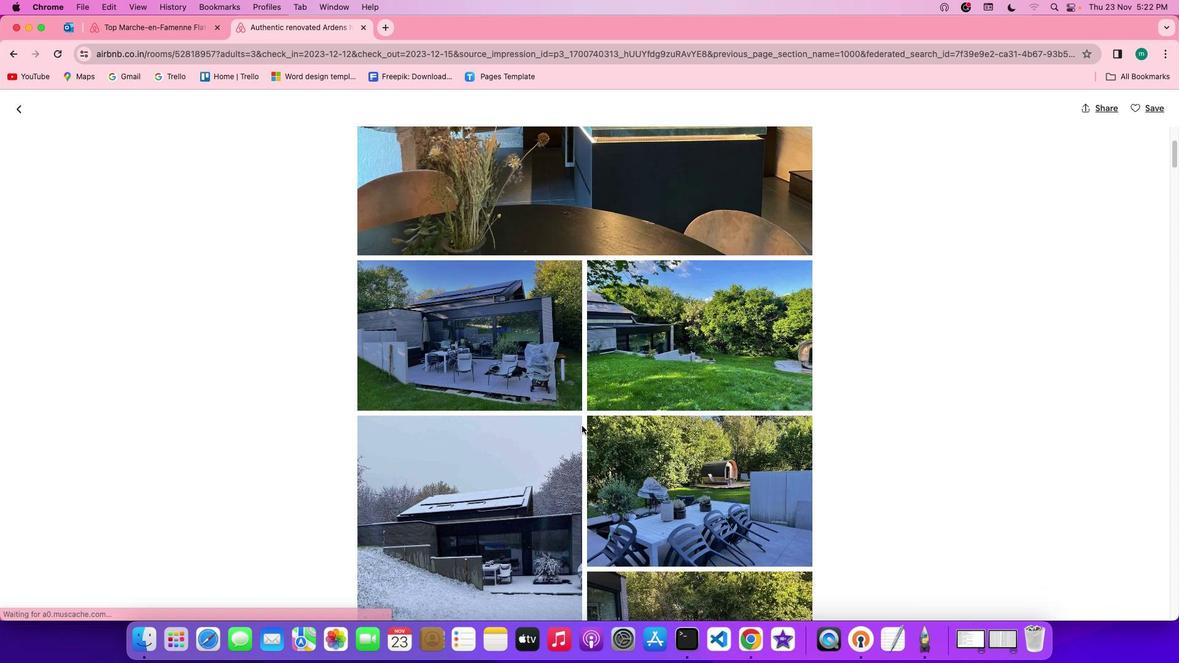
Action: Mouse scrolled (582, 426) with delta (0, 0)
Screenshot: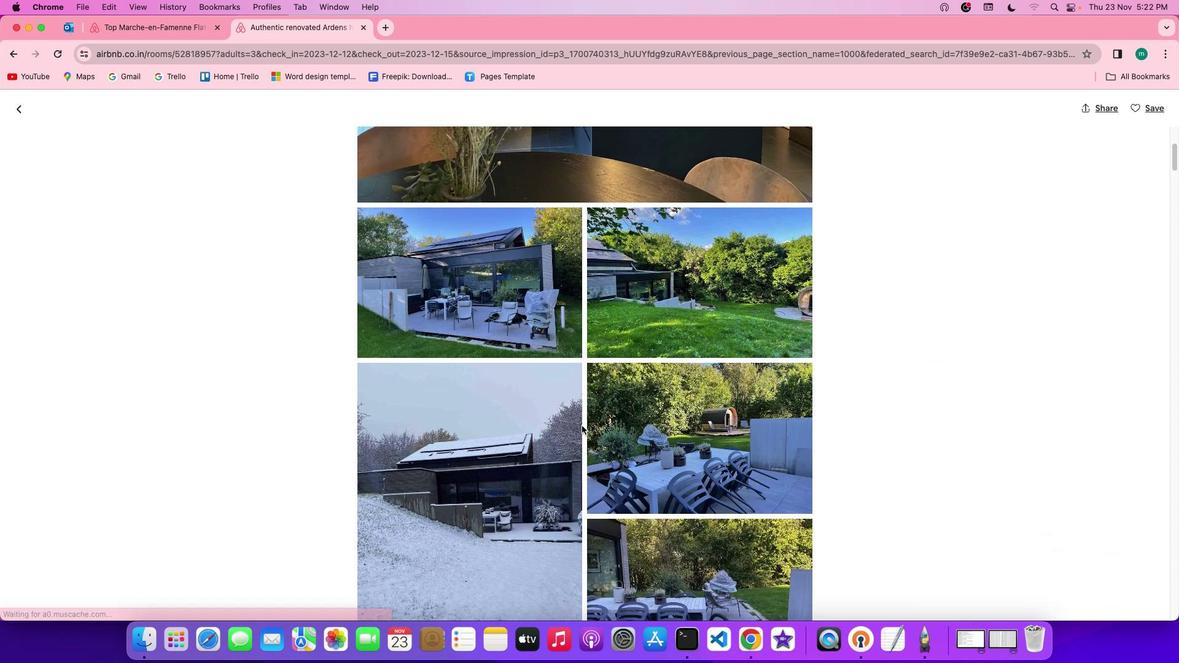 
Action: Mouse scrolled (582, 426) with delta (0, 0)
Screenshot: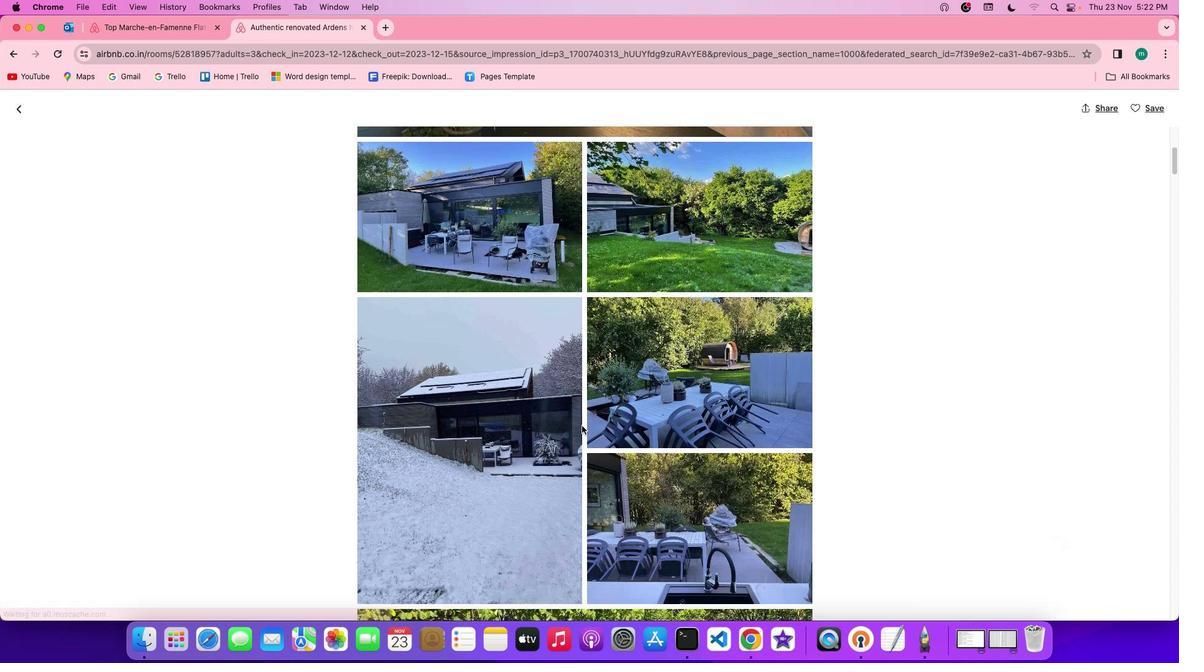 
Action: Mouse scrolled (582, 426) with delta (0, 0)
Screenshot: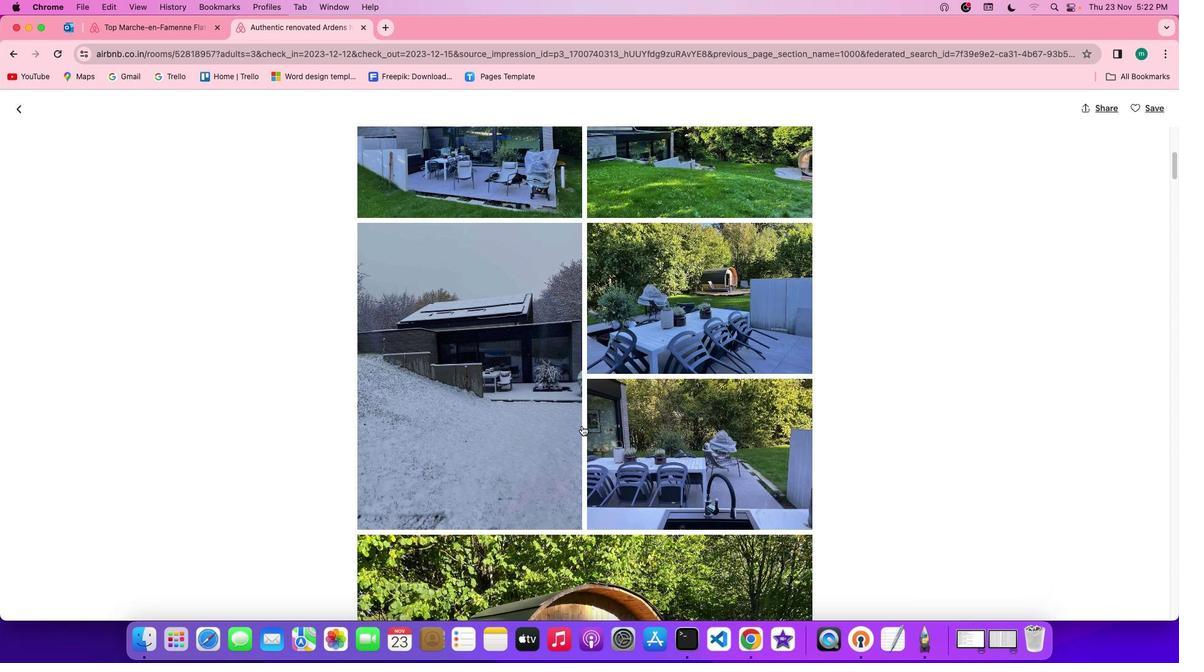 
Action: Mouse scrolled (582, 426) with delta (0, 0)
Screenshot: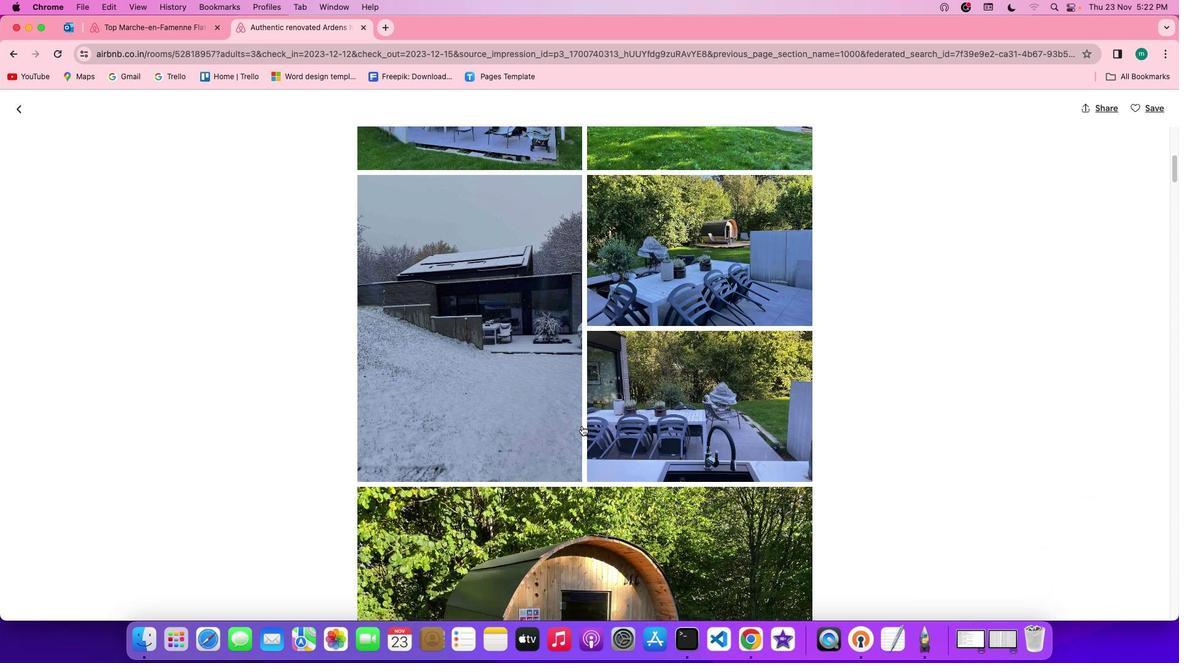 
Action: Mouse scrolled (582, 426) with delta (0, 0)
Screenshot: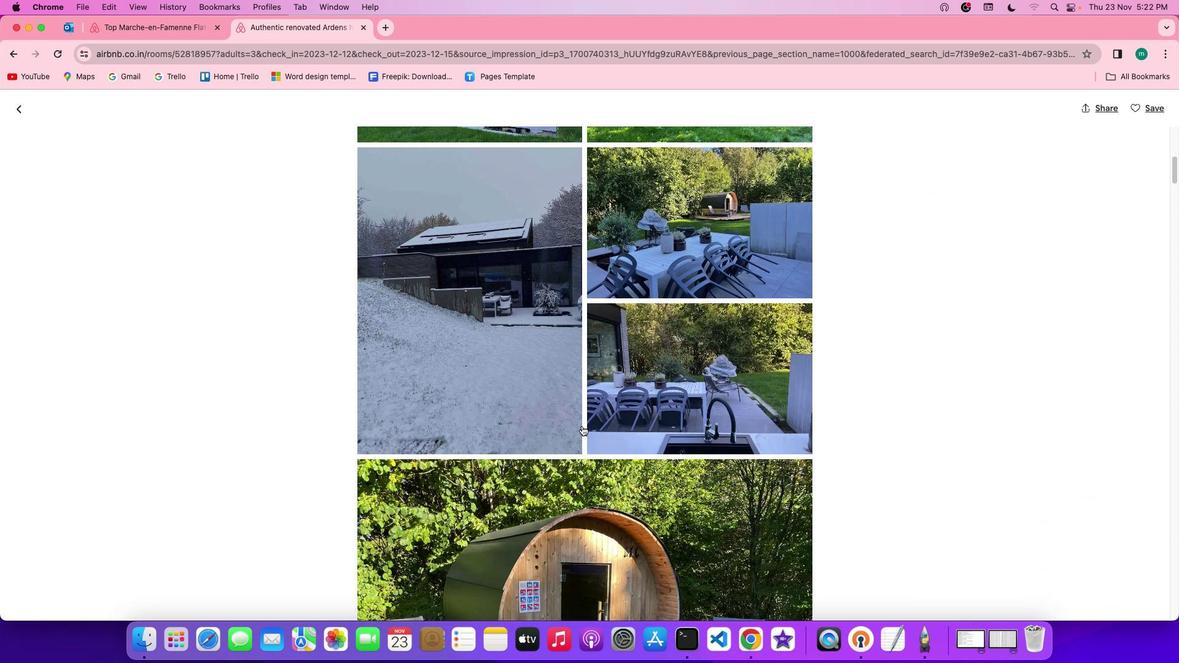 
Action: Mouse scrolled (582, 426) with delta (0, -1)
Screenshot: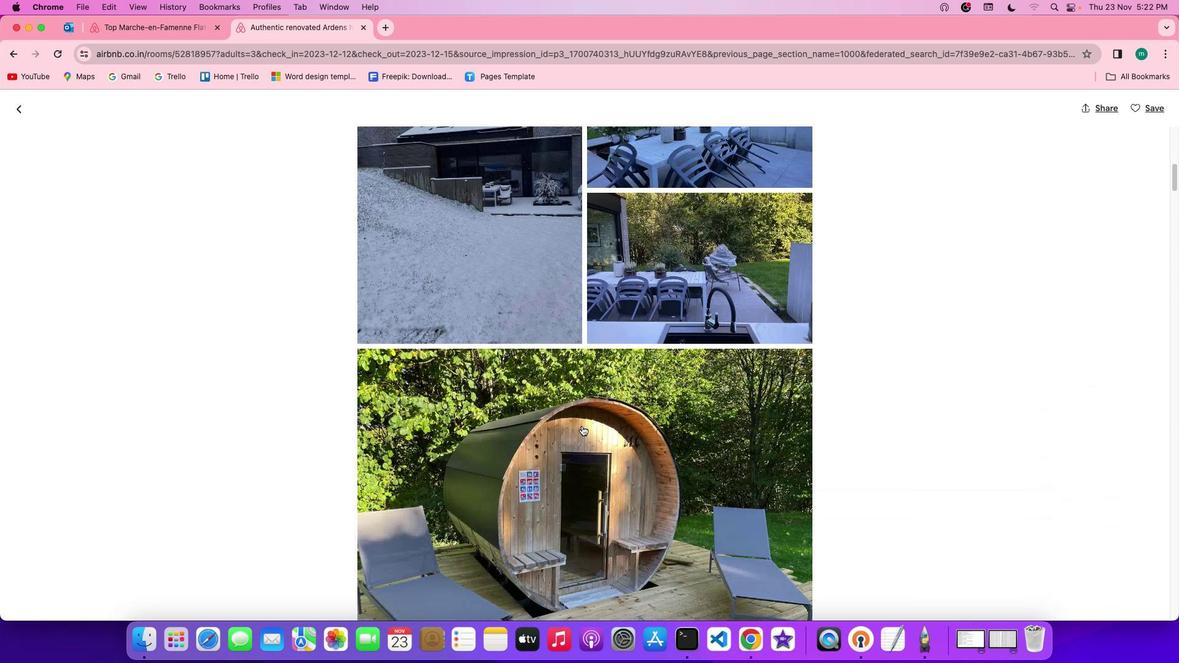
Action: Mouse scrolled (582, 426) with delta (0, 0)
Screenshot: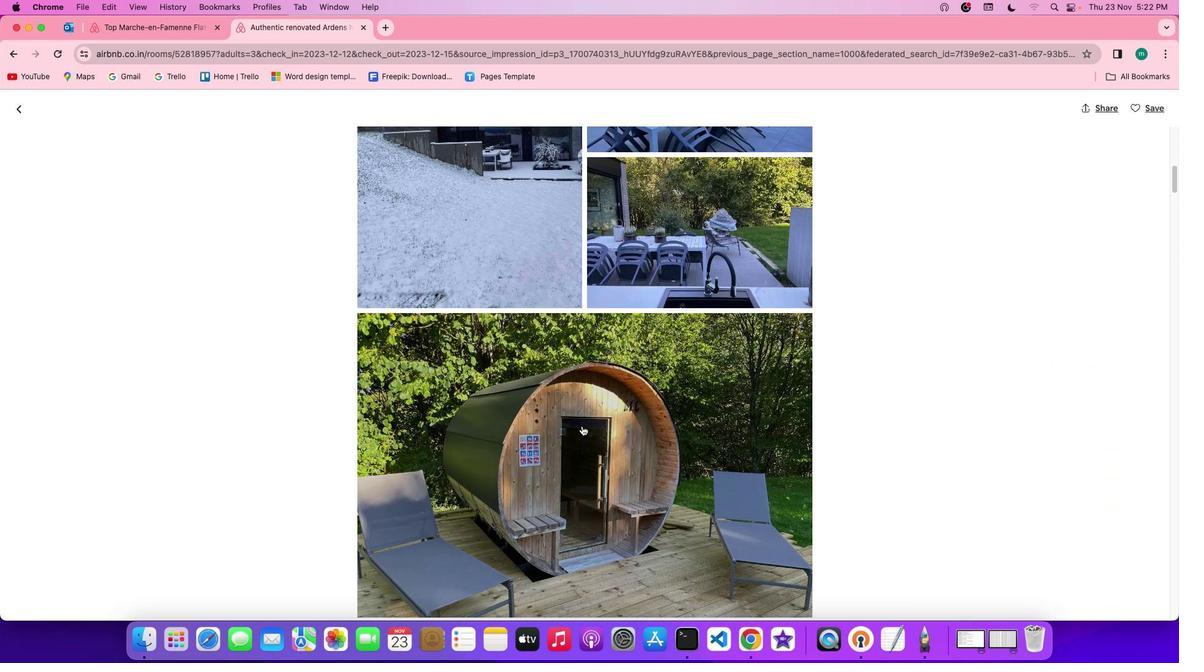 
Action: Mouse scrolled (582, 426) with delta (0, 0)
Screenshot: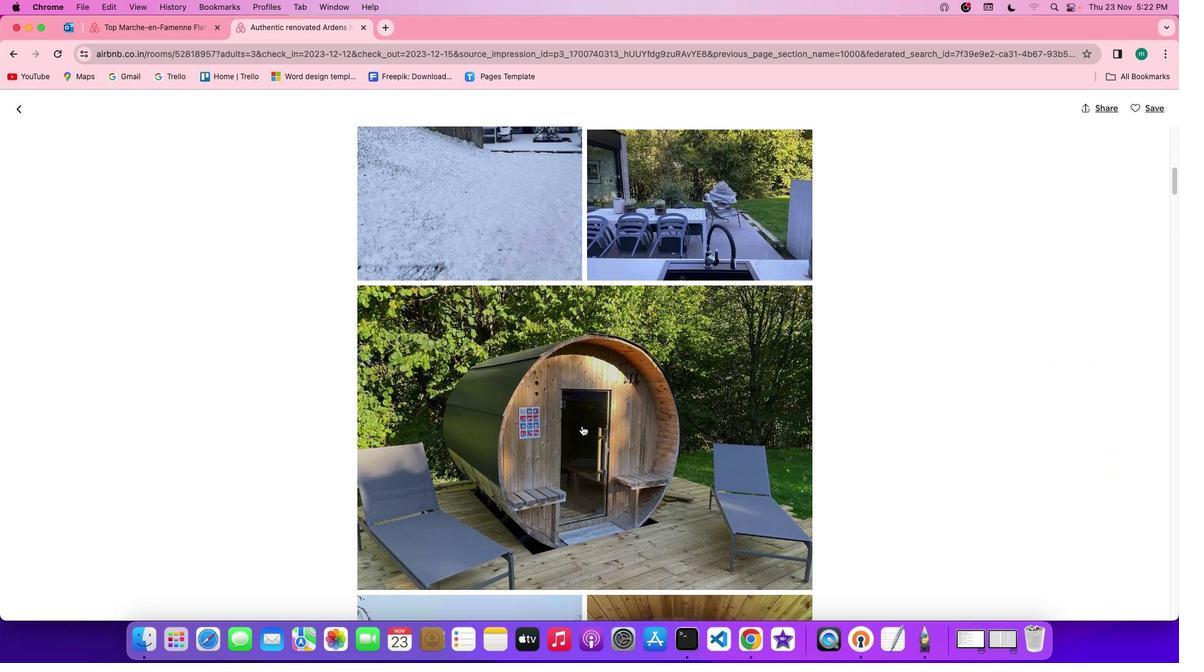 
Action: Mouse scrolled (582, 426) with delta (0, 0)
Screenshot: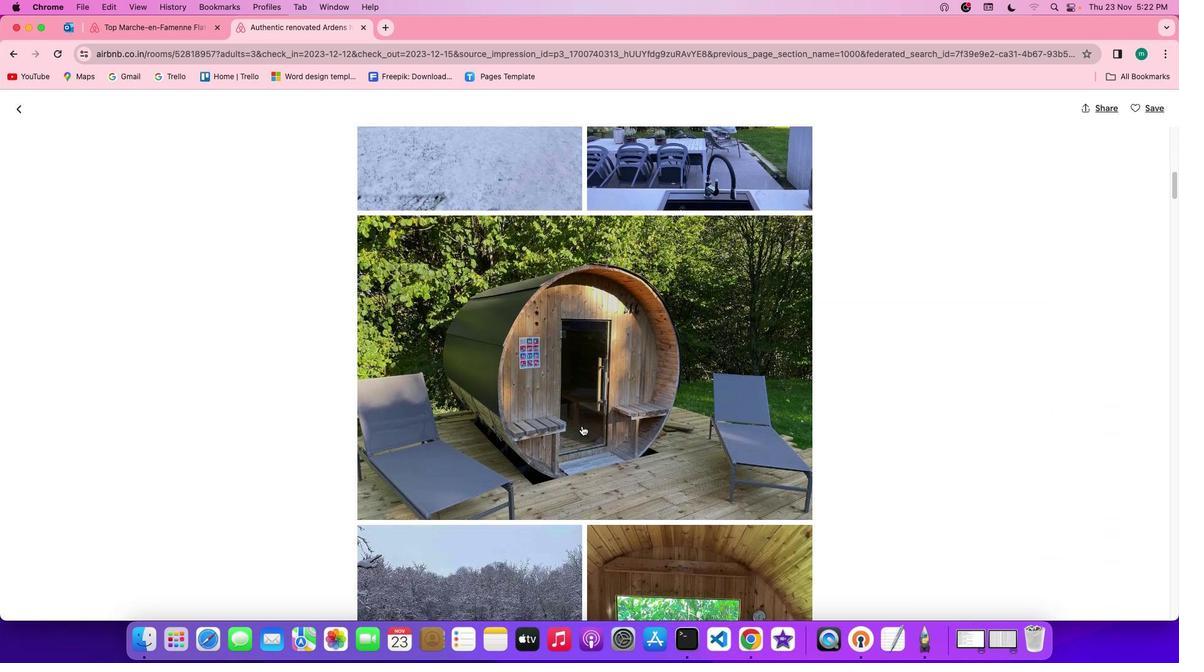 
Action: Mouse scrolled (582, 426) with delta (0, -1)
Screenshot: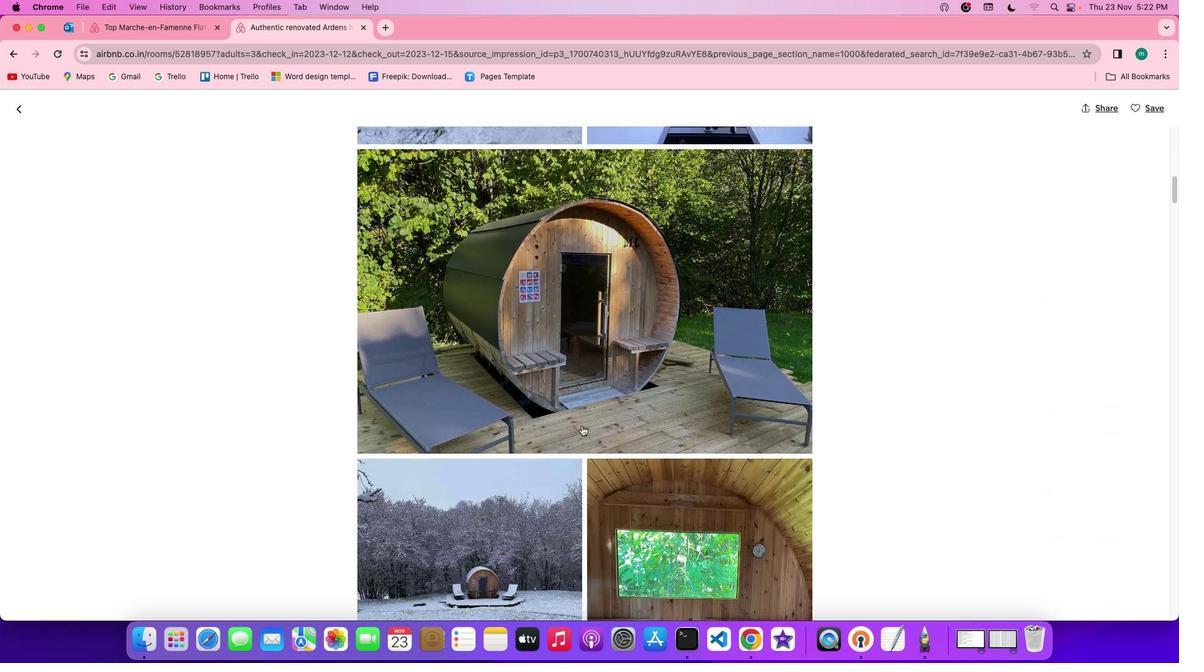 
Action: Mouse scrolled (582, 426) with delta (0, 0)
Screenshot: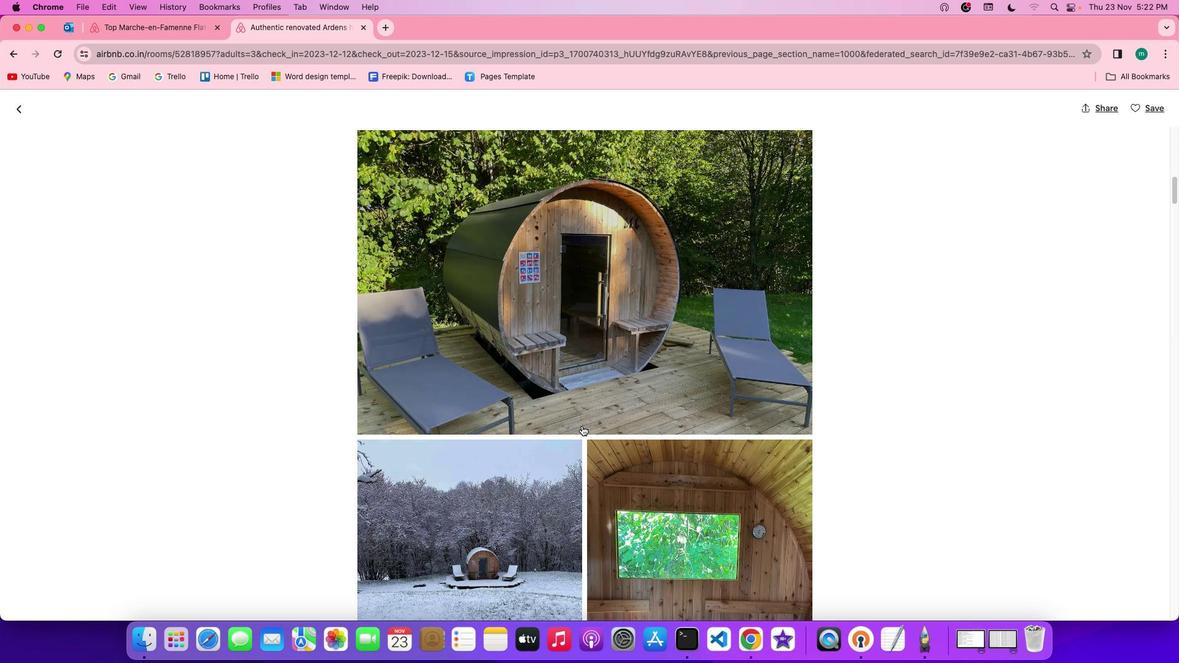 
Action: Mouse scrolled (582, 426) with delta (0, 0)
Screenshot: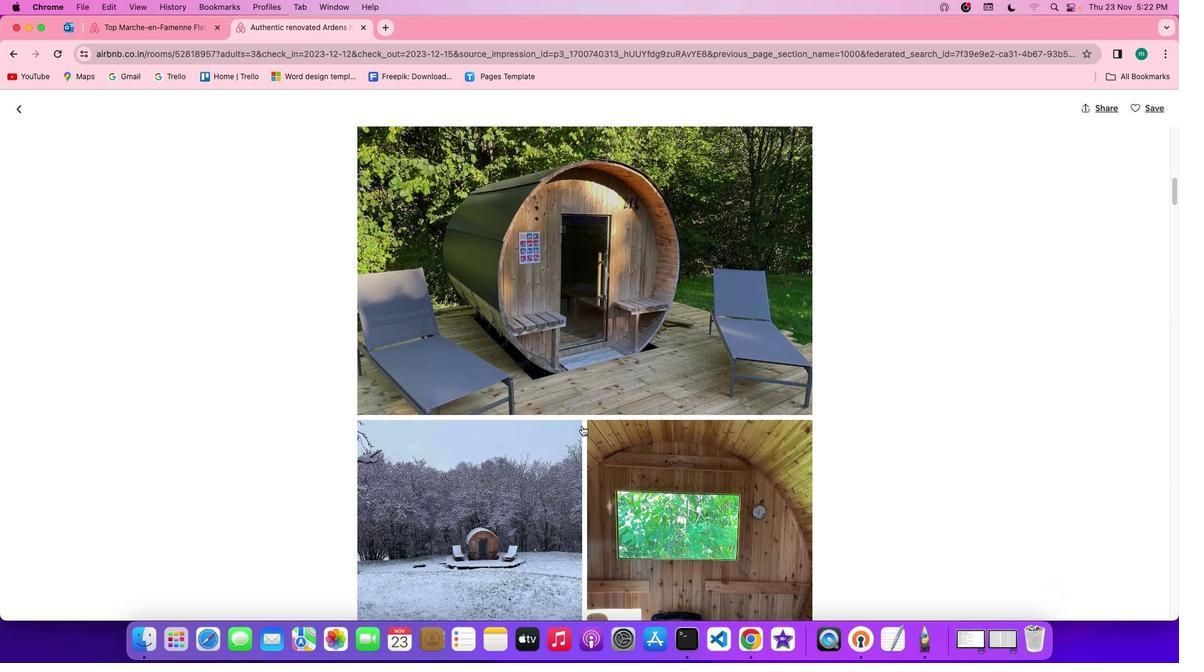 
Action: Mouse scrolled (582, 426) with delta (0, 0)
Screenshot: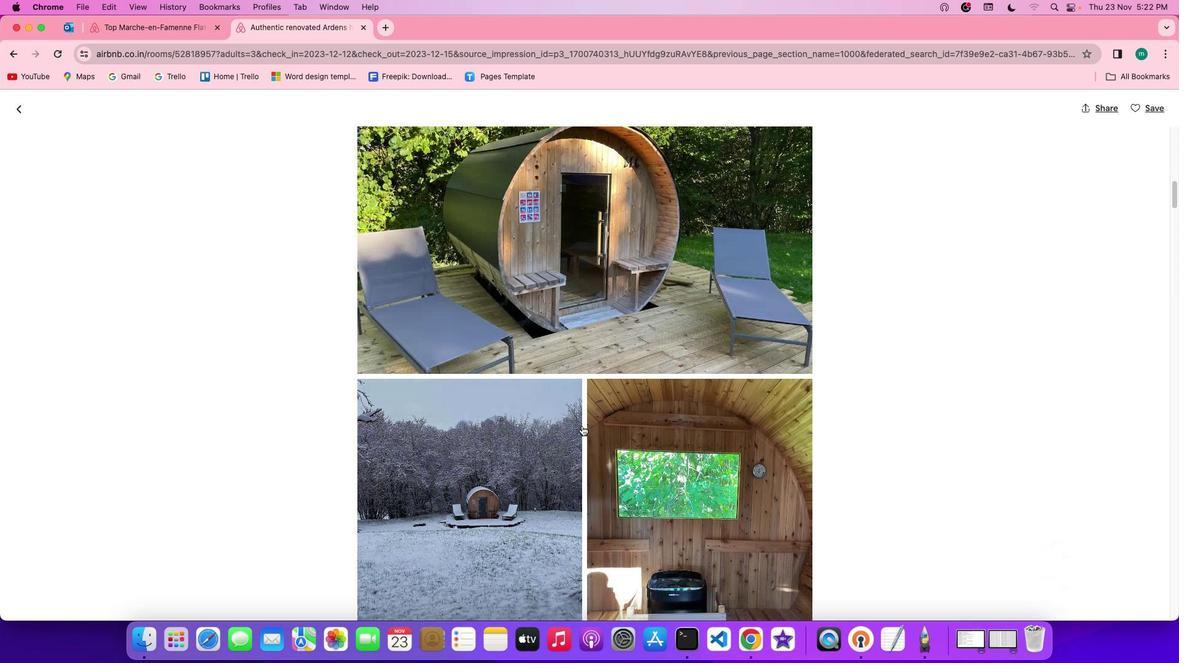 
Action: Mouse scrolled (582, 426) with delta (0, 0)
Screenshot: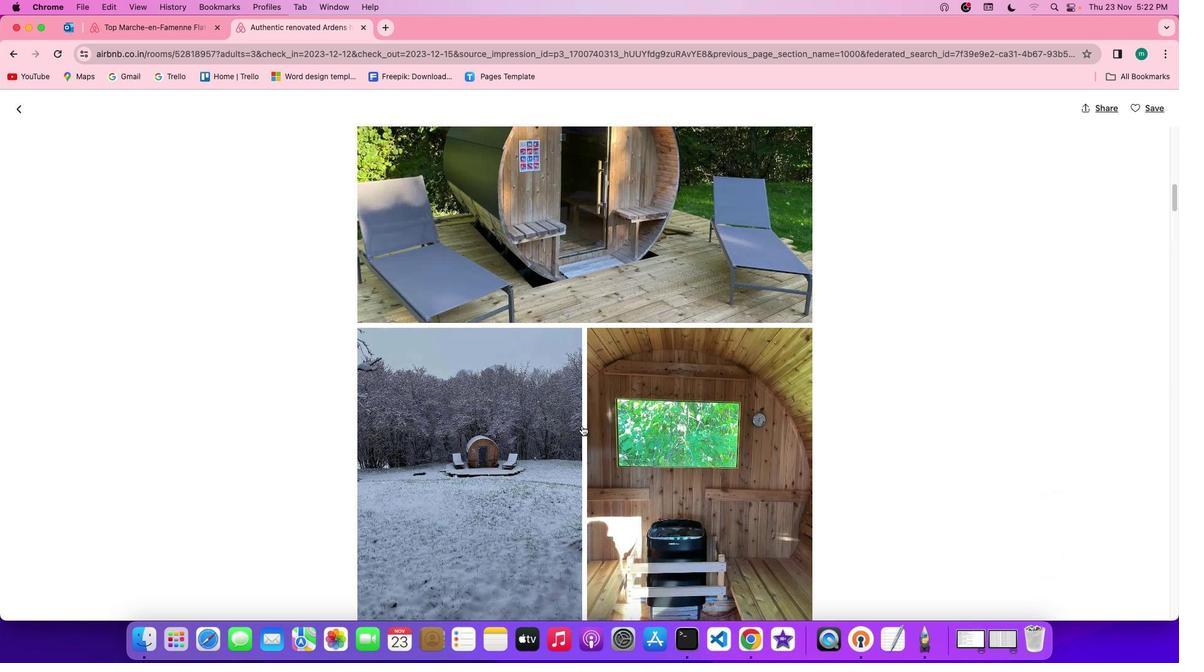 
Action: Mouse scrolled (582, 426) with delta (0, 0)
Screenshot: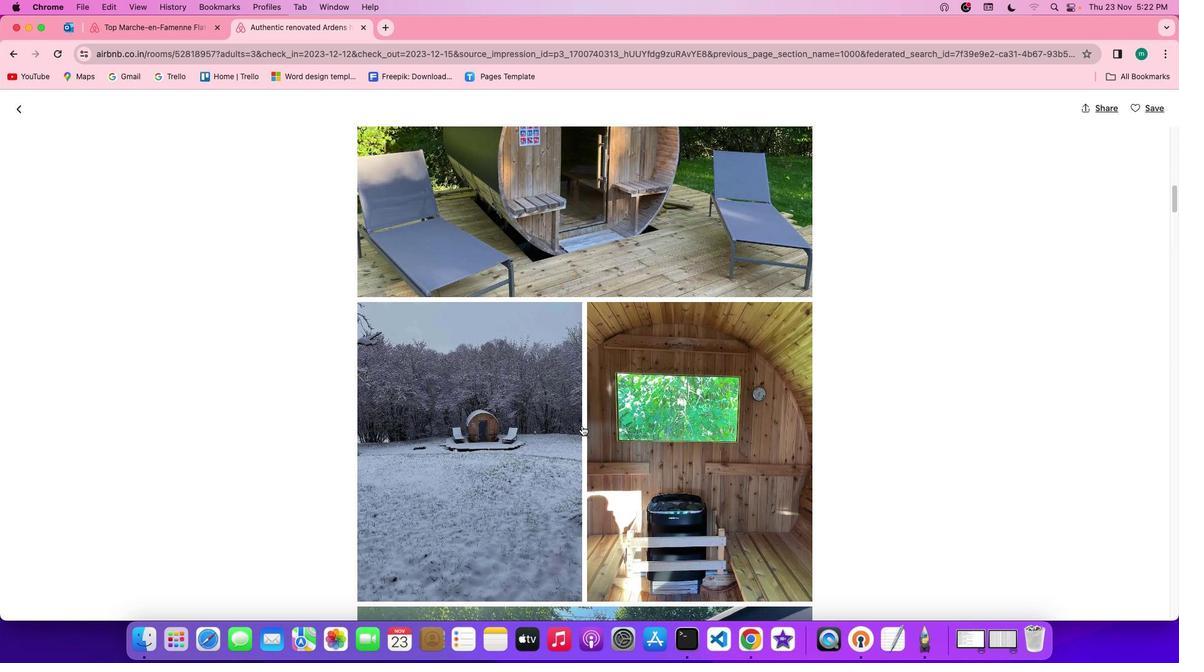 
Action: Mouse scrolled (582, 426) with delta (0, 0)
Screenshot: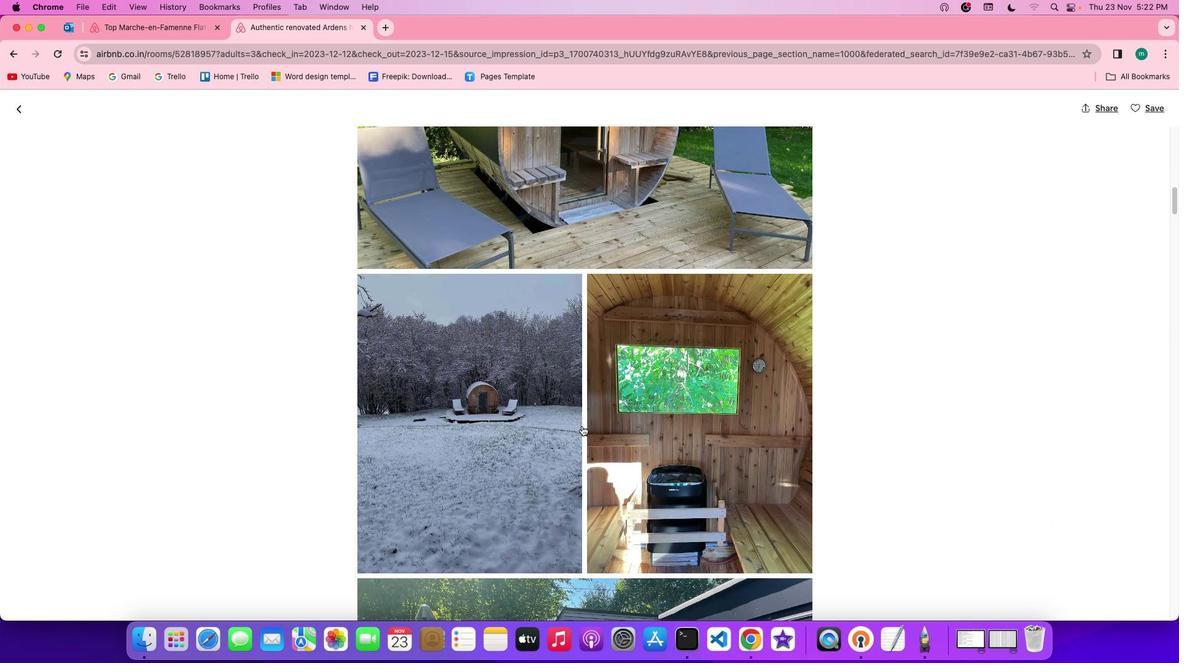 
Action: Mouse scrolled (582, 426) with delta (0, 0)
Screenshot: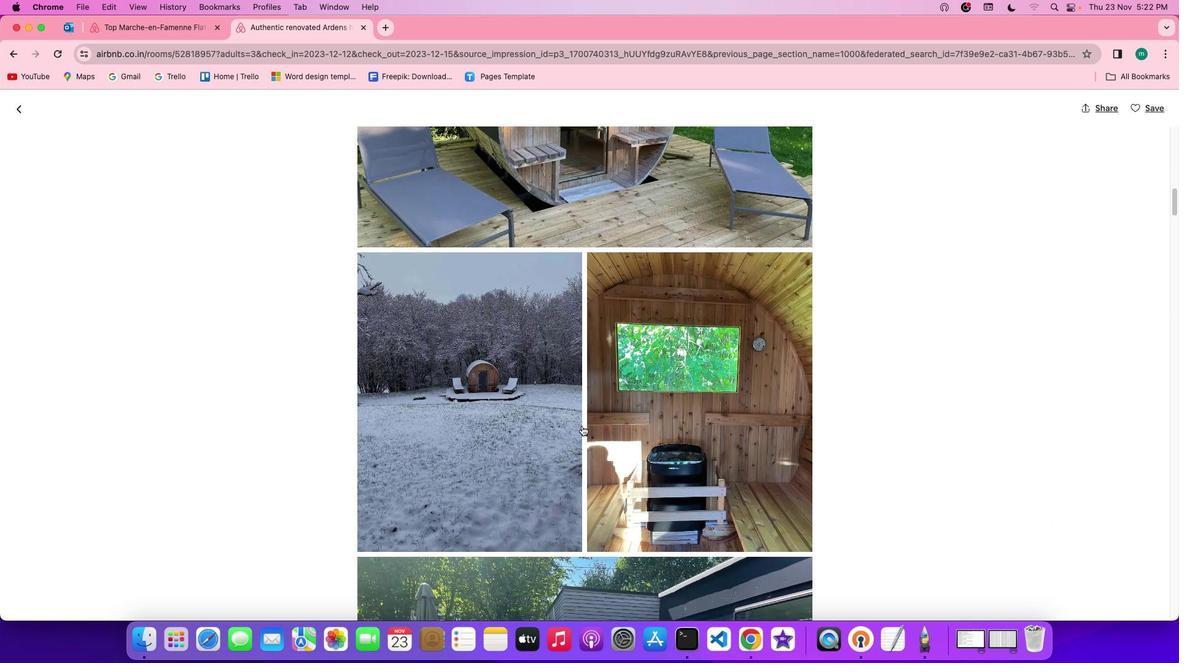 
Action: Mouse scrolled (582, 426) with delta (0, 0)
Screenshot: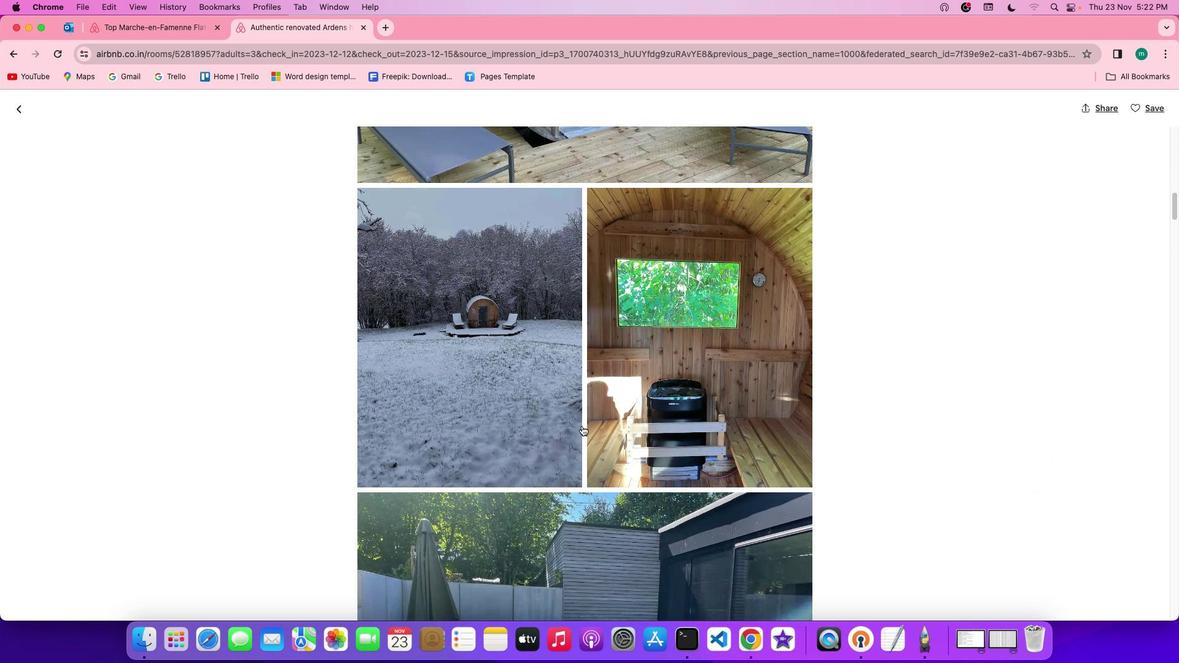 
Action: Mouse scrolled (582, 426) with delta (0, 0)
Screenshot: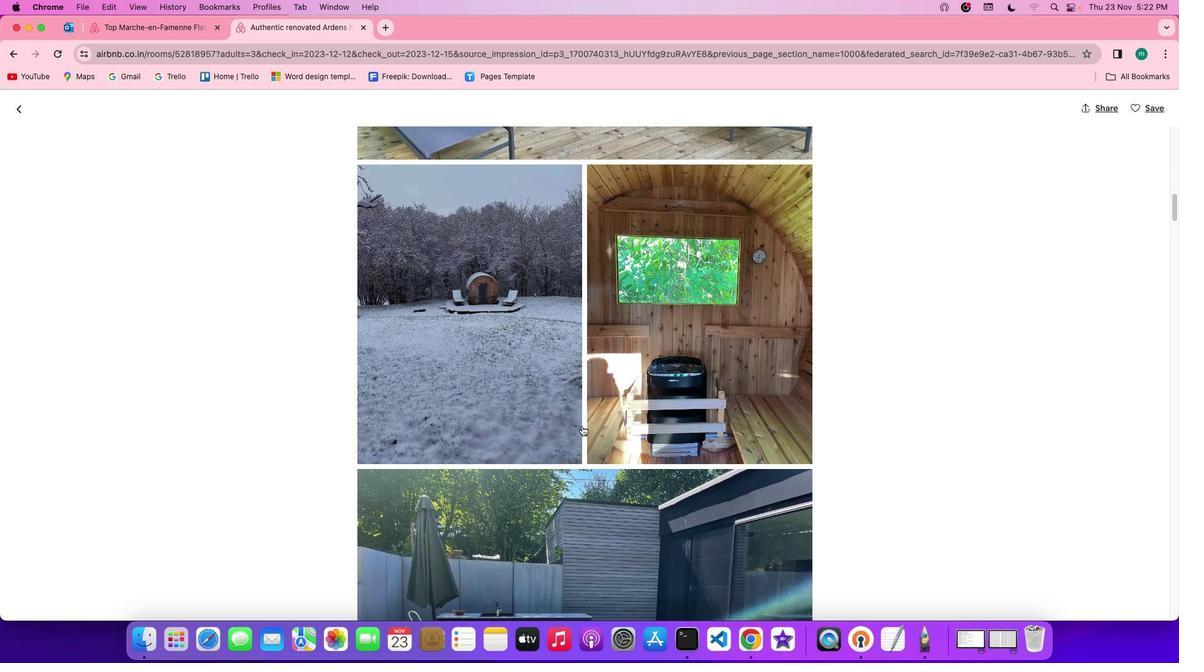 
Action: Mouse scrolled (582, 426) with delta (0, 0)
Screenshot: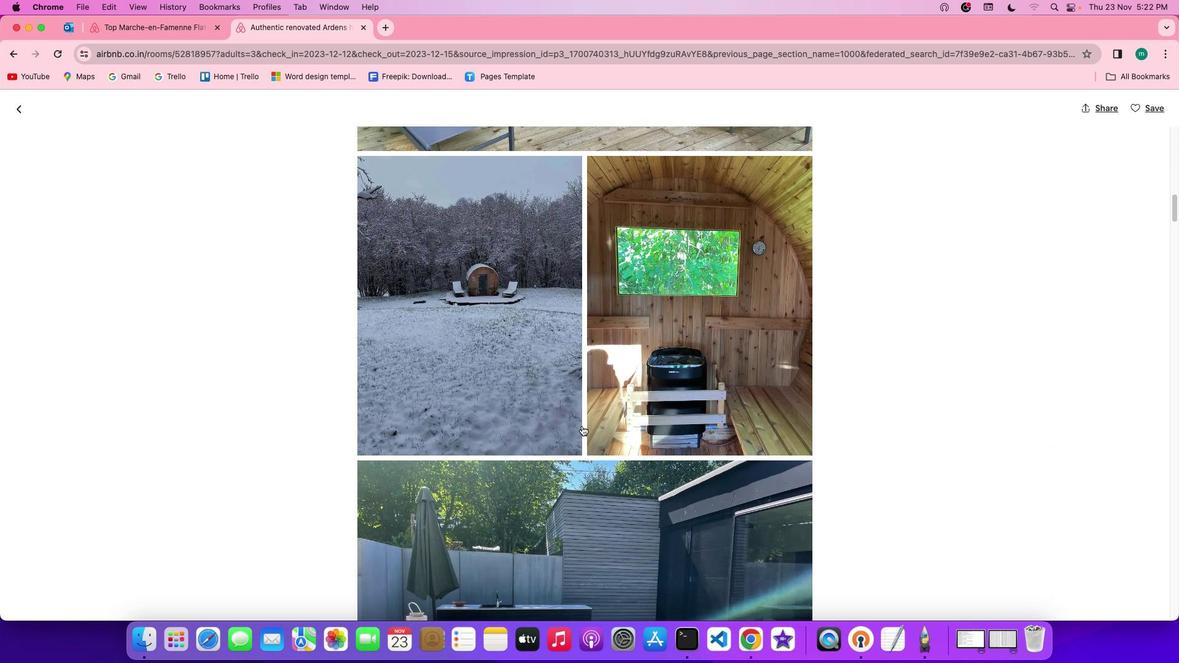 
Action: Mouse scrolled (582, 426) with delta (0, 0)
Screenshot: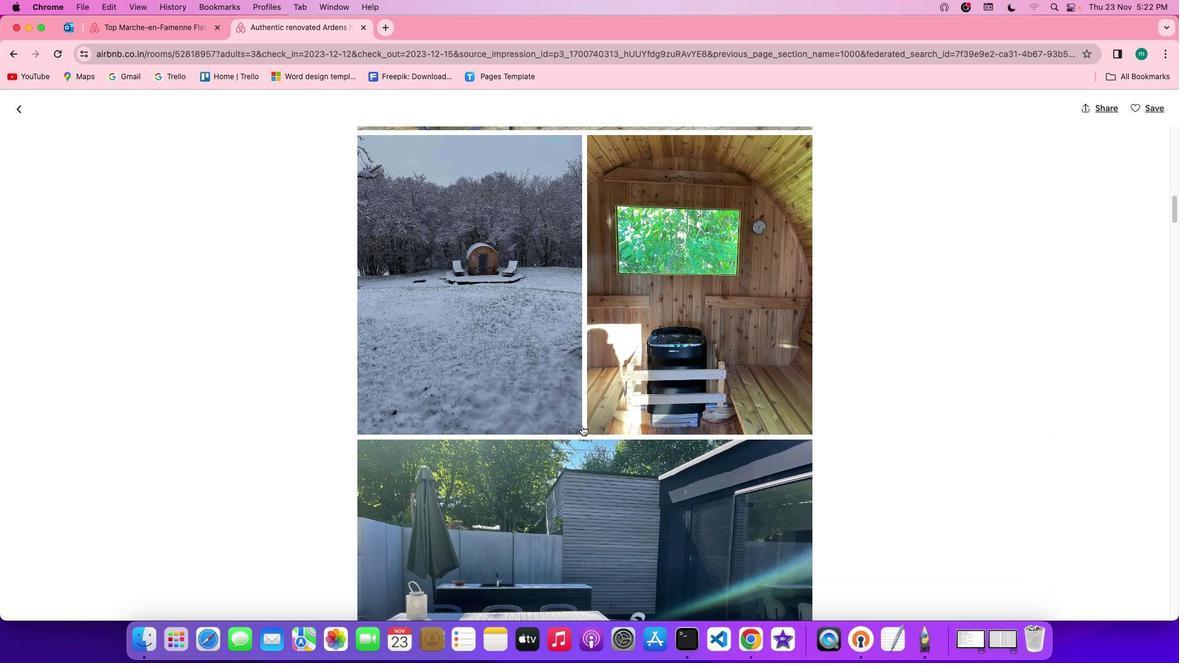 
Action: Mouse scrolled (582, 426) with delta (0, 0)
Screenshot: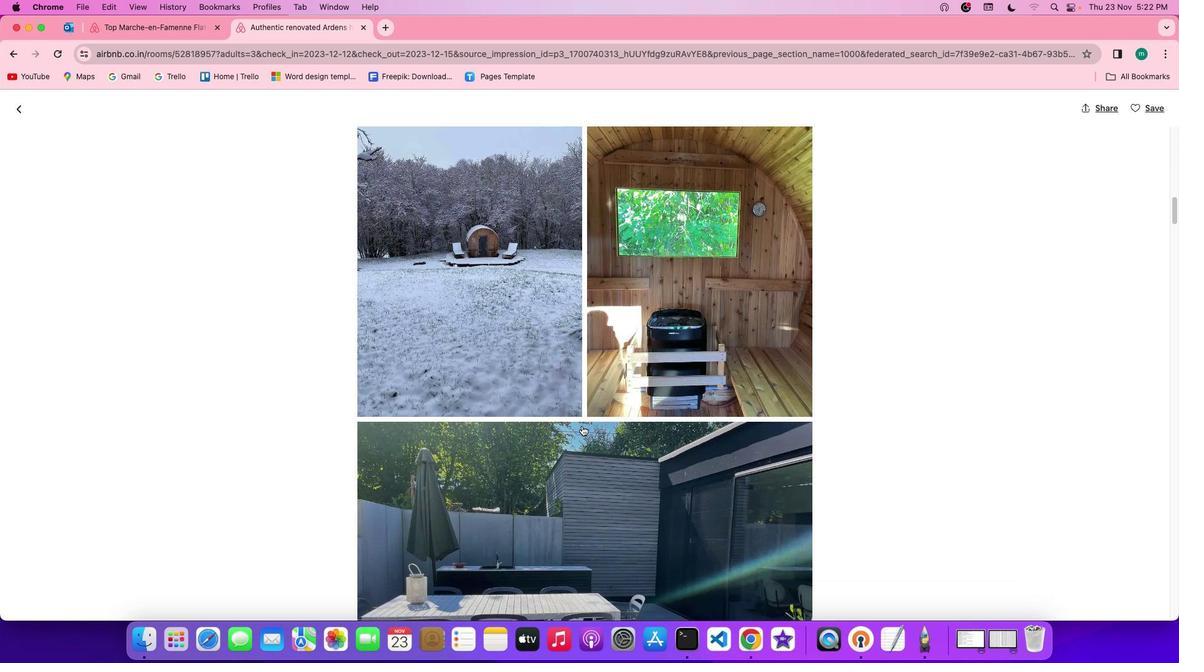 
Action: Mouse scrolled (582, 426) with delta (0, 0)
Screenshot: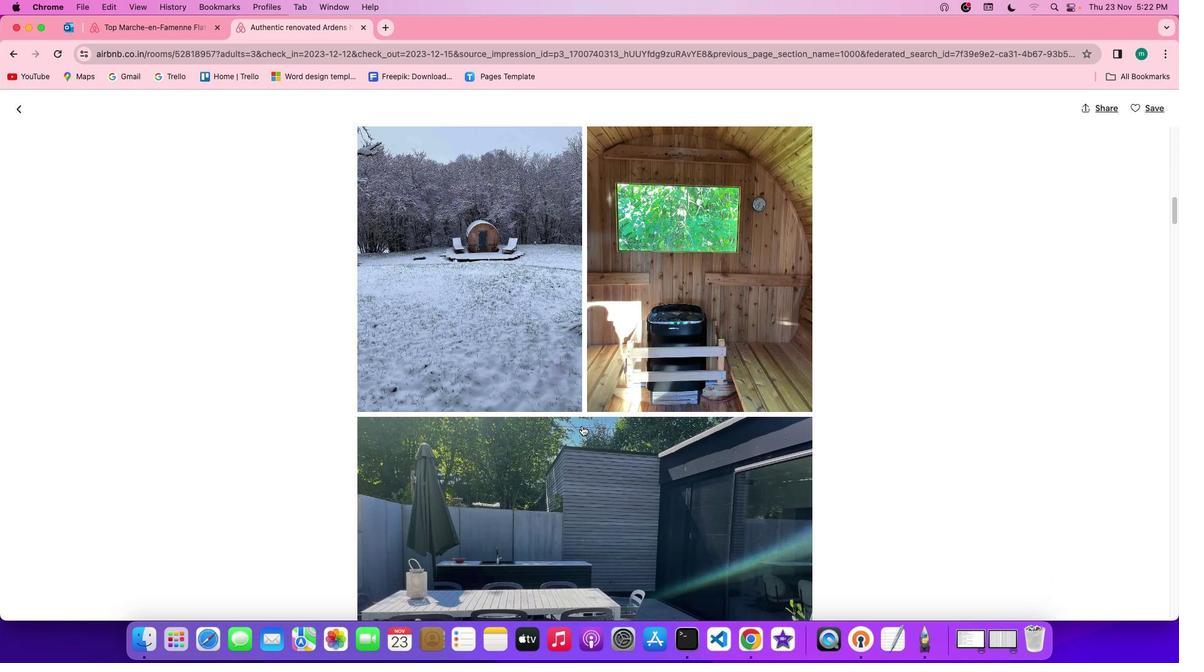 
Action: Mouse scrolled (582, 426) with delta (0, 0)
Screenshot: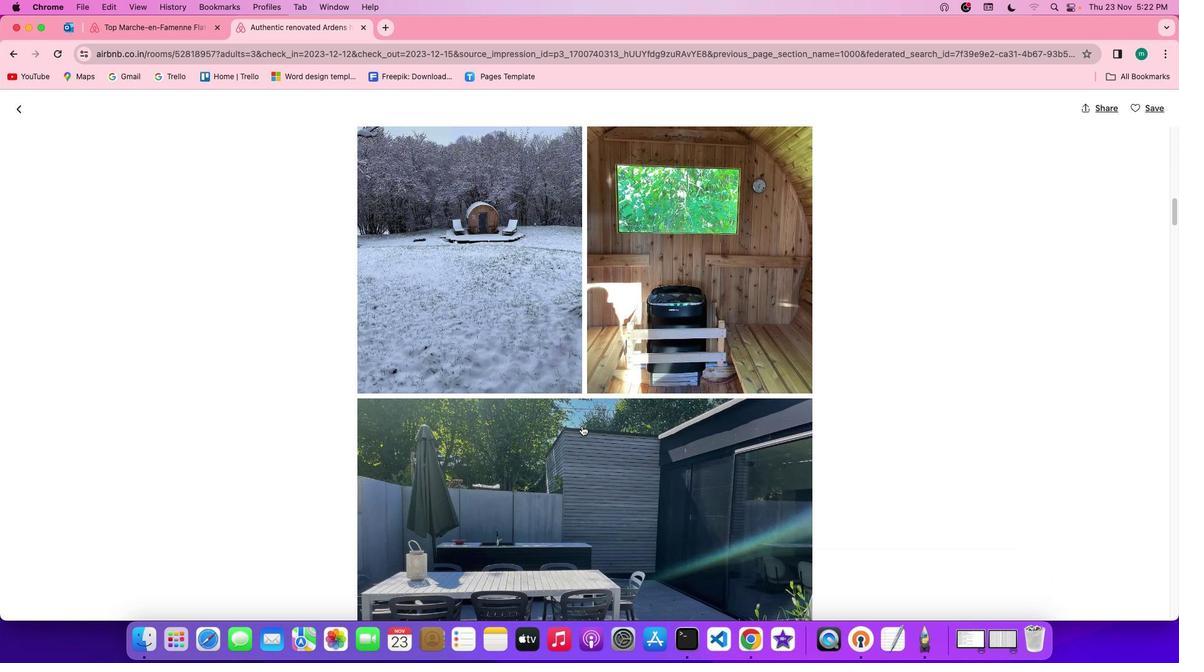 
Action: Mouse scrolled (582, 426) with delta (0, 0)
Screenshot: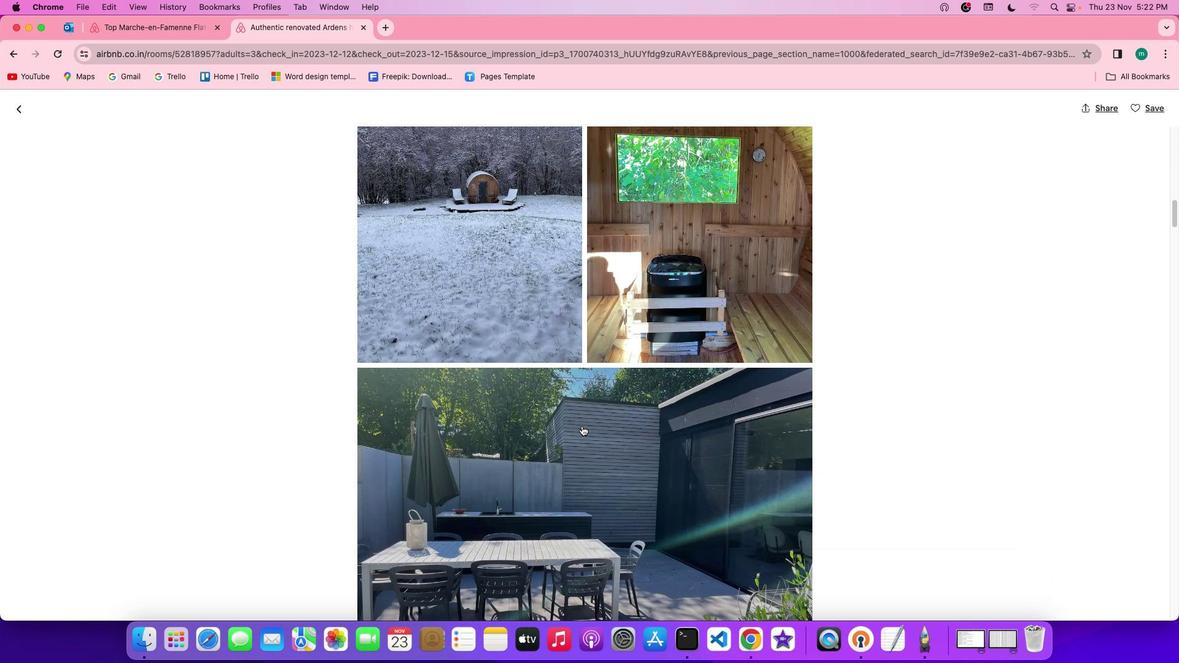 
Action: Mouse scrolled (582, 426) with delta (0, 0)
Screenshot: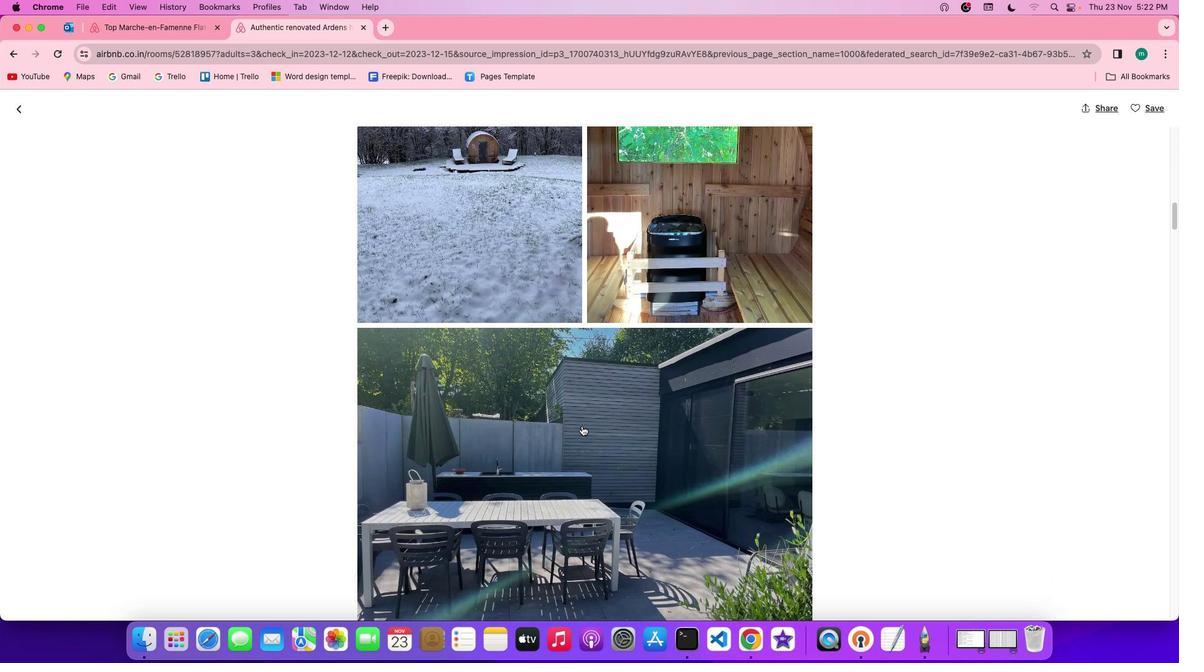 
Action: Mouse scrolled (582, 426) with delta (0, 0)
Screenshot: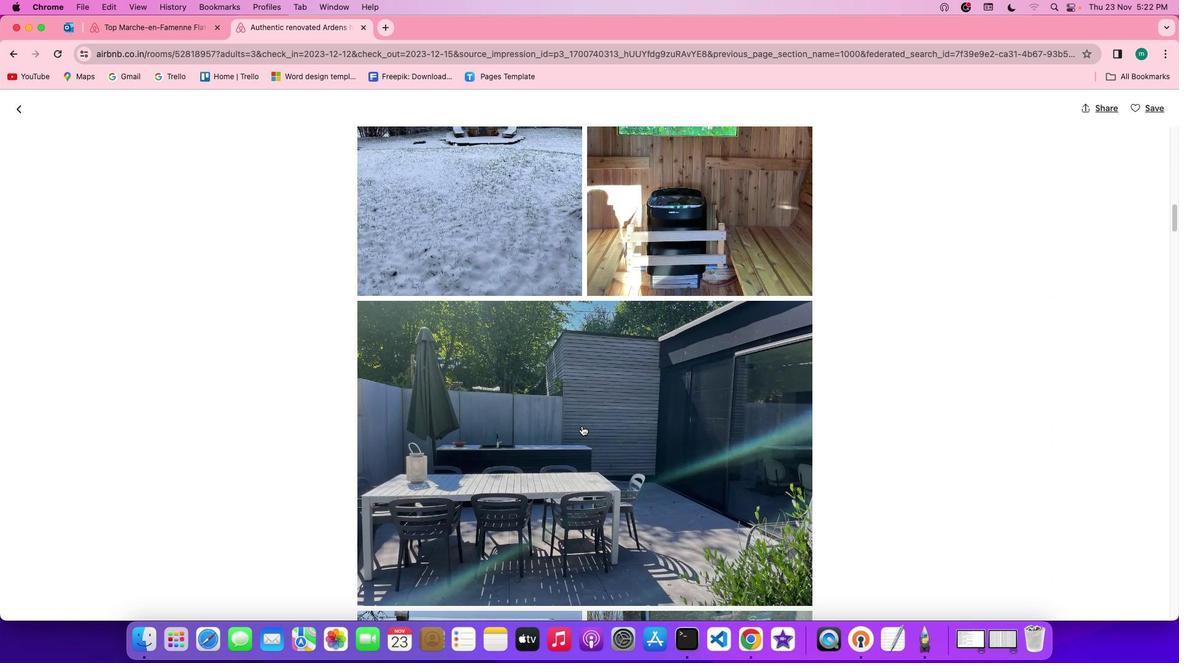 
Action: Mouse scrolled (582, 426) with delta (0, 0)
Screenshot: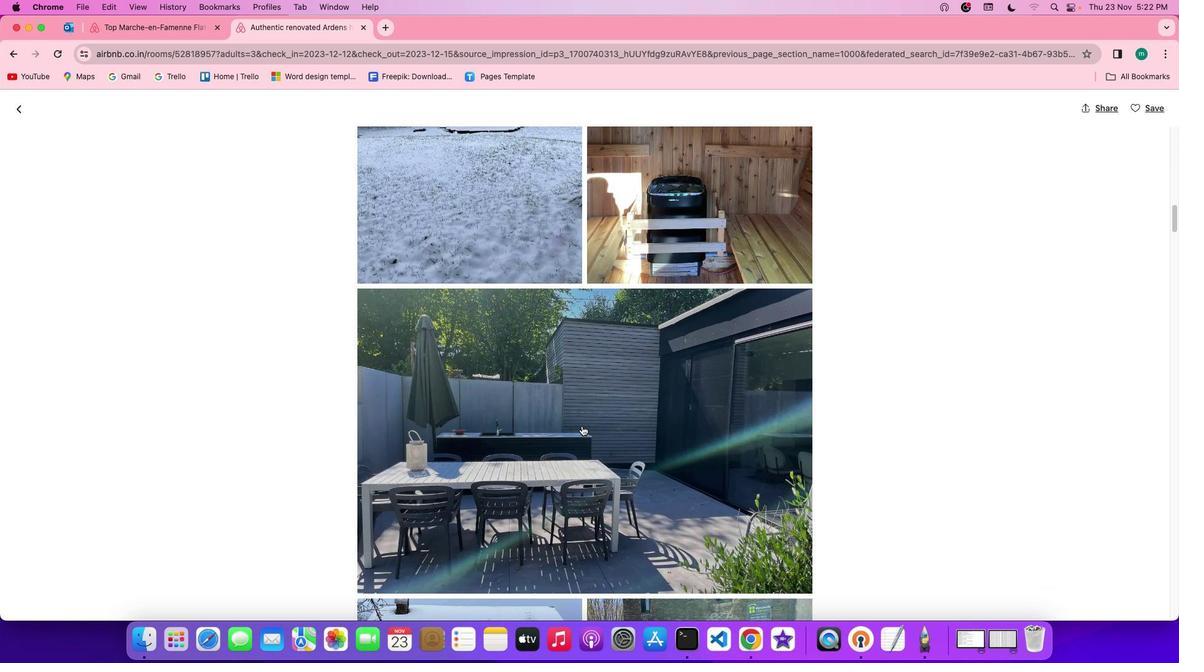 
Action: Mouse scrolled (582, 426) with delta (0, 0)
Screenshot: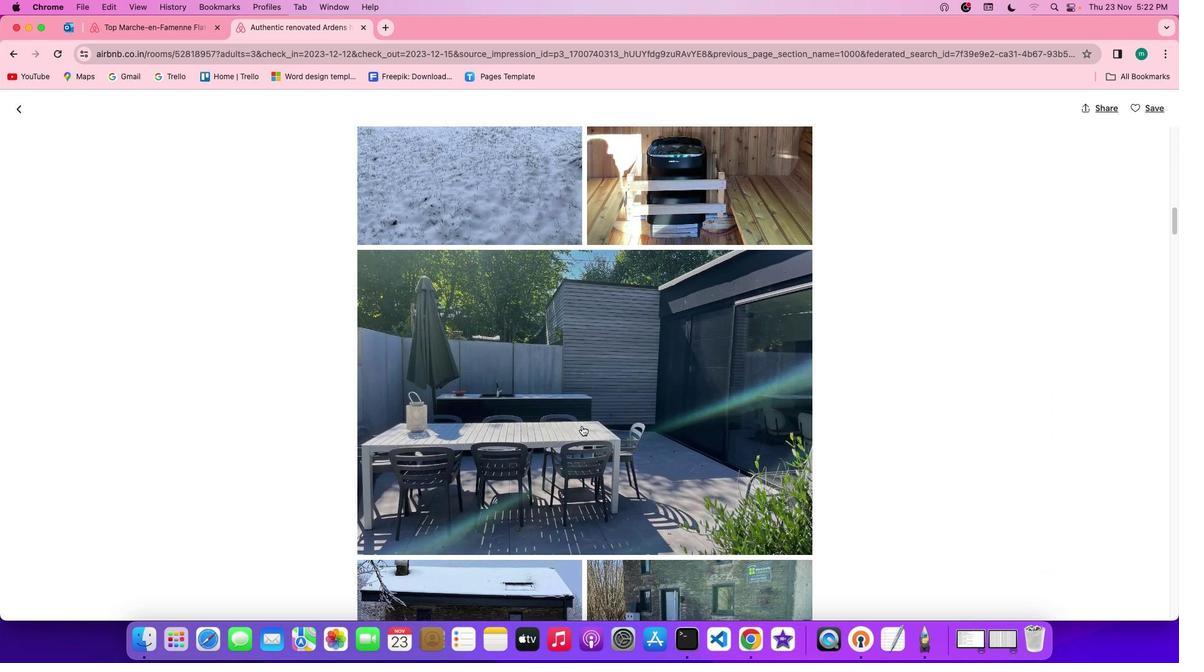 
Action: Mouse scrolled (582, 426) with delta (0, 0)
Screenshot: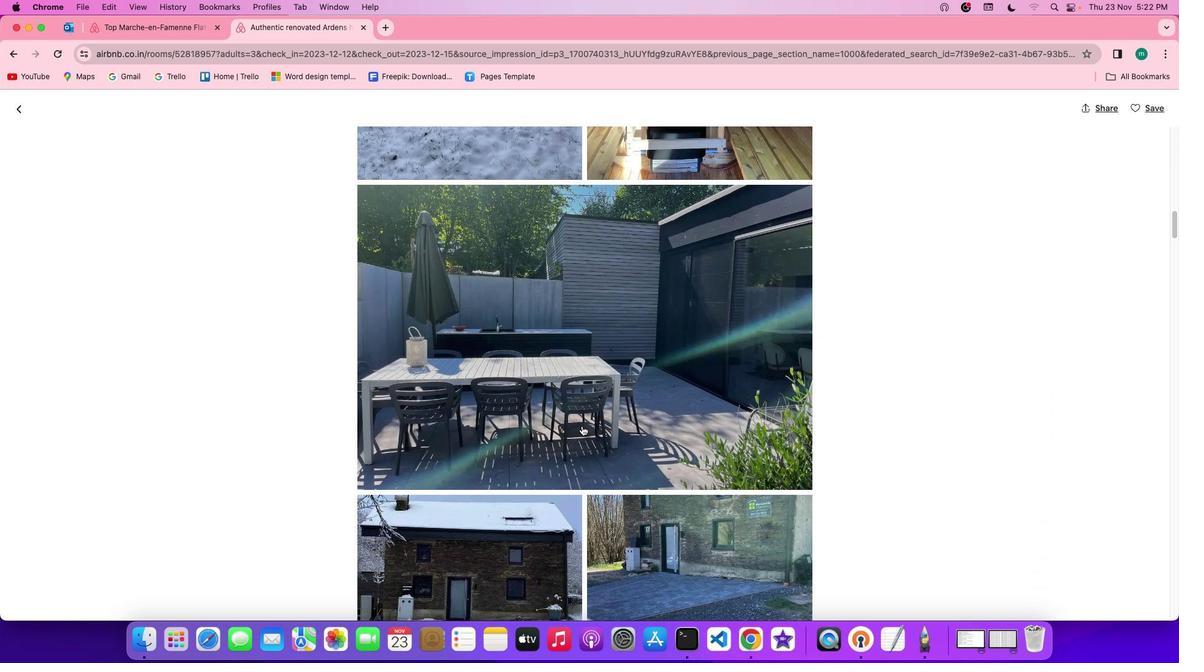 
Action: Mouse scrolled (582, 426) with delta (0, 0)
Screenshot: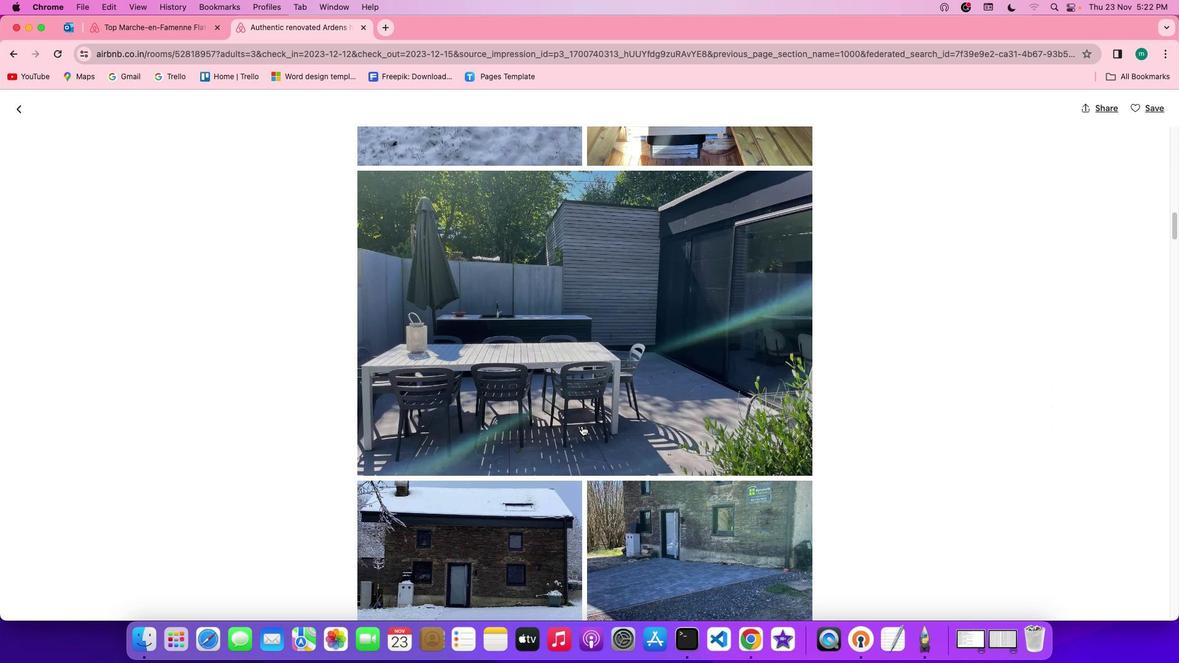 
Action: Mouse scrolled (582, 426) with delta (0, 0)
Screenshot: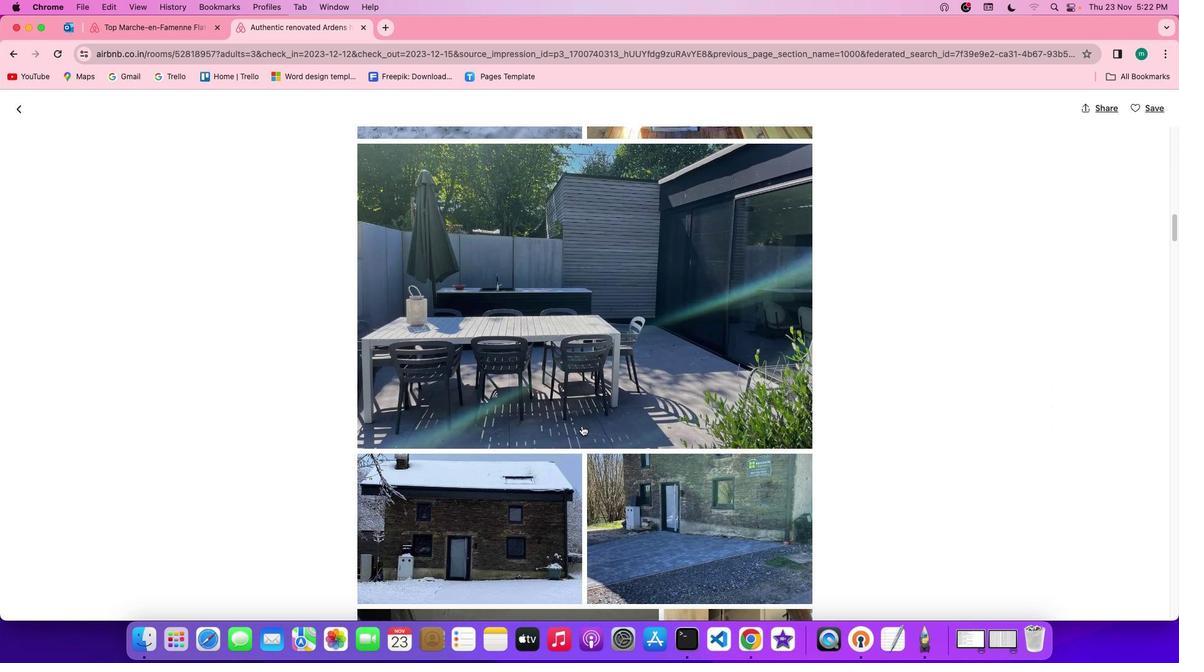 
Action: Mouse scrolled (582, 426) with delta (0, 0)
Screenshot: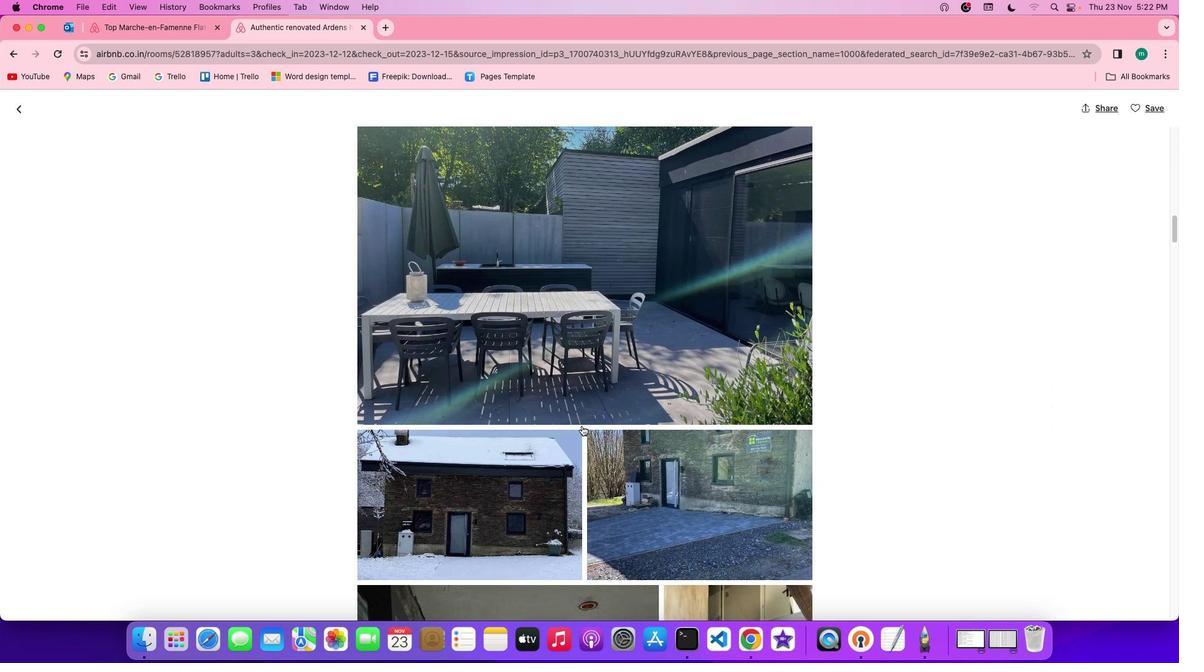 
Action: Mouse scrolled (582, 426) with delta (0, 0)
Screenshot: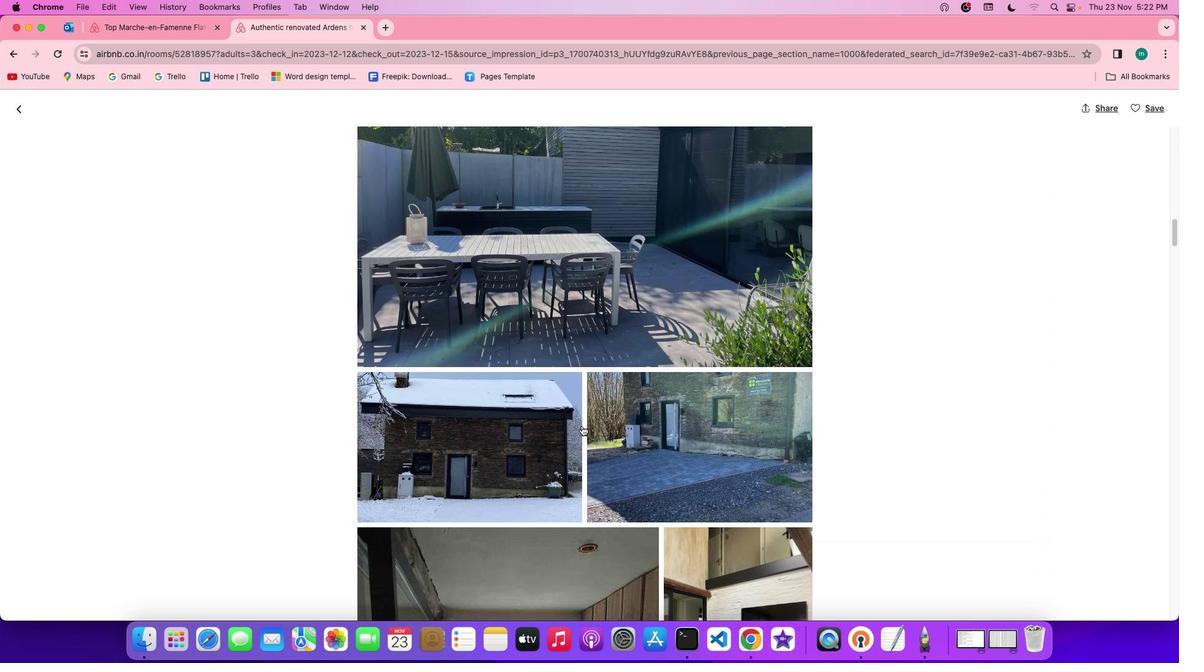 
Action: Mouse scrolled (582, 426) with delta (0, 0)
Screenshot: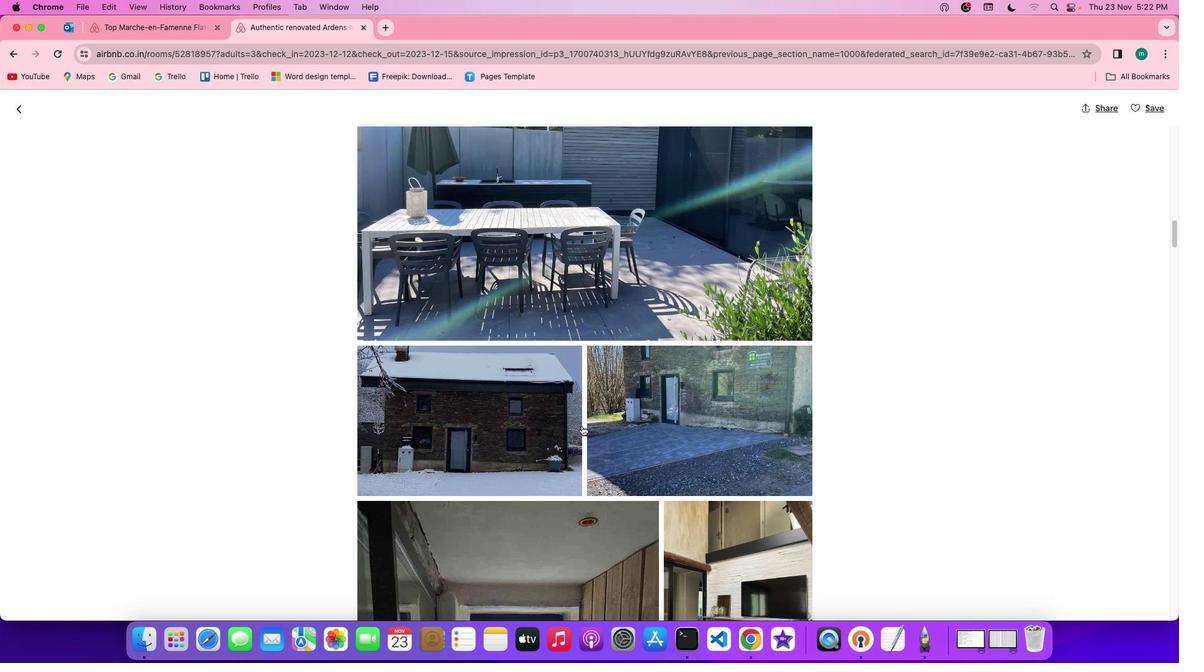 
Action: Mouse scrolled (582, 426) with delta (0, 0)
Screenshot: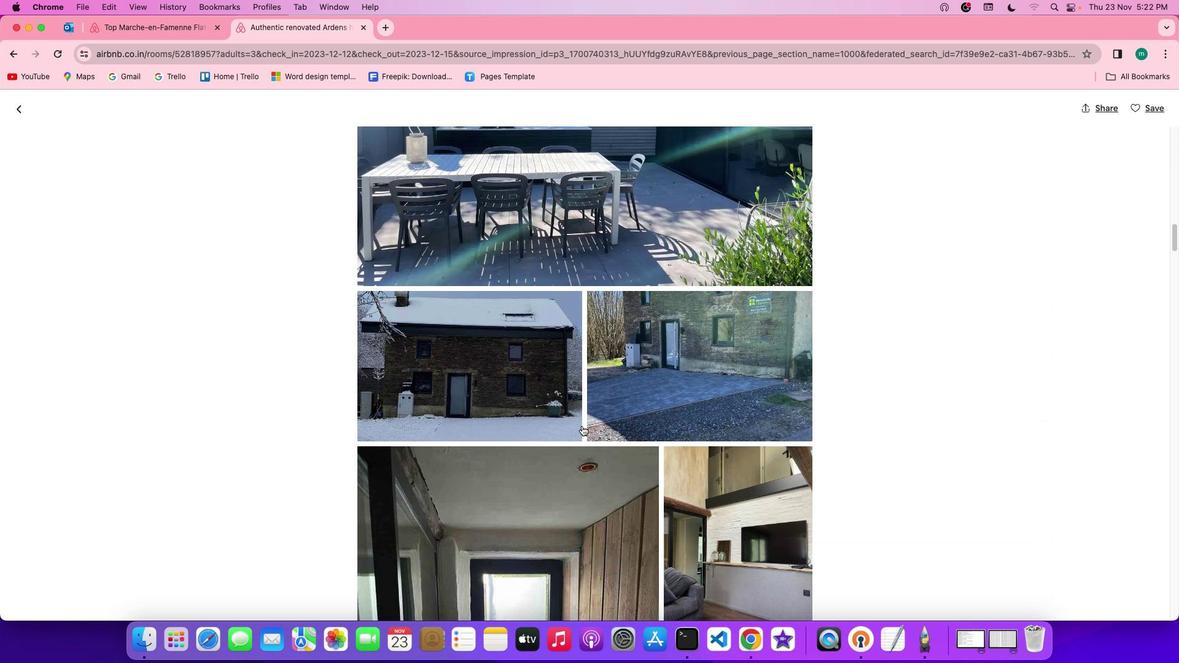 
Action: Mouse scrolled (582, 426) with delta (0, 0)
Screenshot: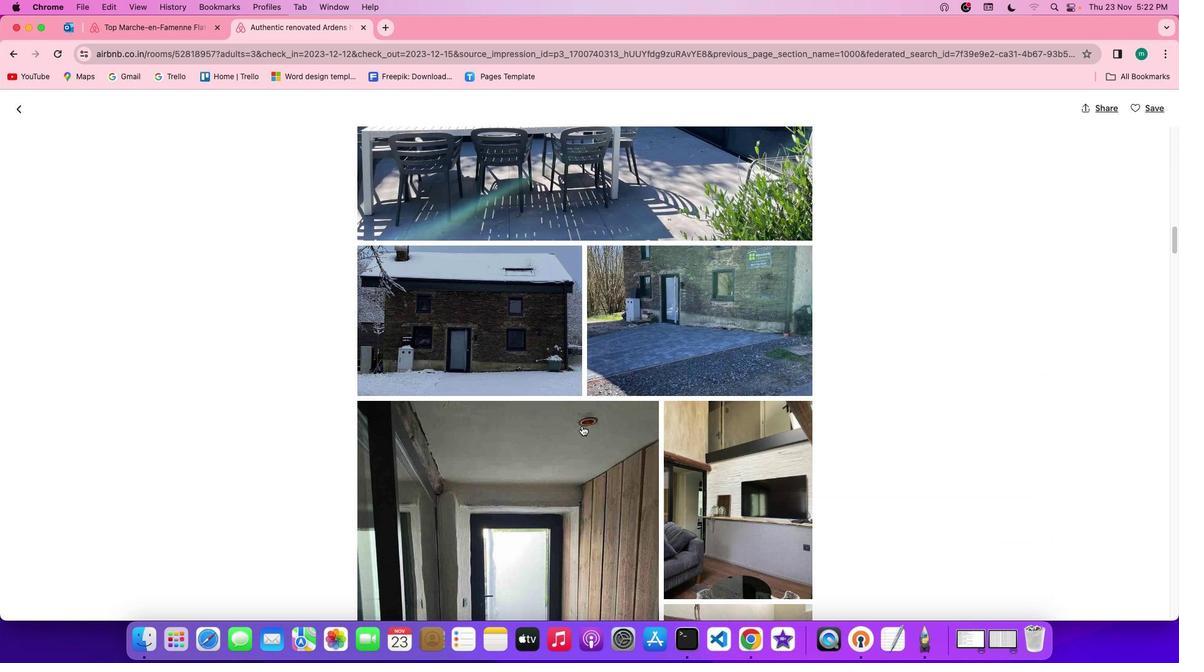 
Action: Mouse scrolled (582, 426) with delta (0, 0)
Screenshot: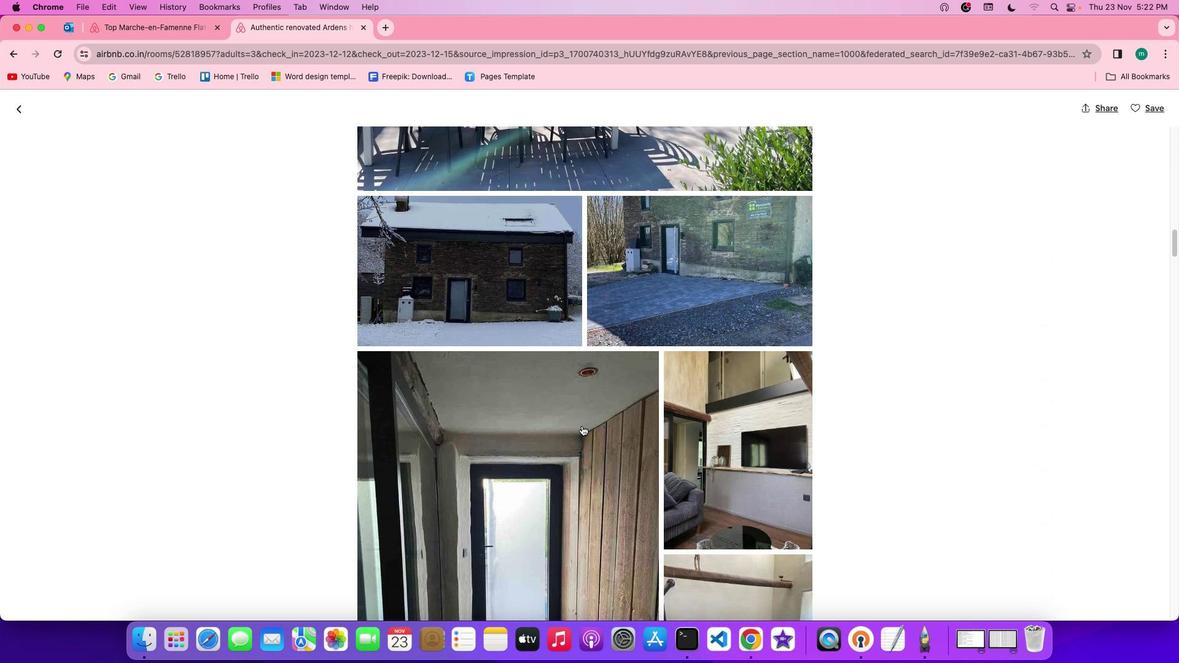 
Action: Mouse scrolled (582, 426) with delta (0, -1)
Screenshot: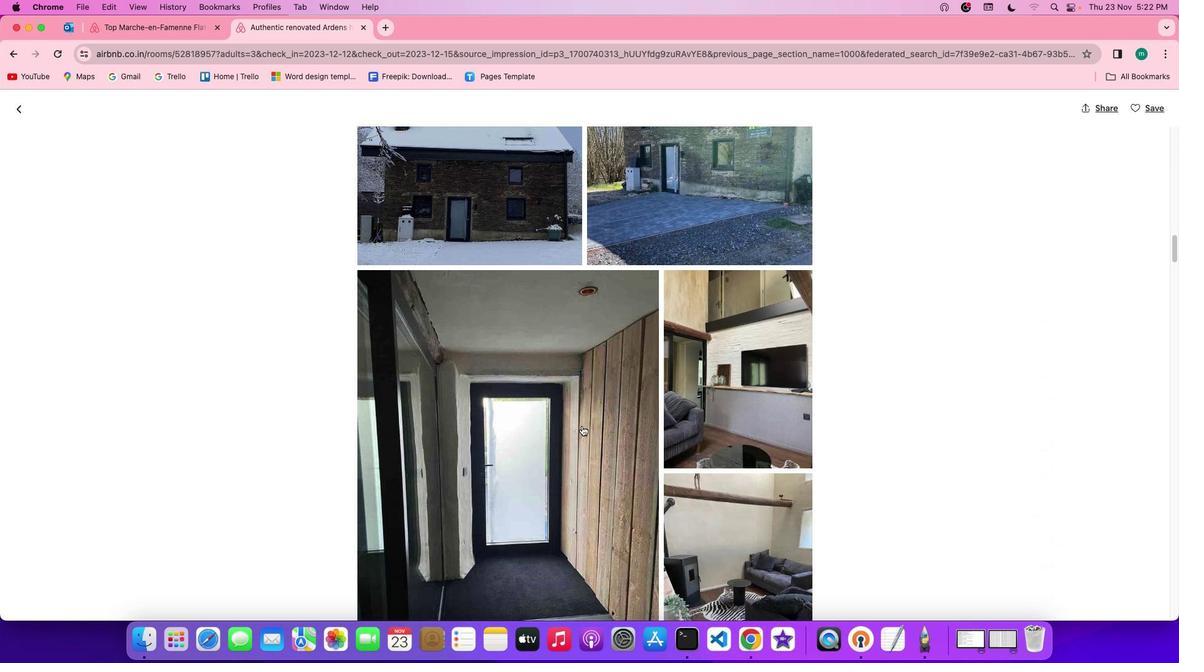
Action: Mouse scrolled (582, 426) with delta (0, 0)
Screenshot: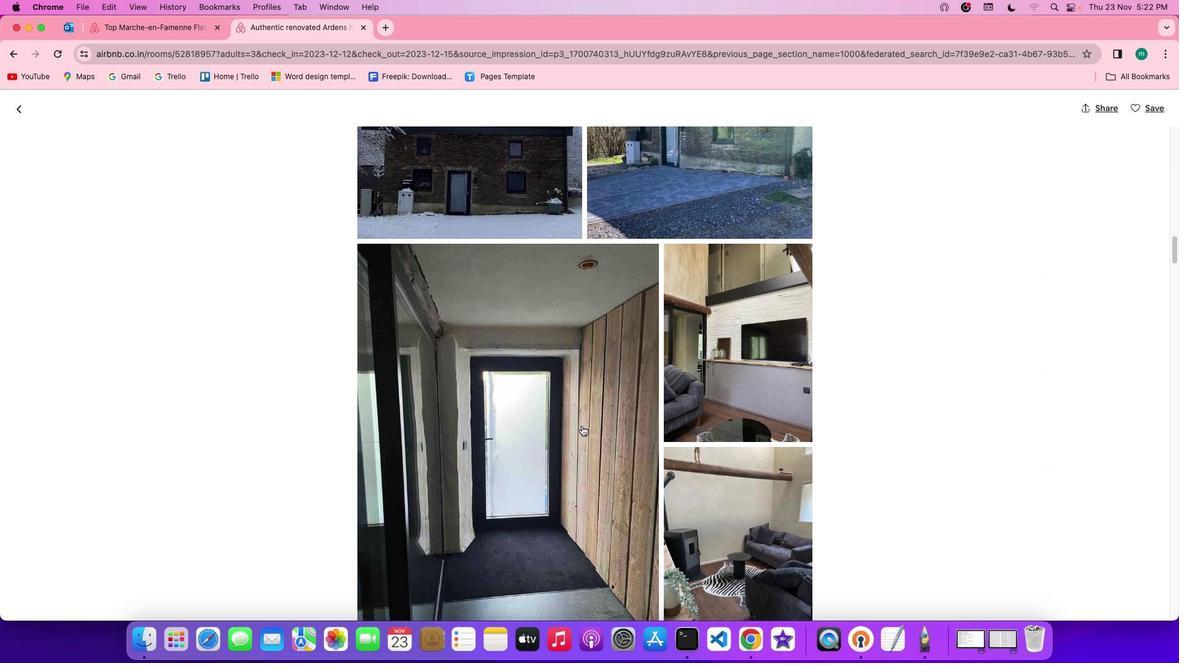 
Action: Mouse scrolled (582, 426) with delta (0, 0)
Screenshot: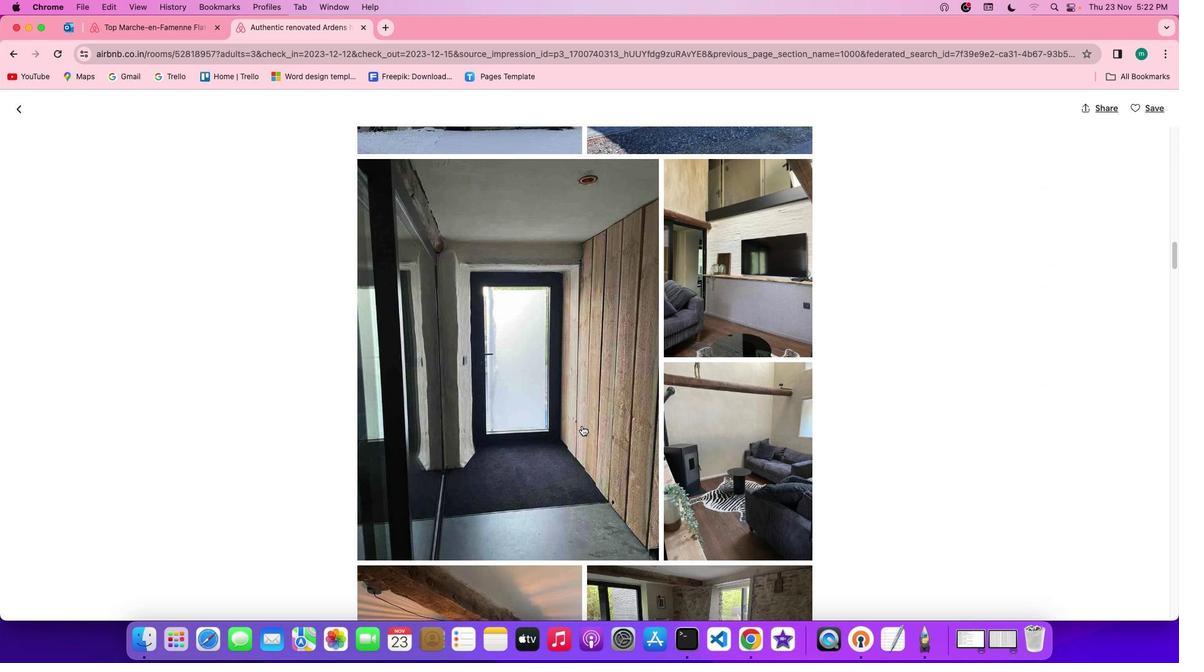 
Action: Mouse scrolled (582, 426) with delta (0, 0)
Screenshot: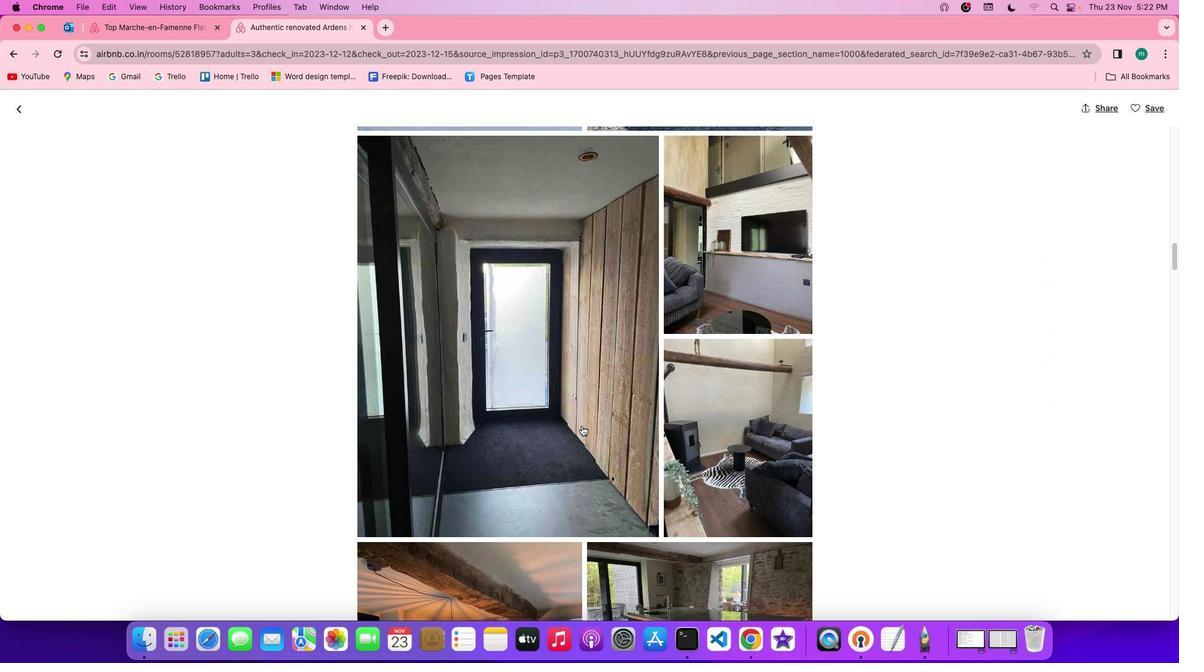 
Action: Mouse scrolled (582, 426) with delta (0, 0)
Screenshot: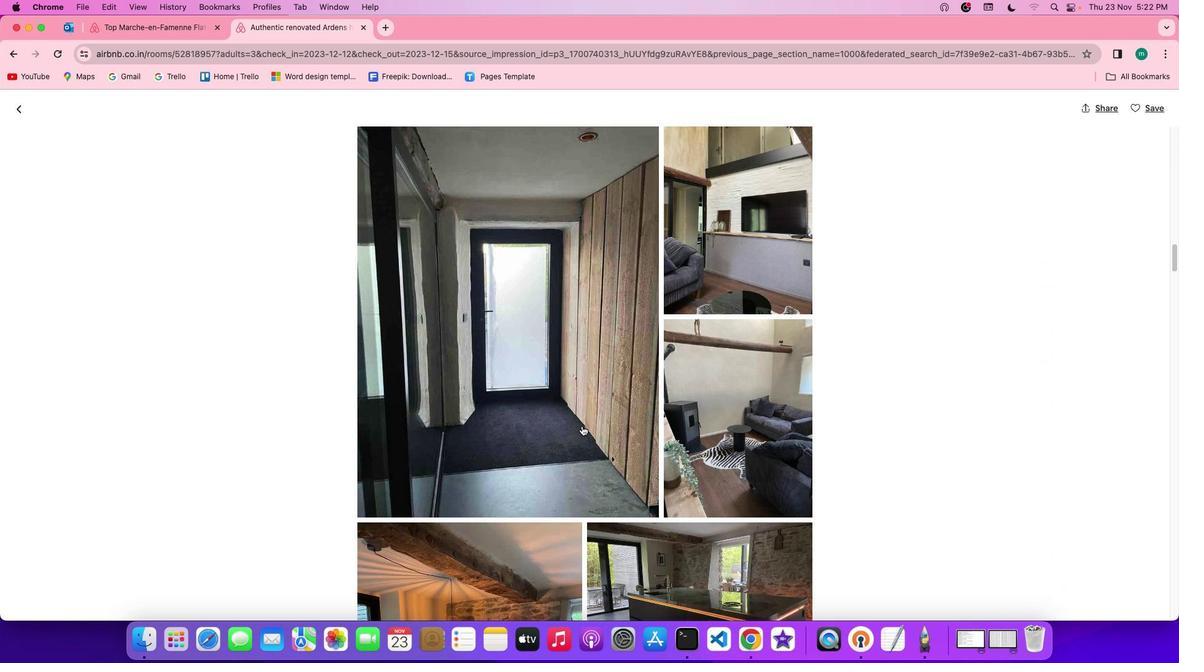 
Action: Mouse scrolled (582, 426) with delta (0, 0)
Screenshot: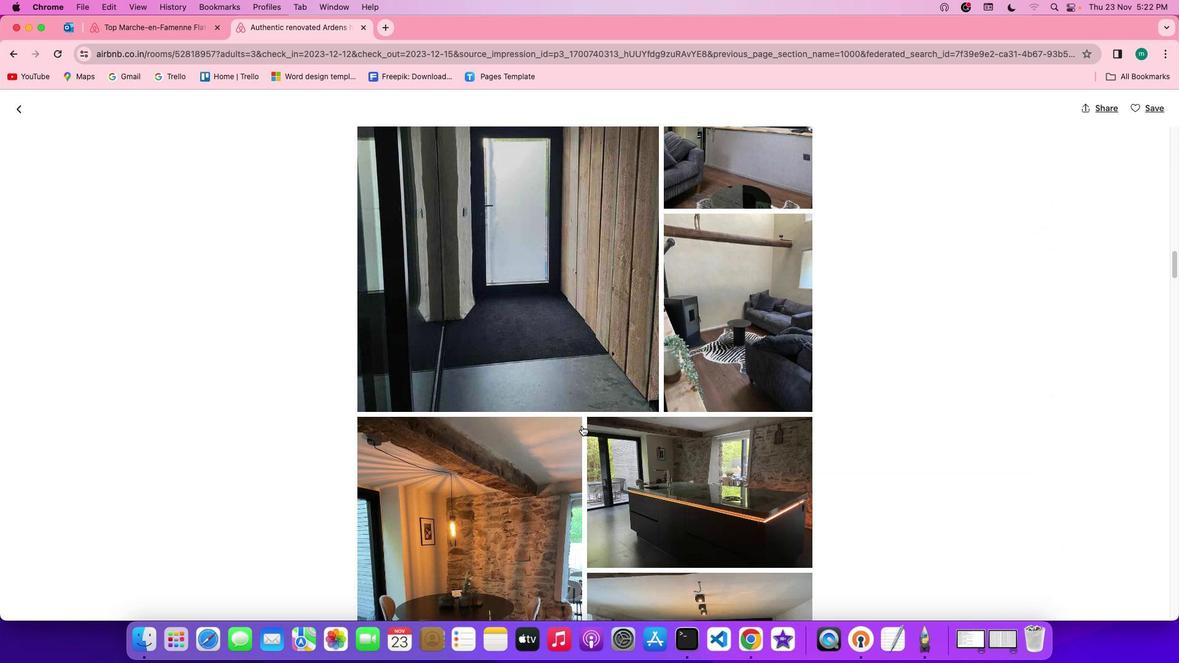 
Action: Mouse scrolled (582, 426) with delta (0, 0)
Screenshot: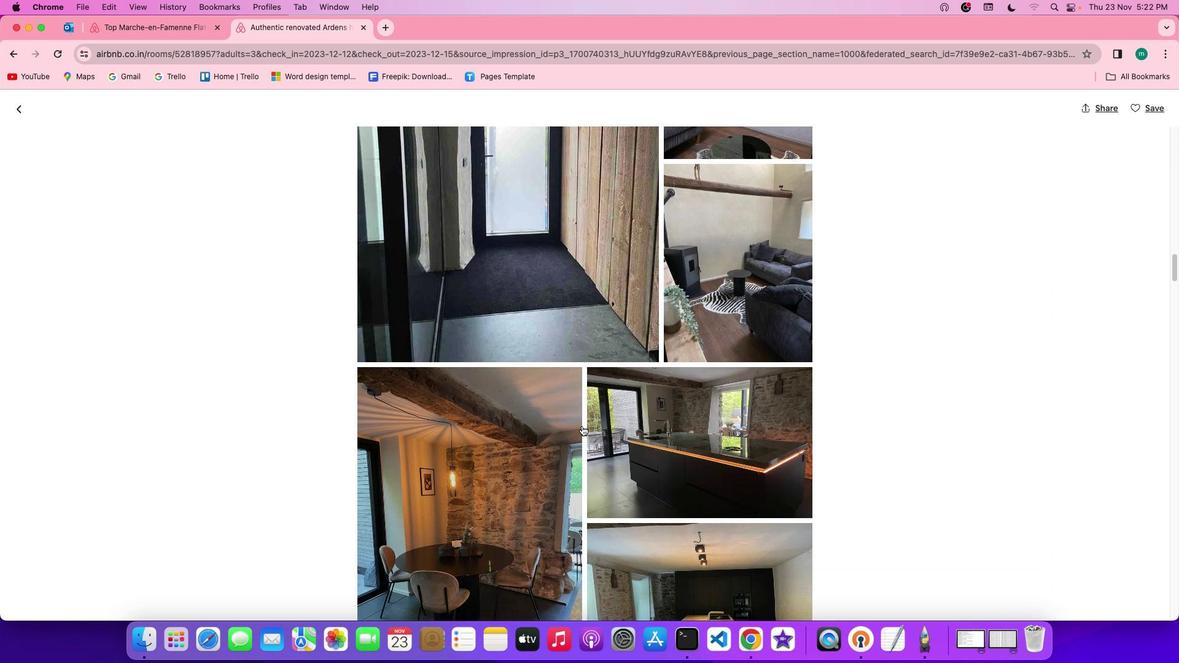 
Action: Mouse scrolled (582, 426) with delta (0, 0)
Screenshot: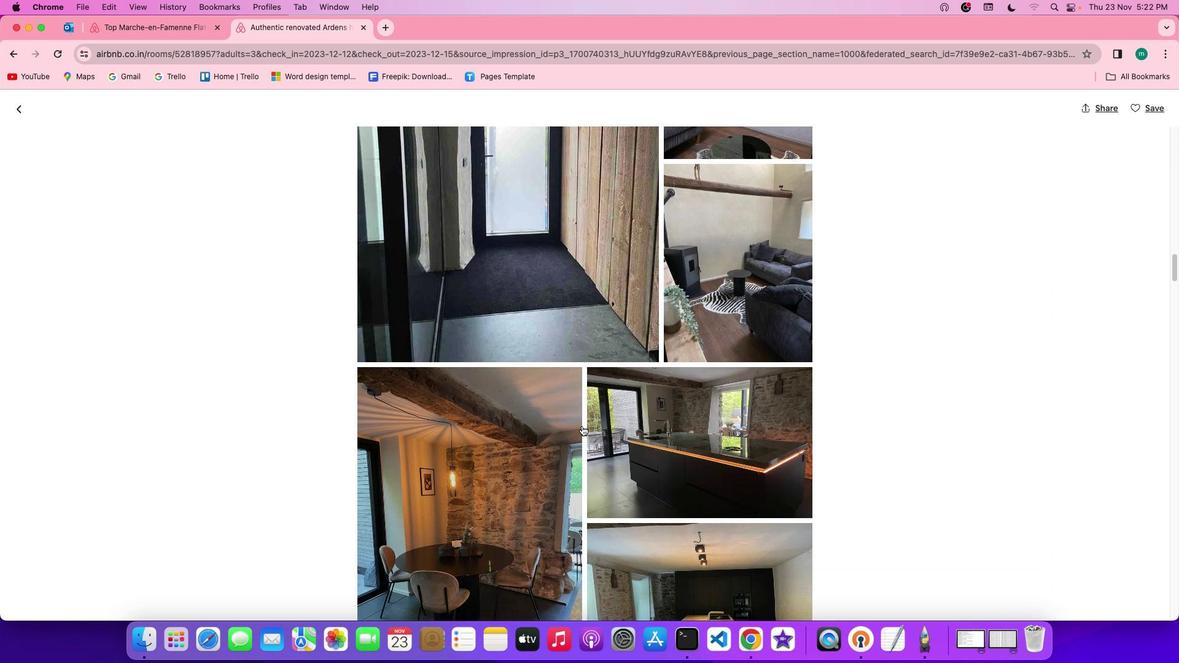 
Action: Mouse scrolled (582, 426) with delta (0, 0)
Screenshot: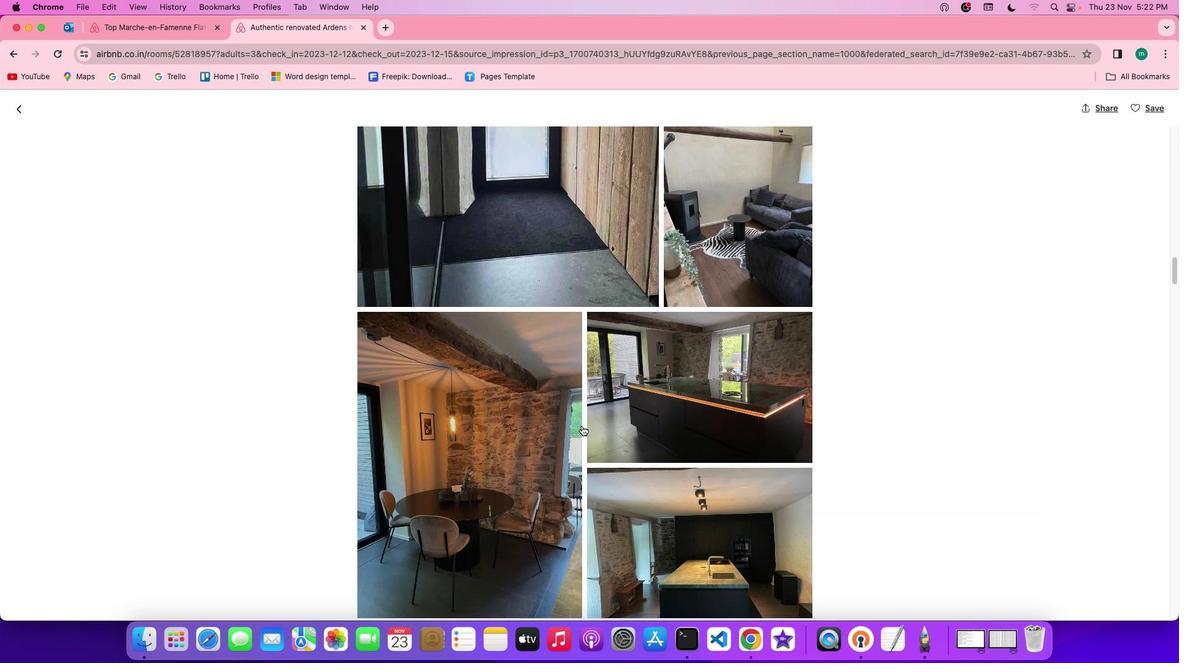 
Action: Mouse scrolled (582, 426) with delta (0, -1)
Screenshot: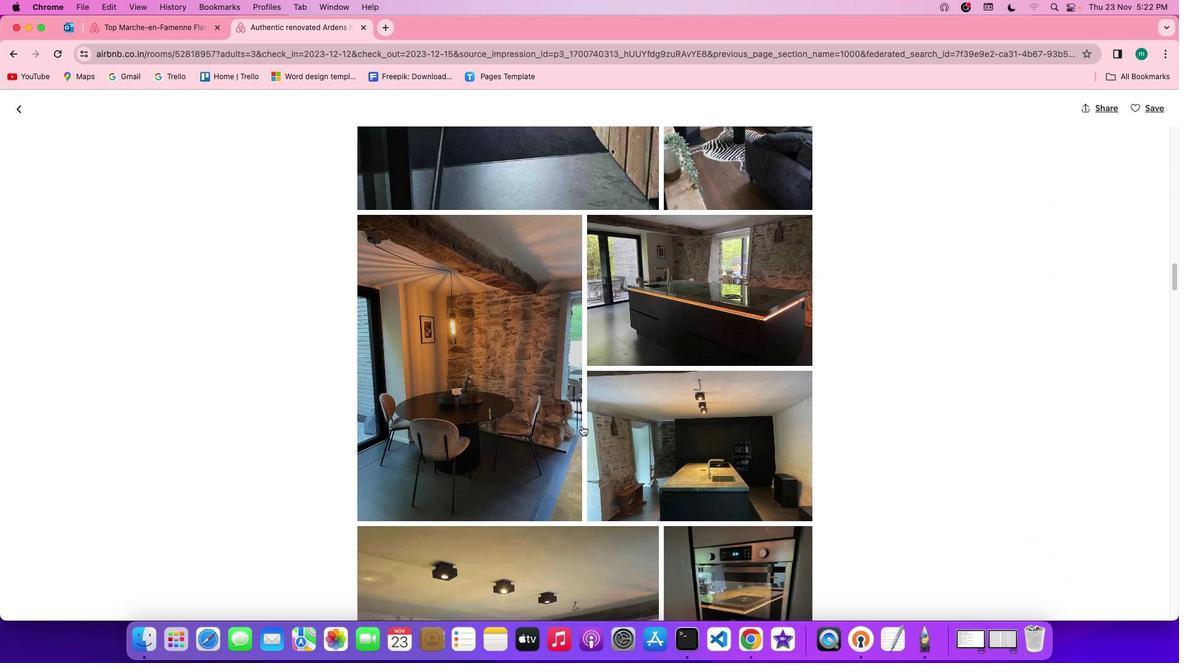 
Action: Mouse scrolled (582, 426) with delta (0, 0)
Screenshot: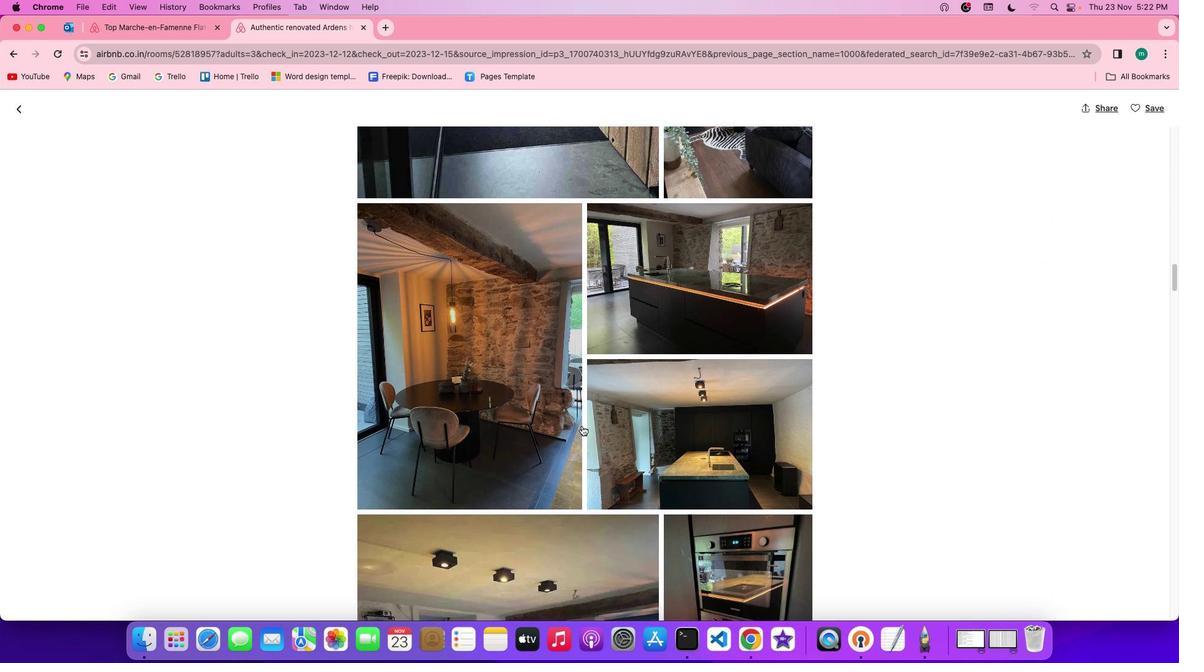 
Action: Mouse scrolled (582, 426) with delta (0, 0)
Screenshot: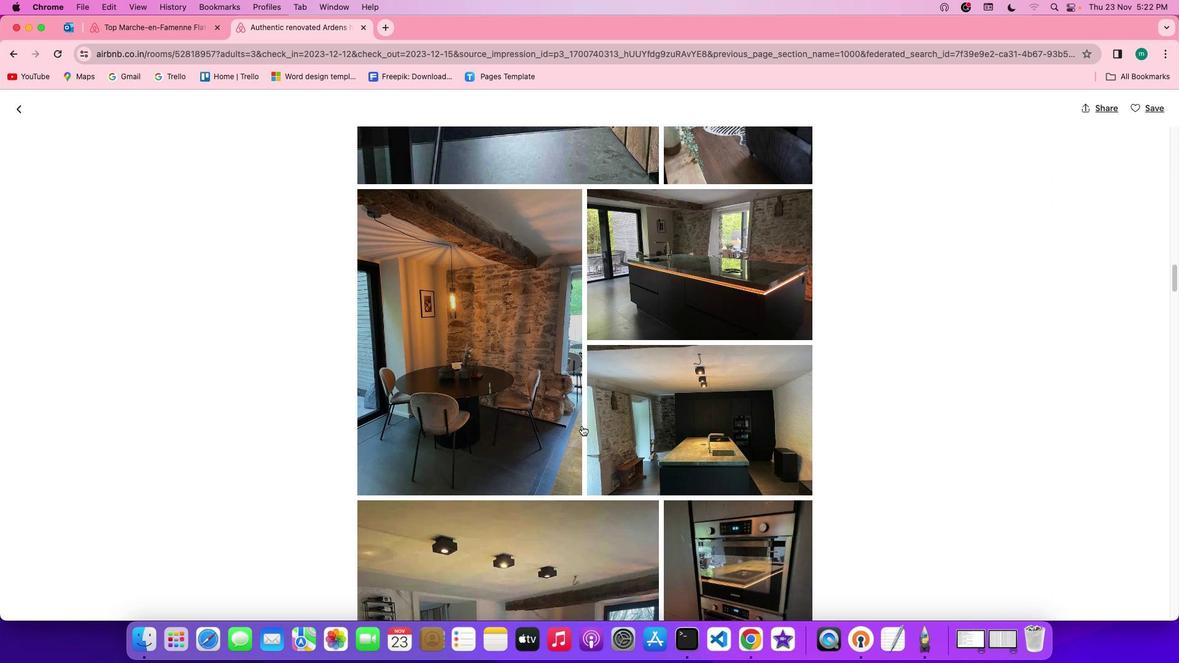 
Action: Mouse scrolled (582, 426) with delta (0, 0)
Screenshot: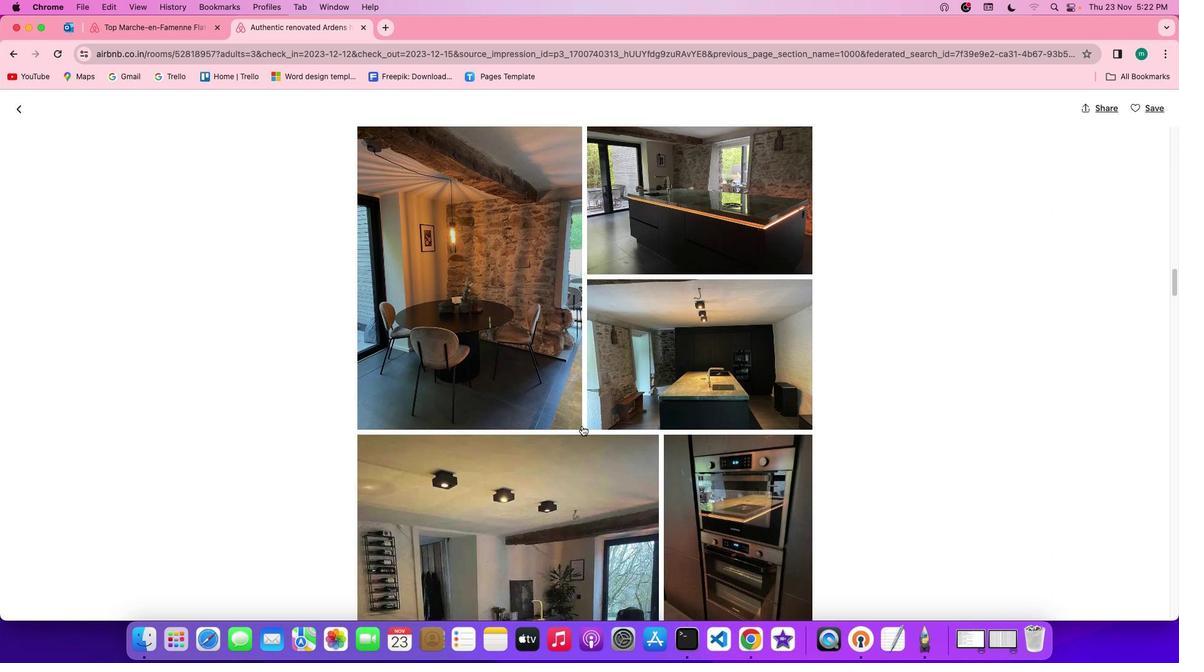 
Action: Mouse scrolled (582, 426) with delta (0, 0)
Screenshot: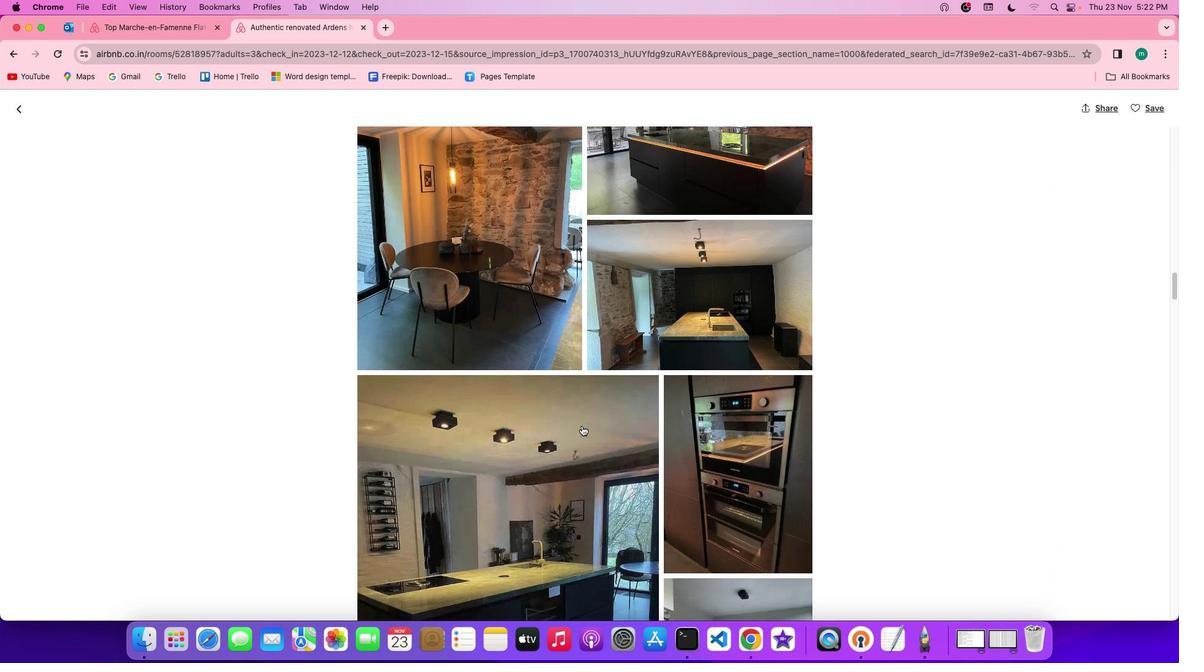 
Action: Mouse scrolled (582, 426) with delta (0, 0)
Screenshot: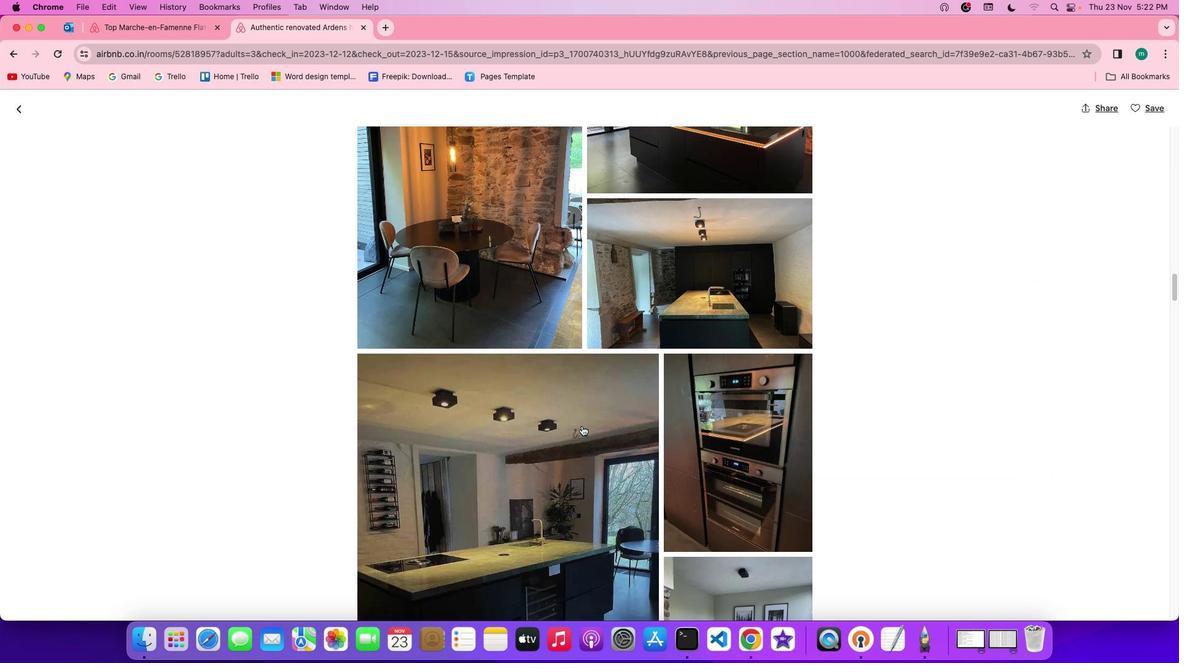 
Action: Mouse scrolled (582, 426) with delta (0, 0)
Screenshot: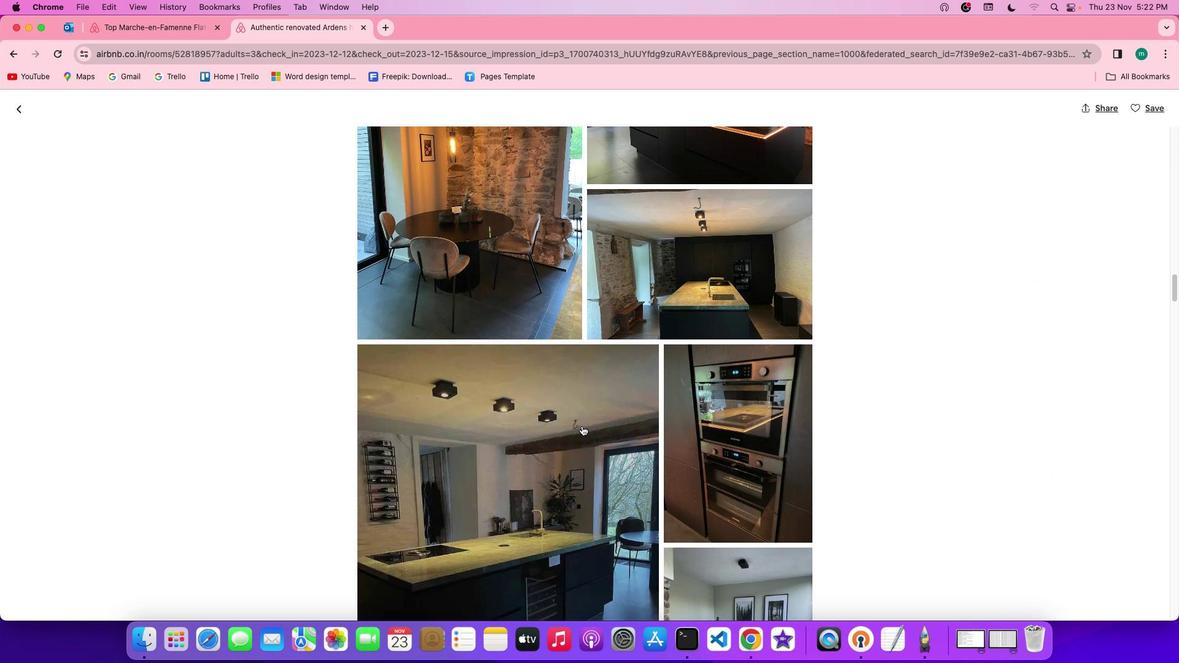 
Action: Mouse scrolled (582, 426) with delta (0, 0)
Screenshot: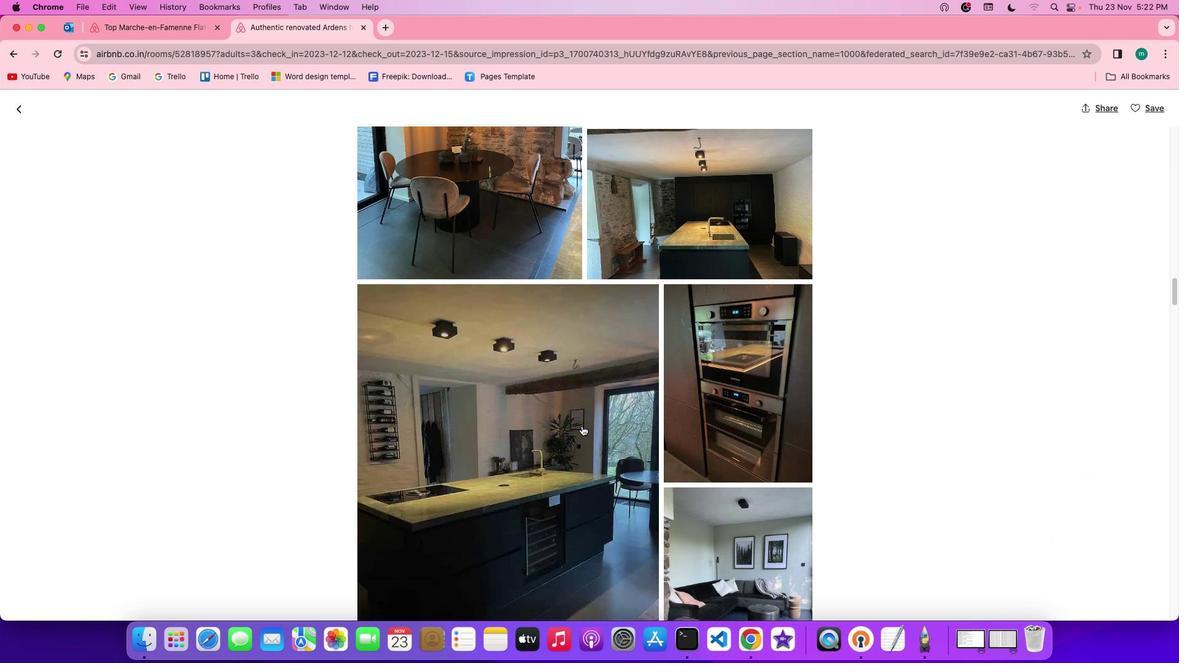 
Action: Mouse scrolled (582, 426) with delta (0, 0)
Screenshot: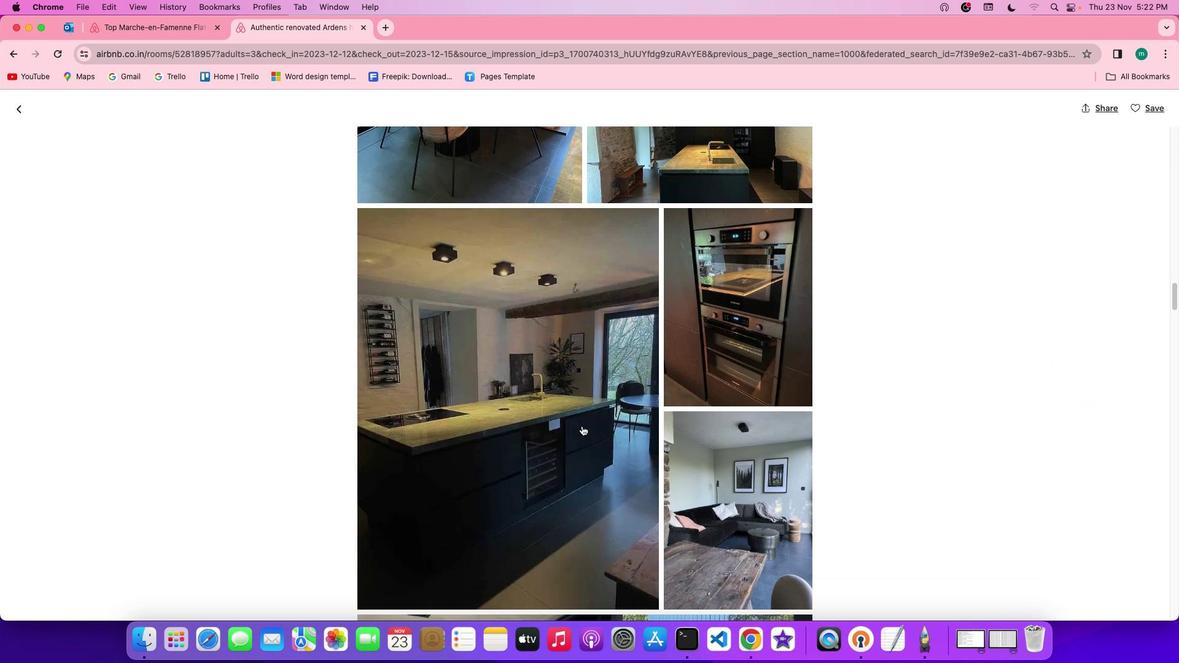 
Action: Mouse scrolled (582, 426) with delta (0, 0)
Screenshot: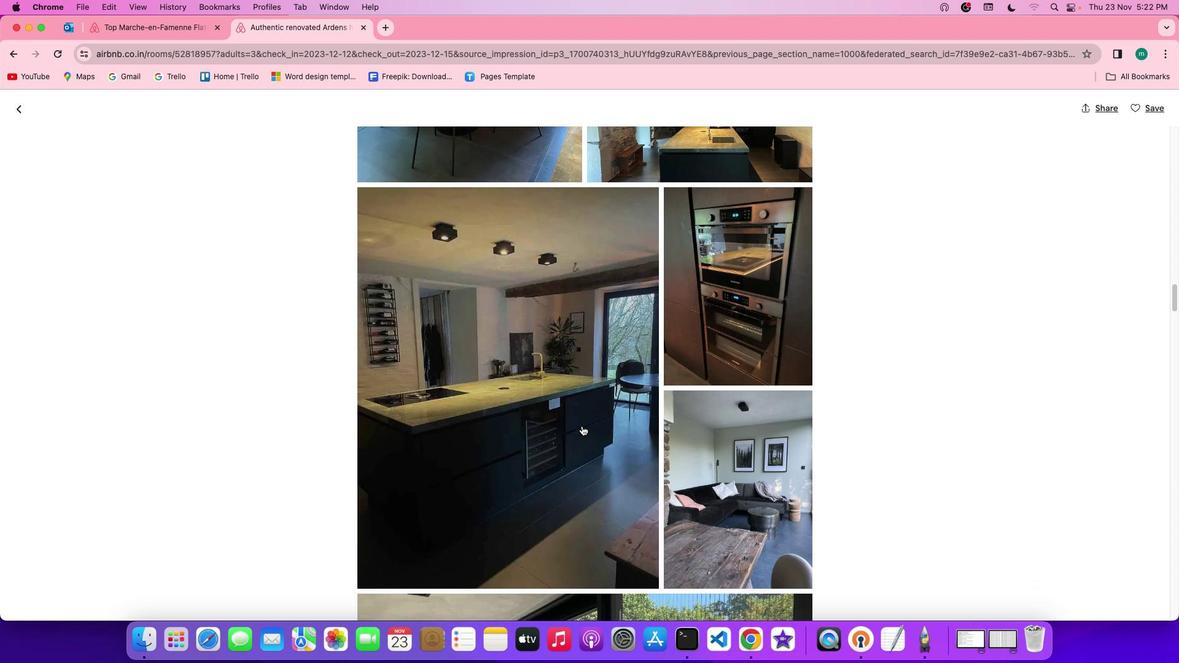 
Action: Mouse scrolled (582, 426) with delta (0, 0)
Screenshot: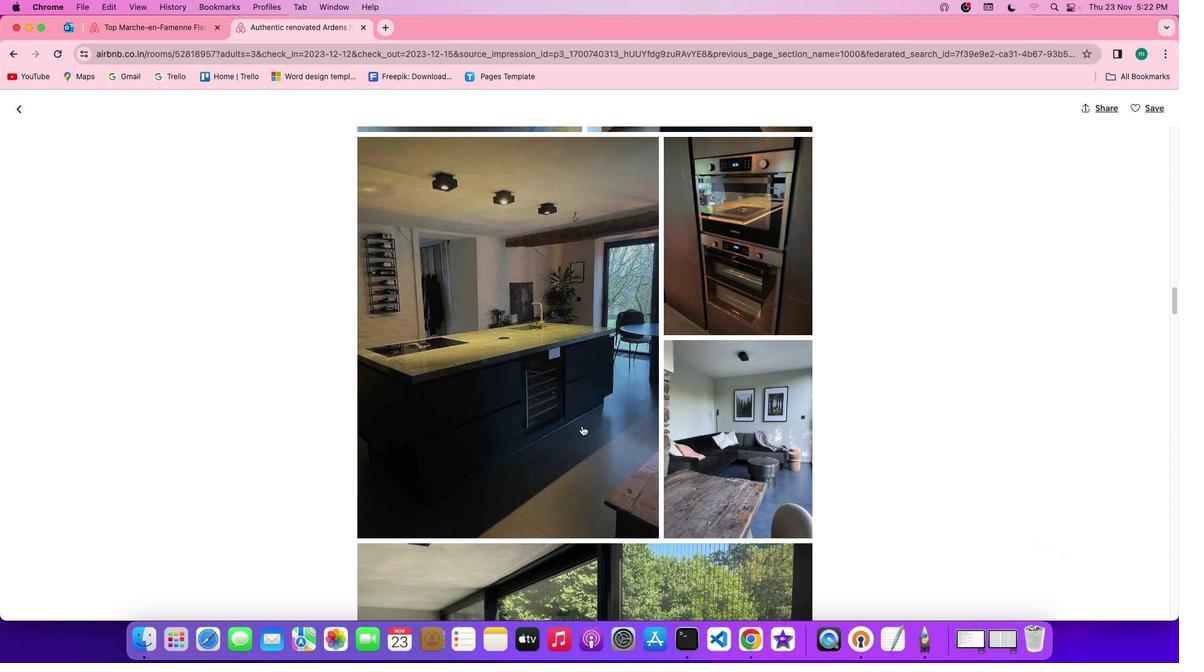 
Action: Mouse scrolled (582, 426) with delta (0, 0)
Screenshot: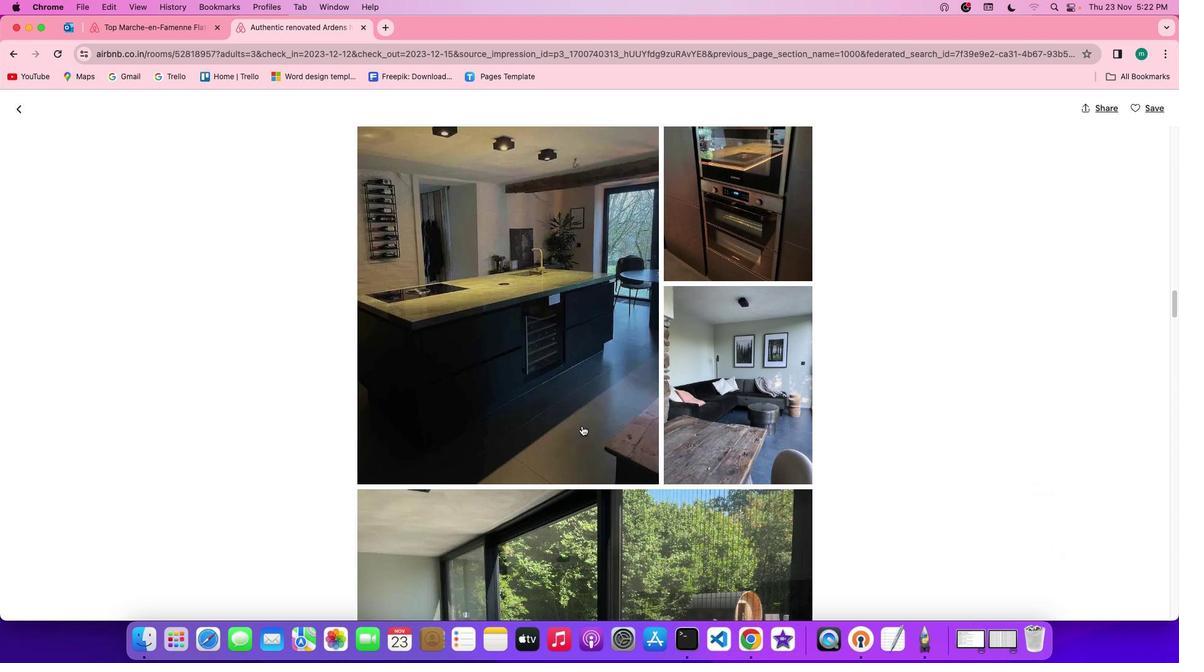 
Action: Mouse scrolled (582, 426) with delta (0, 0)
Screenshot: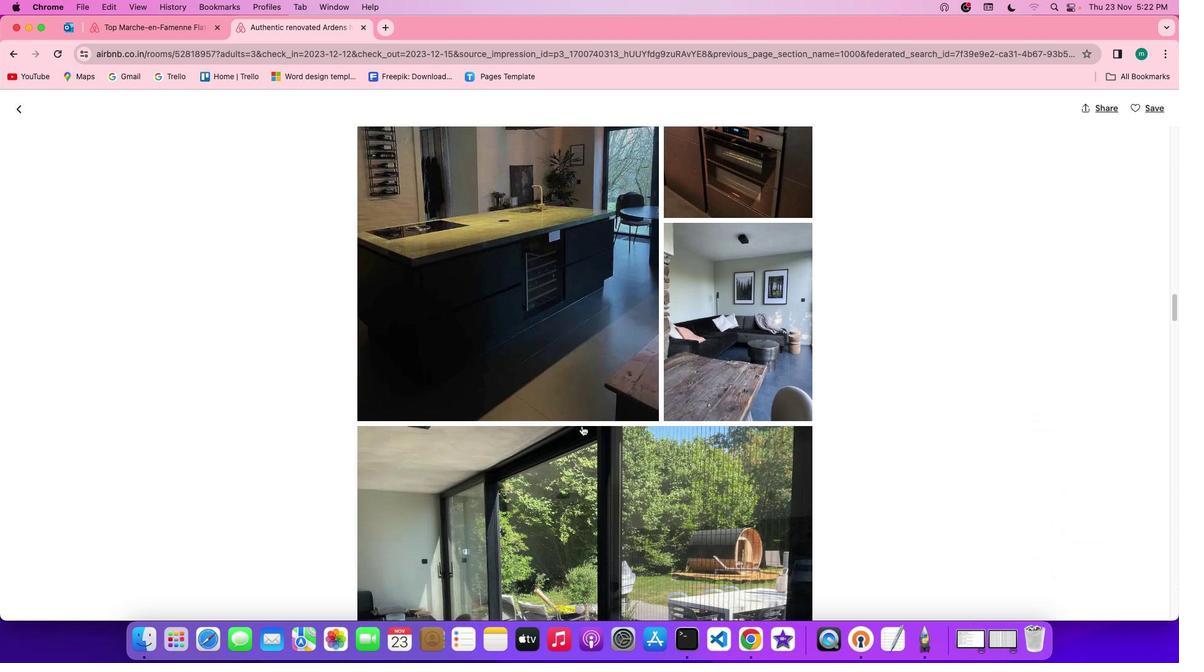 
Action: Mouse scrolled (582, 426) with delta (0, 0)
Screenshot: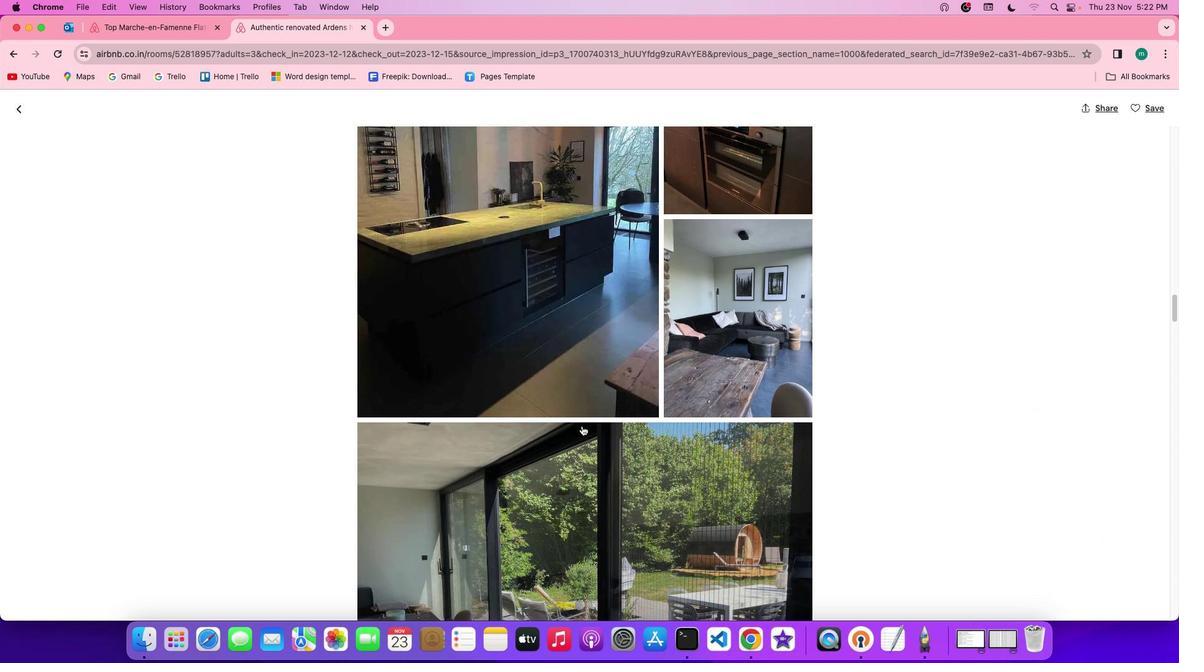 
Action: Mouse scrolled (582, 426) with delta (0, 0)
Screenshot: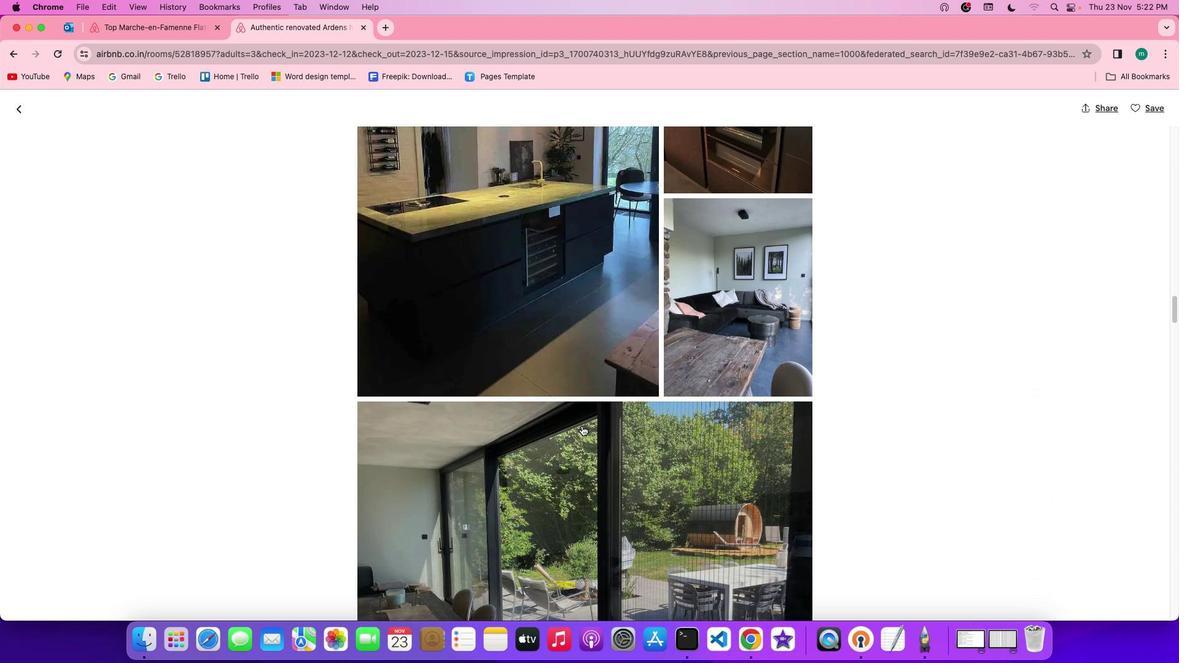 
Action: Mouse scrolled (582, 426) with delta (0, 0)
Screenshot: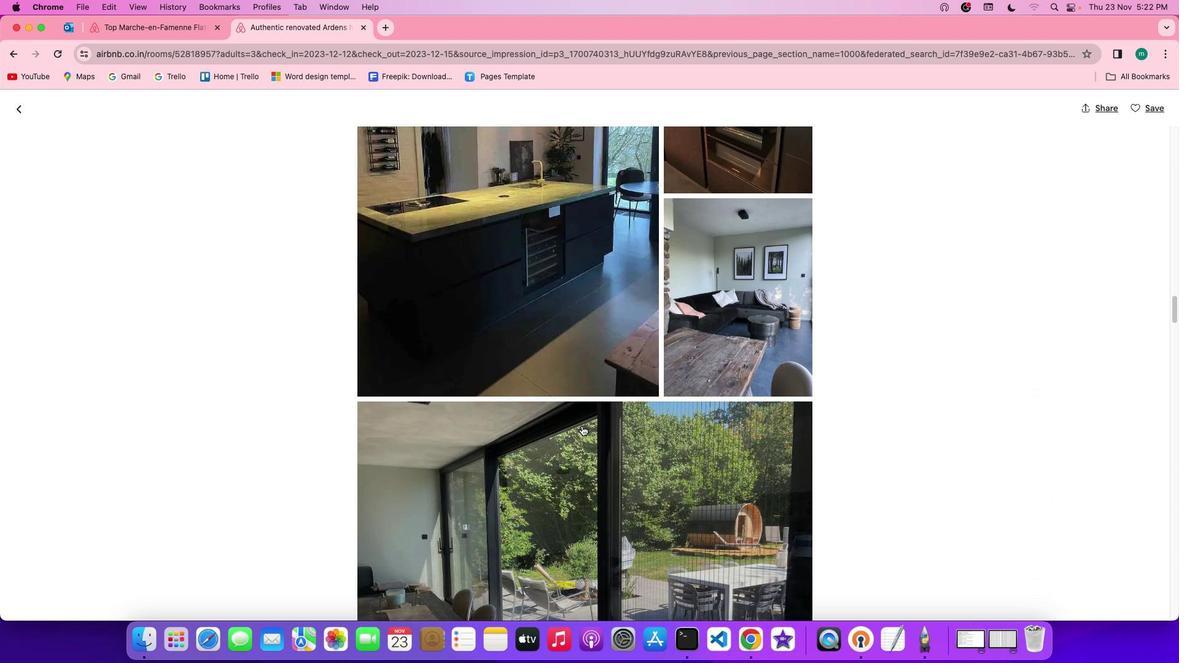 
Action: Mouse scrolled (582, 426) with delta (0, -1)
Screenshot: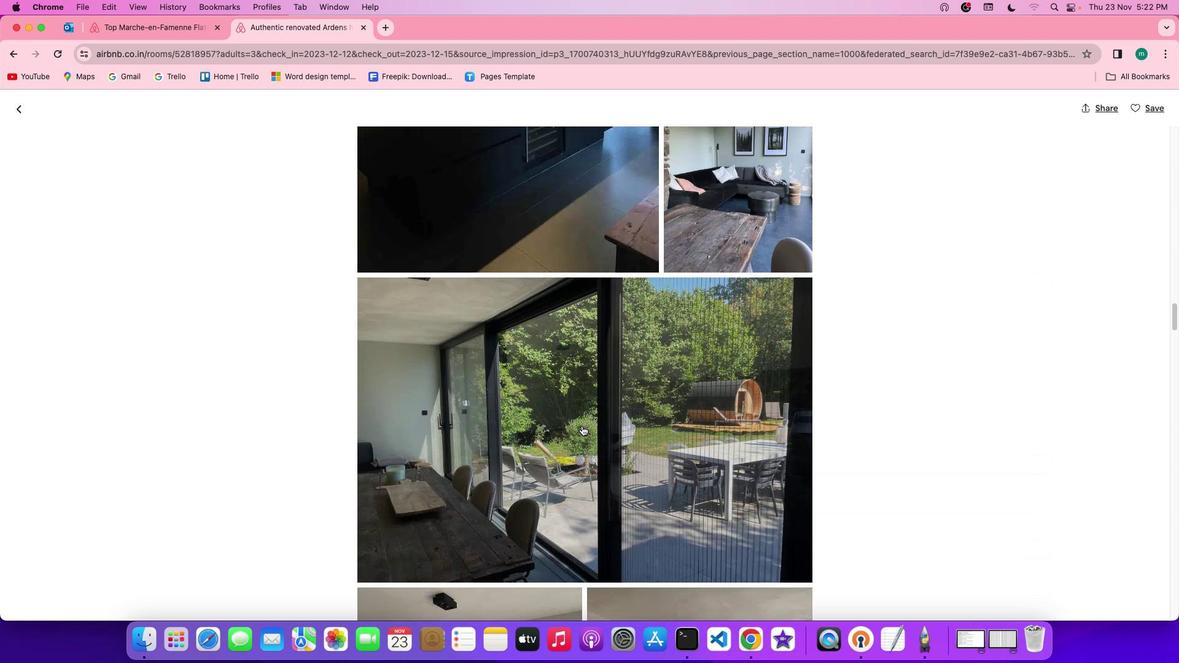 
Action: Mouse scrolled (582, 426) with delta (0, 0)
Screenshot: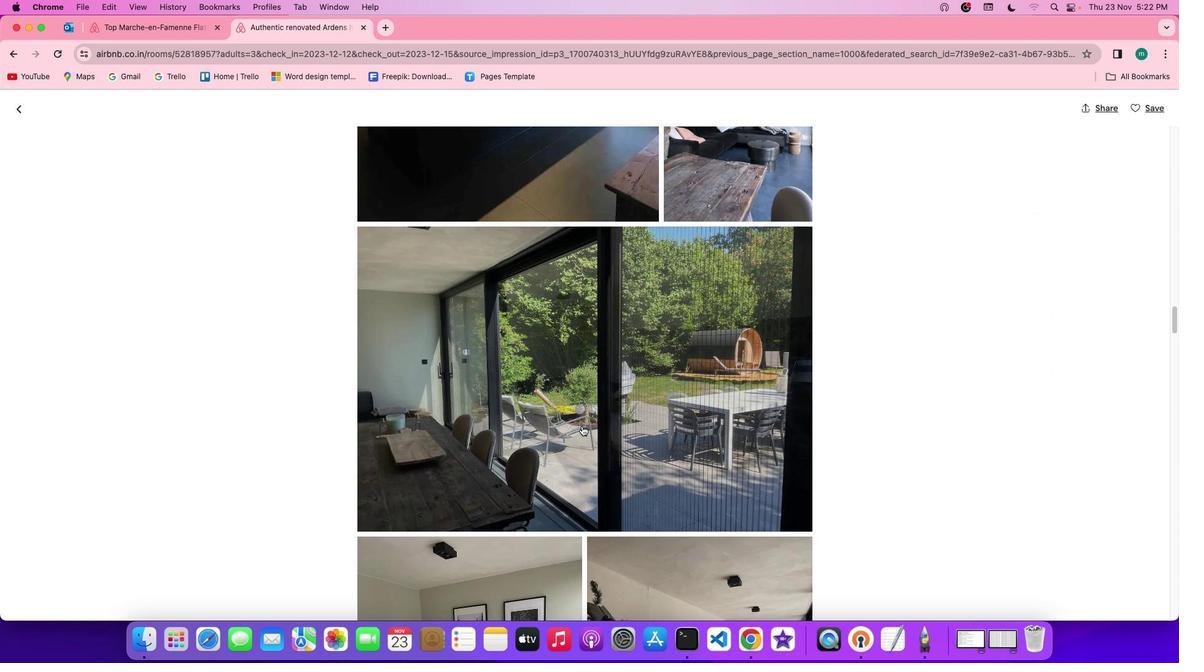 
Action: Mouse scrolled (582, 426) with delta (0, 0)
Screenshot: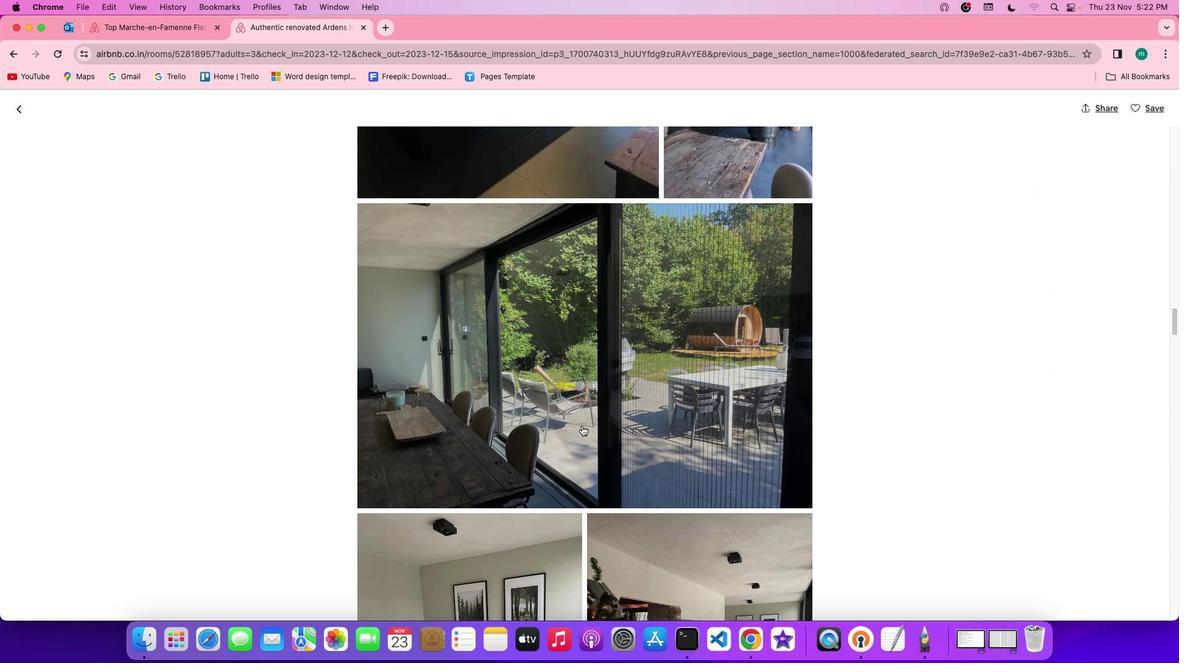
Action: Mouse scrolled (582, 426) with delta (0, 0)
Screenshot: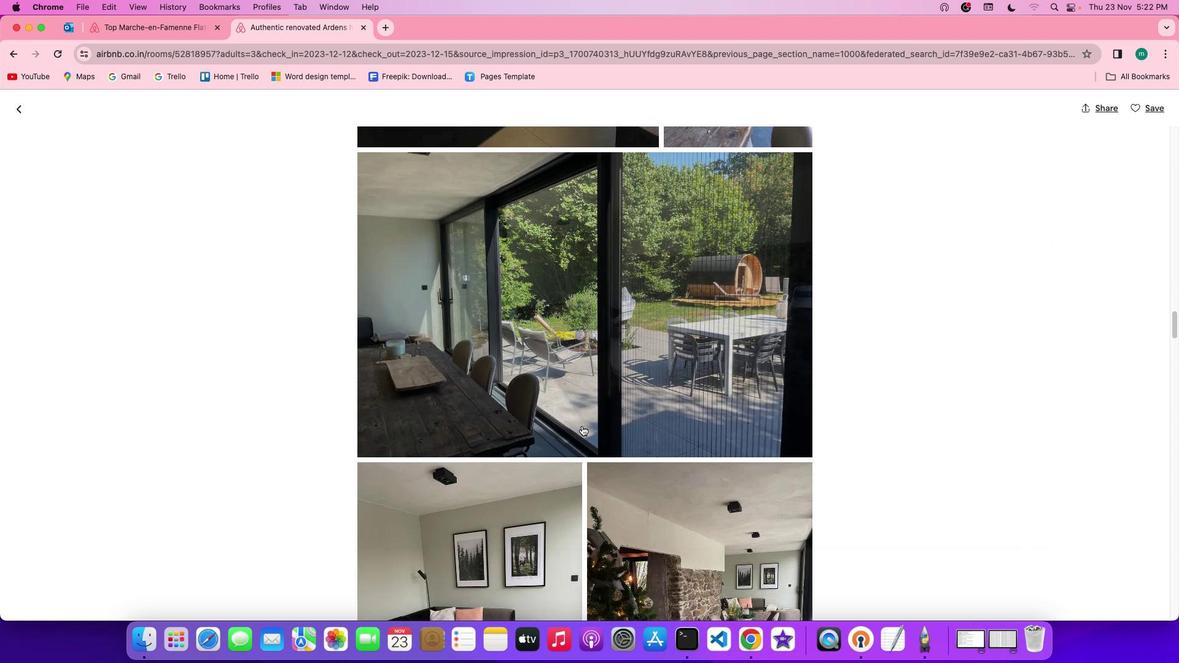 
Action: Mouse scrolled (582, 426) with delta (0, -1)
Screenshot: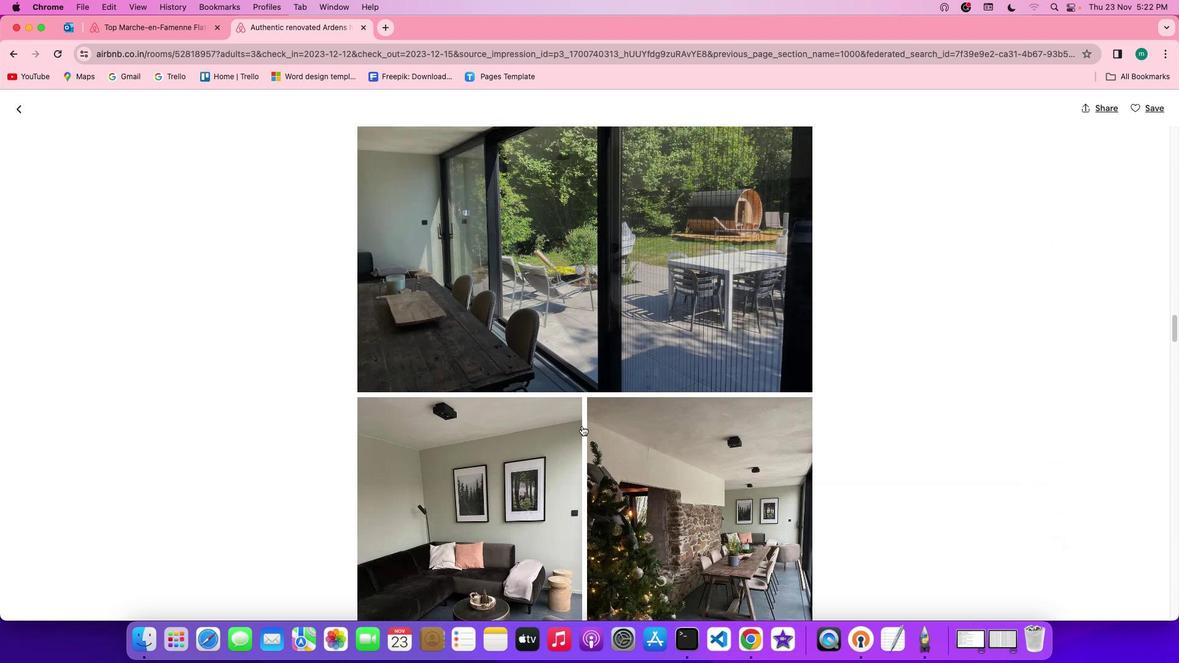 
Action: Mouse scrolled (582, 426) with delta (0, 0)
Screenshot: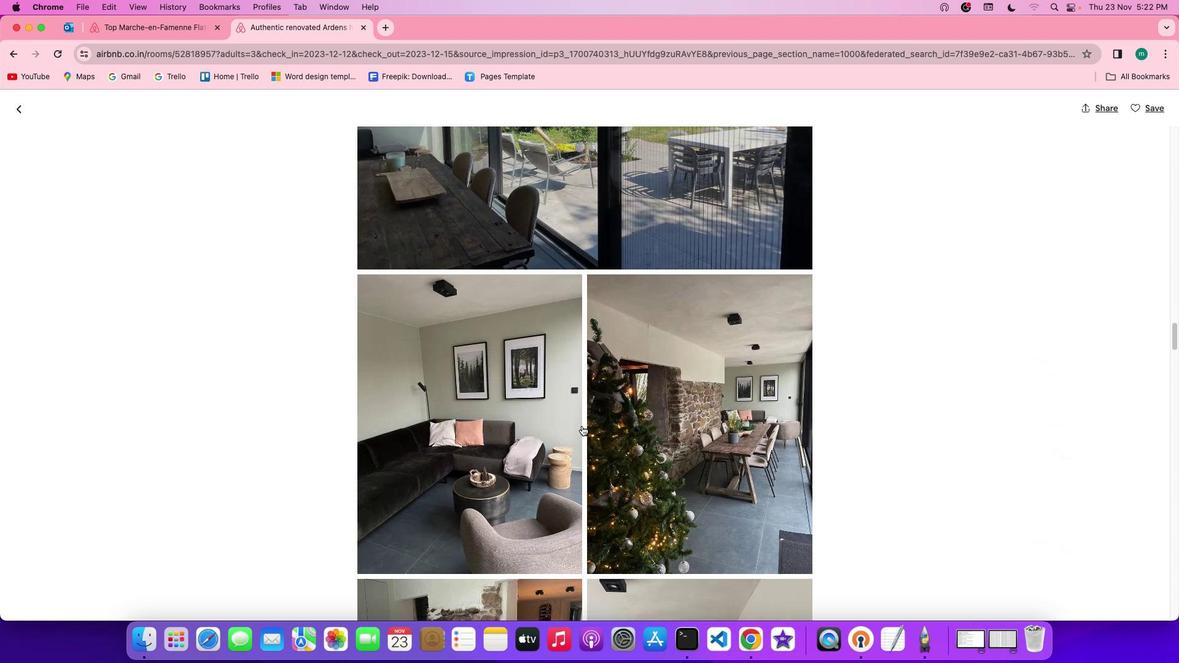 
Action: Mouse scrolled (582, 426) with delta (0, 0)
Screenshot: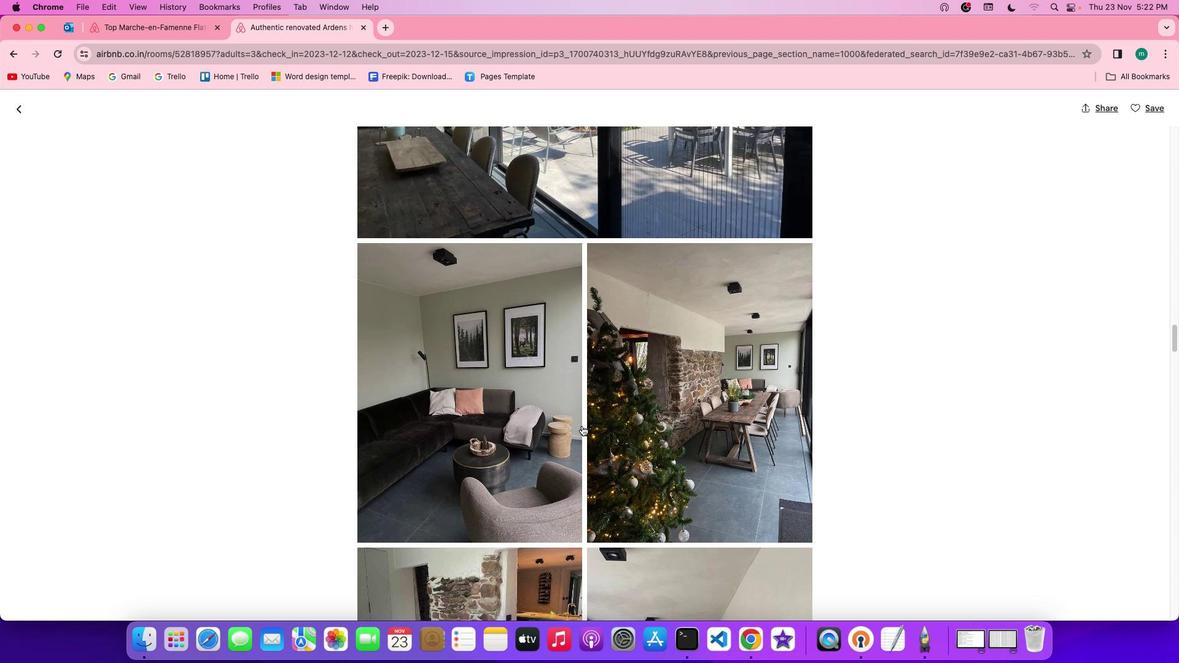 
Action: Mouse scrolled (582, 426) with delta (0, 0)
Screenshot: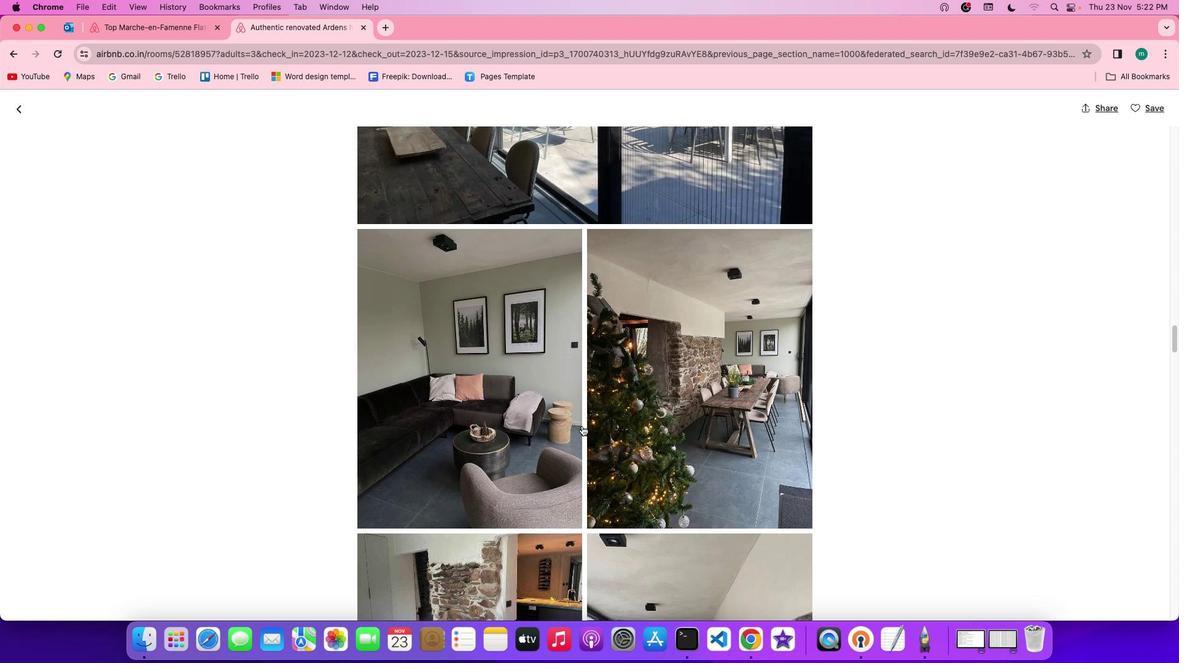 
Action: Mouse scrolled (582, 426) with delta (0, 0)
Screenshot: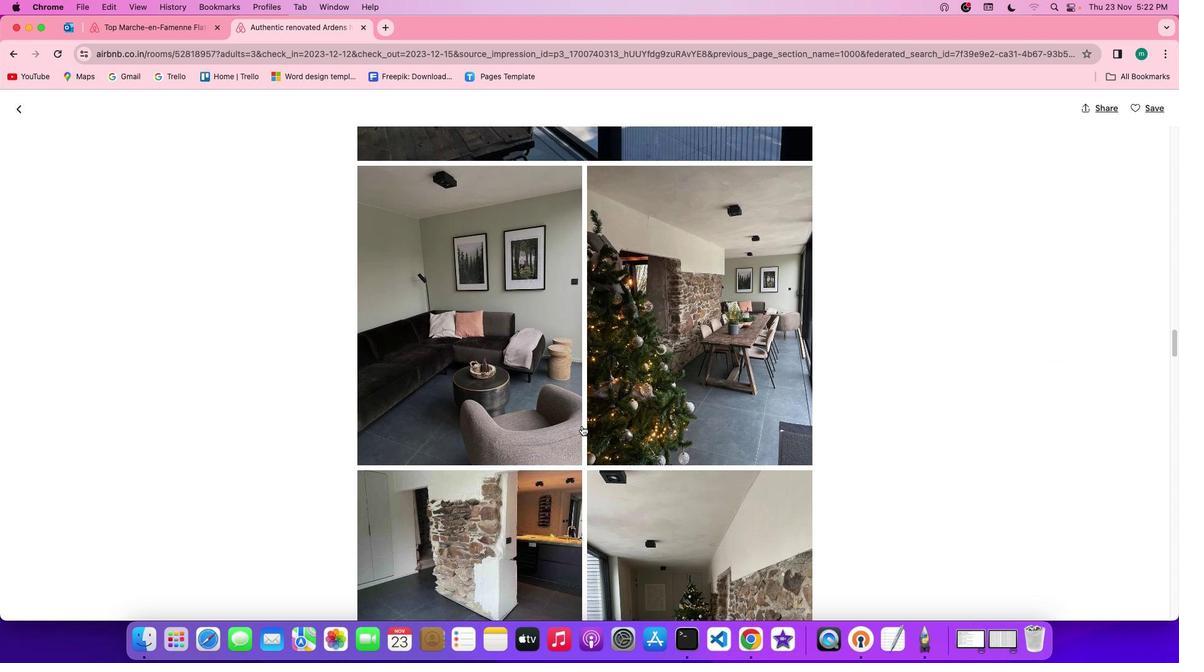 
Action: Mouse scrolled (582, 426) with delta (0, 0)
Screenshot: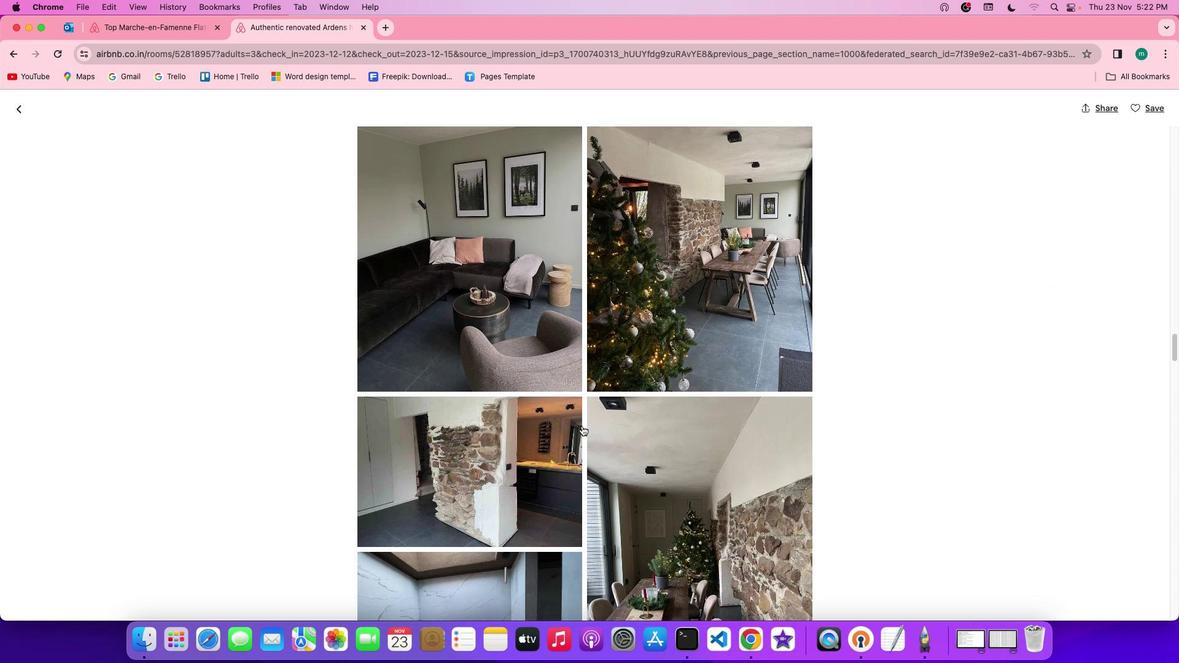 
Action: Mouse scrolled (582, 426) with delta (0, 0)
Screenshot: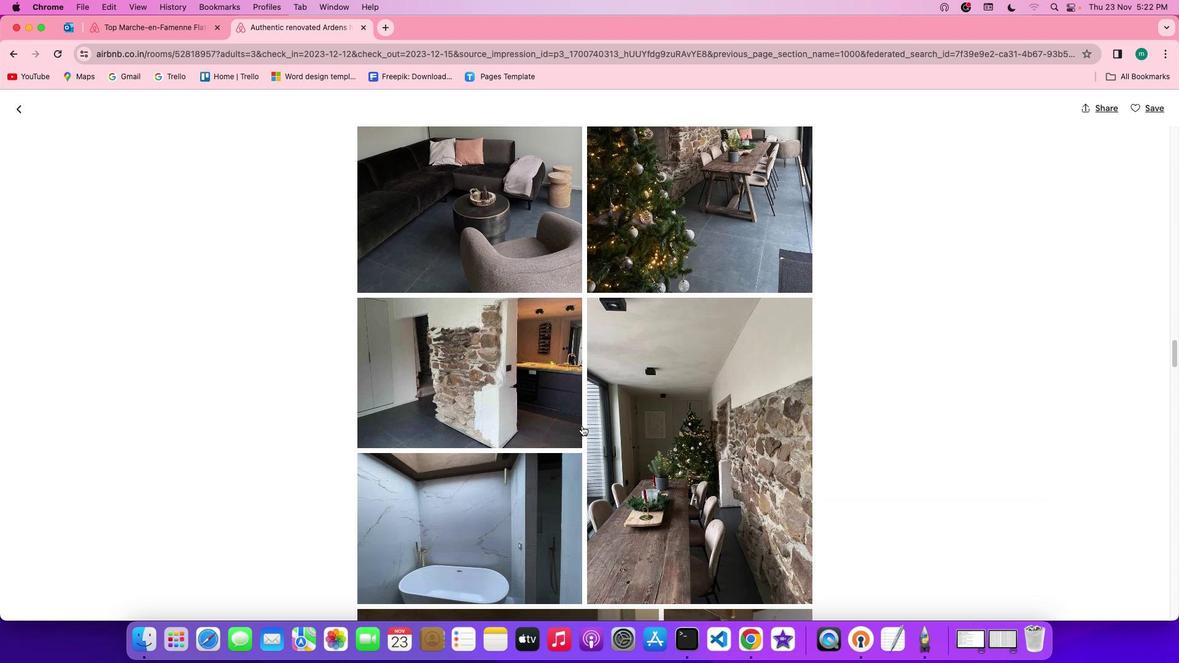 
Action: Mouse scrolled (582, 426) with delta (0, 0)
Screenshot: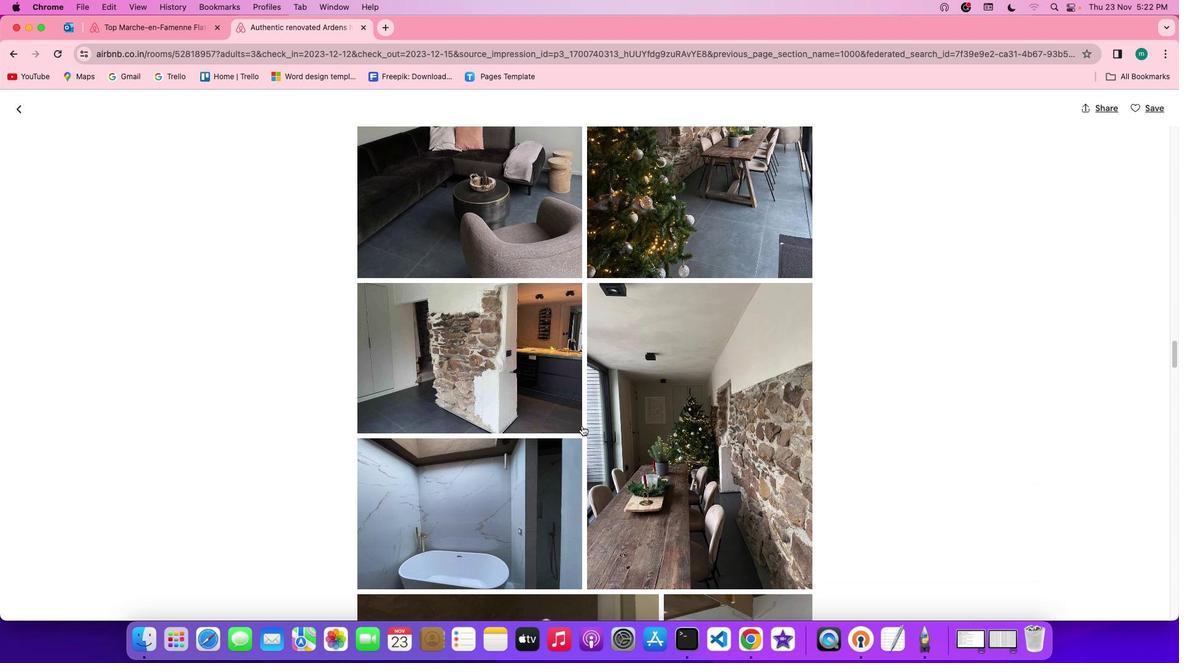 
Action: Mouse scrolled (582, 426) with delta (0, 0)
Screenshot: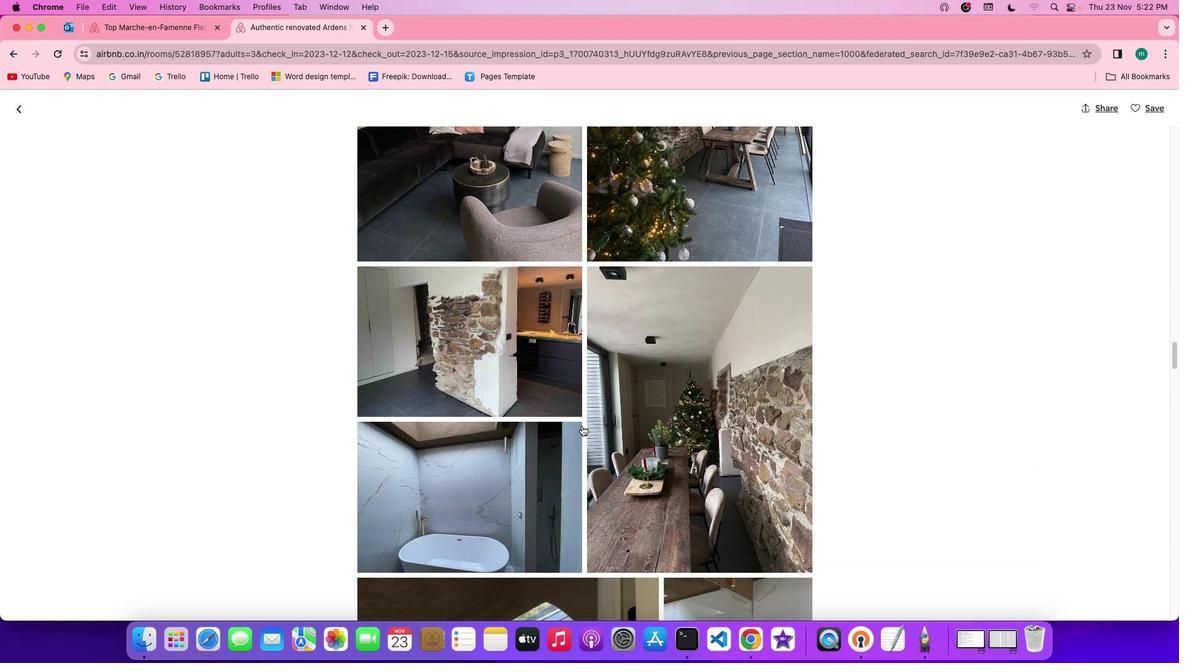 
Action: Mouse scrolled (582, 426) with delta (0, 0)
Screenshot: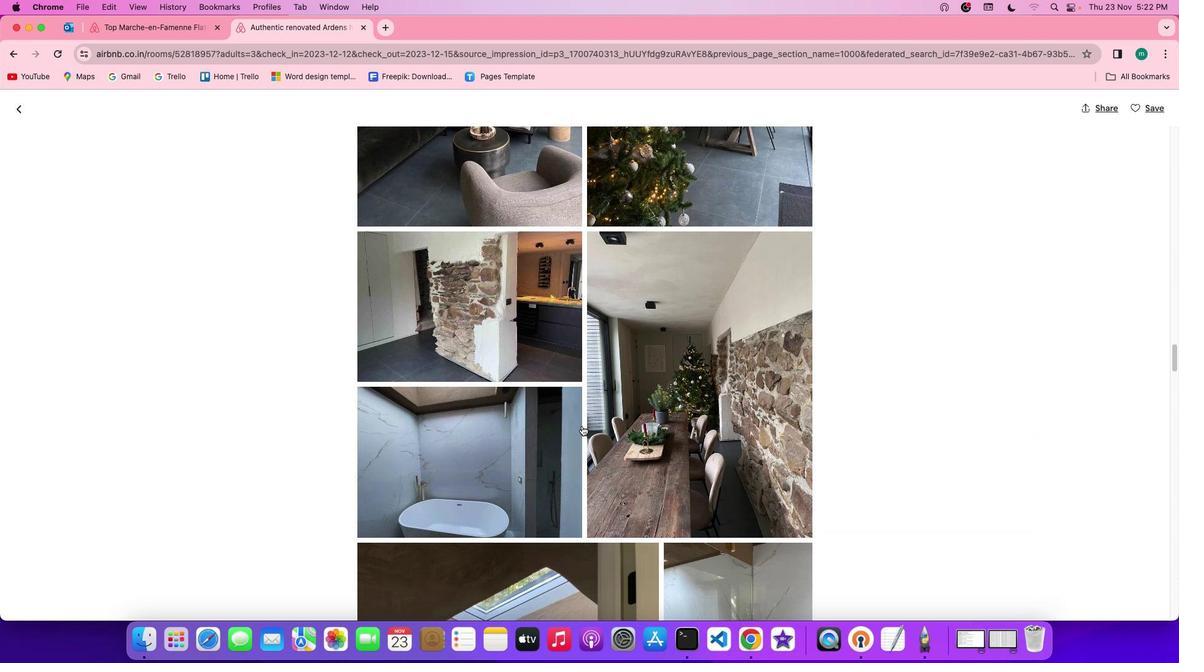 
Action: Mouse scrolled (582, 426) with delta (0, 0)
Screenshot: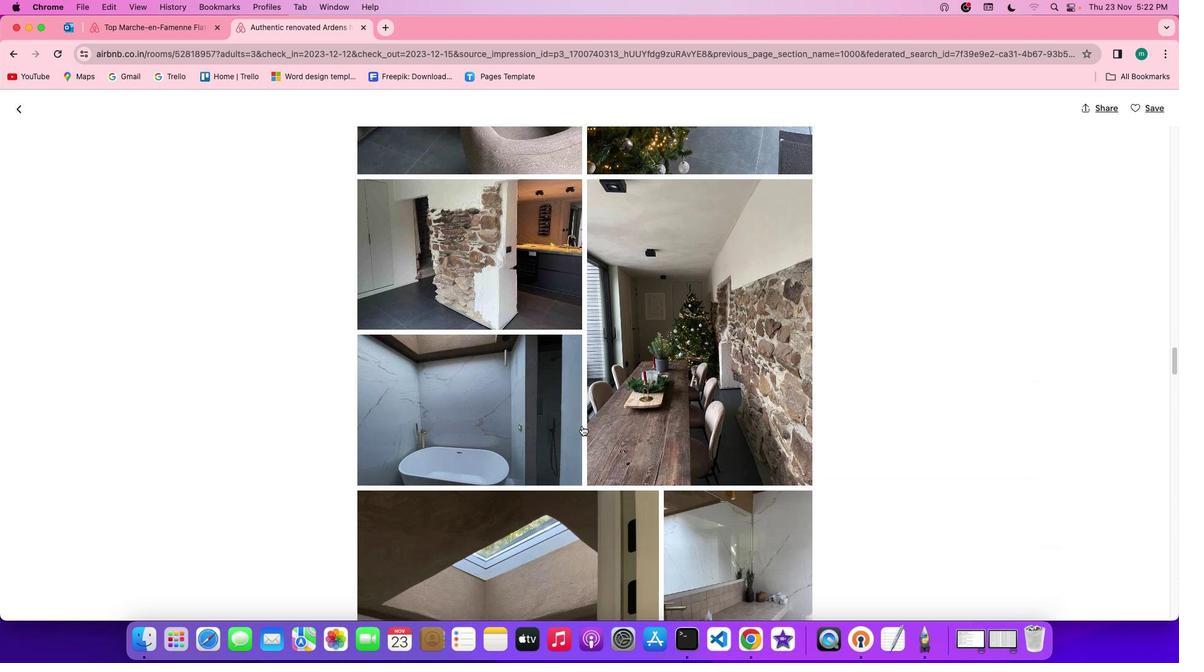 
Action: Mouse scrolled (582, 426) with delta (0, -1)
Screenshot: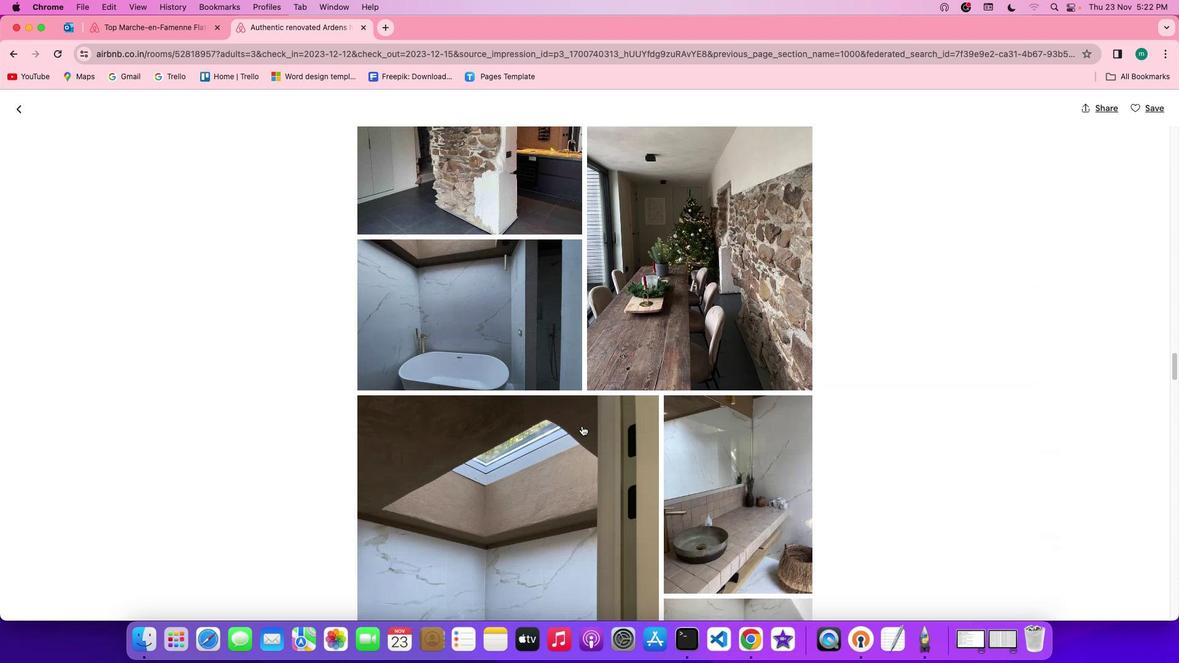 
Action: Mouse scrolled (582, 426) with delta (0, 0)
Screenshot: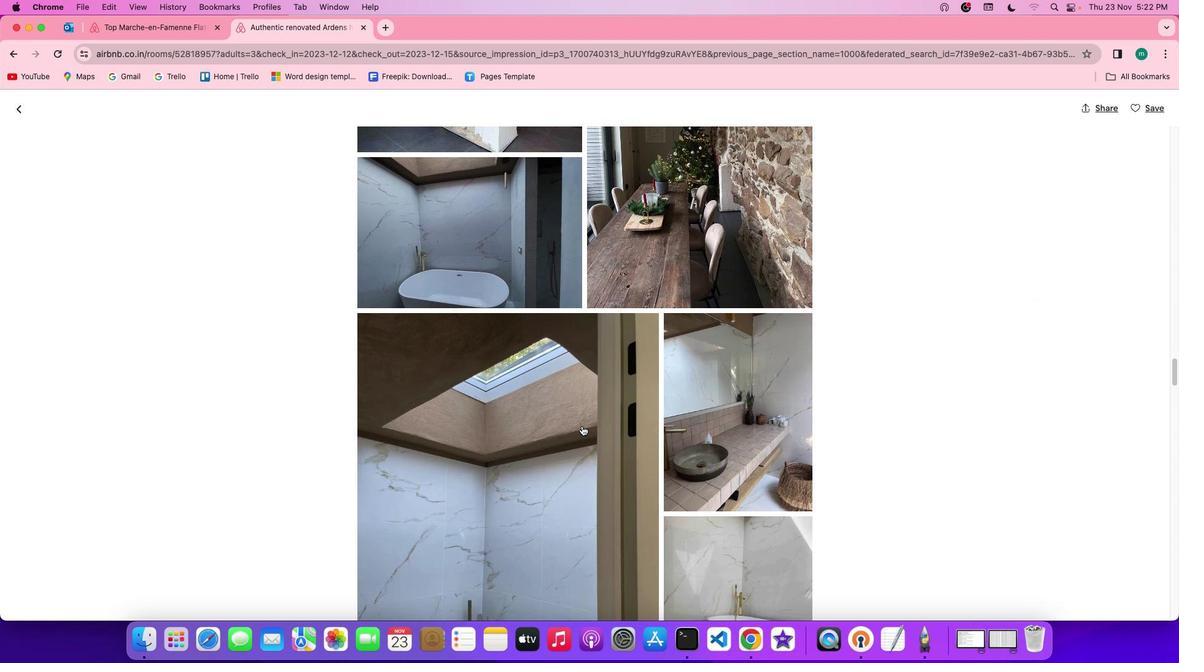 
Action: Mouse scrolled (582, 426) with delta (0, 0)
Screenshot: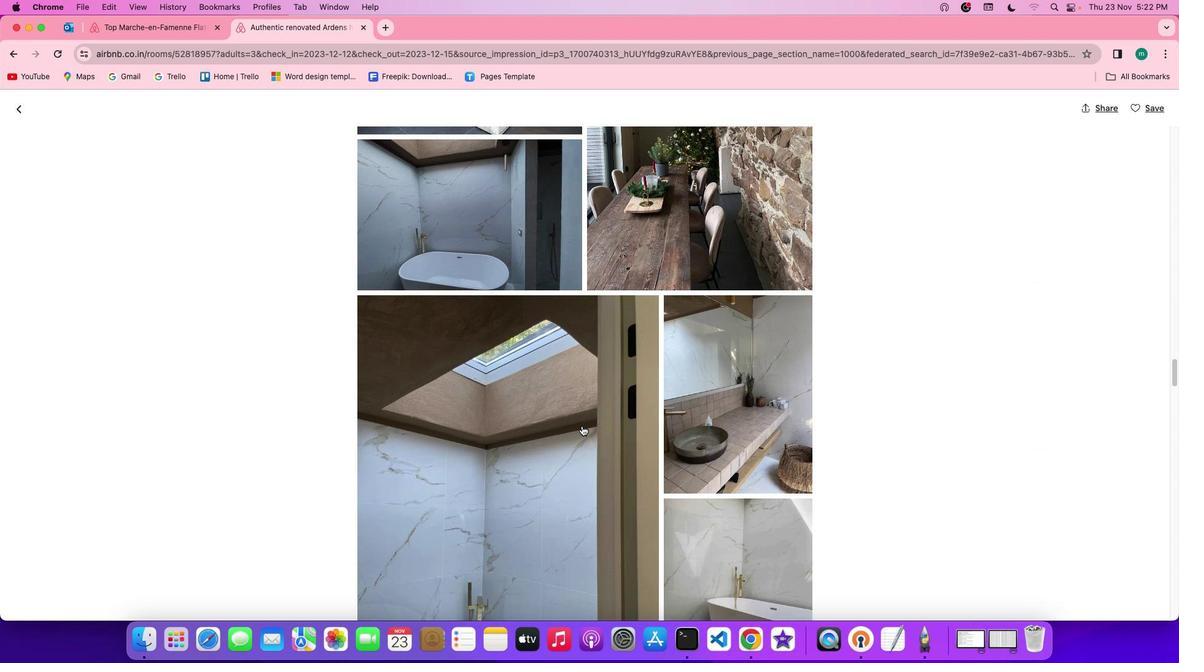 
Action: Mouse scrolled (582, 426) with delta (0, 0)
